 Task: Look for space in Satipo, Peru from 12th August, 2023 to 16th August, 2023 for 8 adults in price range Rs.10000 to Rs.16000. Place can be private room with 8 bedrooms having 8 beds and 8 bathrooms. Property type can be house, flat, guest house, hotel. Amenities needed are: wifi, TV, free parkinig on premises, gym, breakfast. Booking option can be shelf check-in. Required host language is English.
Action: Mouse moved to (578, 117)
Screenshot: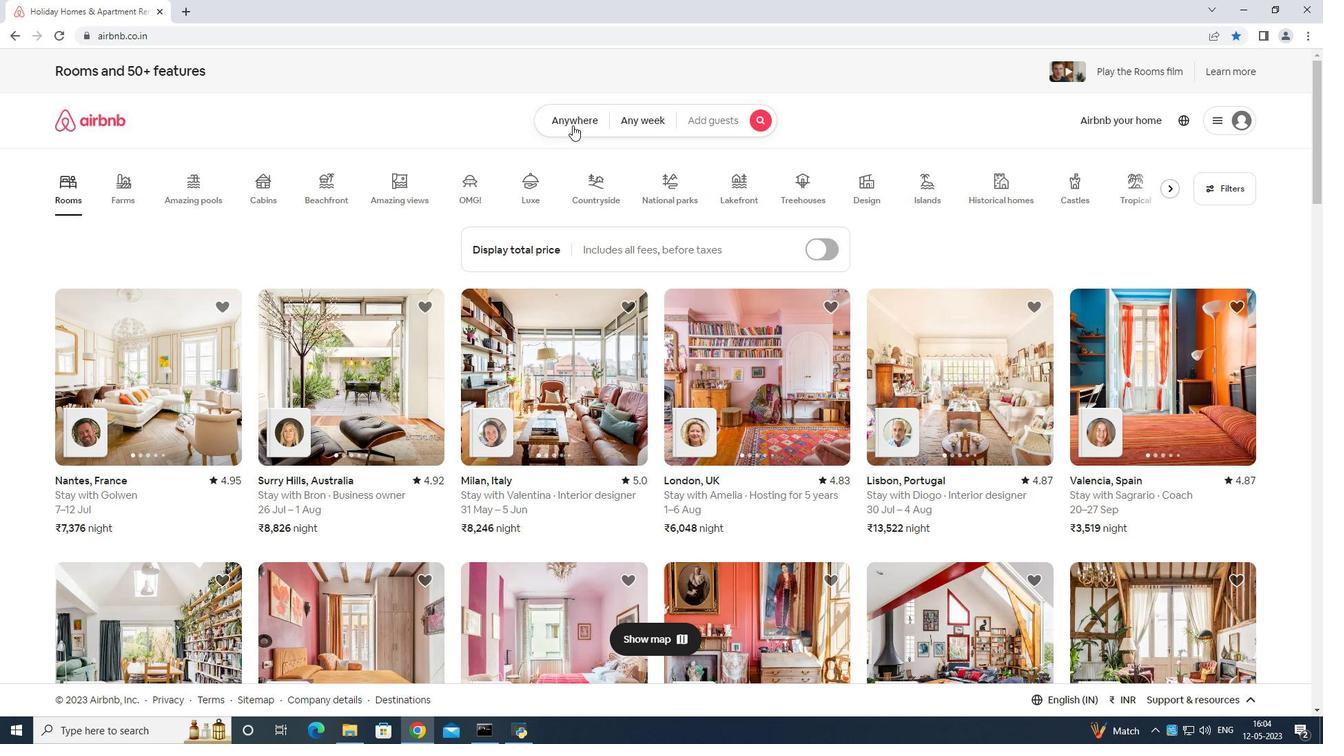 
Action: Mouse pressed left at (578, 117)
Screenshot: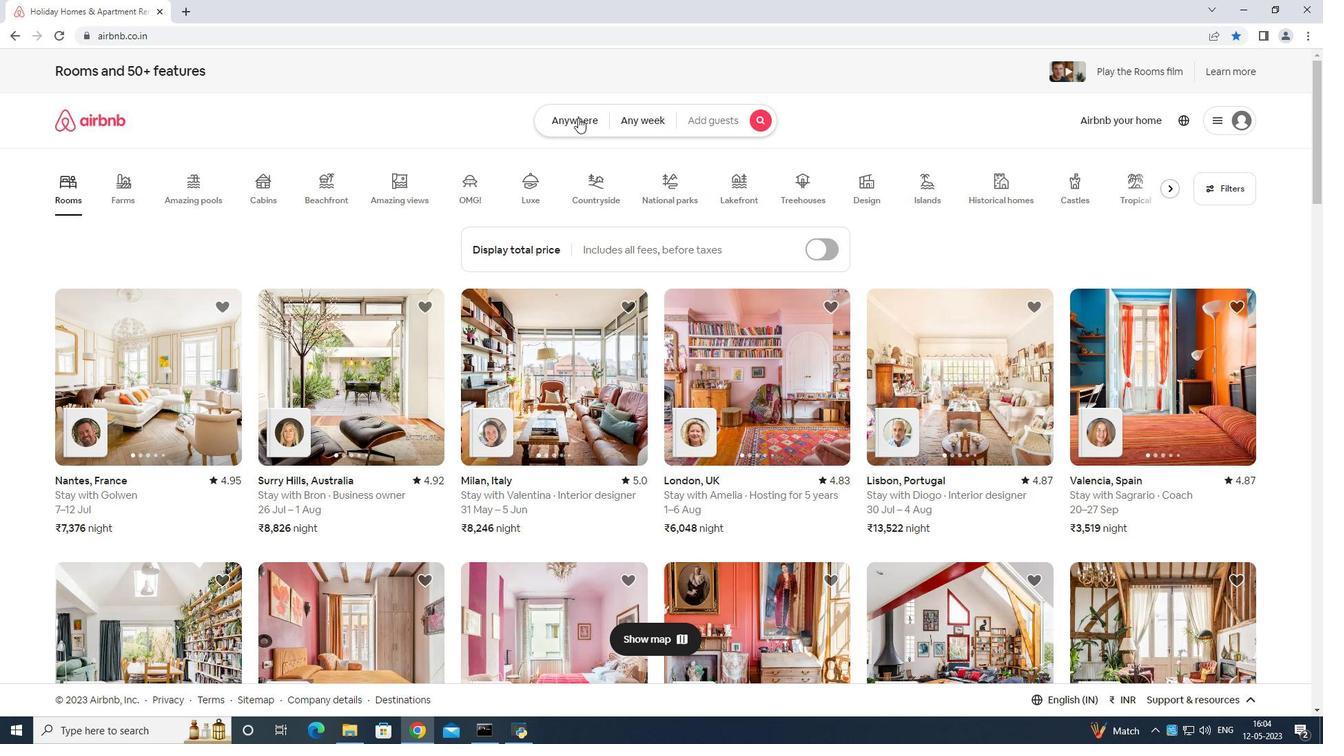 
Action: Mouse moved to (478, 178)
Screenshot: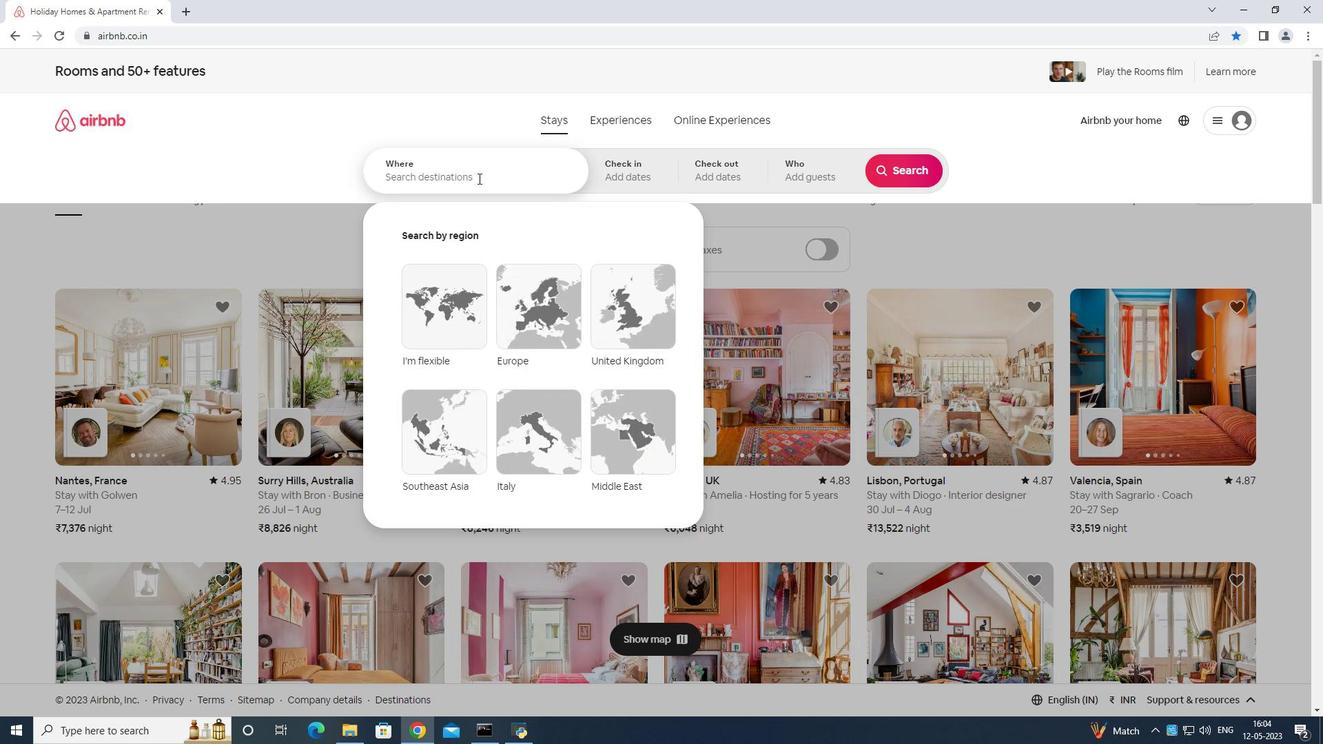 
Action: Mouse pressed left at (478, 178)
Screenshot: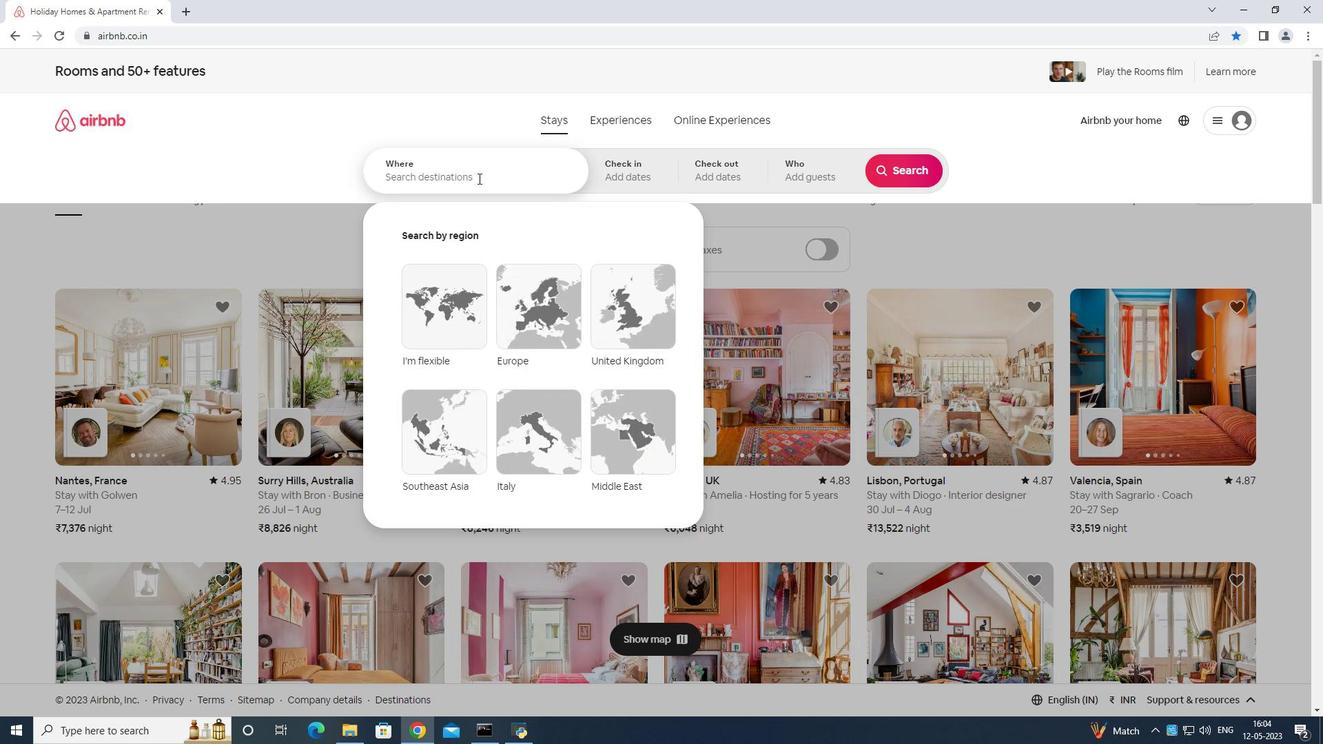 
Action: Mouse moved to (408, 195)
Screenshot: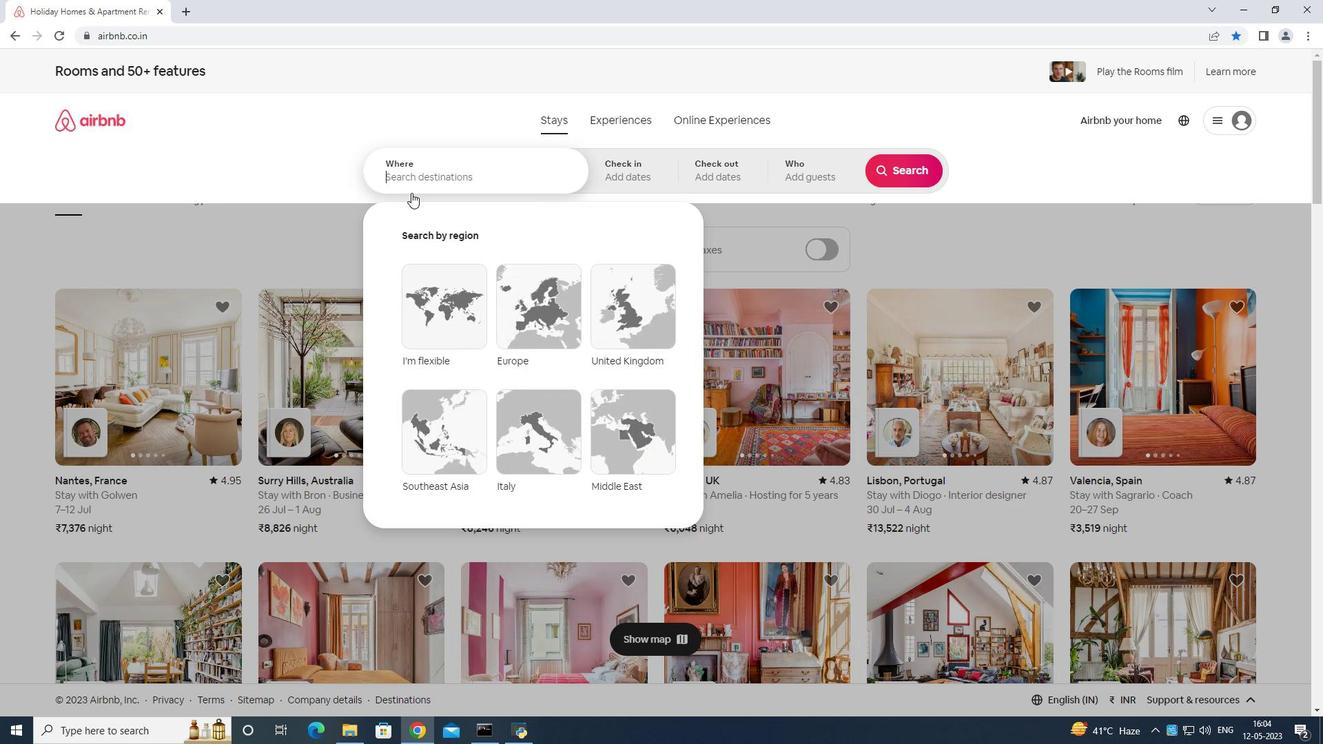 
Action: Key pressed <Key.shift><Key.shift>Satipo<Key.space>o<Key.backspace>peru<Key.enter>
Screenshot: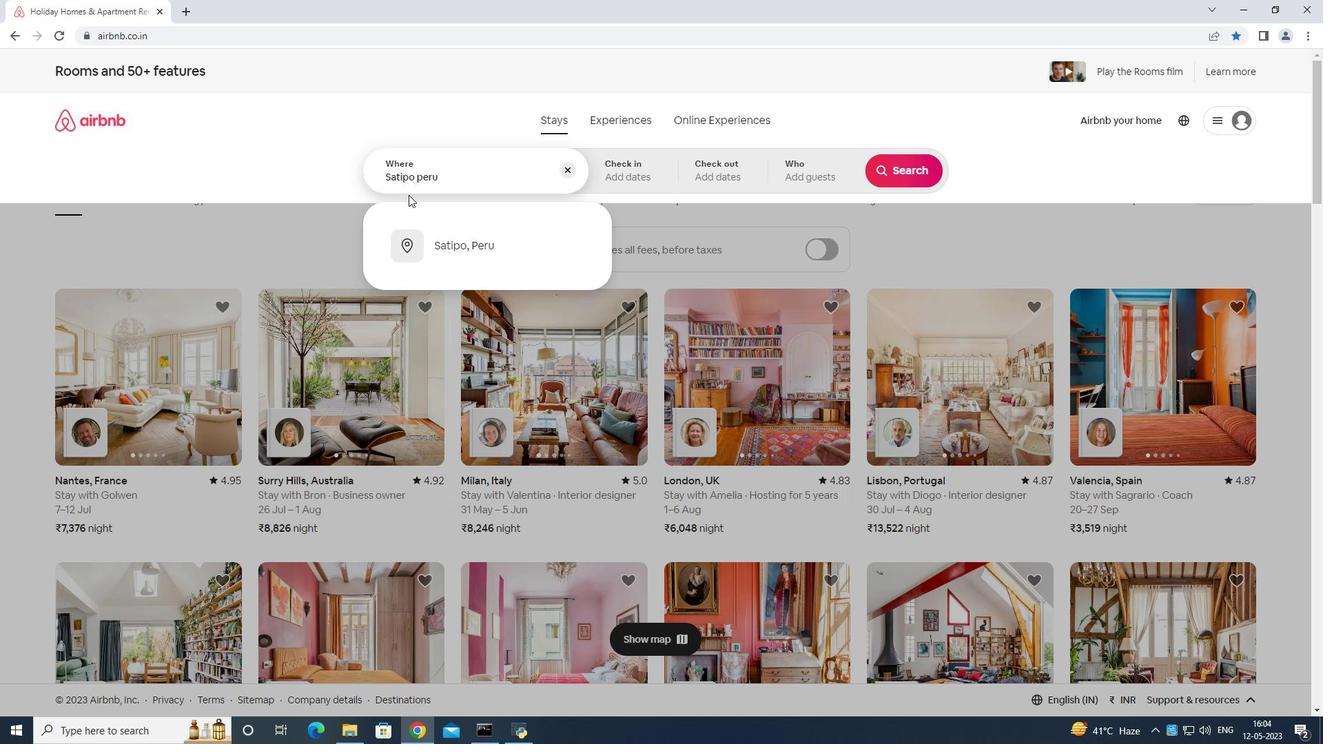 
Action: Mouse moved to (898, 287)
Screenshot: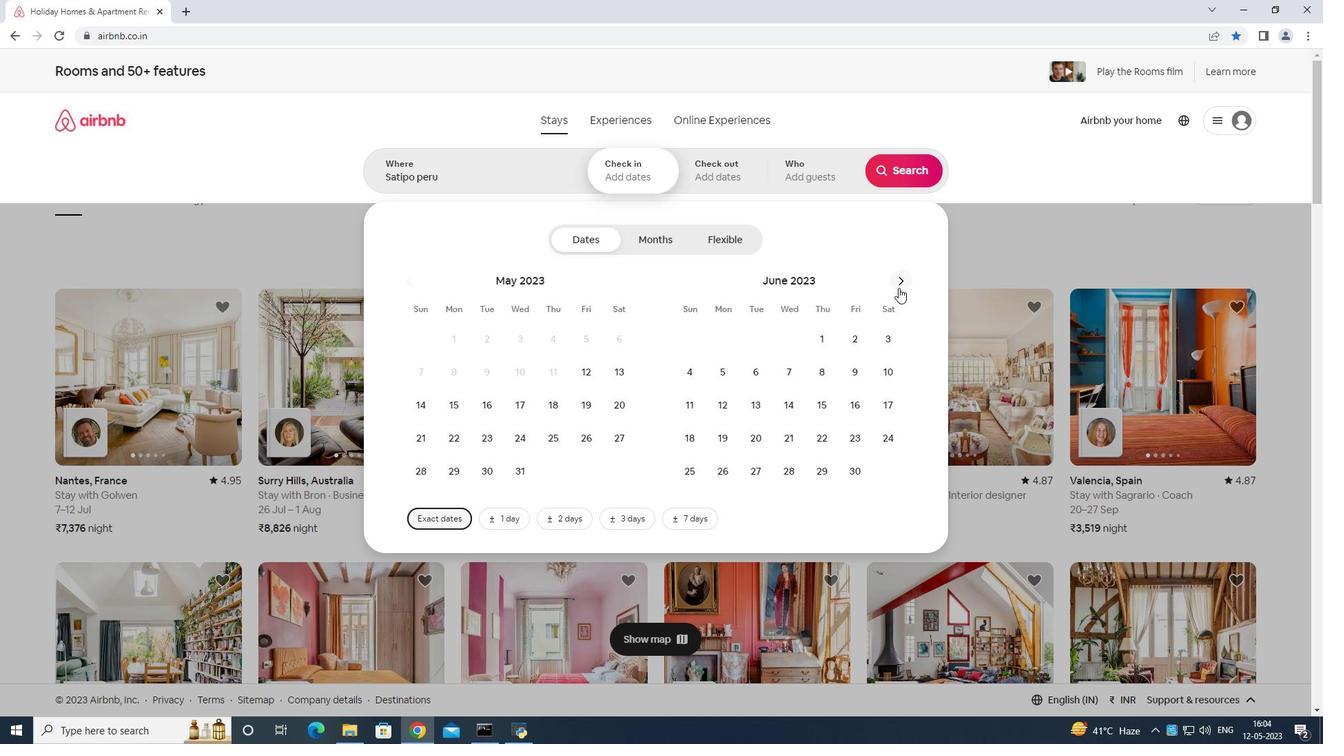 
Action: Mouse pressed left at (898, 287)
Screenshot: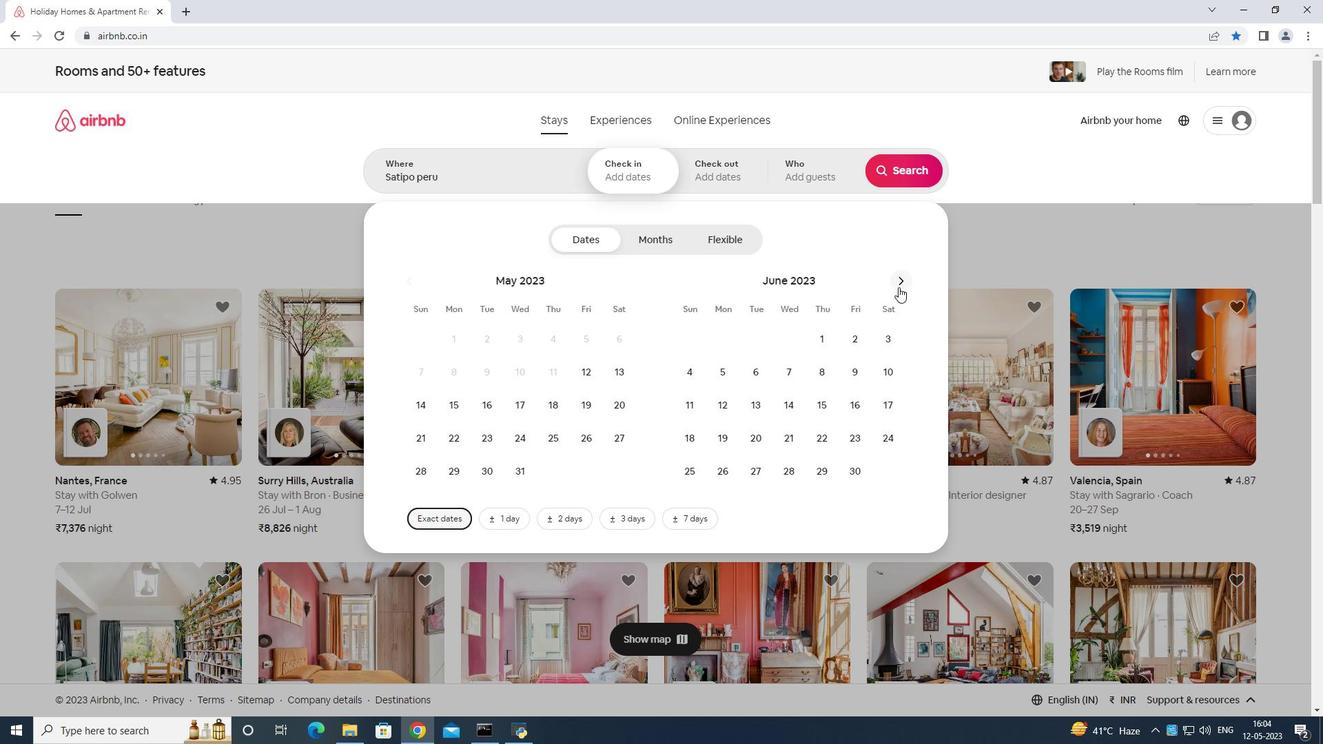 
Action: Mouse moved to (899, 283)
Screenshot: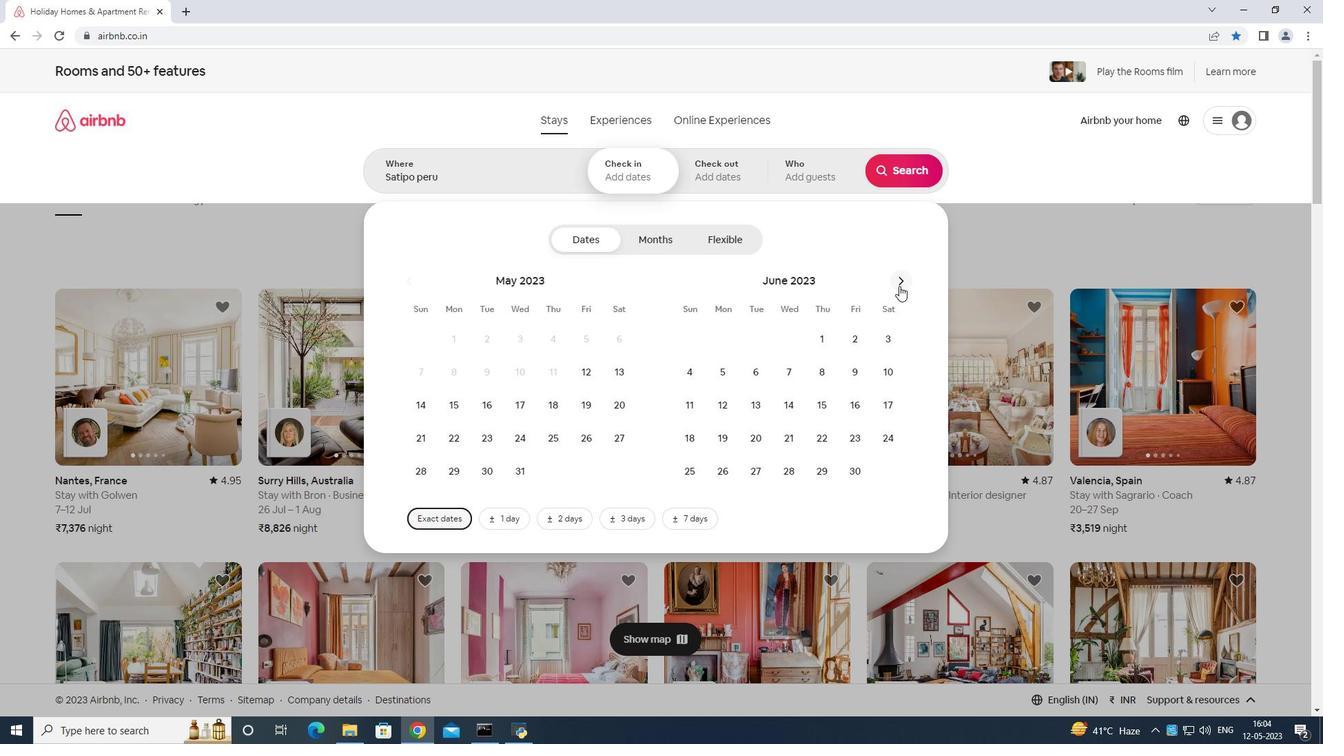 
Action: Mouse pressed left at (899, 283)
Screenshot: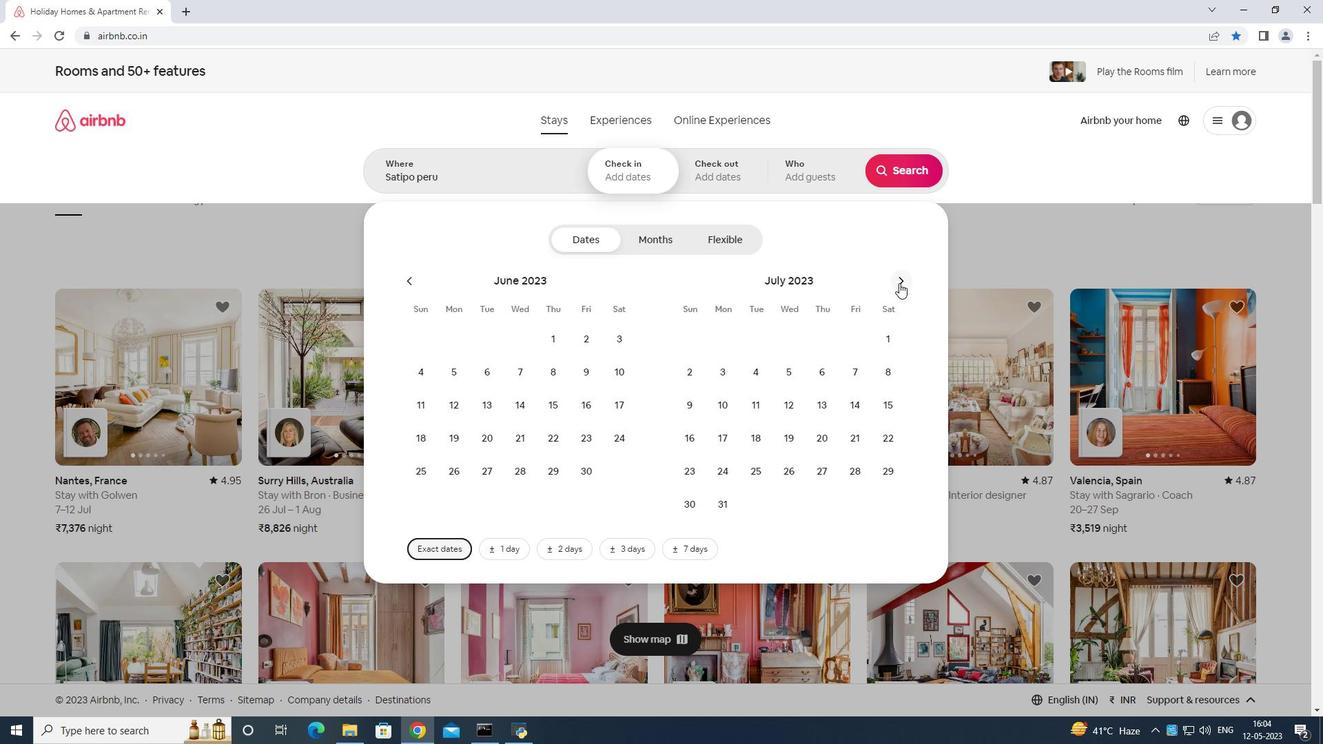 
Action: Mouse moved to (898, 368)
Screenshot: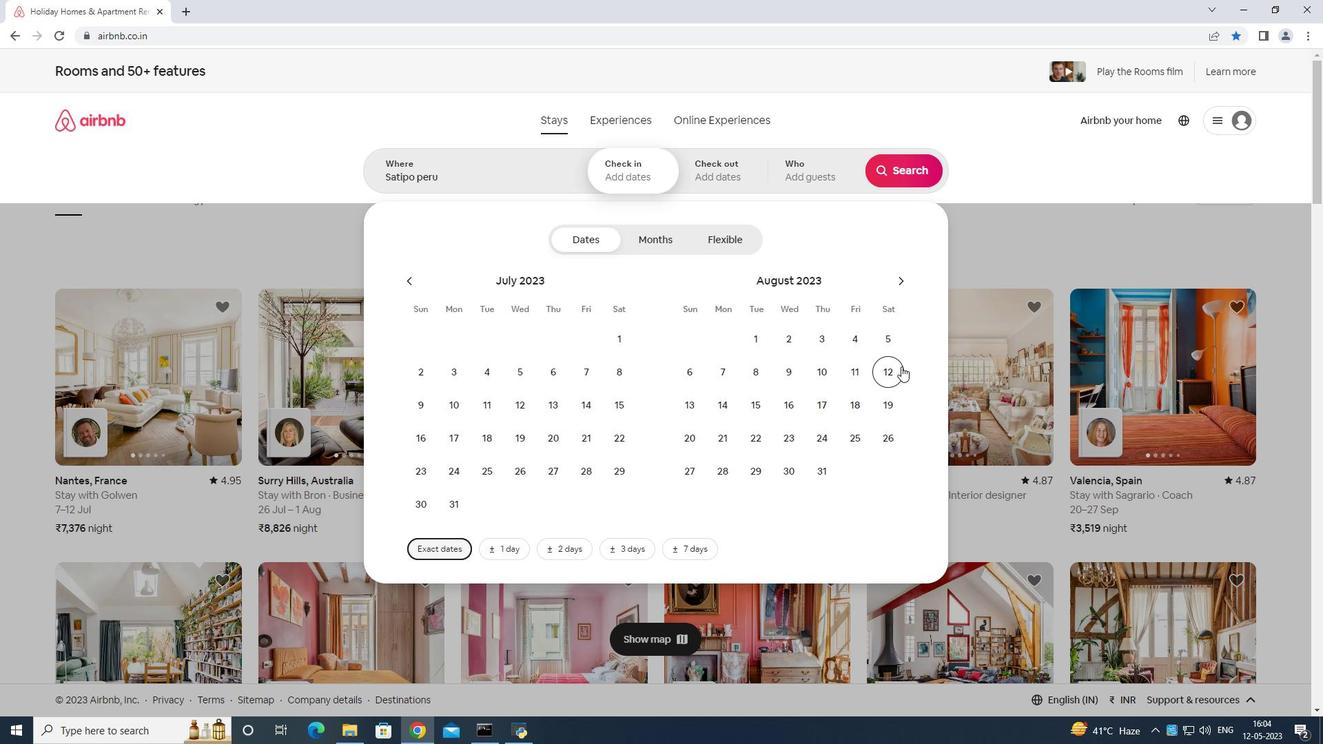 
Action: Mouse pressed left at (898, 368)
Screenshot: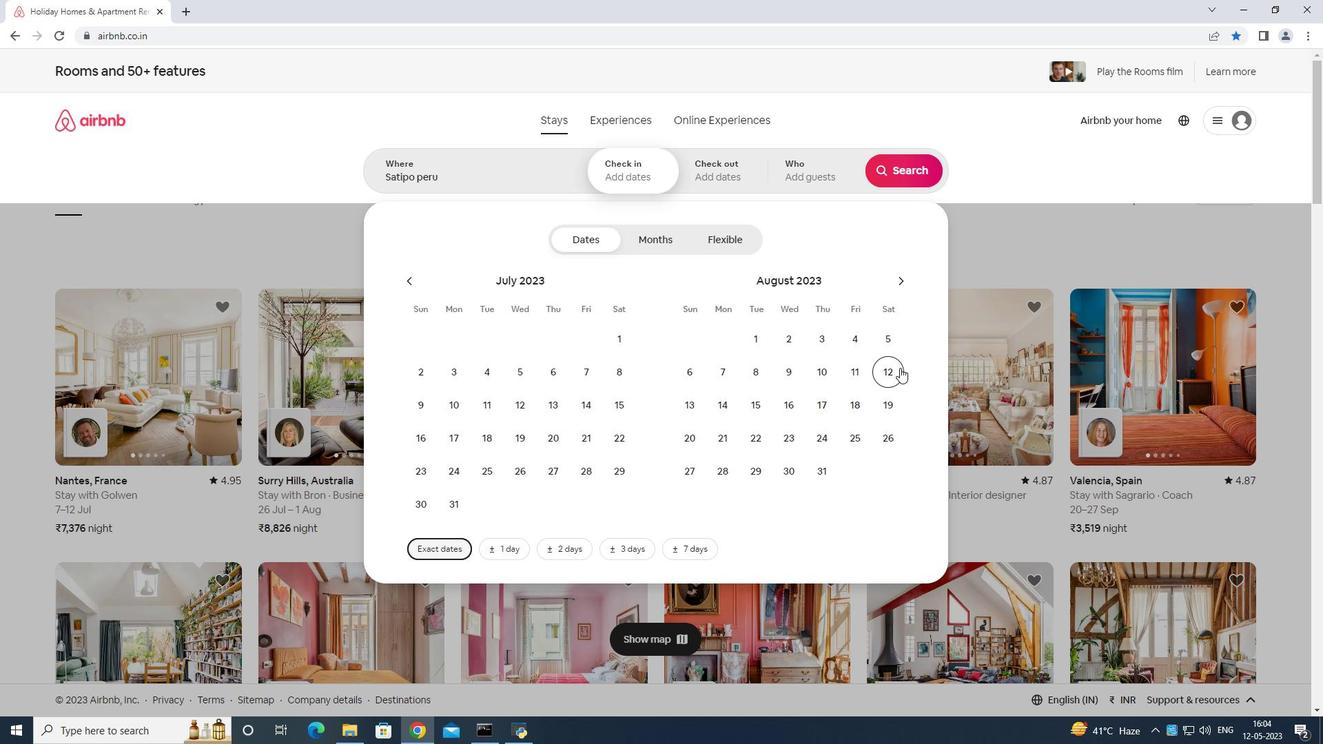 
Action: Mouse moved to (786, 403)
Screenshot: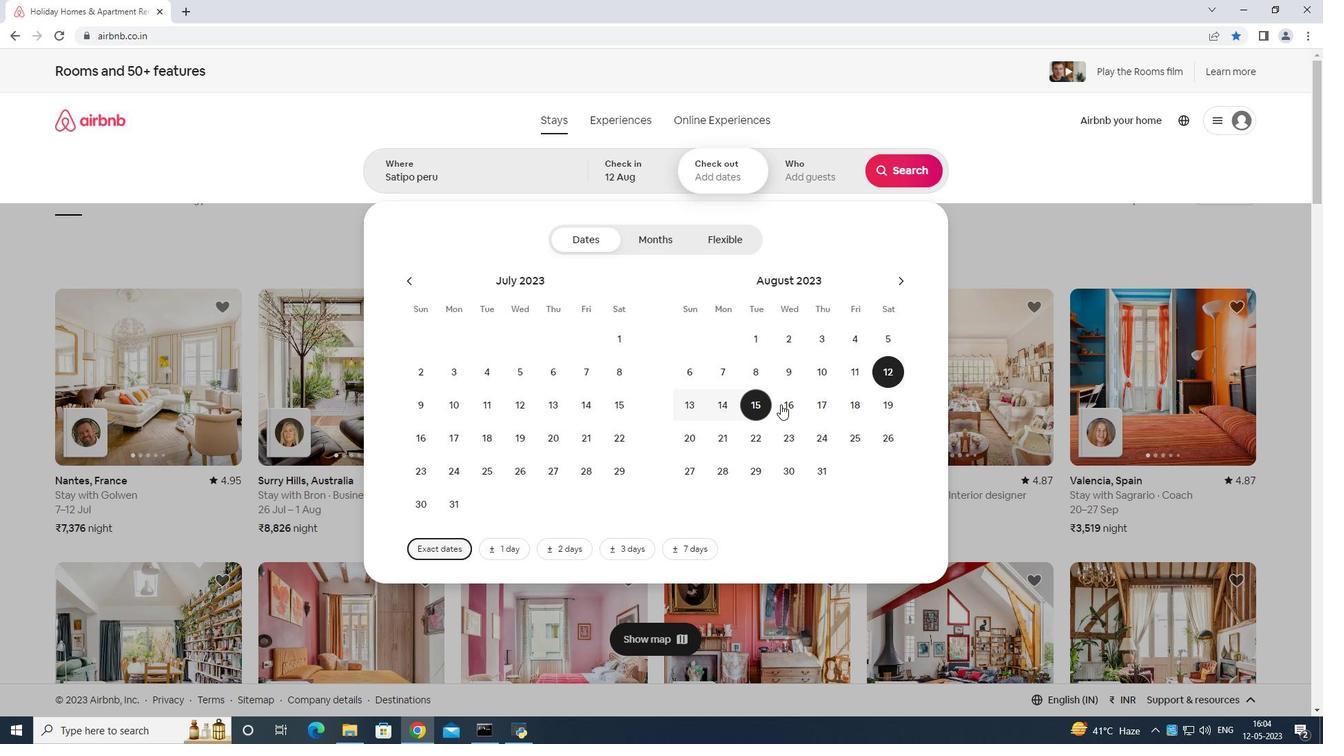 
Action: Mouse pressed left at (786, 403)
Screenshot: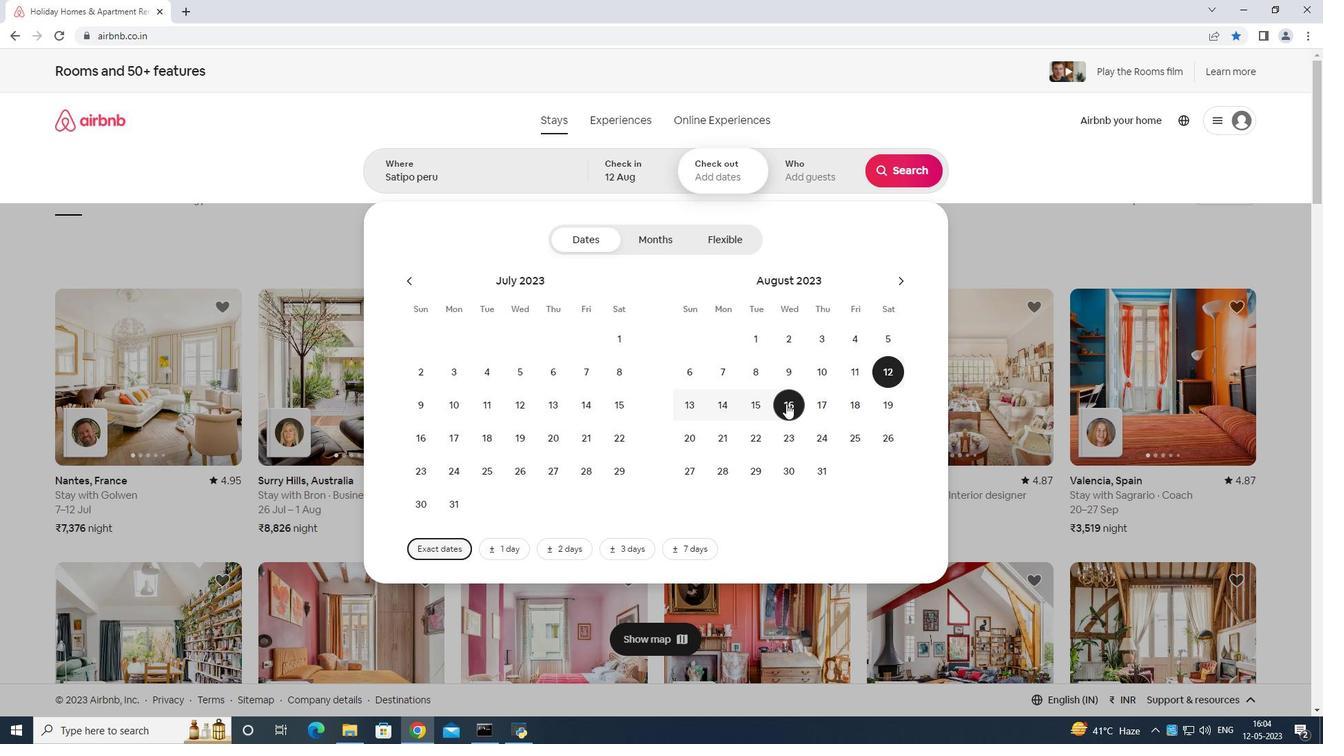 
Action: Mouse moved to (811, 164)
Screenshot: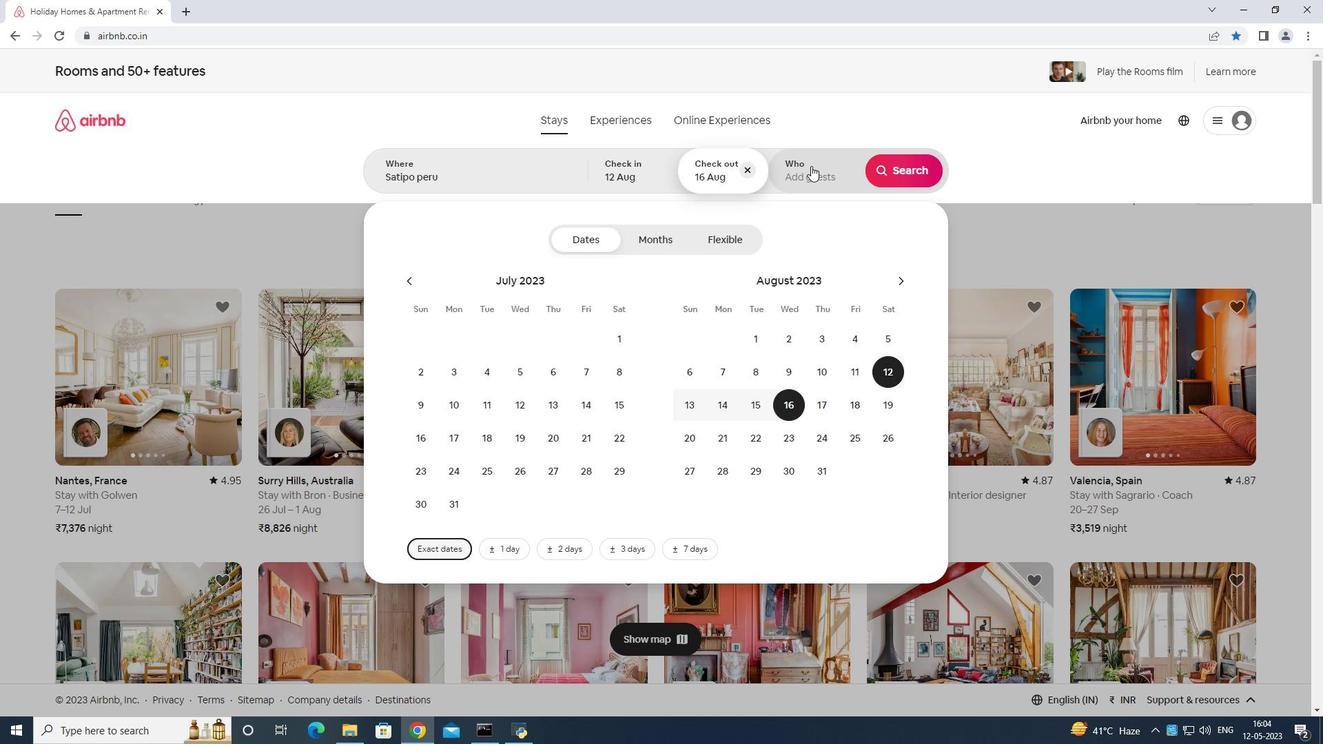 
Action: Mouse pressed left at (811, 164)
Screenshot: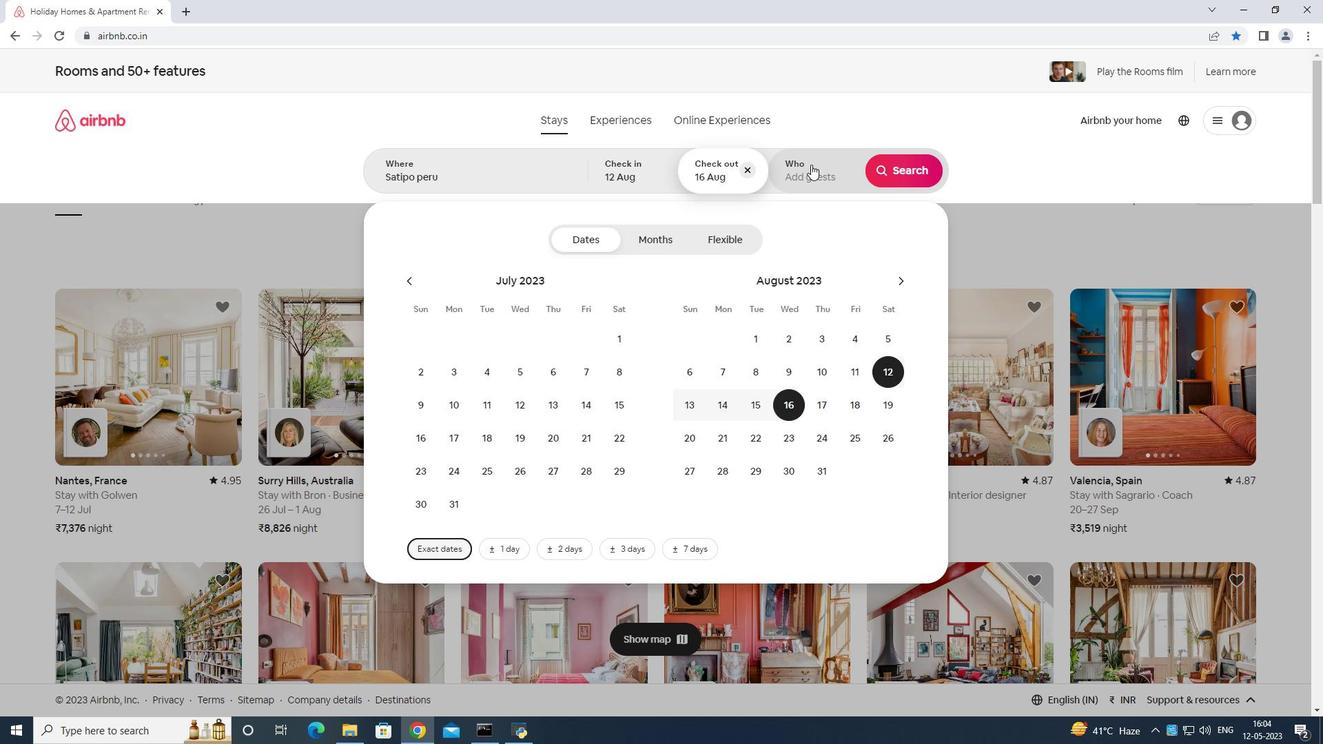
Action: Mouse moved to (902, 244)
Screenshot: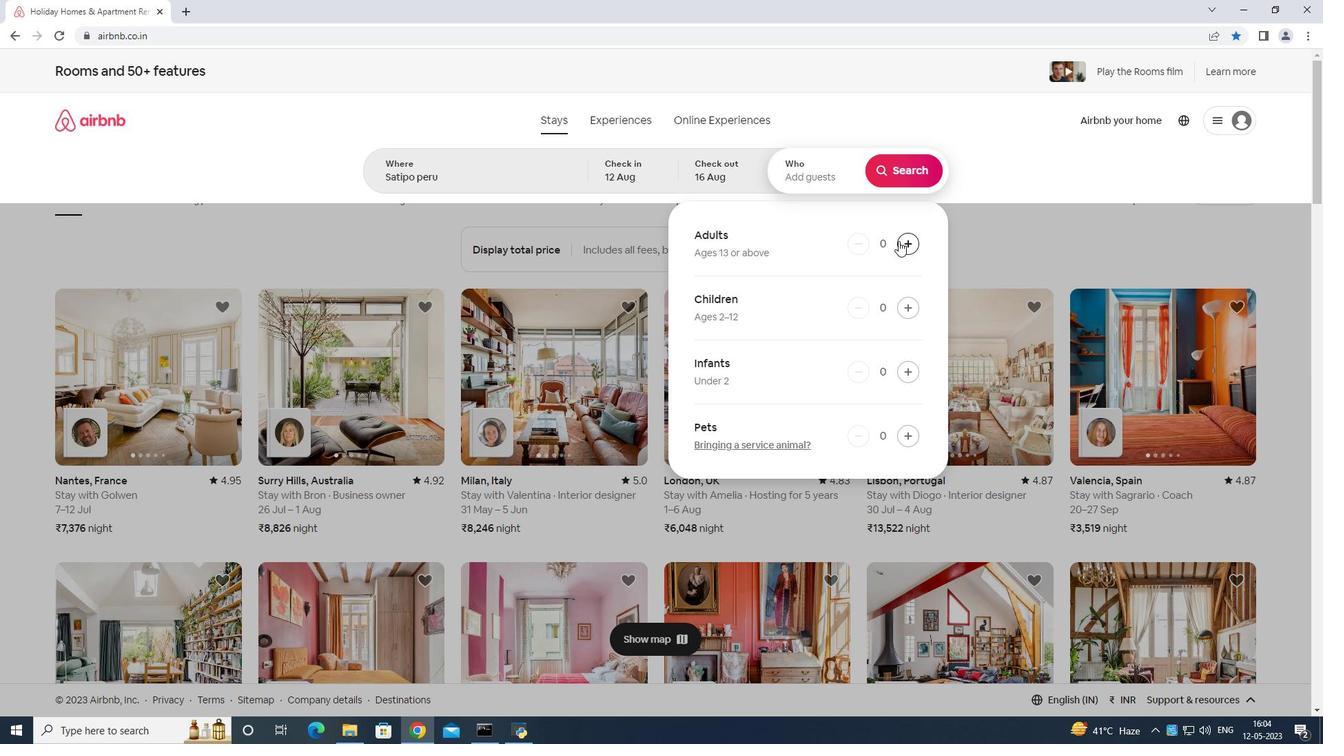 
Action: Mouse pressed left at (902, 244)
Screenshot: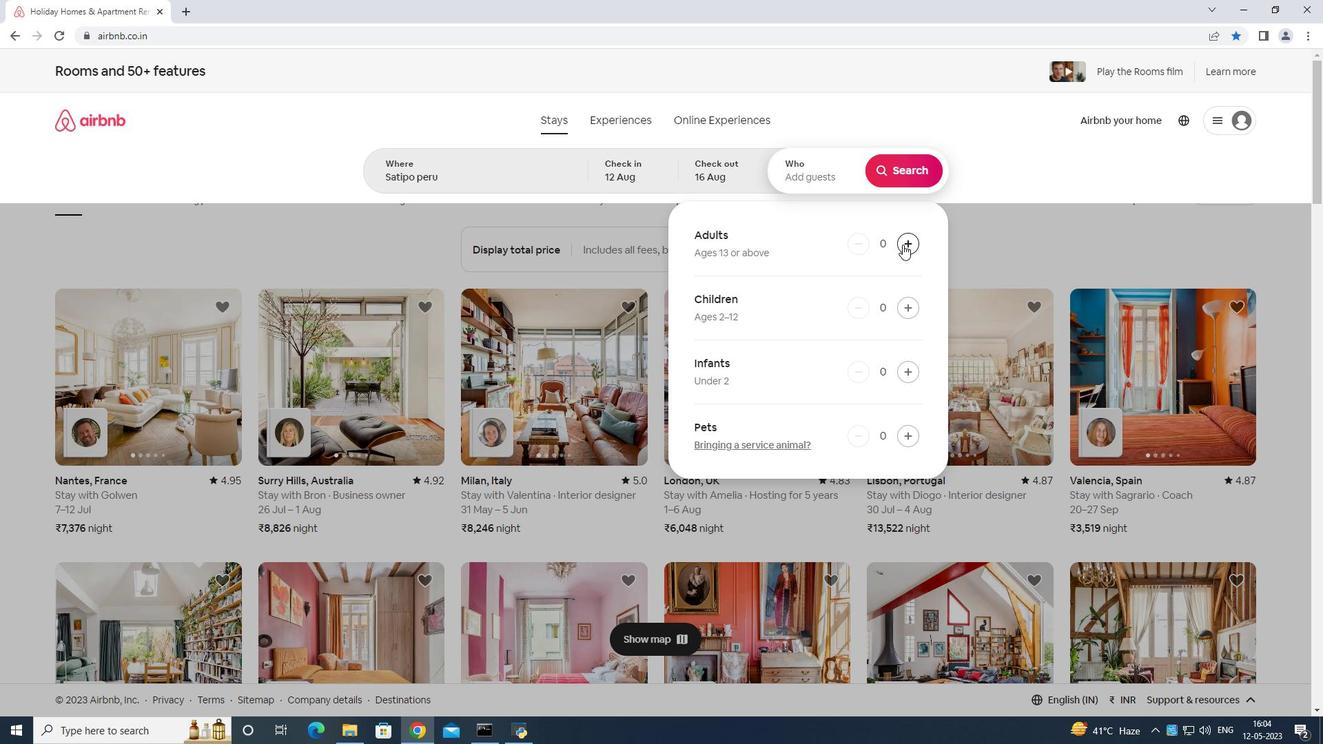 
Action: Mouse moved to (903, 244)
Screenshot: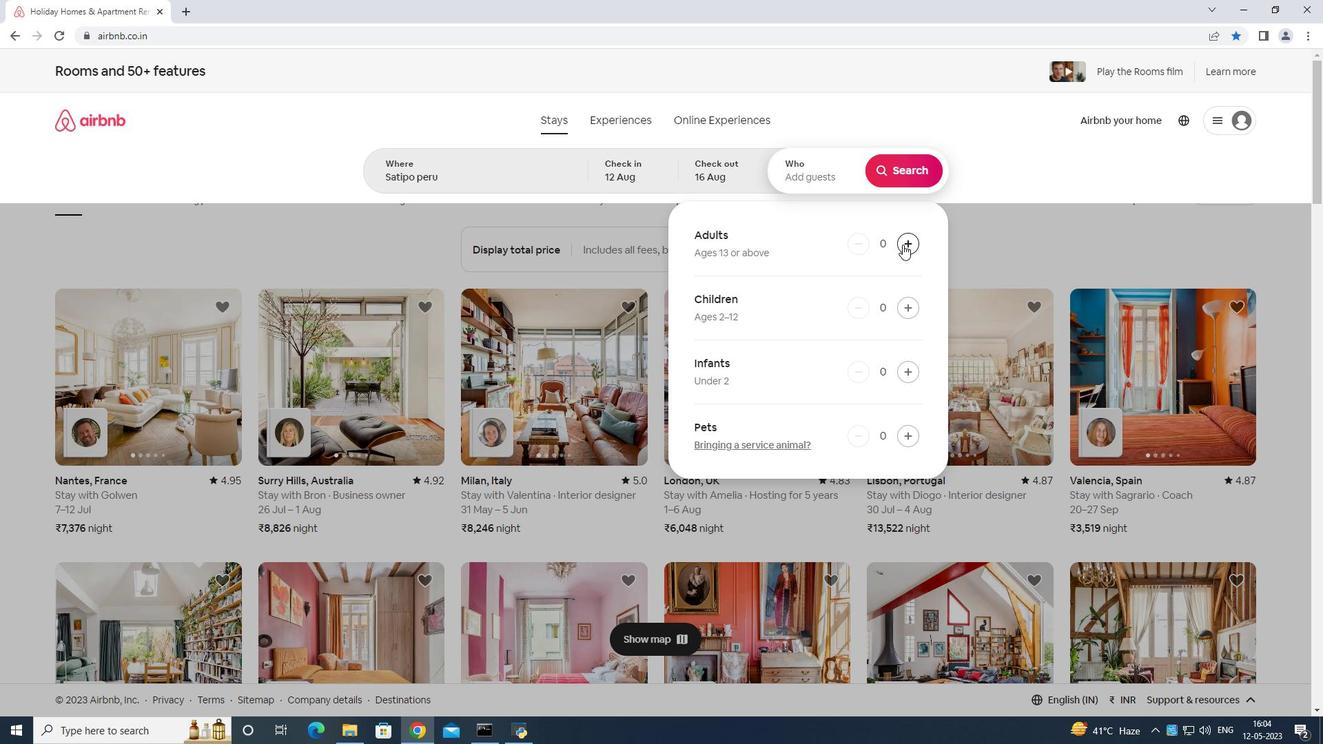 
Action: Mouse pressed left at (903, 244)
Screenshot: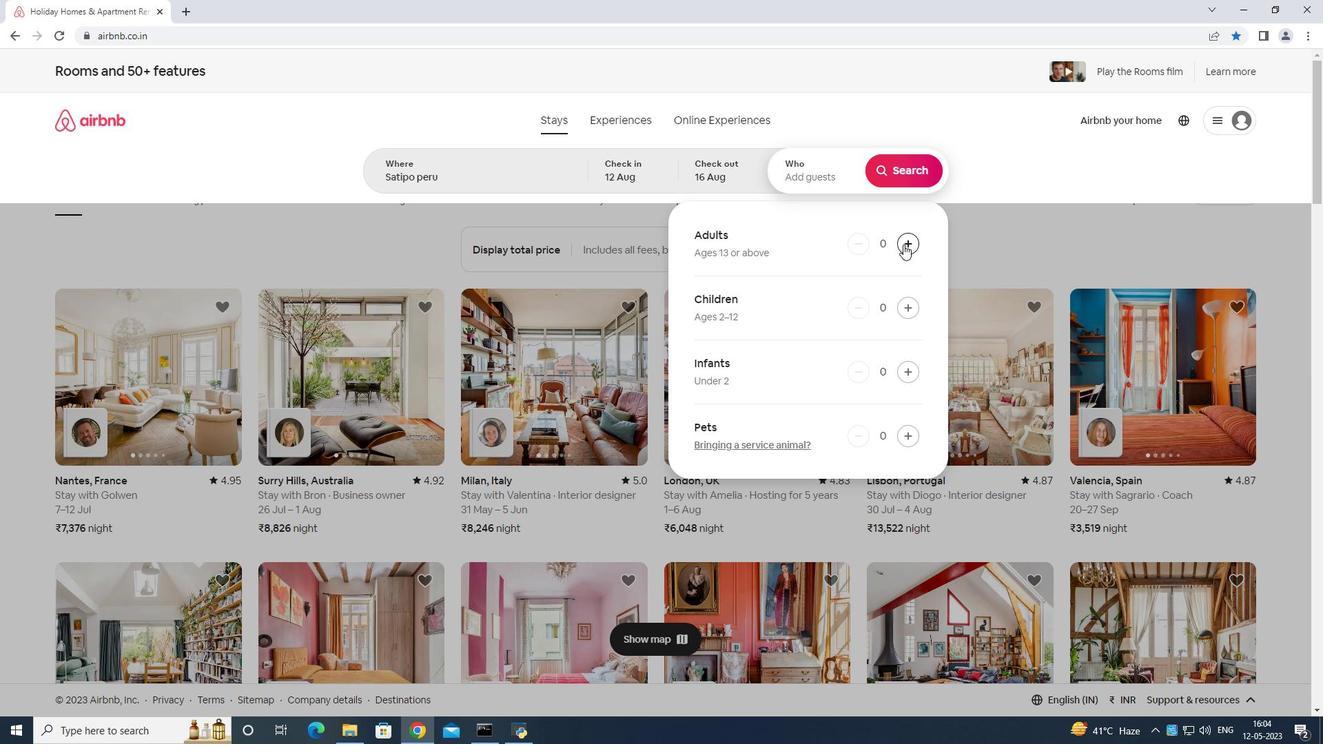 
Action: Mouse pressed left at (903, 244)
Screenshot: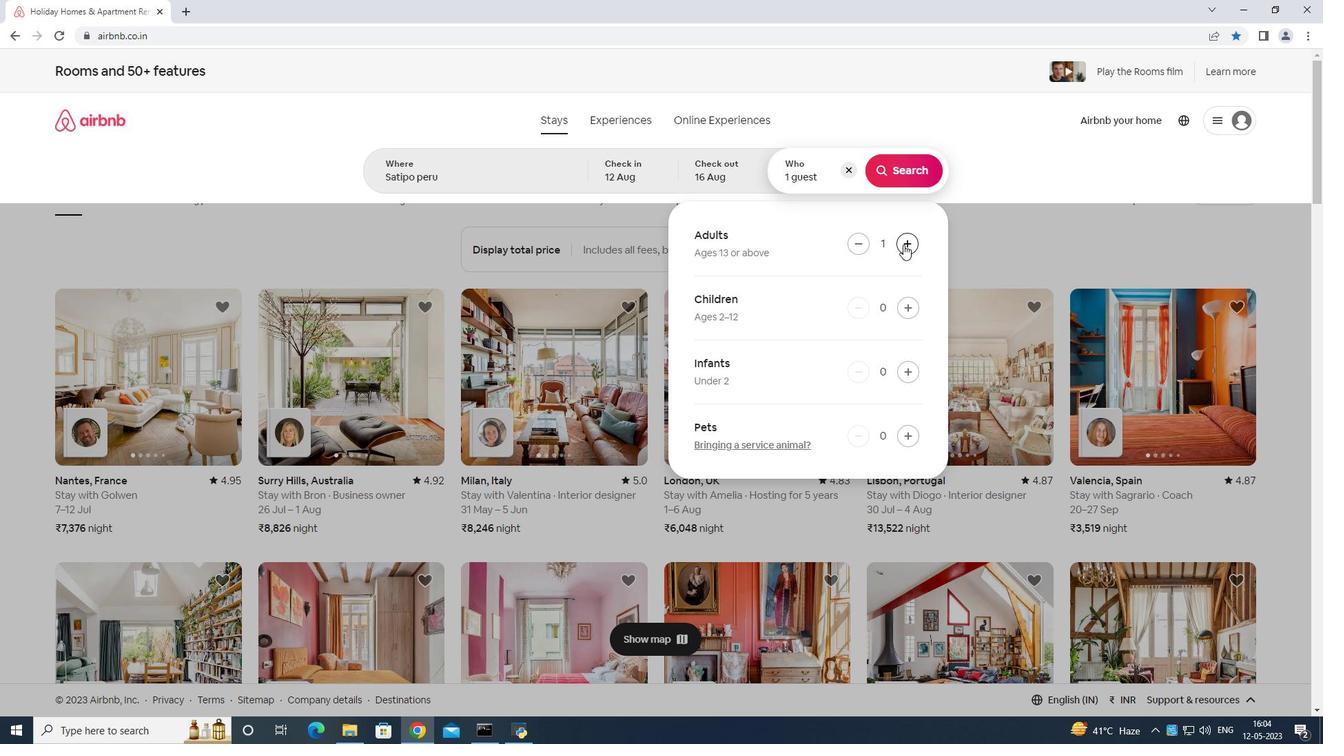 
Action: Mouse pressed left at (903, 244)
Screenshot: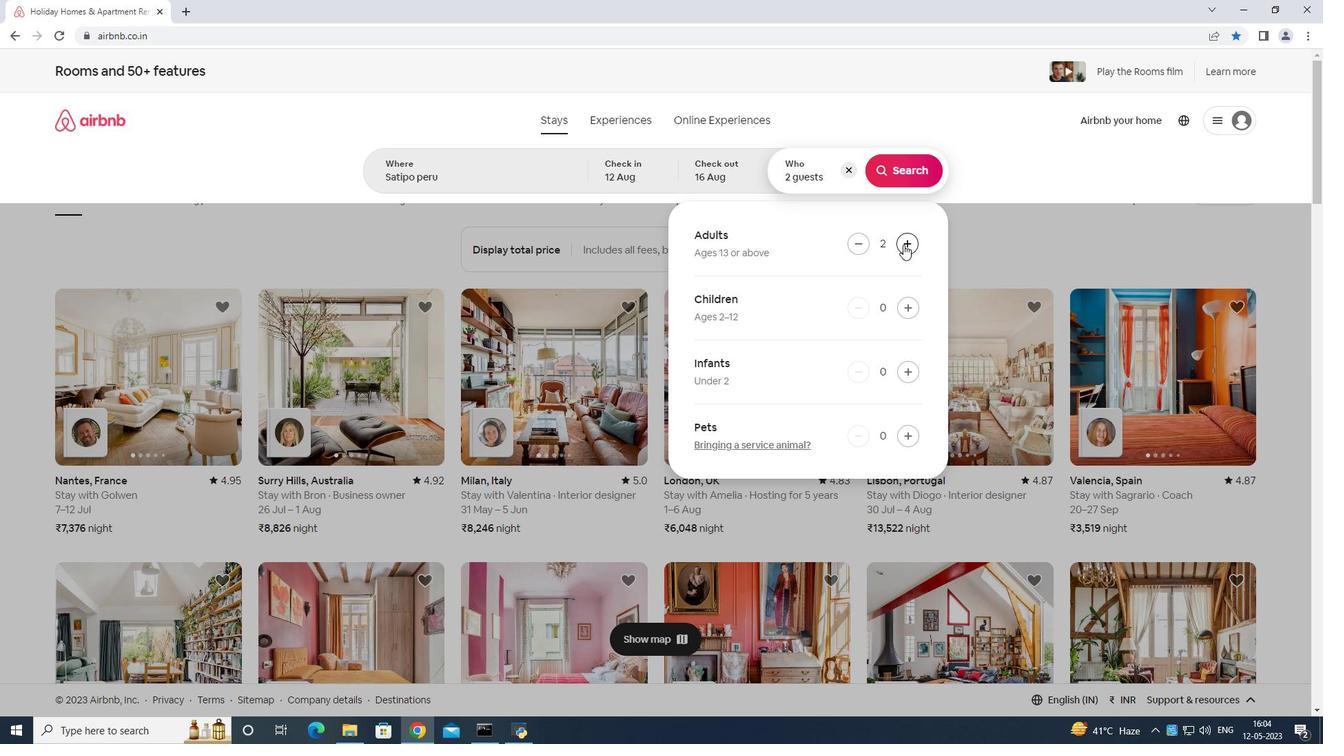 
Action: Mouse pressed left at (903, 244)
Screenshot: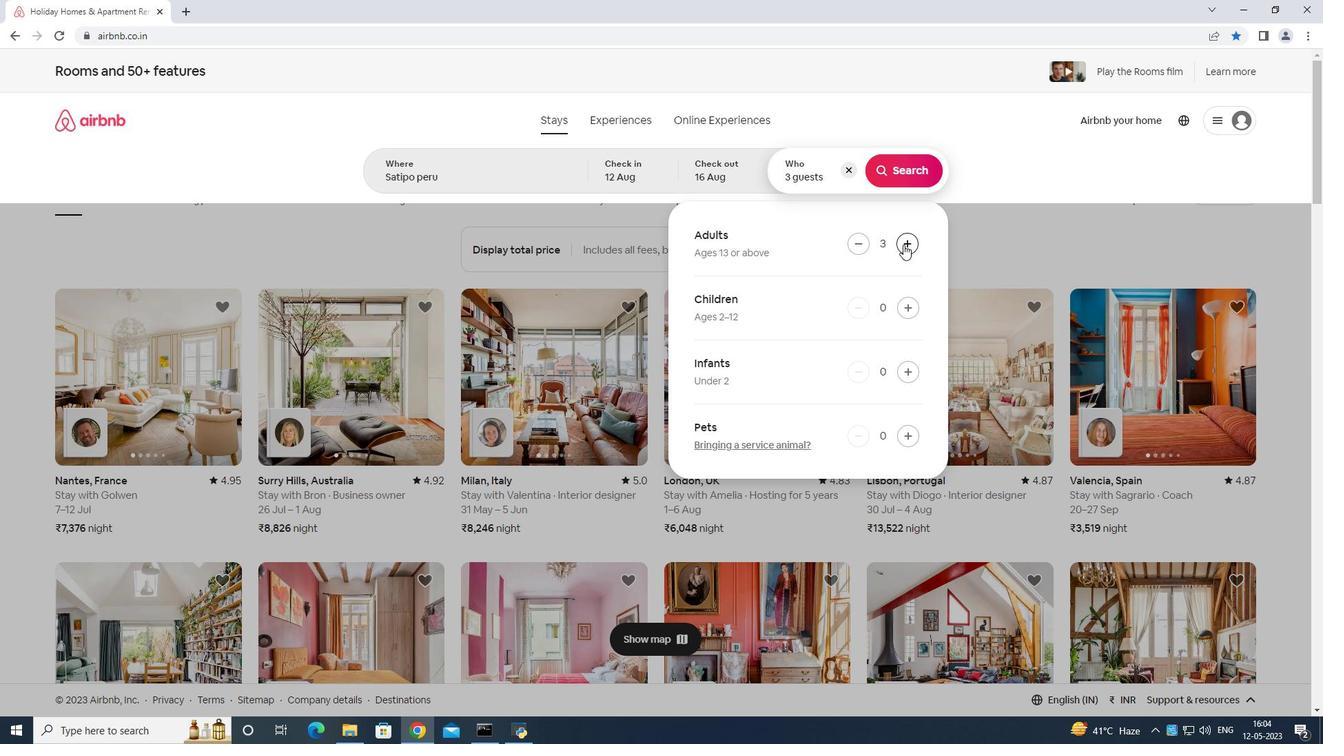 
Action: Mouse moved to (904, 244)
Screenshot: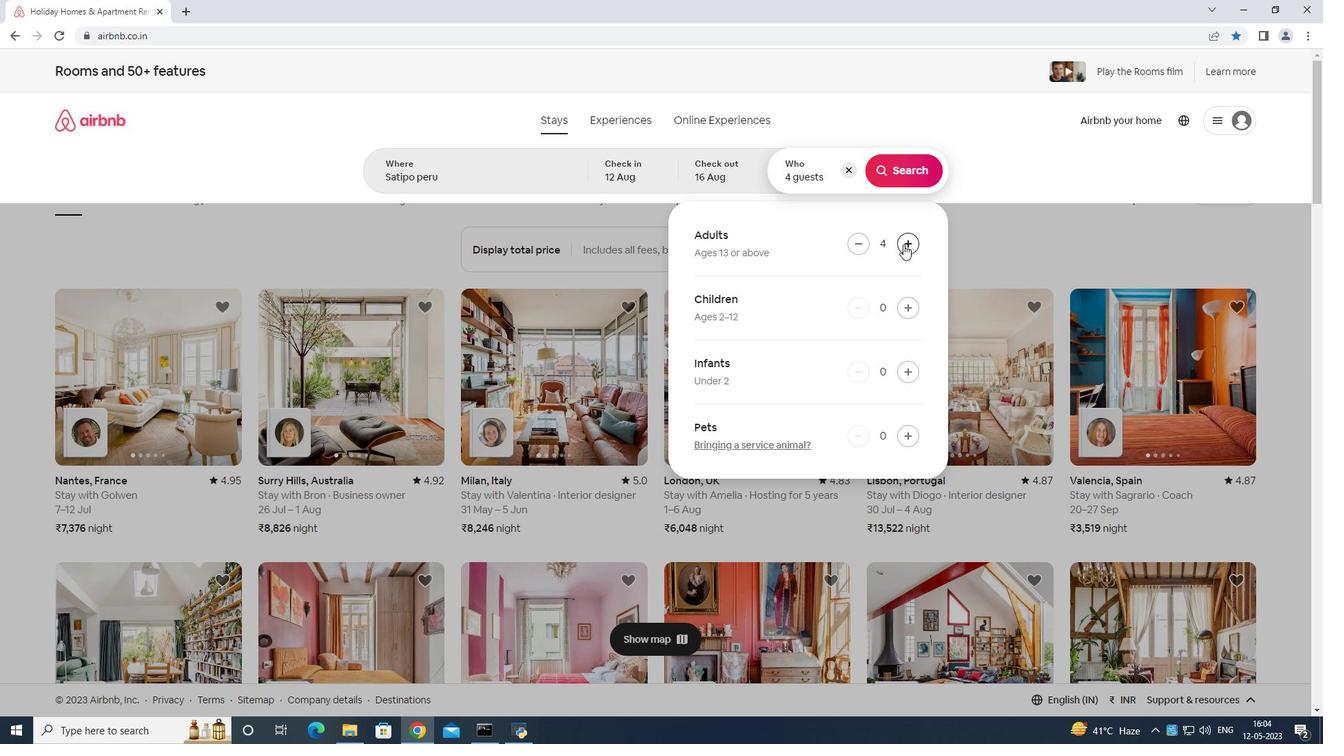 
Action: Mouse pressed left at (904, 244)
Screenshot: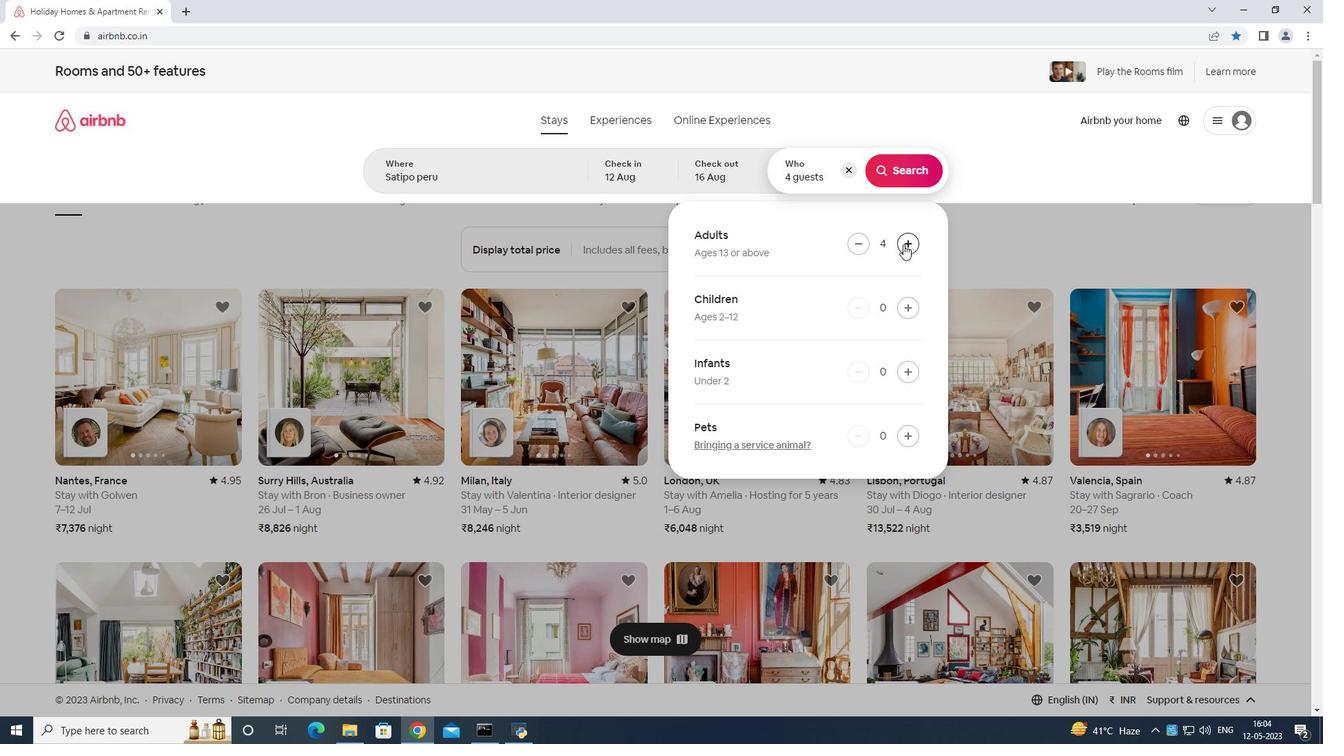 
Action: Mouse pressed left at (904, 244)
Screenshot: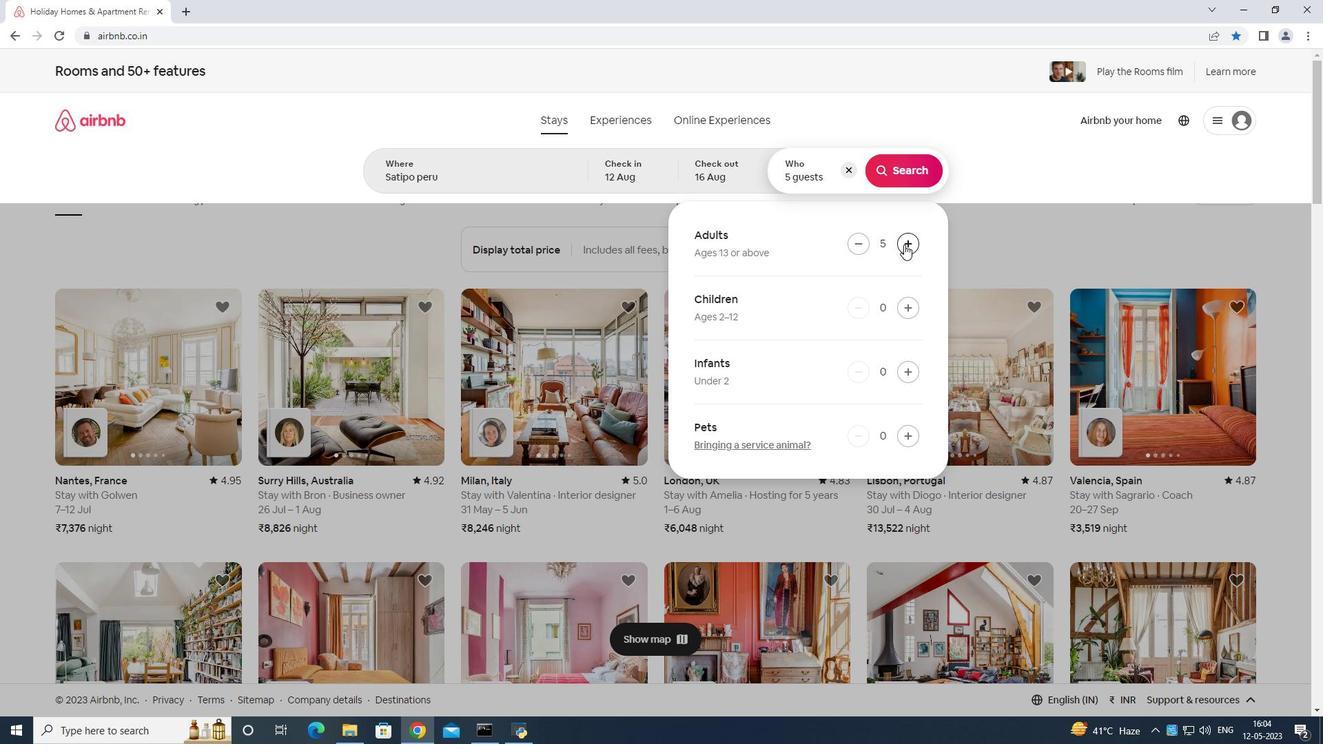 
Action: Mouse pressed left at (904, 244)
Screenshot: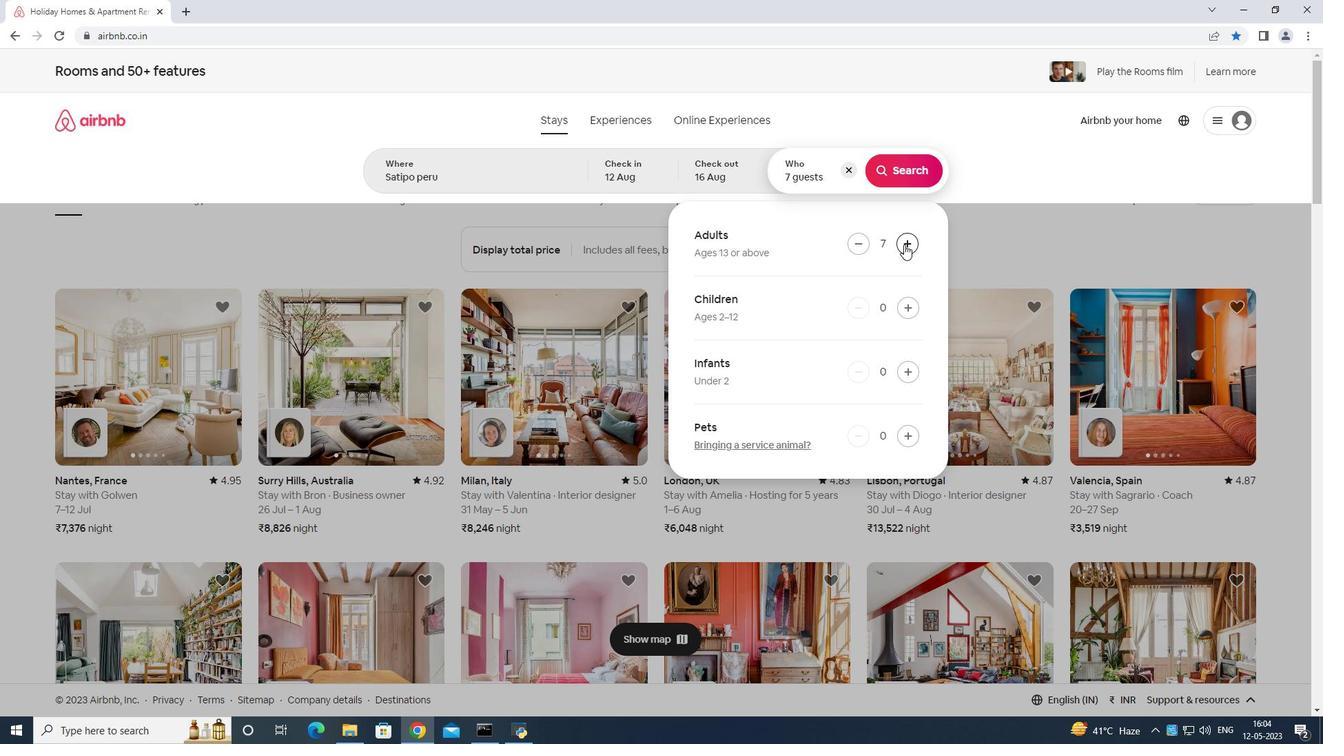 
Action: Mouse moved to (911, 177)
Screenshot: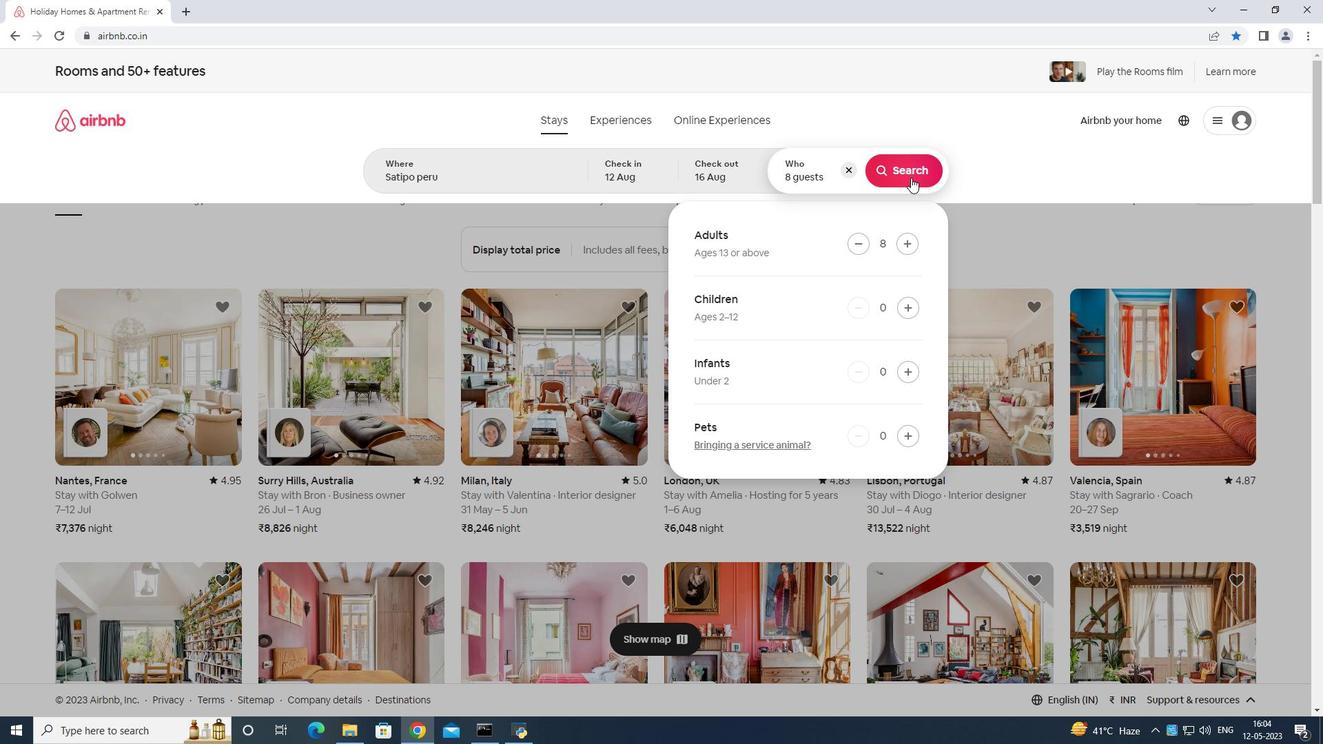 
Action: Mouse pressed left at (911, 177)
Screenshot: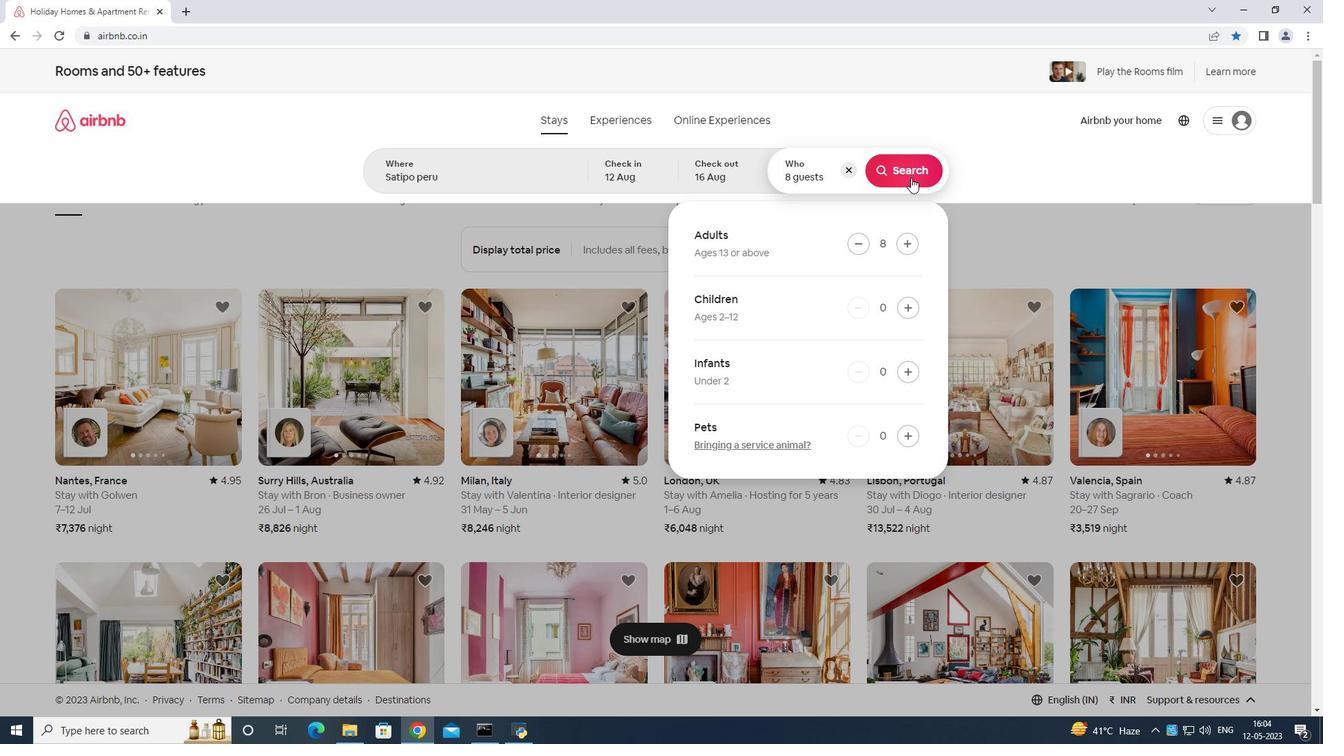 
Action: Mouse moved to (1254, 126)
Screenshot: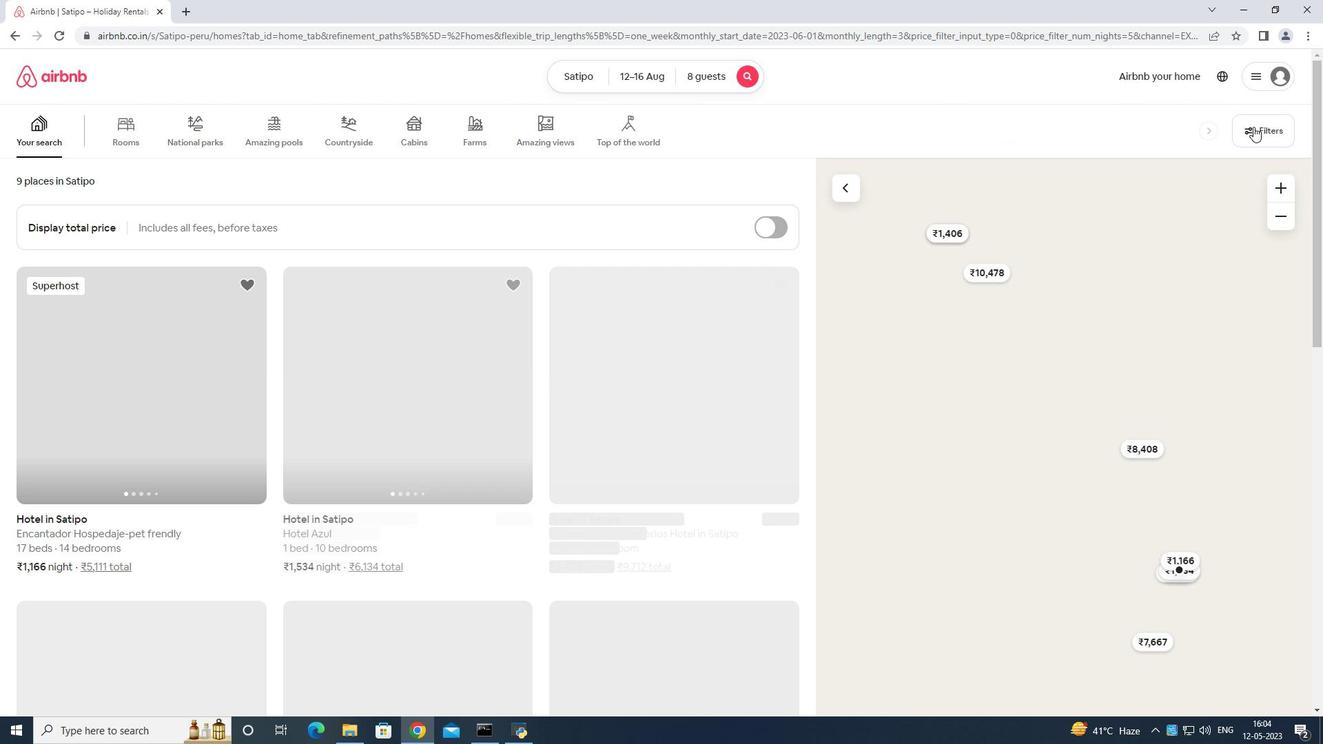
Action: Mouse pressed left at (1254, 126)
Screenshot: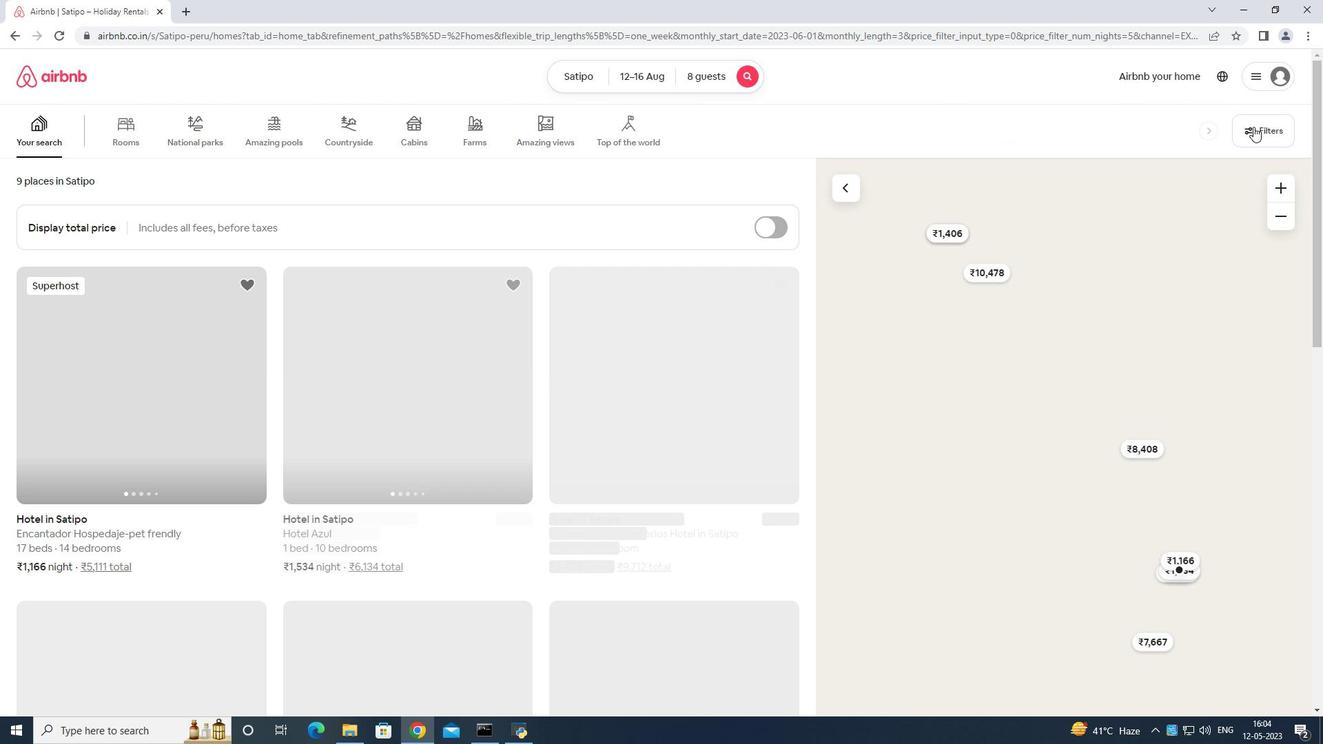 
Action: Mouse moved to (574, 445)
Screenshot: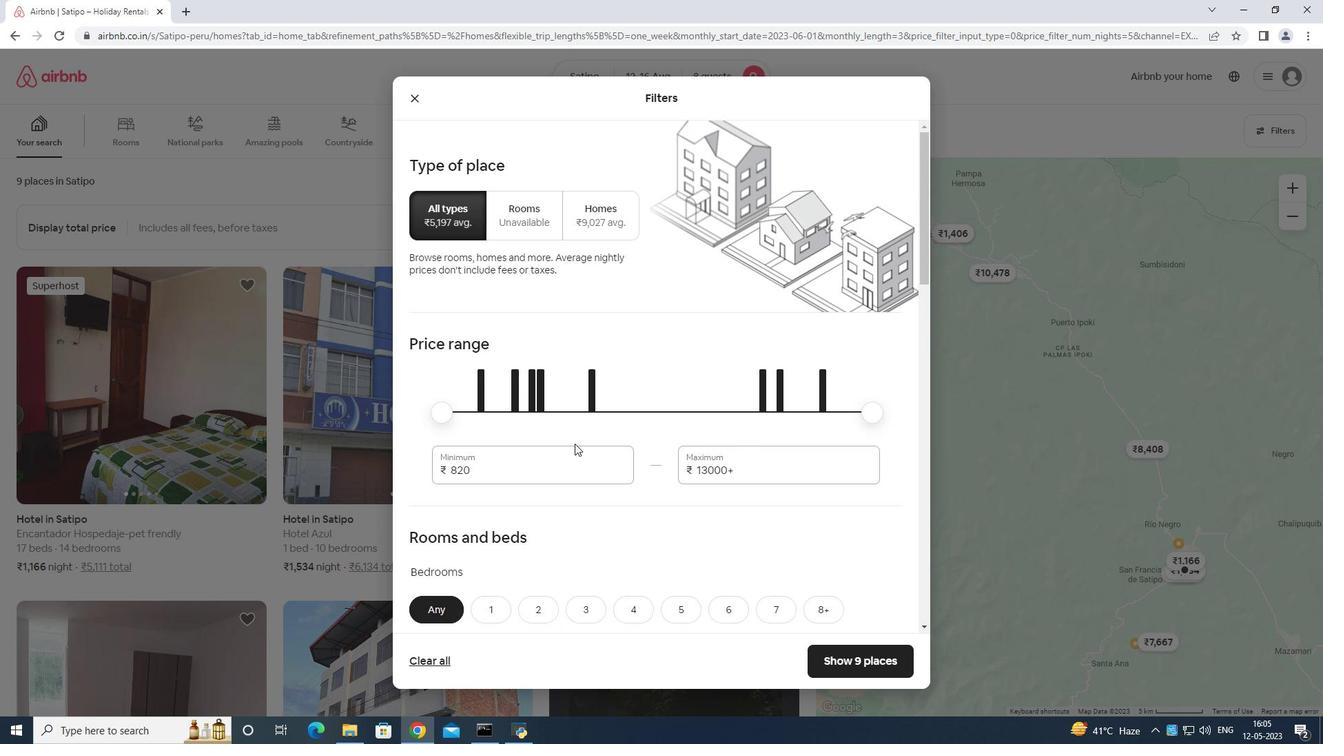 
Action: Mouse pressed left at (574, 445)
Screenshot: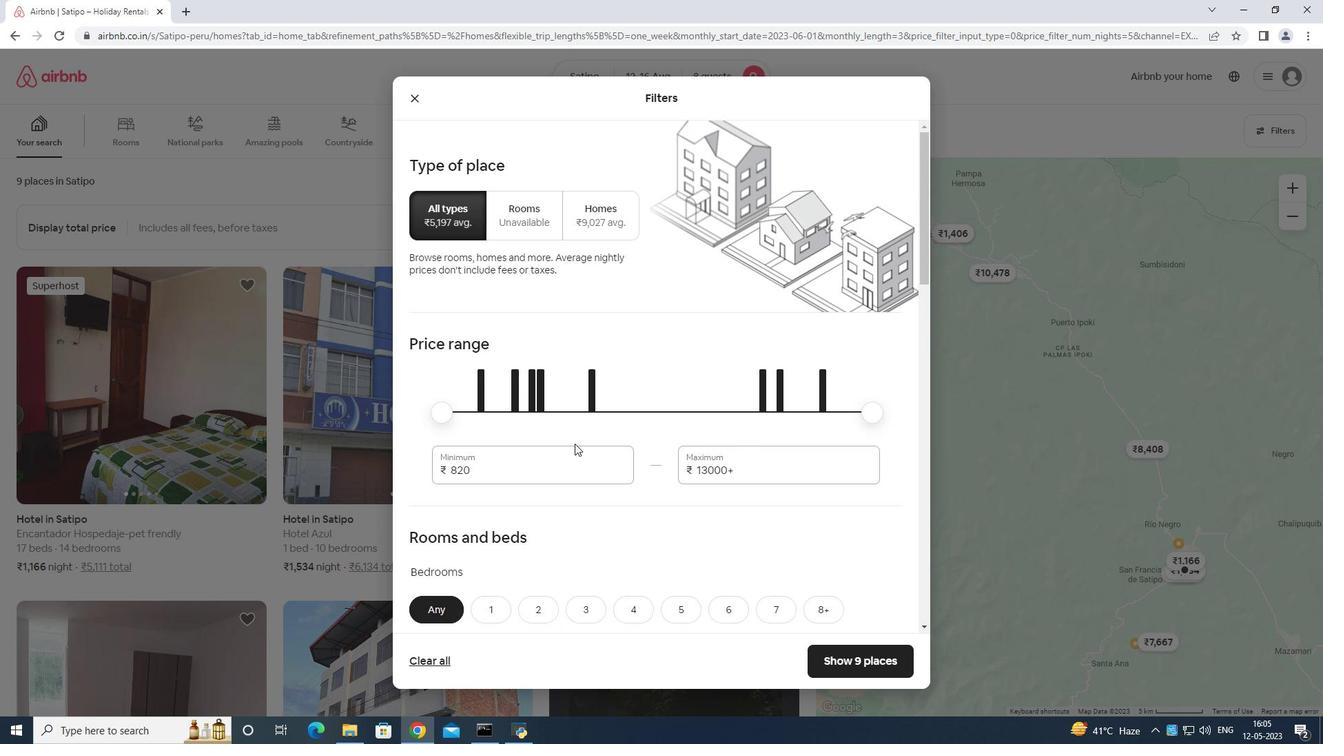 
Action: Mouse moved to (580, 447)
Screenshot: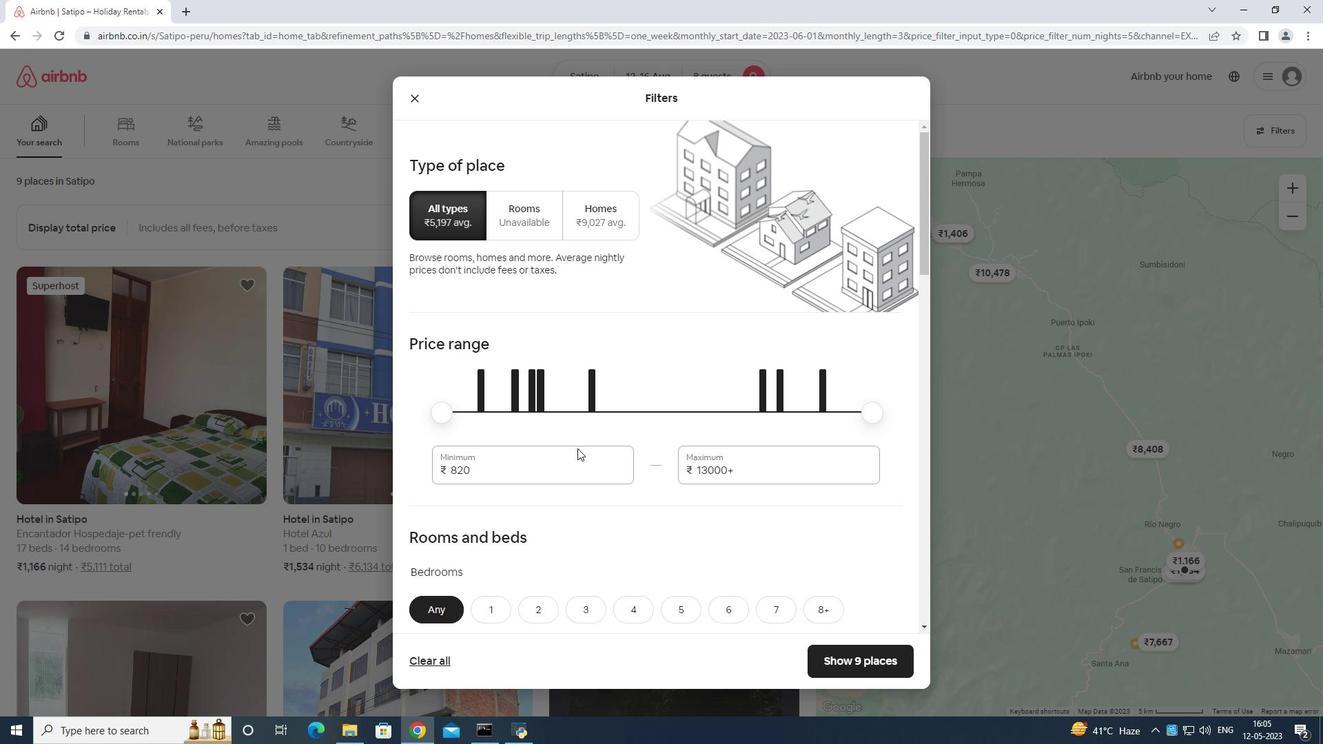 
Action: Key pressed <Key.backspace><Key.backspace><Key.backspace><Key.backspace><Key.backspace><Key.backspace><Key.backspace><Key.backspace><Key.backspace><Key.backspace><Key.backspace><Key.backspace><Key.backspace>
Screenshot: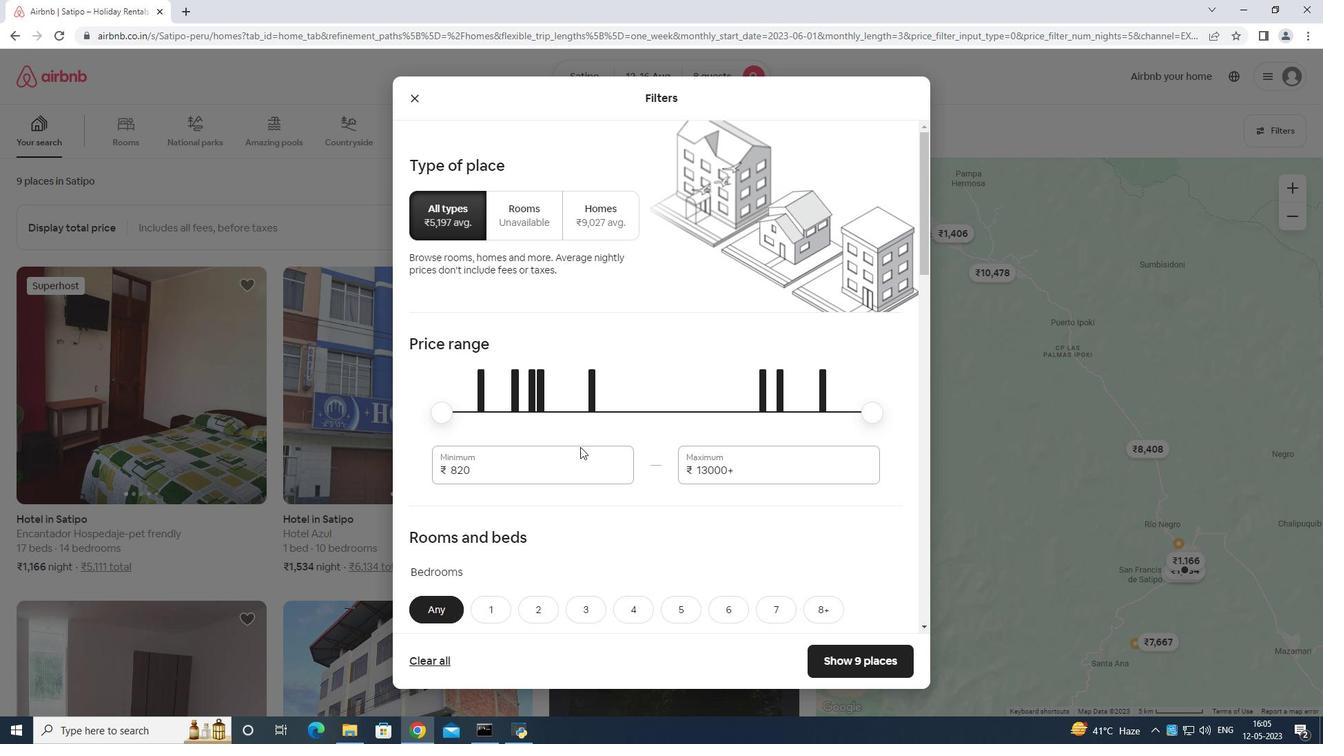 
Action: Mouse moved to (580, 447)
Screenshot: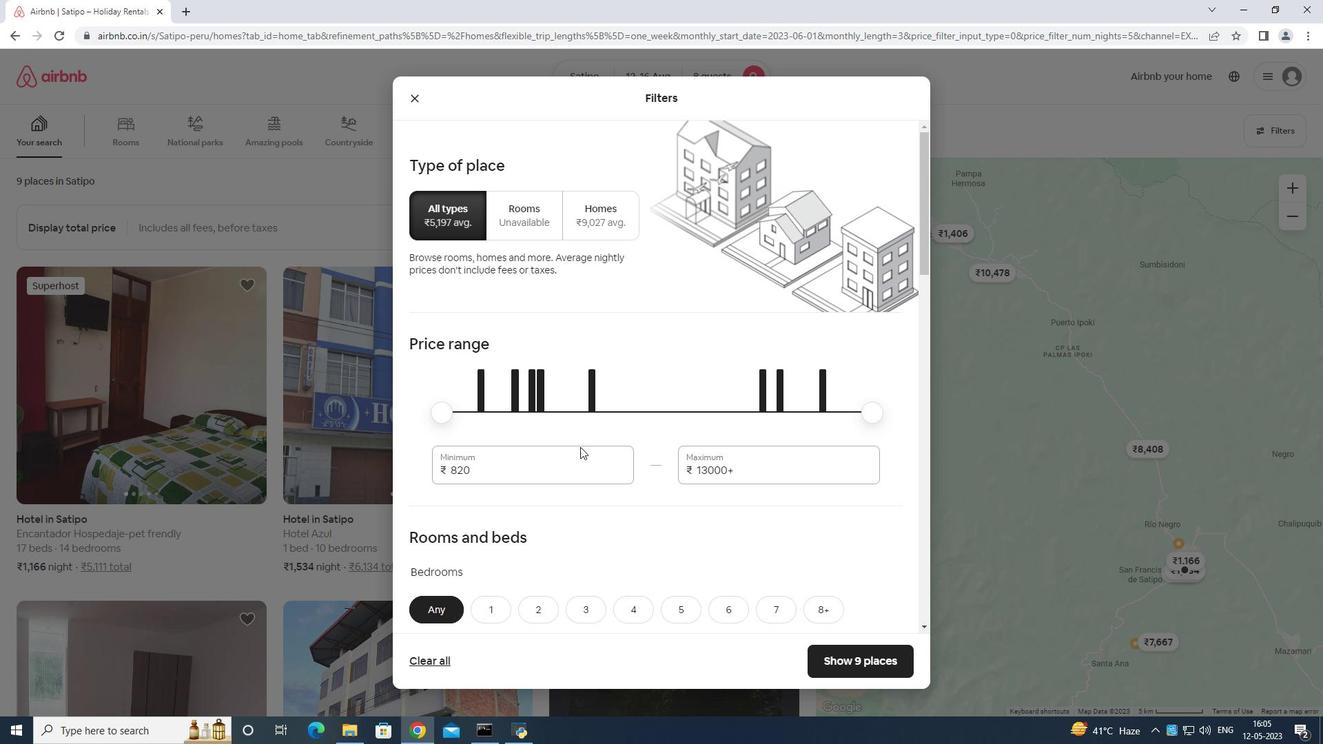 
Action: Key pressed <Key.backspace>
Screenshot: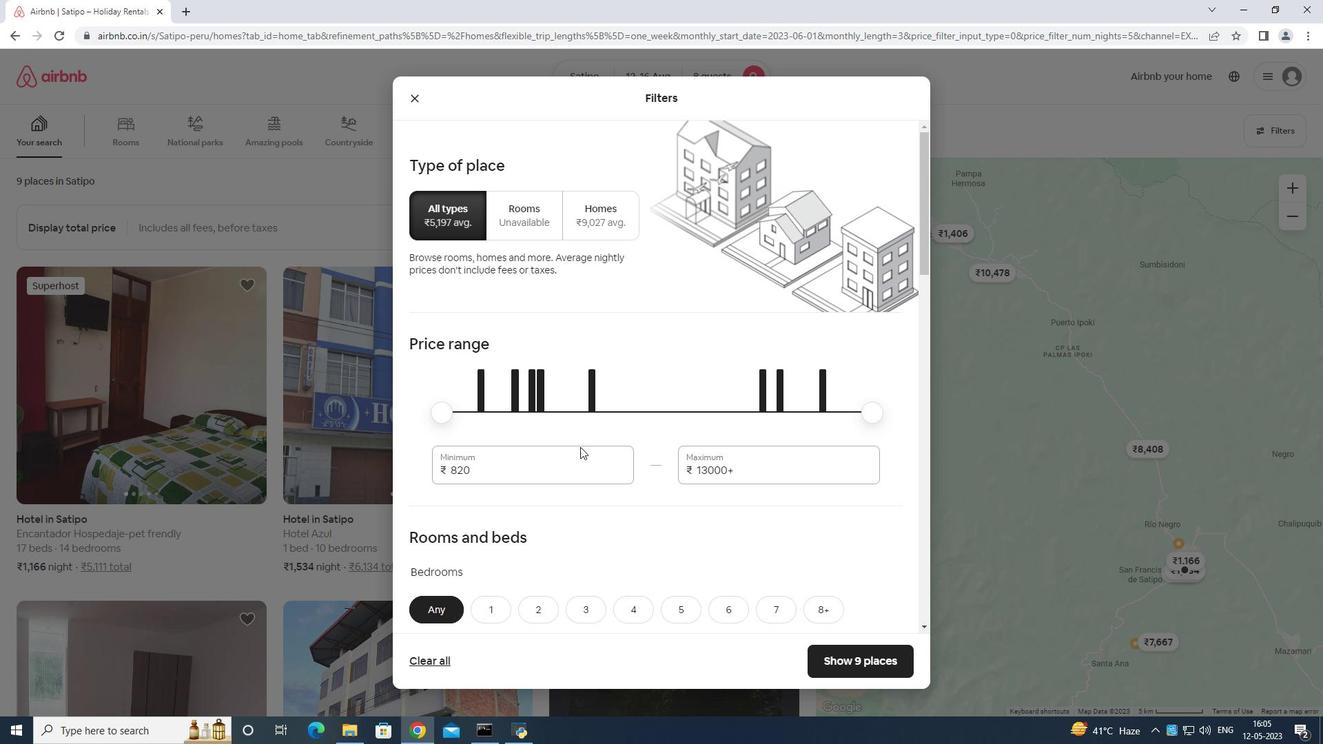 
Action: Mouse moved to (574, 449)
Screenshot: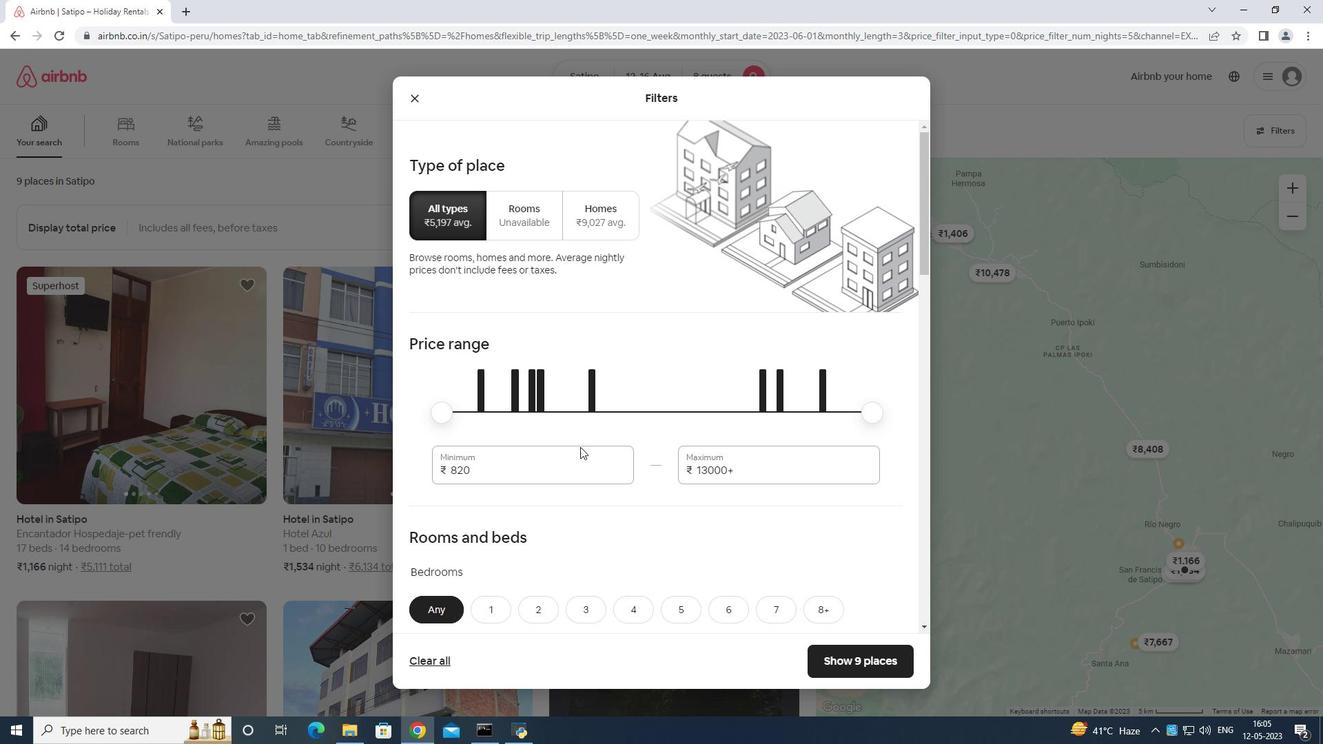 
Action: Key pressed <Key.backspace>
Screenshot: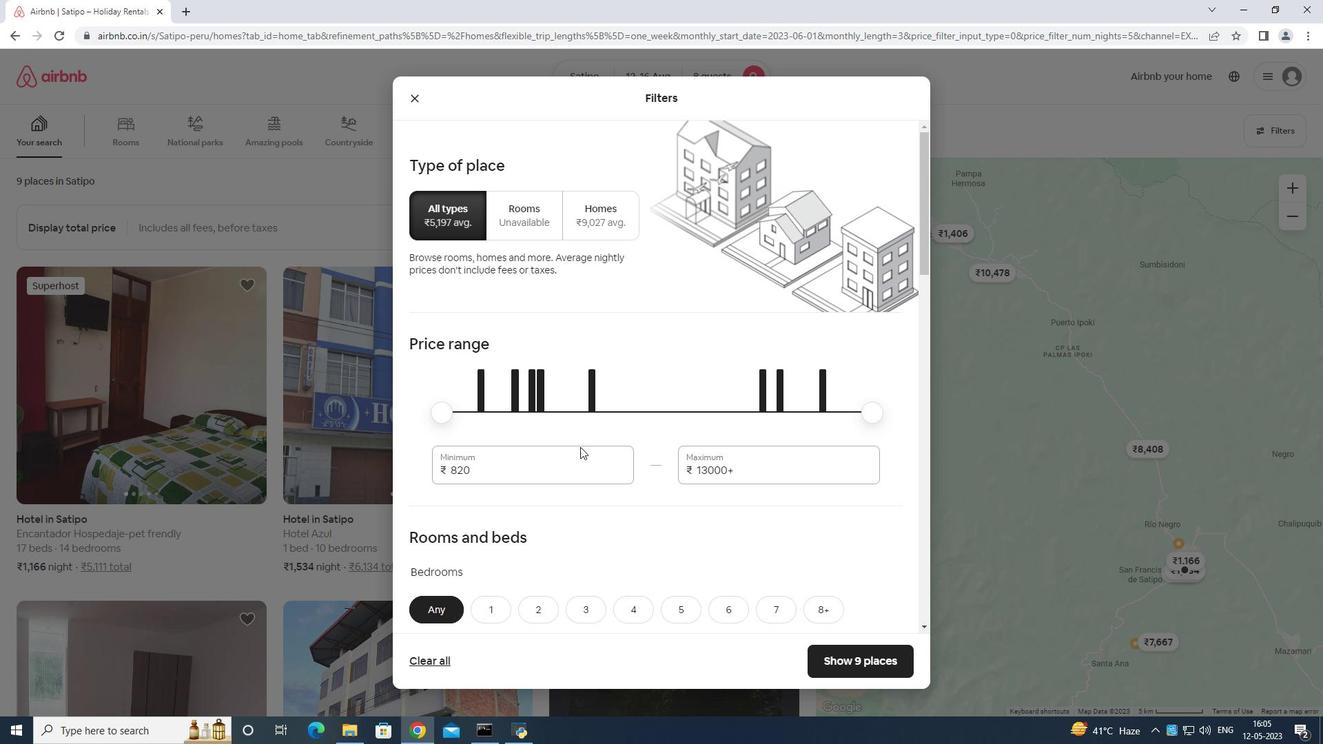 
Action: Mouse moved to (570, 454)
Screenshot: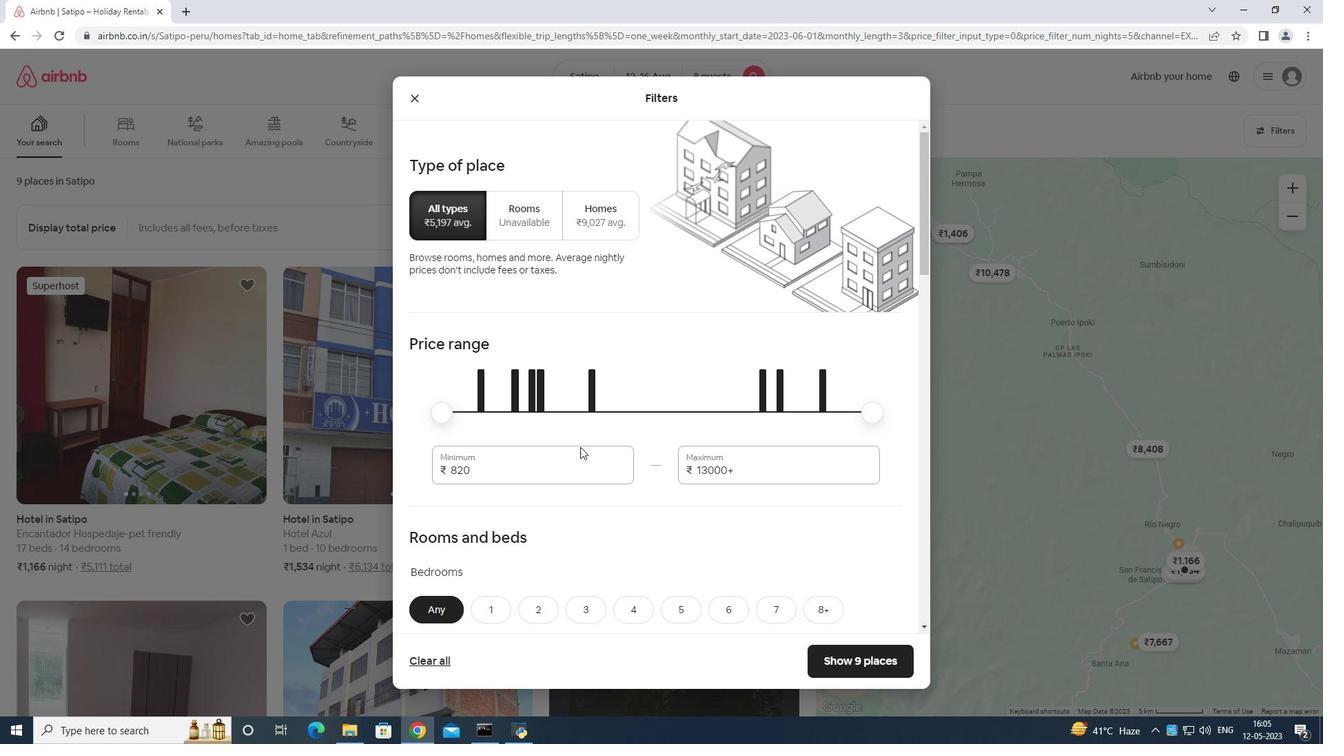 
Action: Key pressed <Key.backspace>
Screenshot: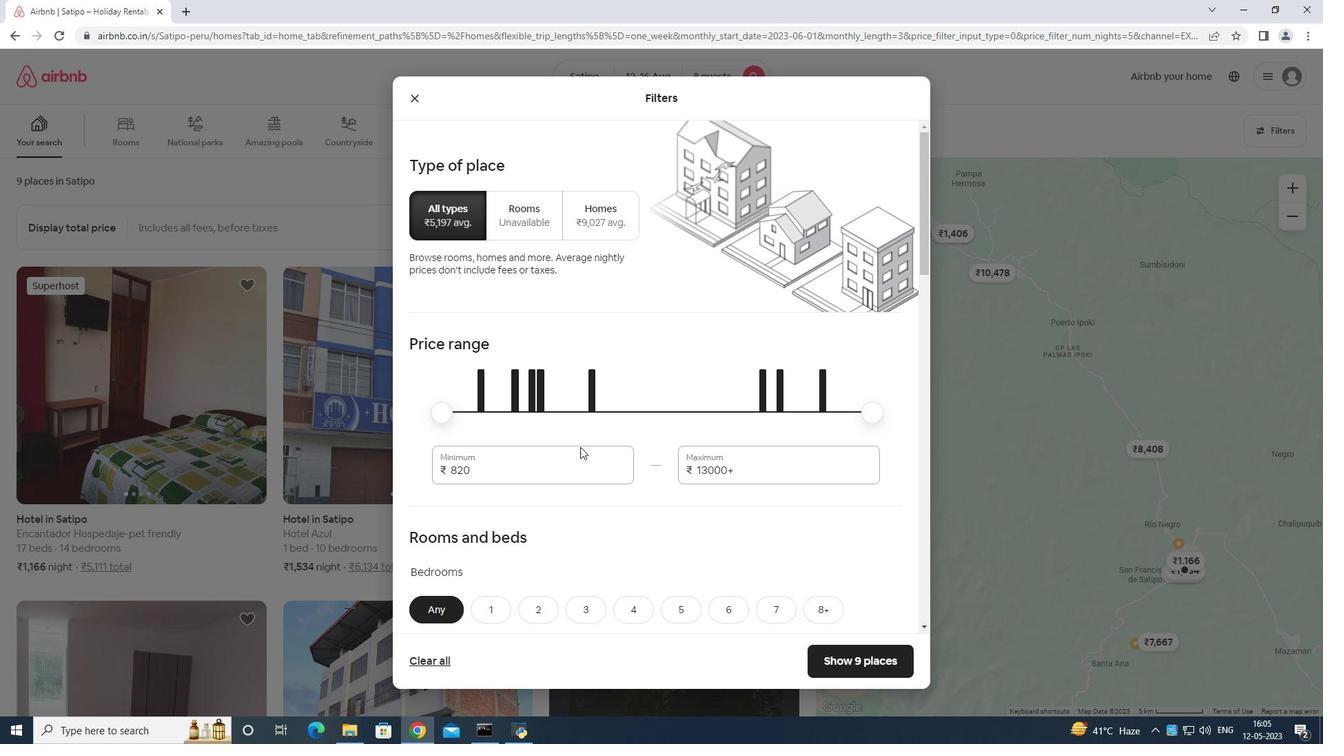 
Action: Mouse moved to (569, 457)
Screenshot: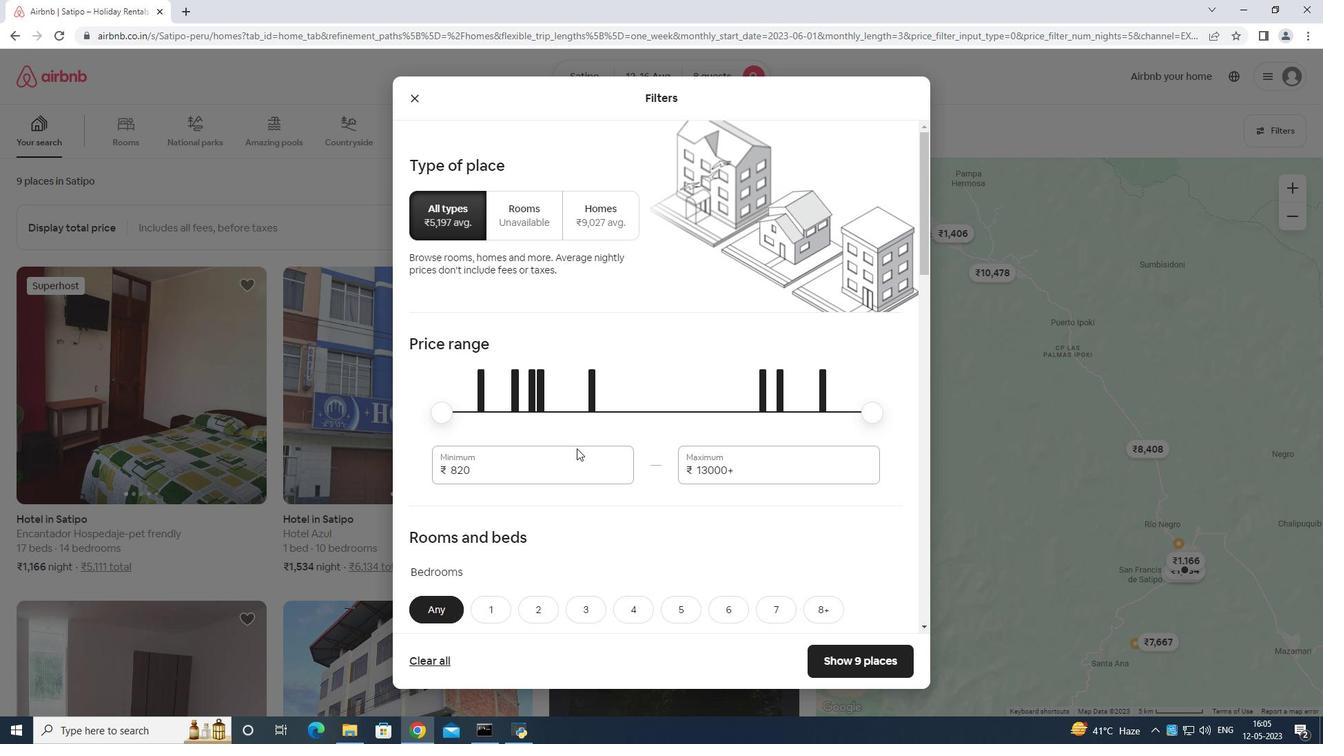 
Action: Key pressed <Key.backspace>
Screenshot: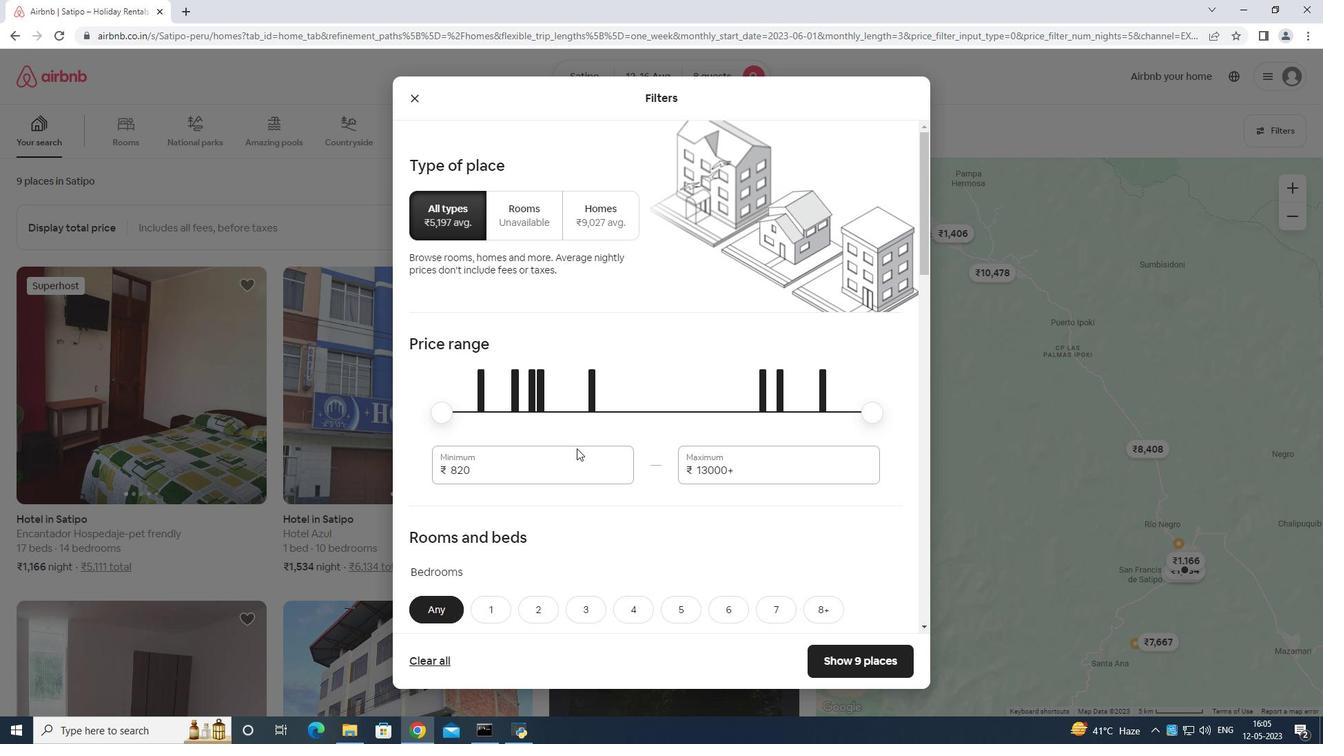 
Action: Mouse moved to (569, 461)
Screenshot: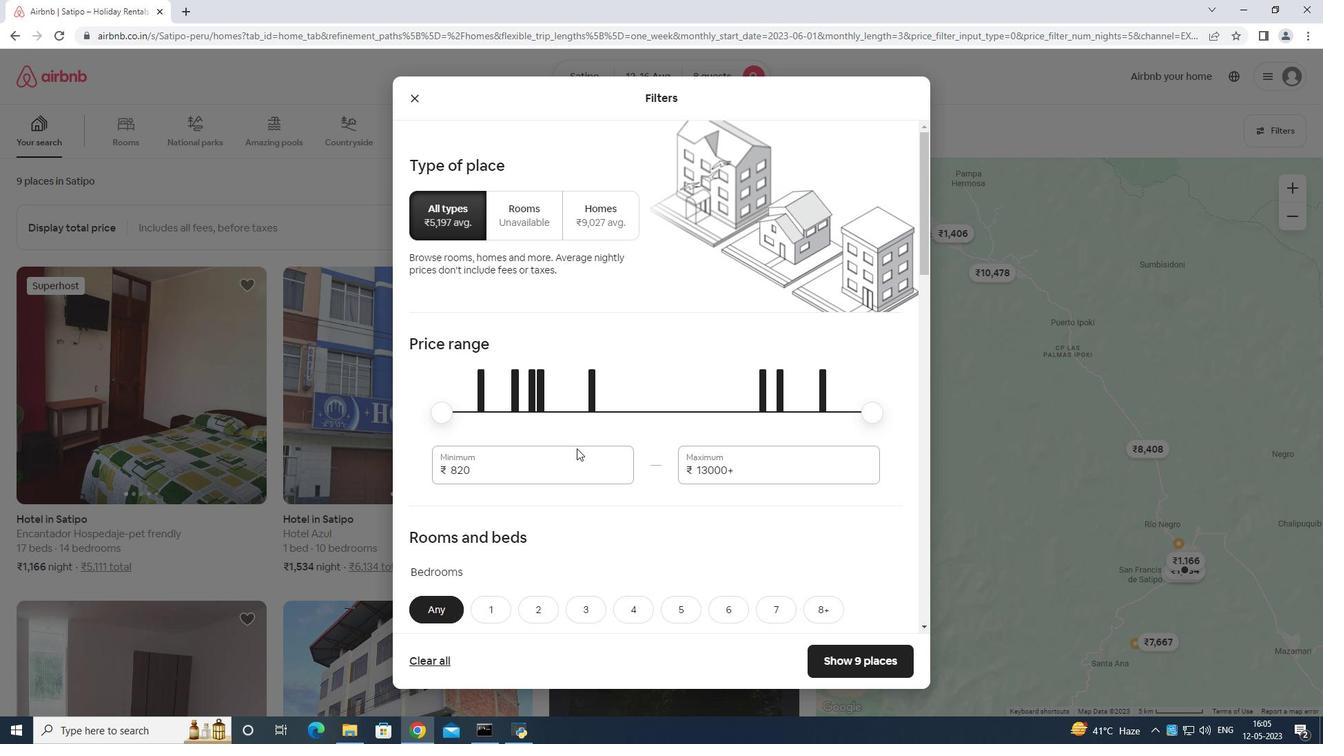 
Action: Key pressed <Key.backspace>
Screenshot: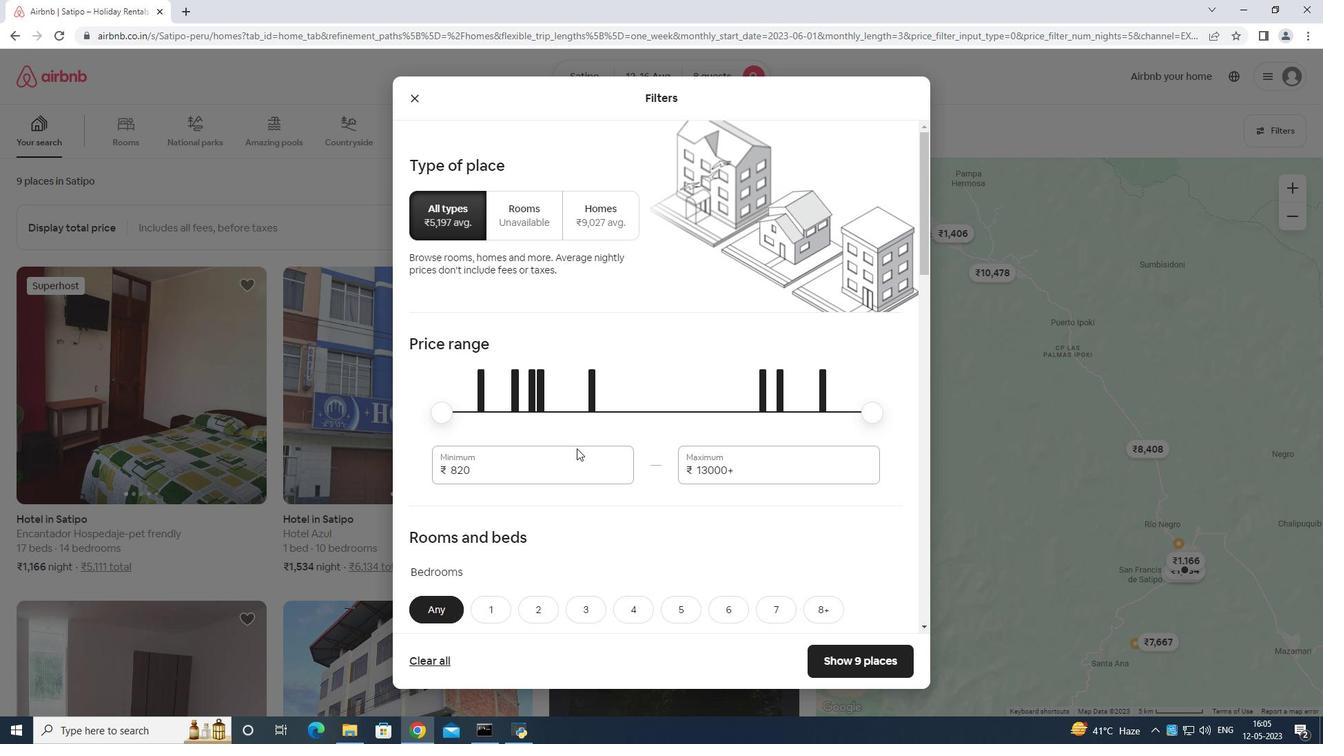 
Action: Mouse moved to (567, 463)
Screenshot: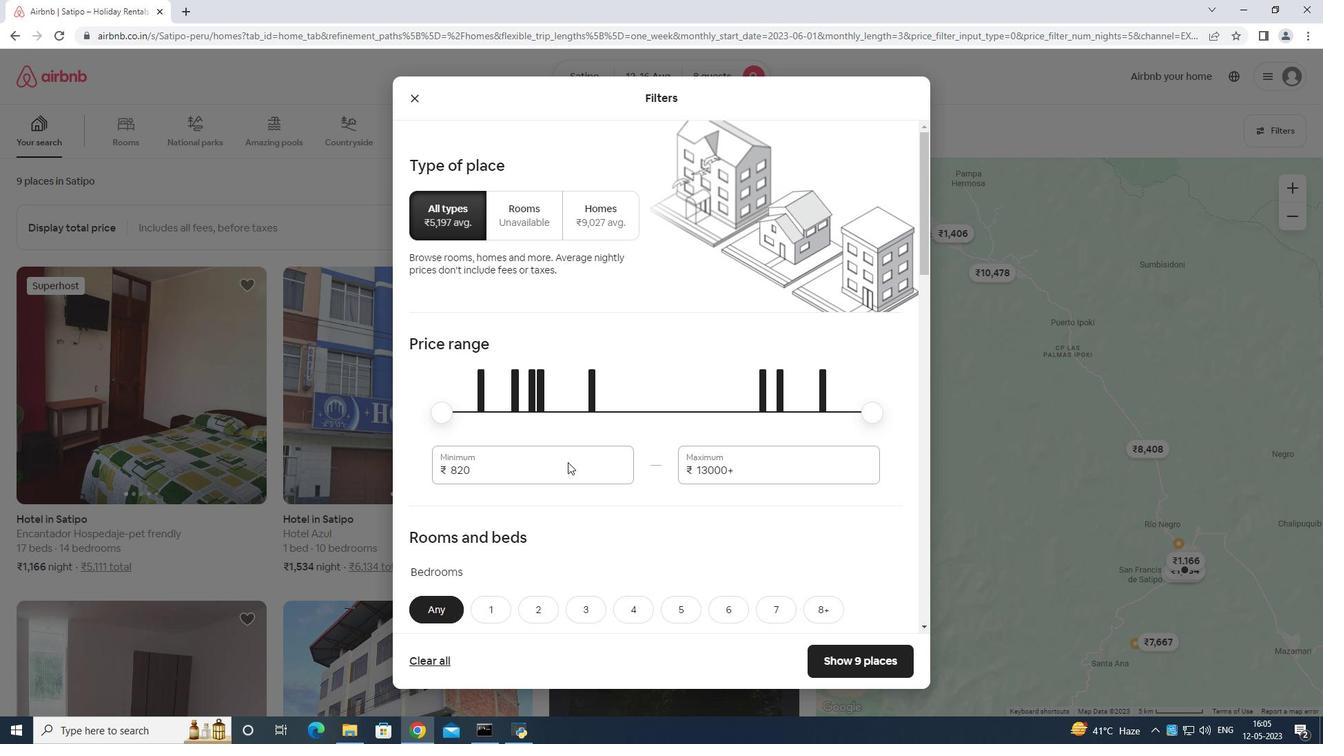 
Action: Mouse pressed left at (567, 463)
Screenshot: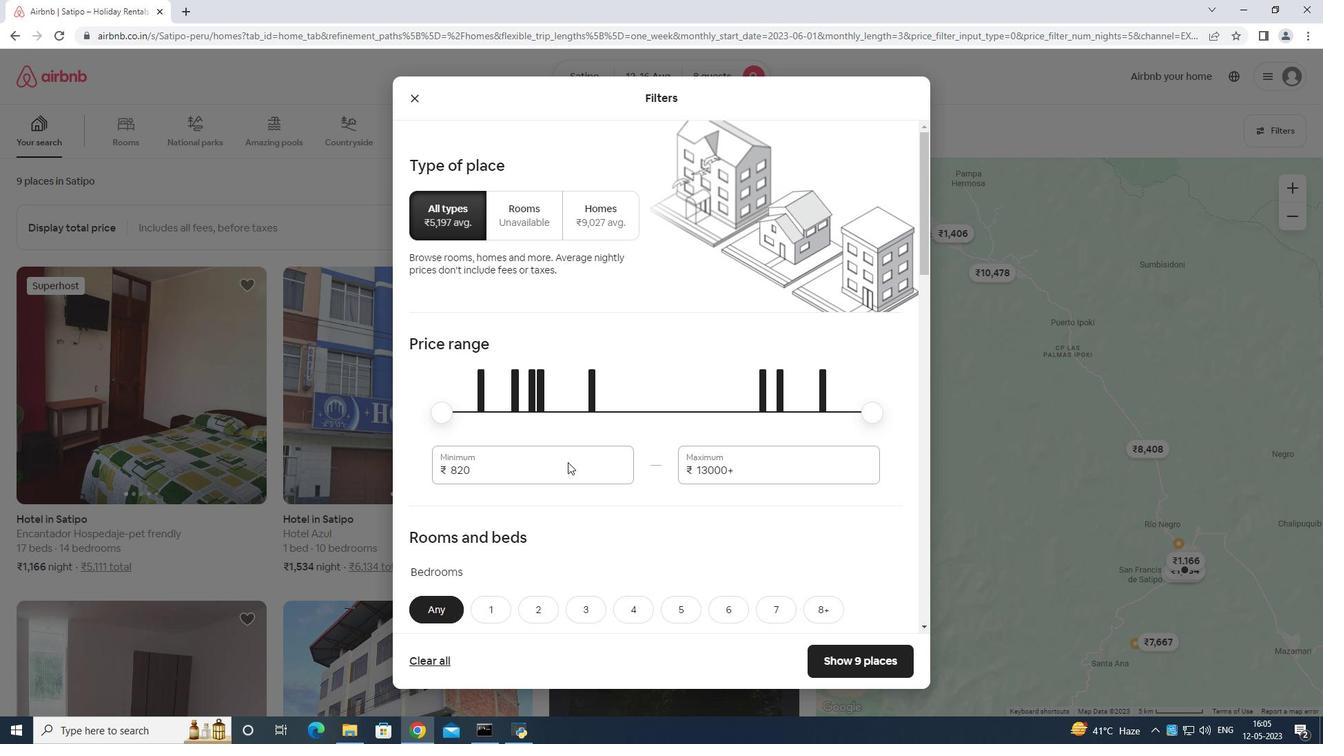 
Action: Mouse moved to (573, 460)
Screenshot: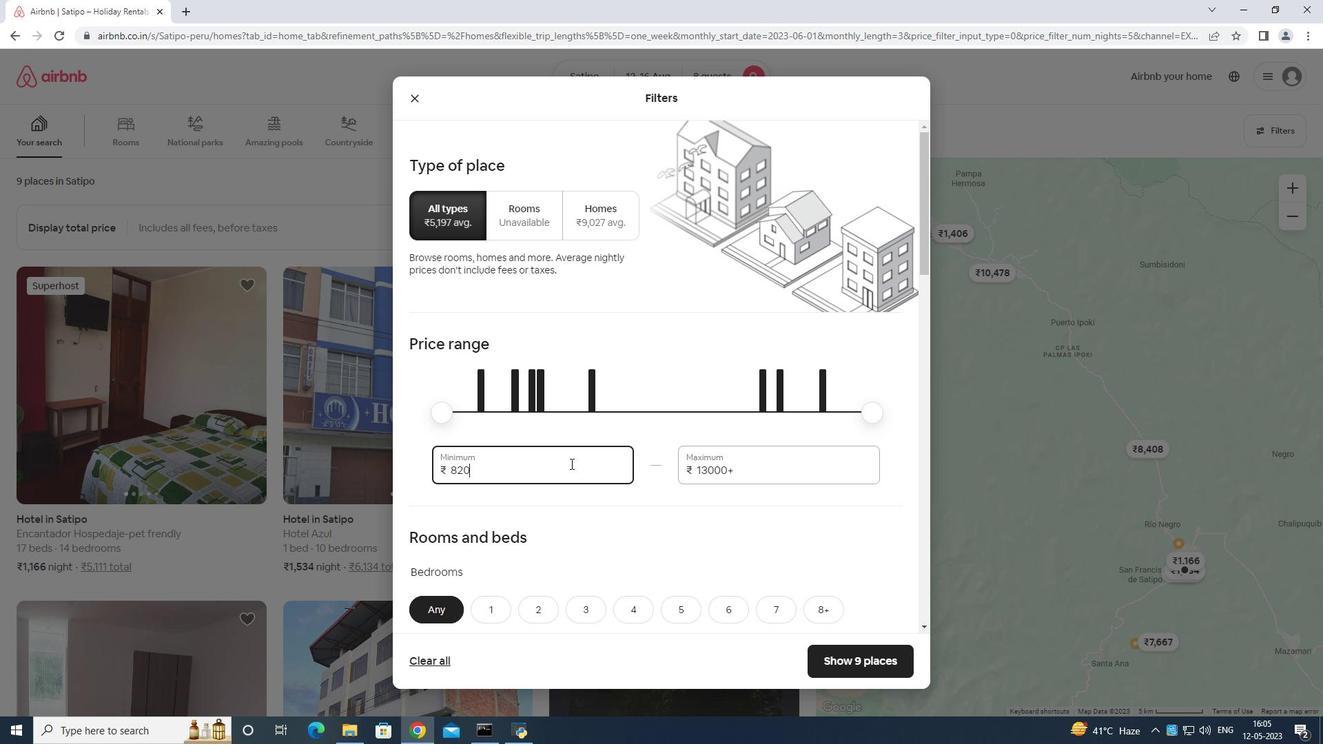 
Action: Key pressed <Key.backspace>
Screenshot: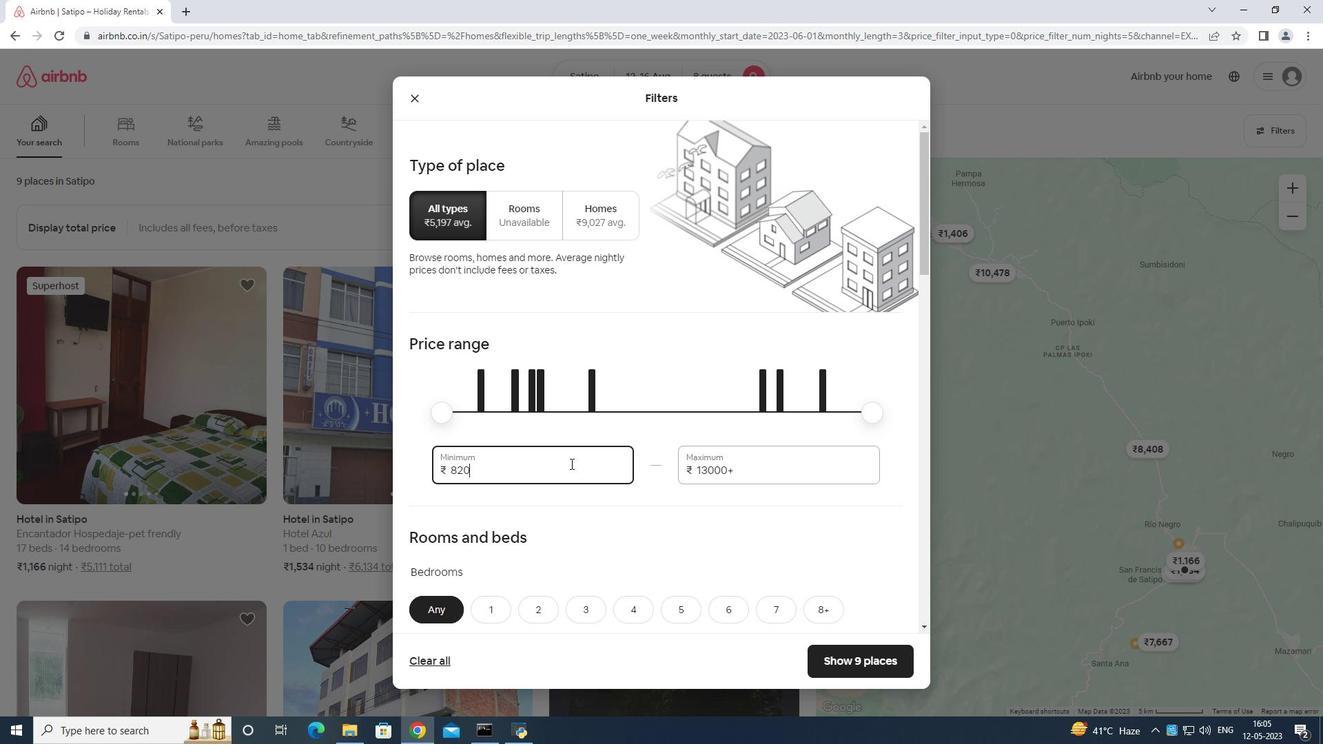 
Action: Mouse moved to (580, 451)
Screenshot: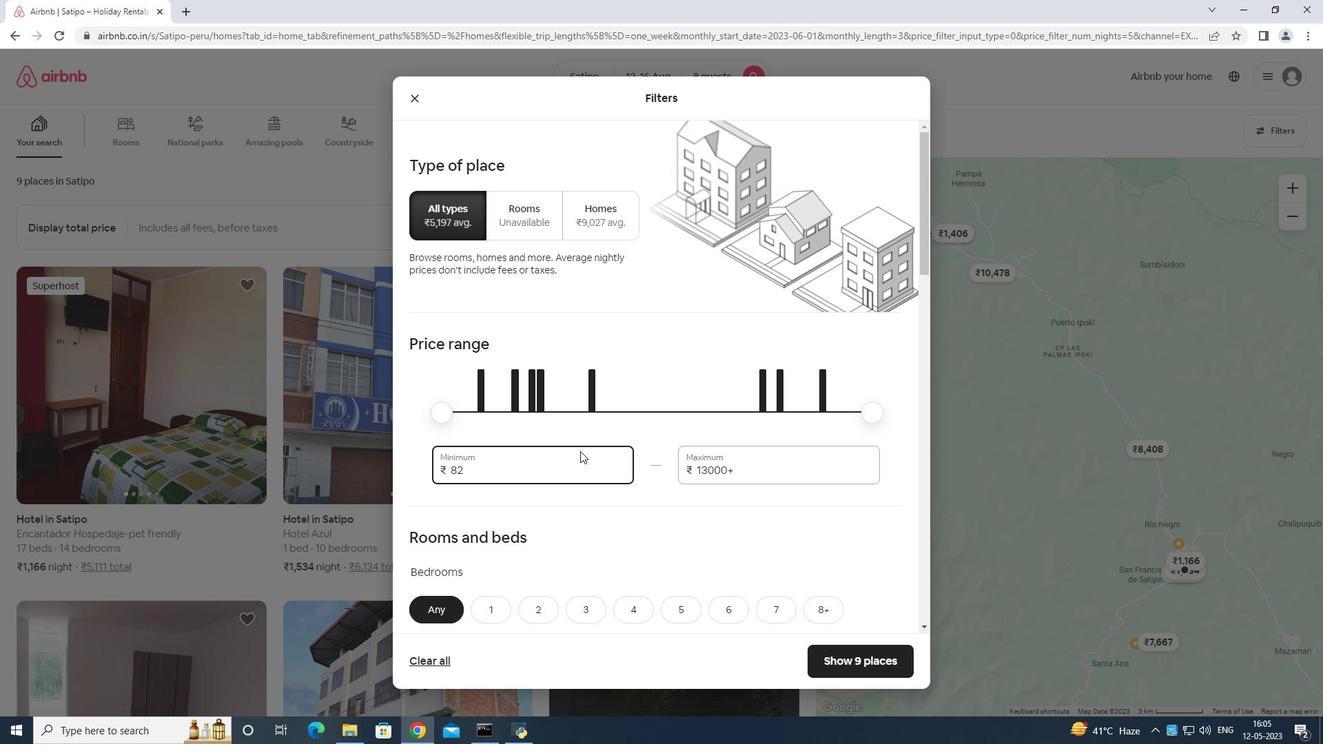 
Action: Key pressed <Key.backspace><Key.backspace><Key.backspace>1
Screenshot: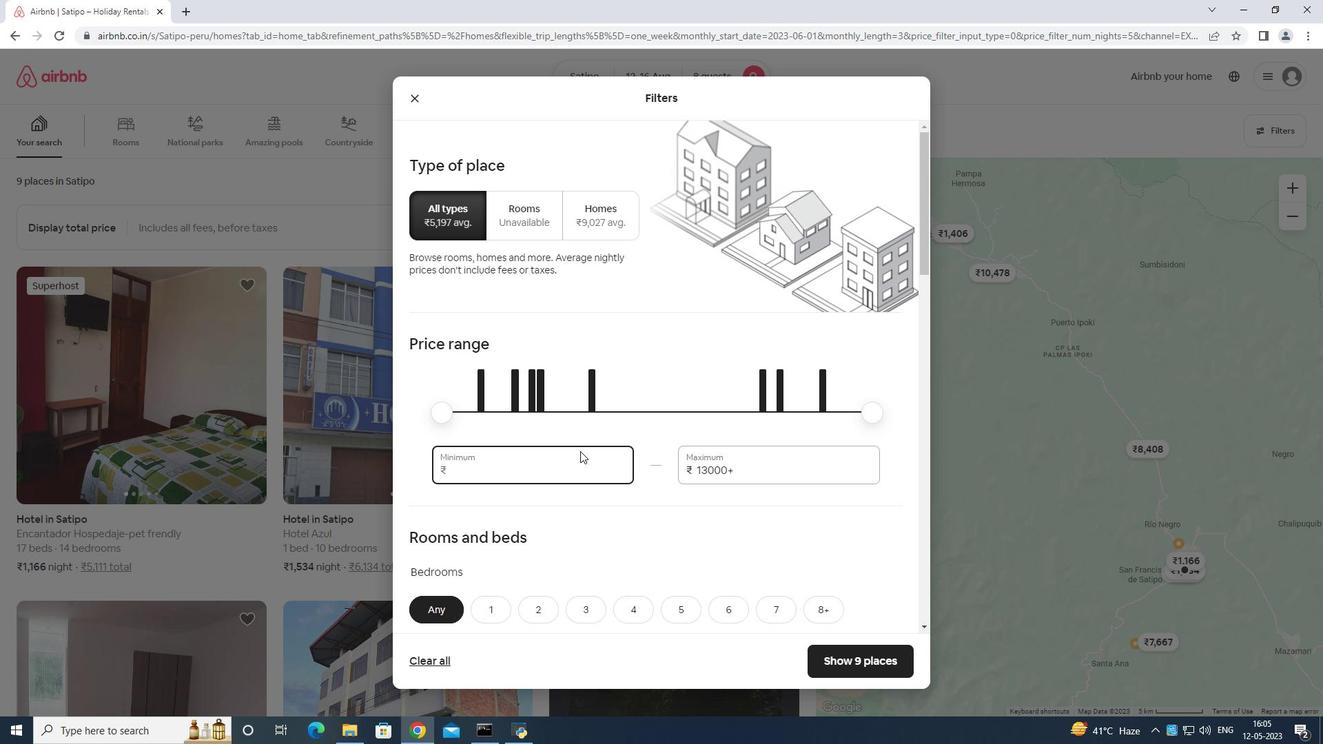 
Action: Mouse moved to (583, 449)
Screenshot: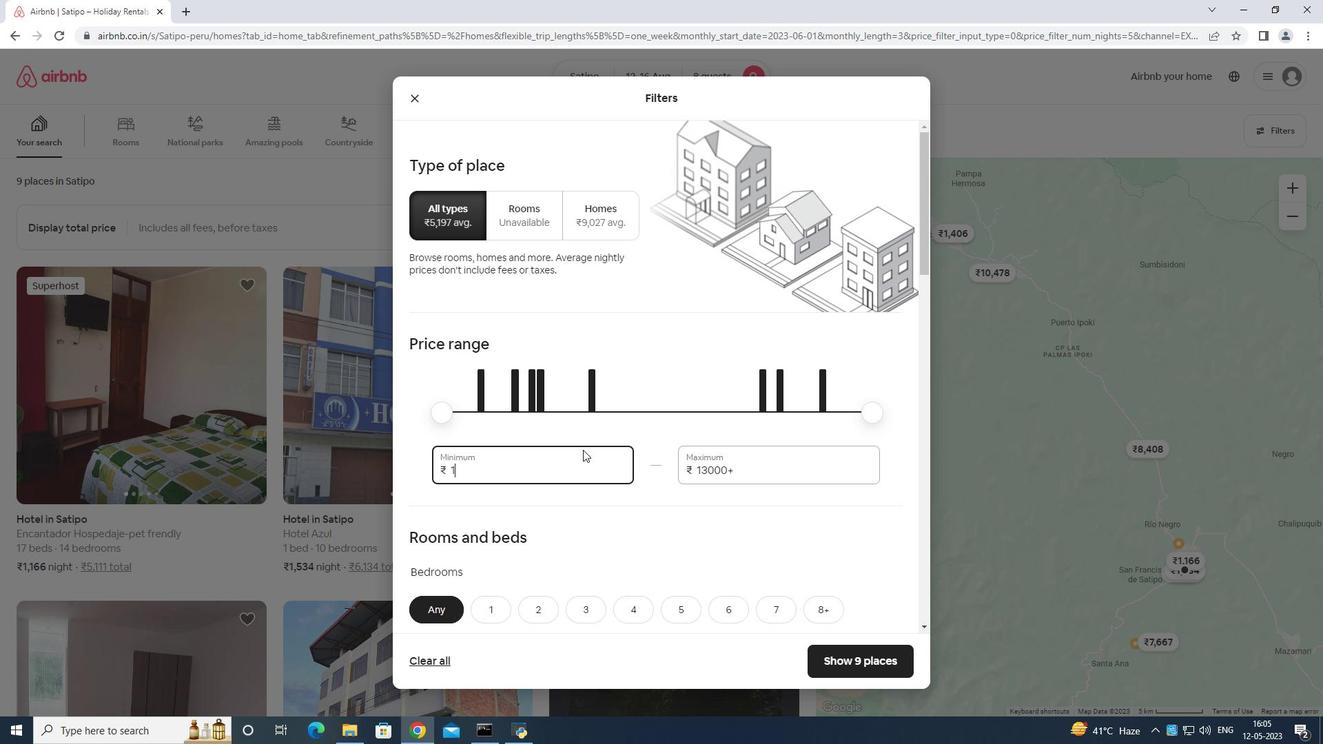 
Action: Key pressed 0
Screenshot: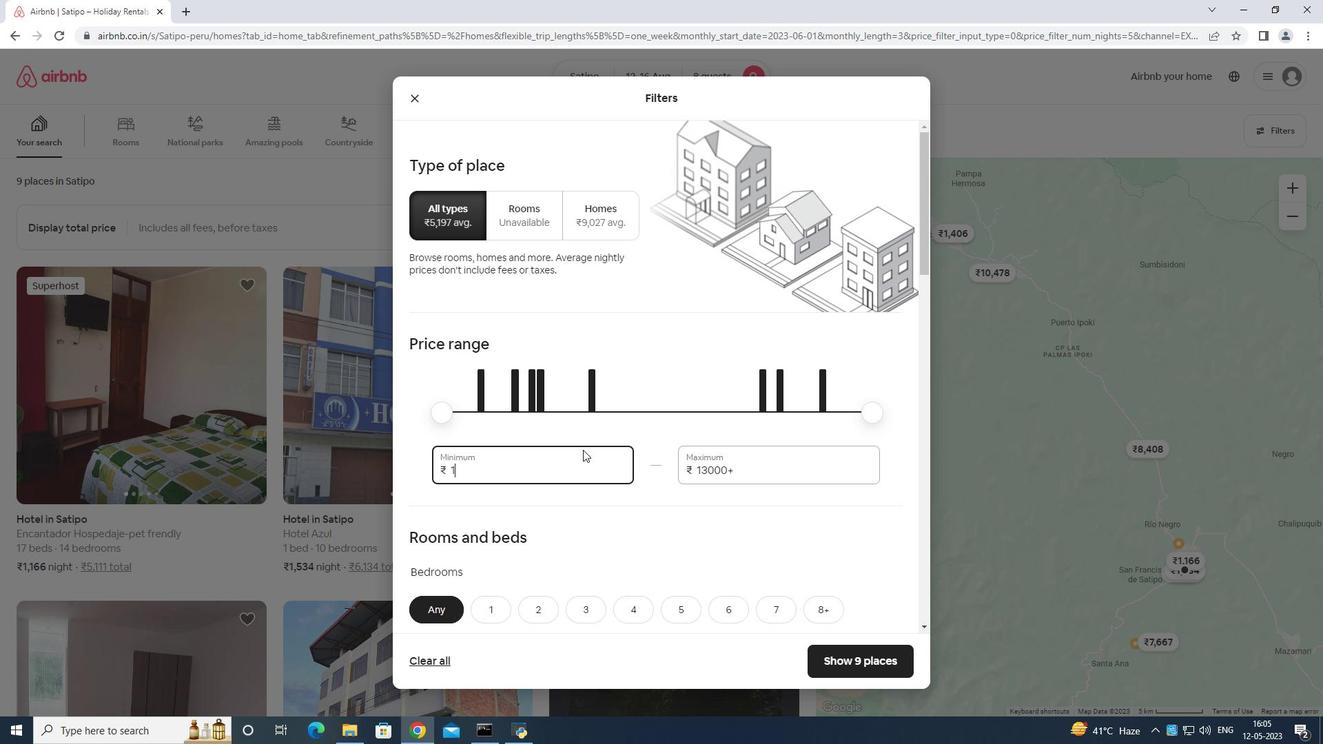 
Action: Mouse moved to (583, 449)
Screenshot: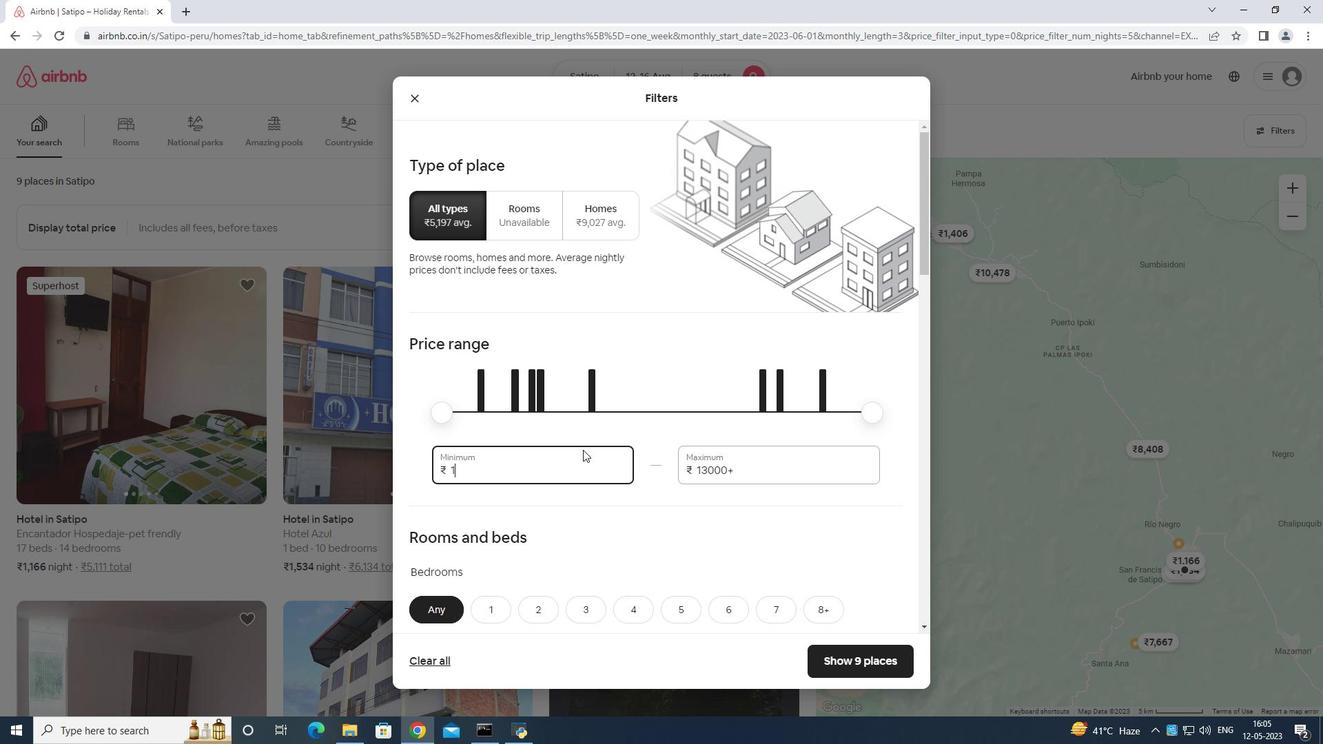 
Action: Key pressed 000
Screenshot: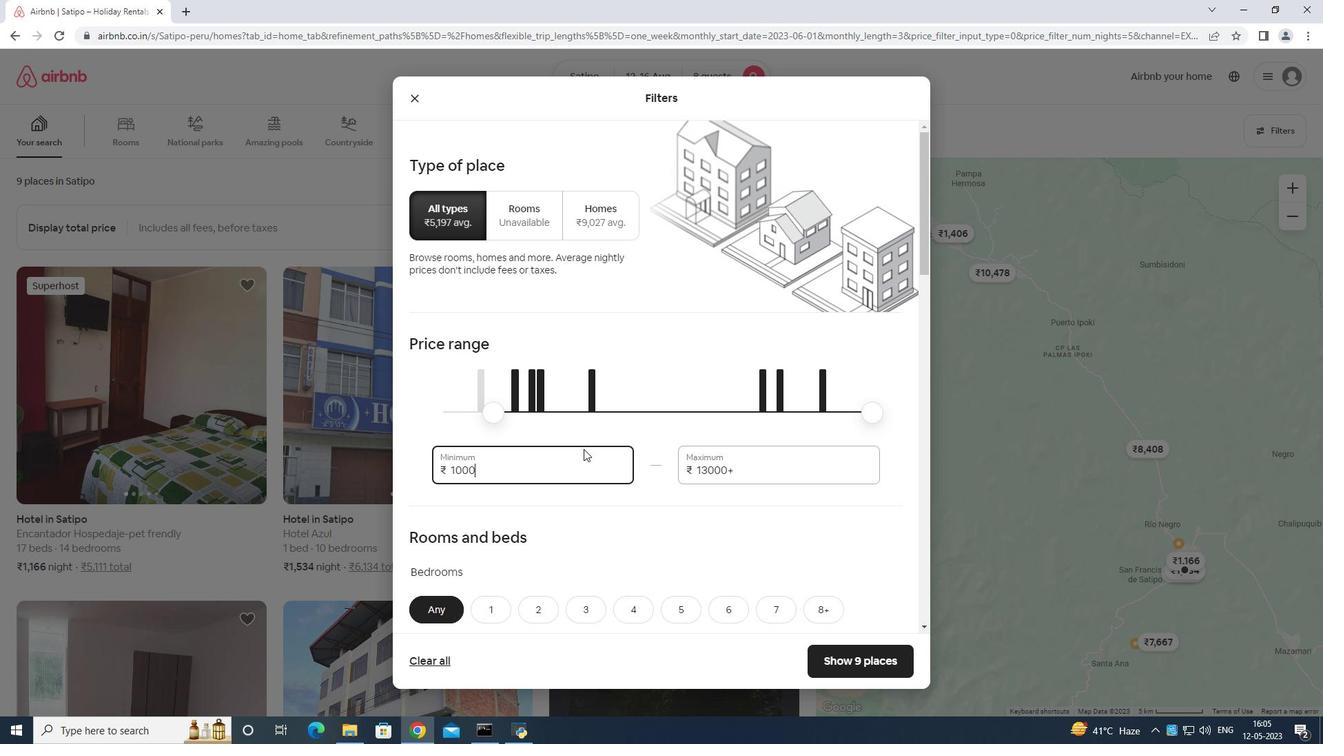 
Action: Mouse moved to (733, 461)
Screenshot: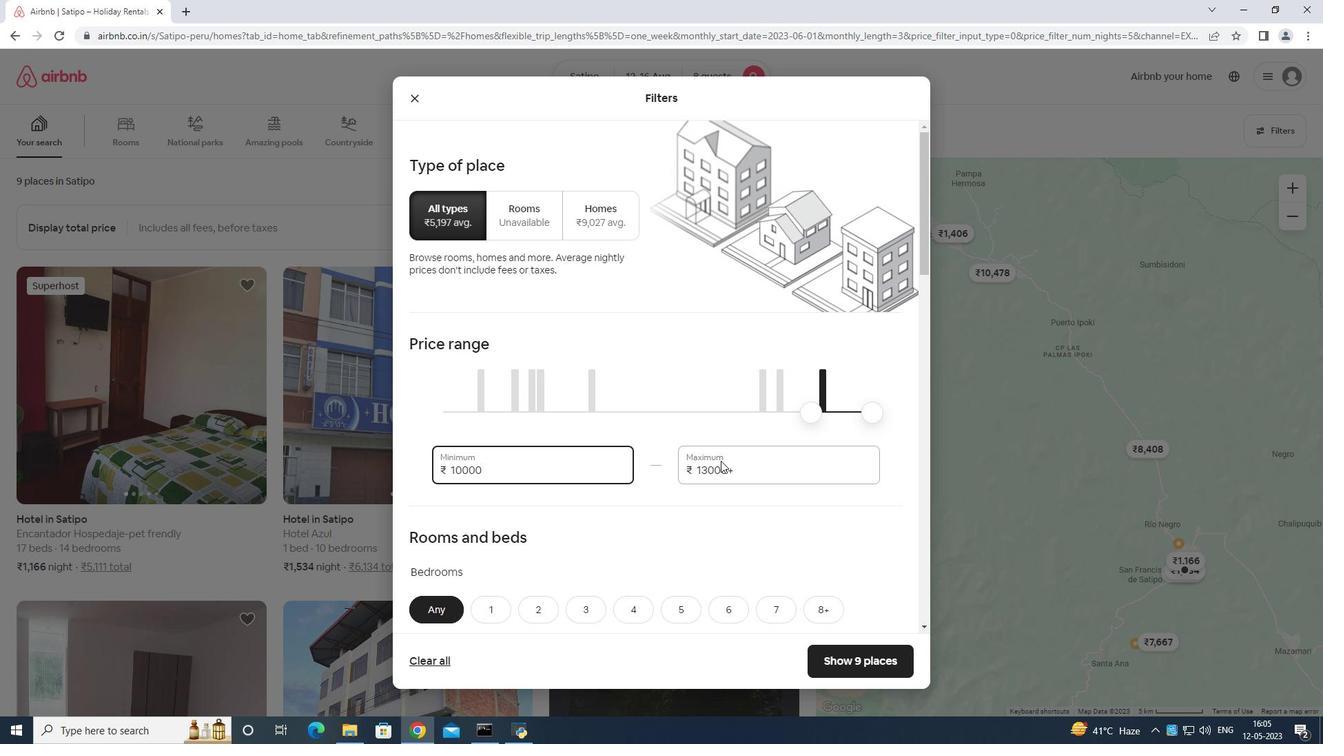 
Action: Mouse pressed left at (733, 461)
Screenshot: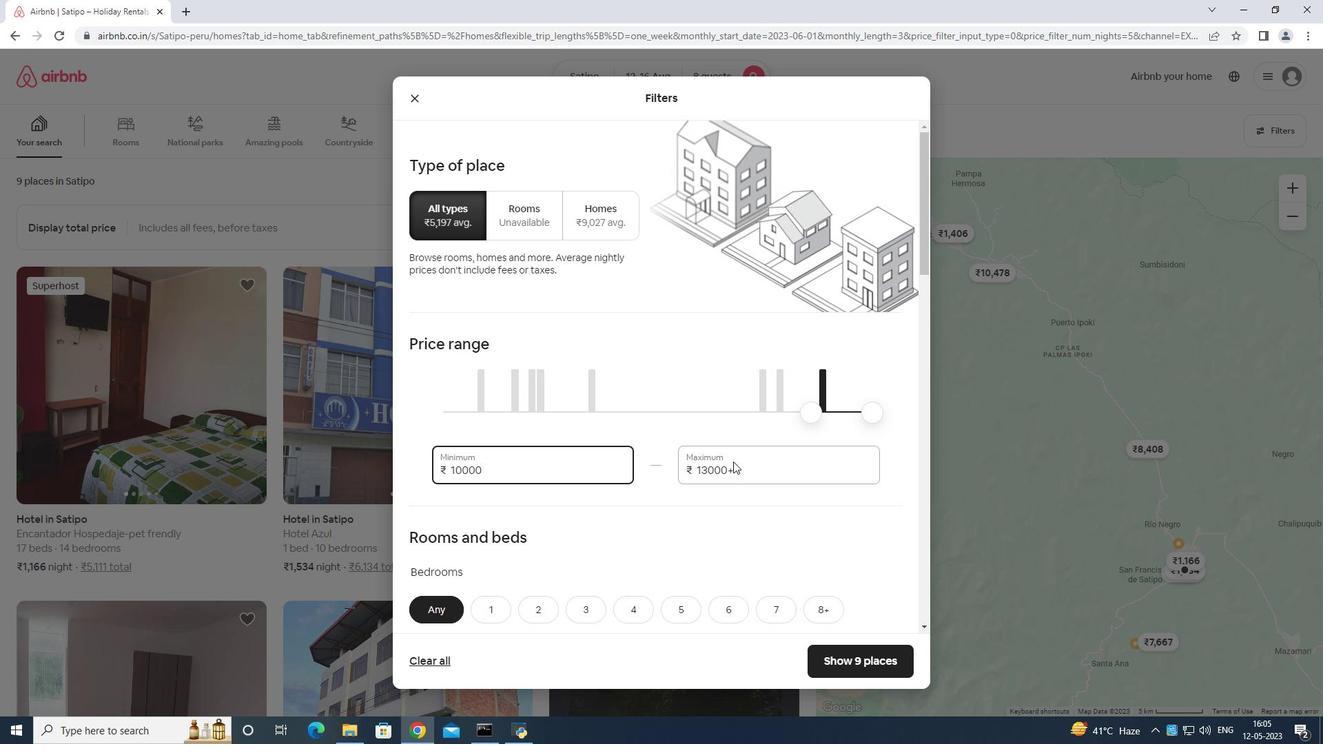 
Action: Mouse moved to (744, 460)
Screenshot: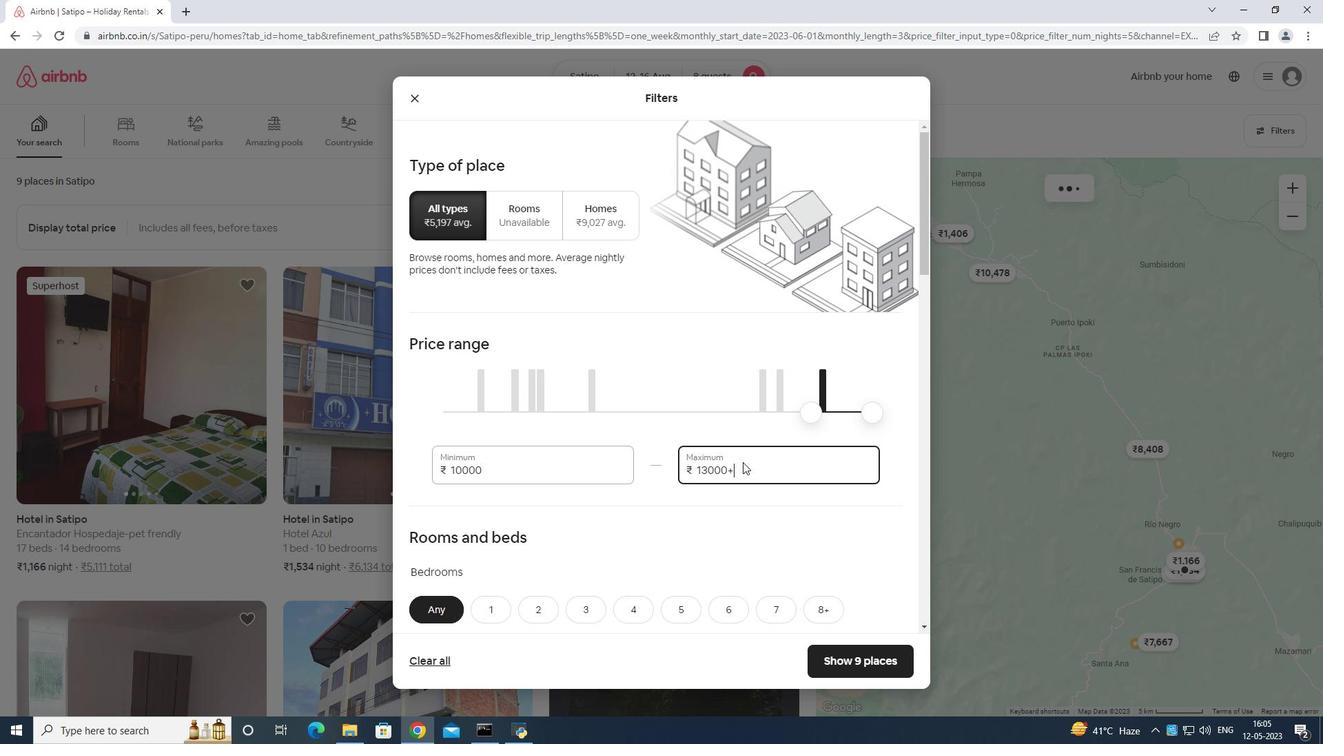 
Action: Key pressed <Key.backspace><Key.backspace><Key.backspace><Key.backspace><Key.backspace><Key.backspace><Key.backspace><Key.backspace><Key.backspace><Key.backspace><Key.backspace><Key.backspace><Key.backspace><Key.backspace><Key.backspace><Key.backspace><Key.backspace><Key.backspace>1
Screenshot: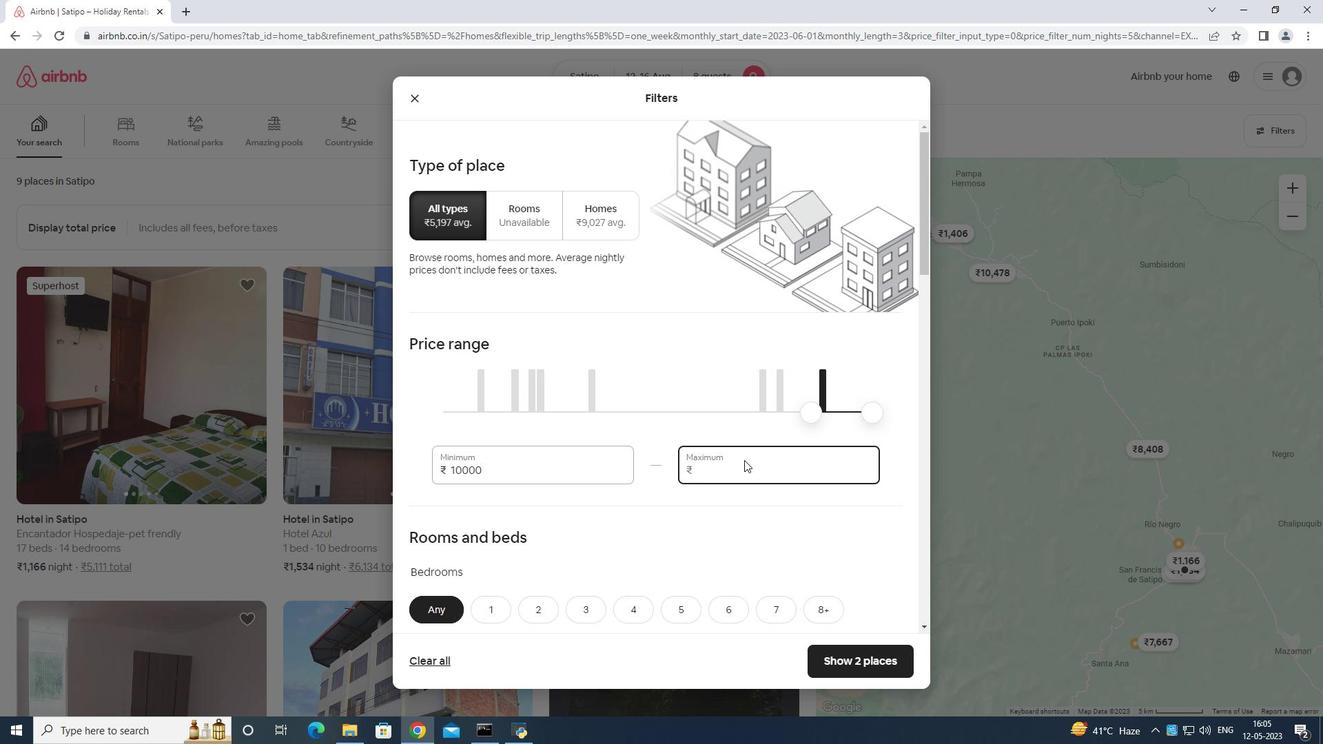 
Action: Mouse moved to (746, 450)
Screenshot: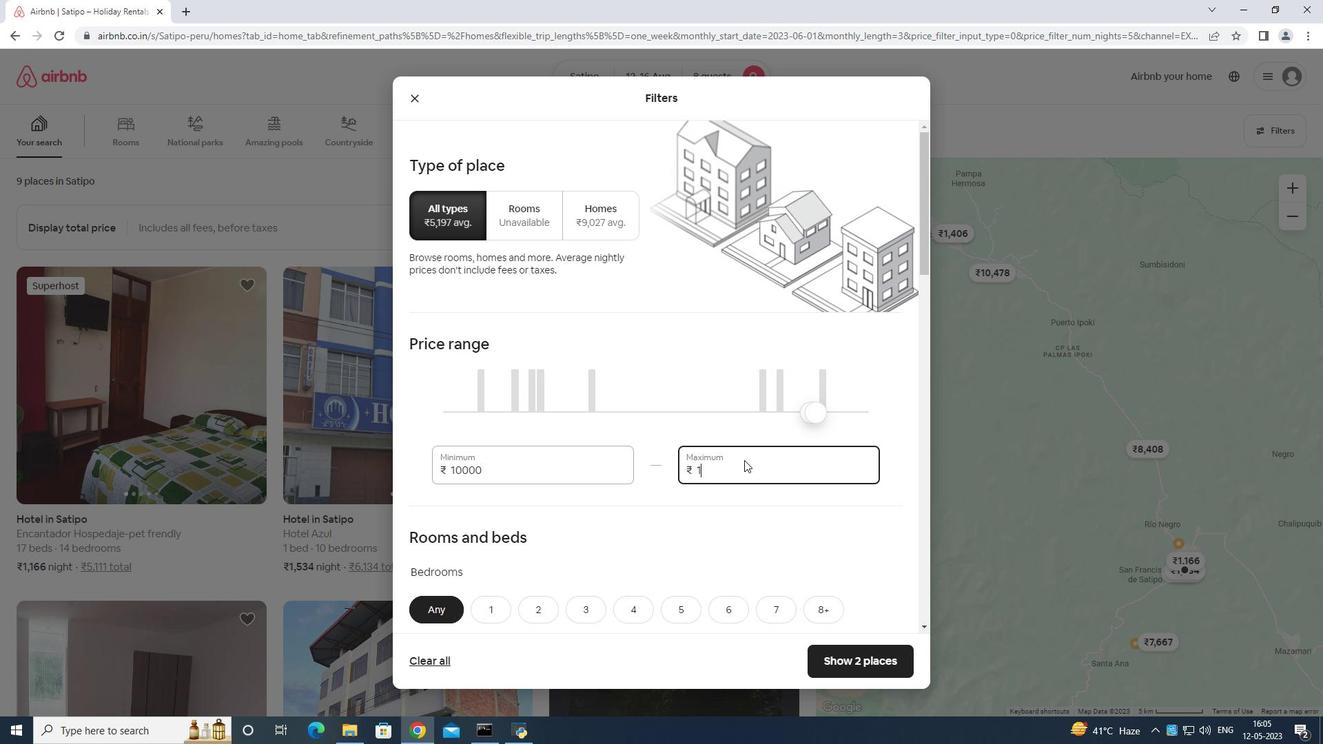 
Action: Key pressed 6
Screenshot: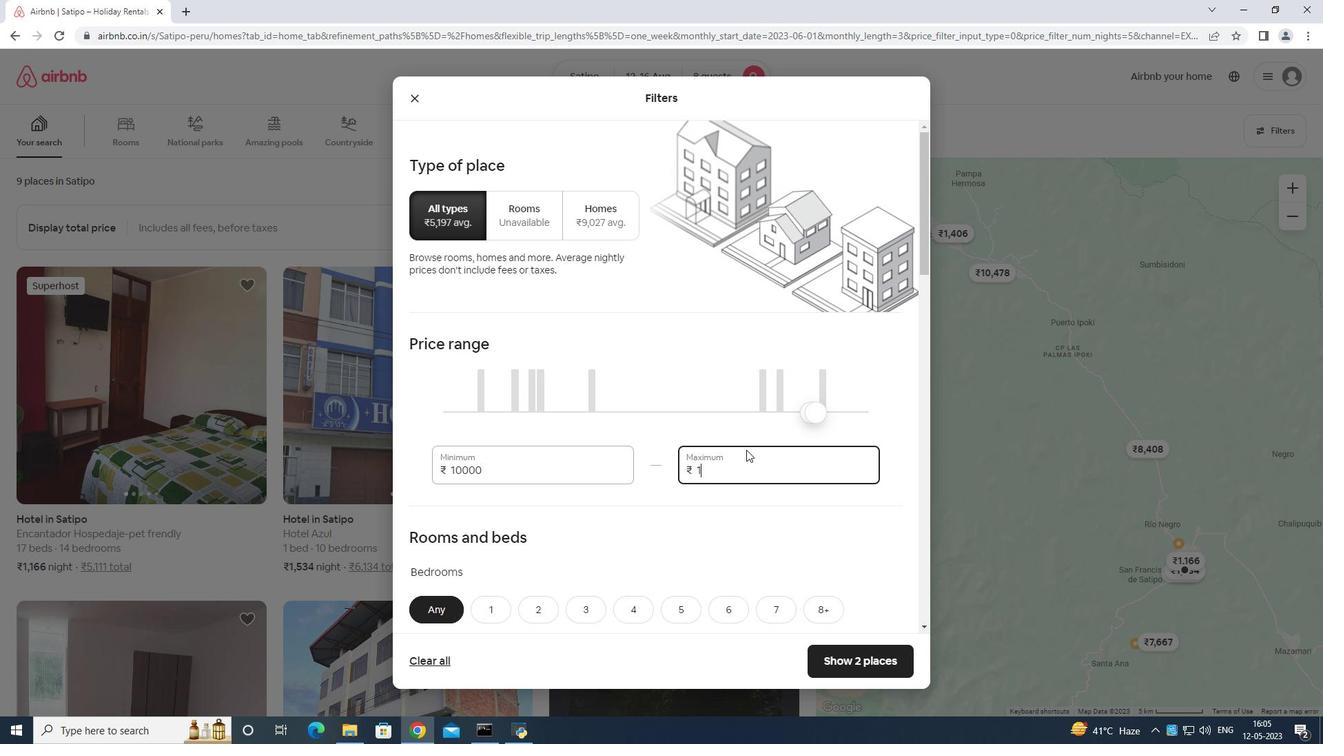 
Action: Mouse moved to (747, 448)
Screenshot: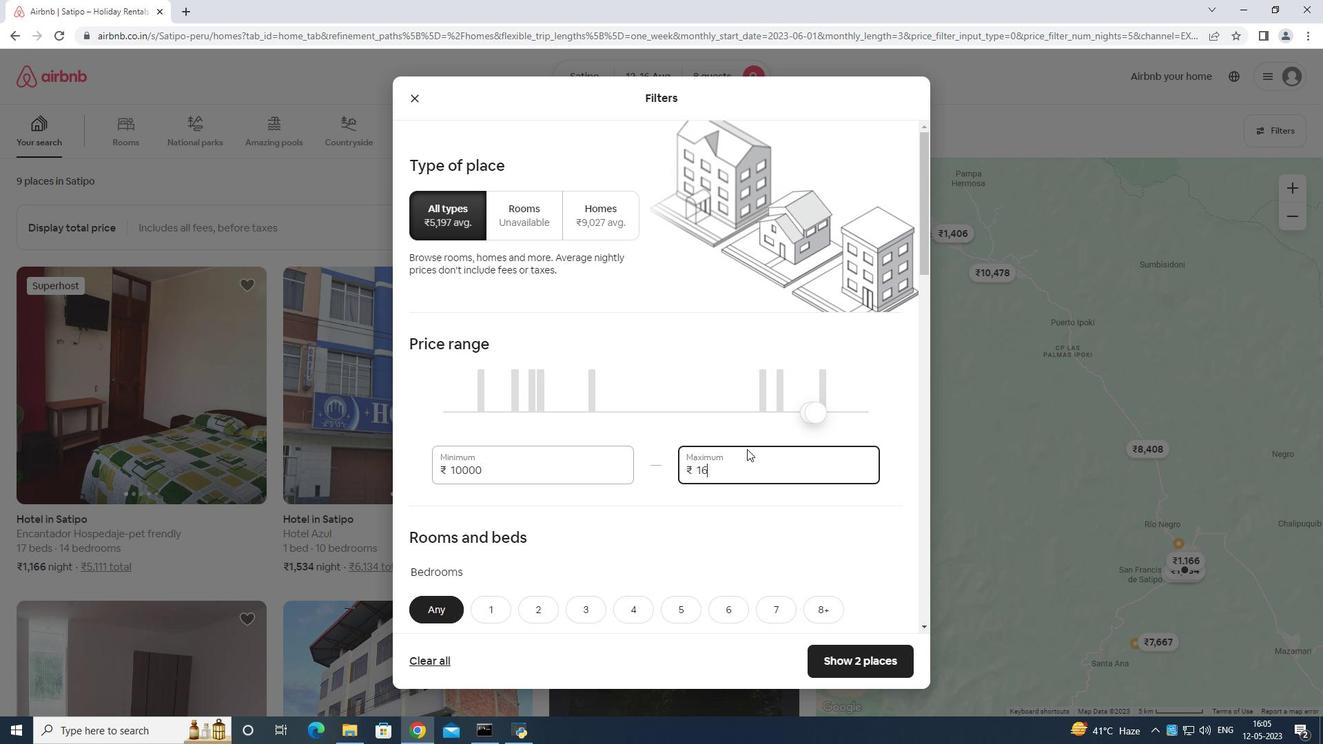 
Action: Key pressed 000
Screenshot: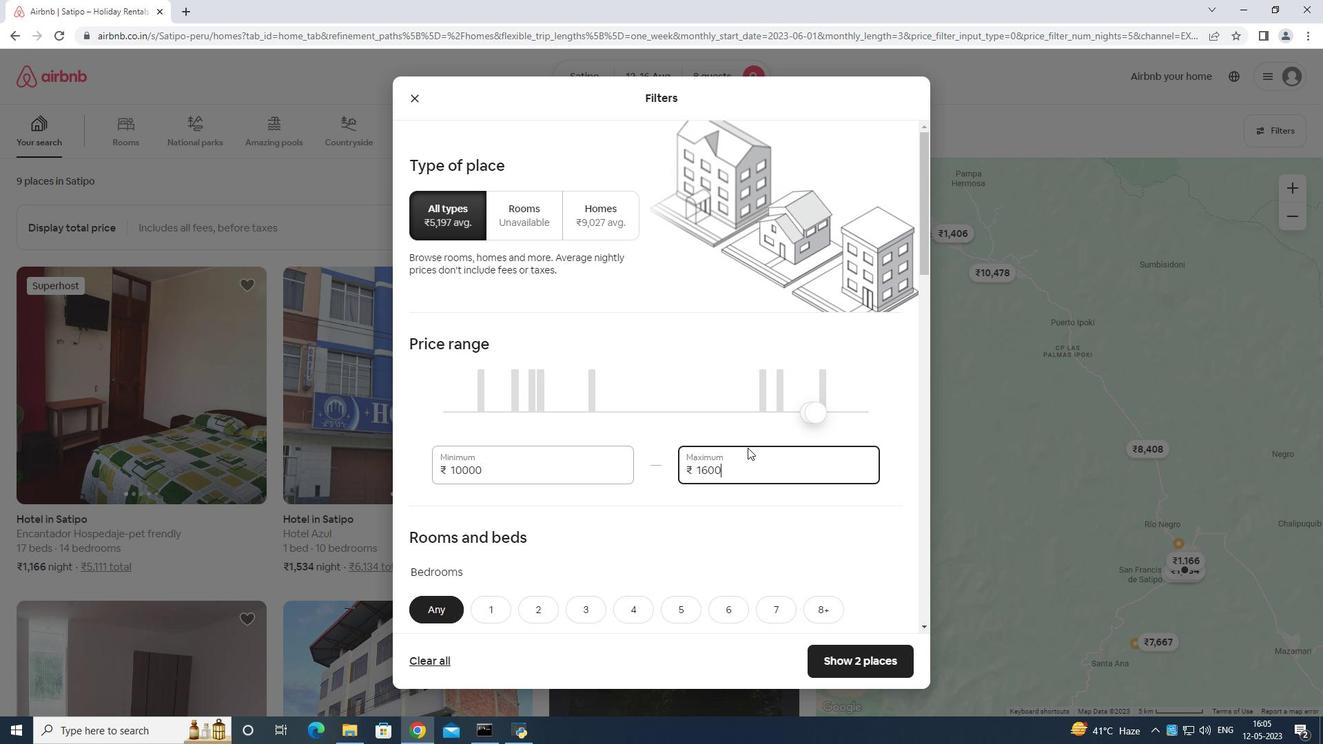 
Action: Mouse moved to (749, 447)
Screenshot: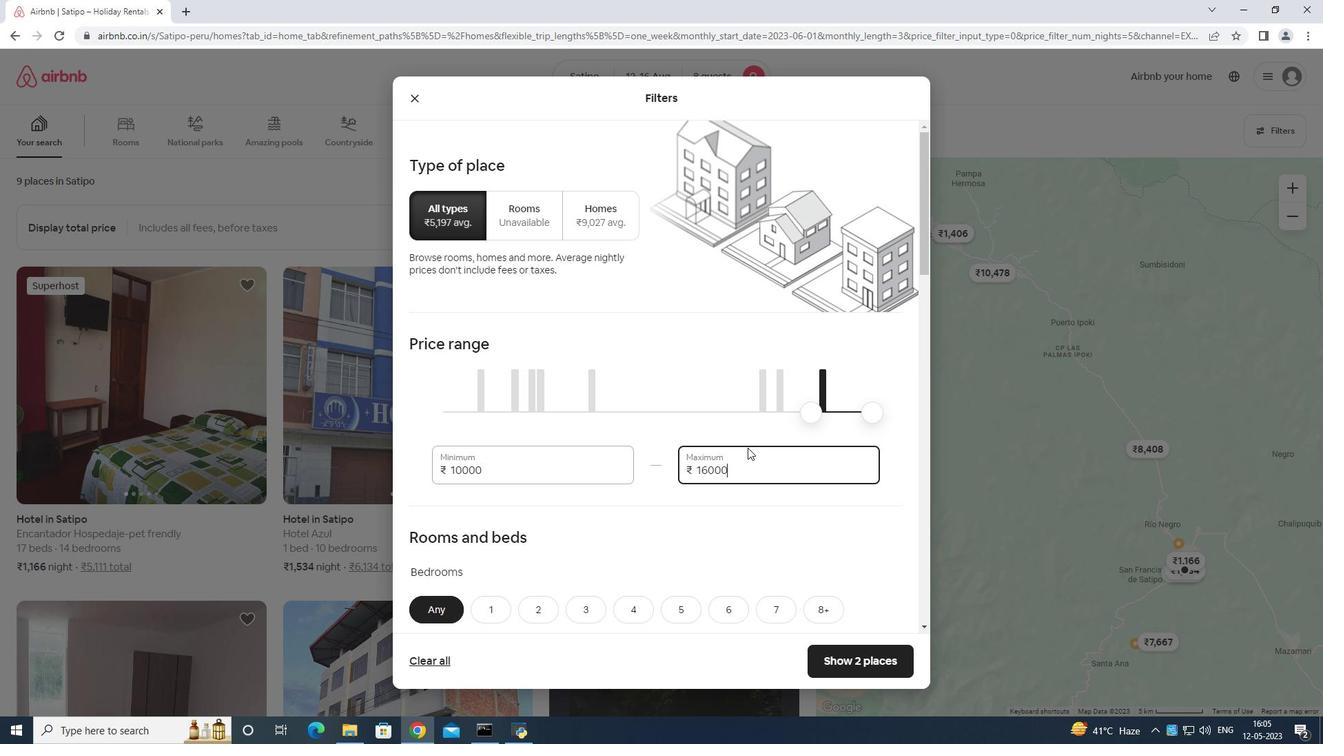
Action: Mouse scrolled (749, 446) with delta (0, 0)
Screenshot: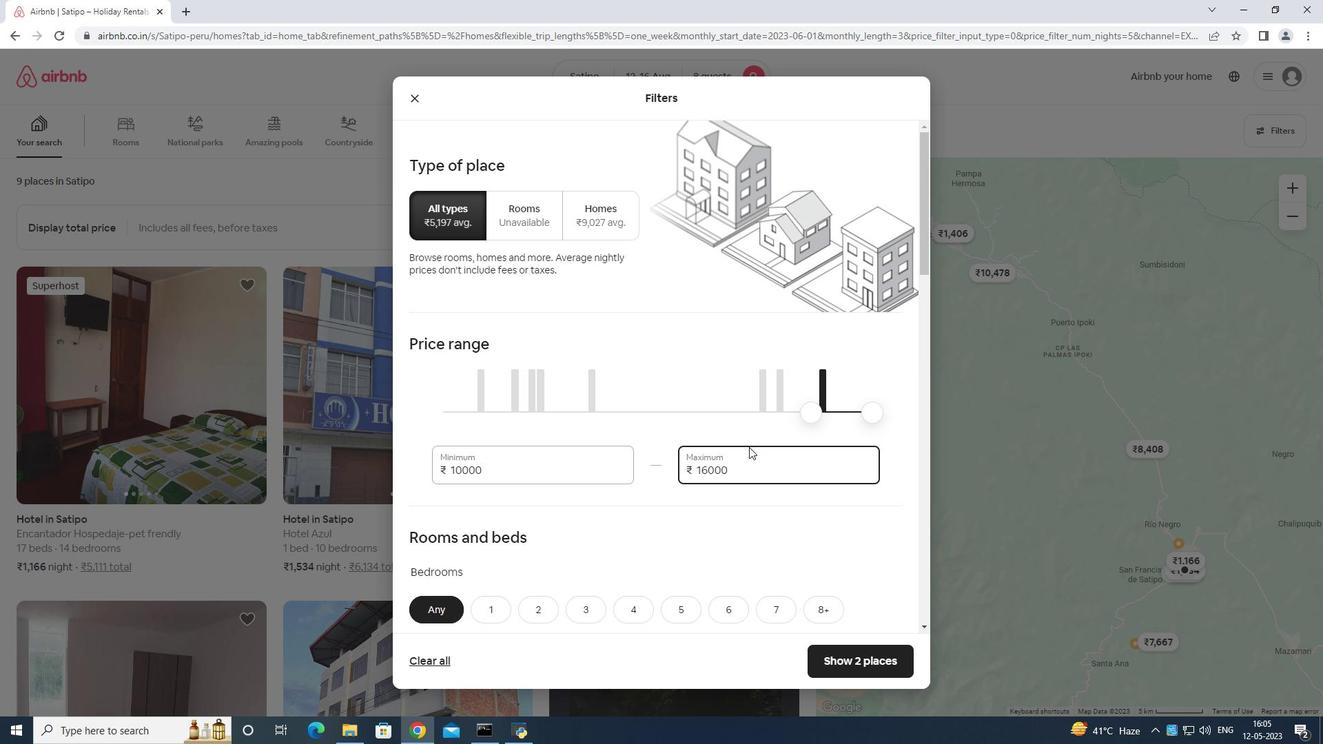 
Action: Mouse moved to (749, 448)
Screenshot: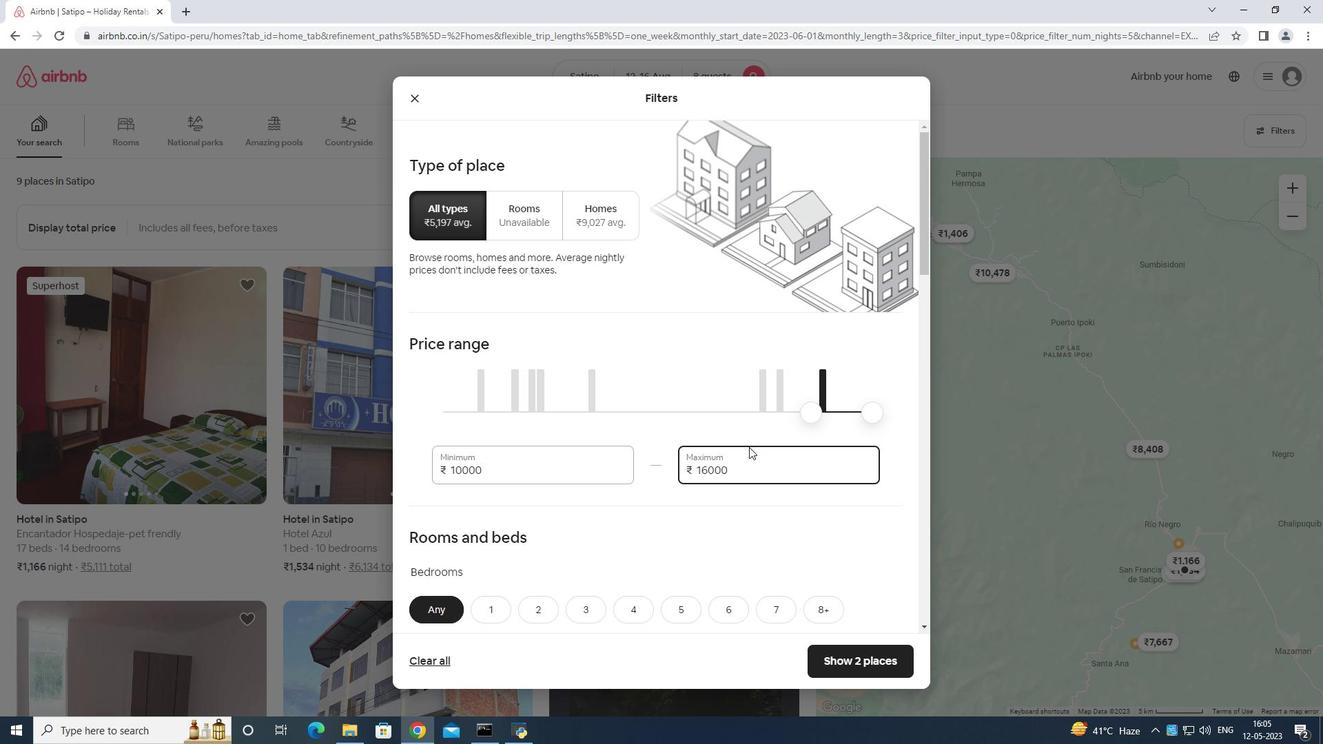 
Action: Mouse scrolled (749, 448) with delta (0, 0)
Screenshot: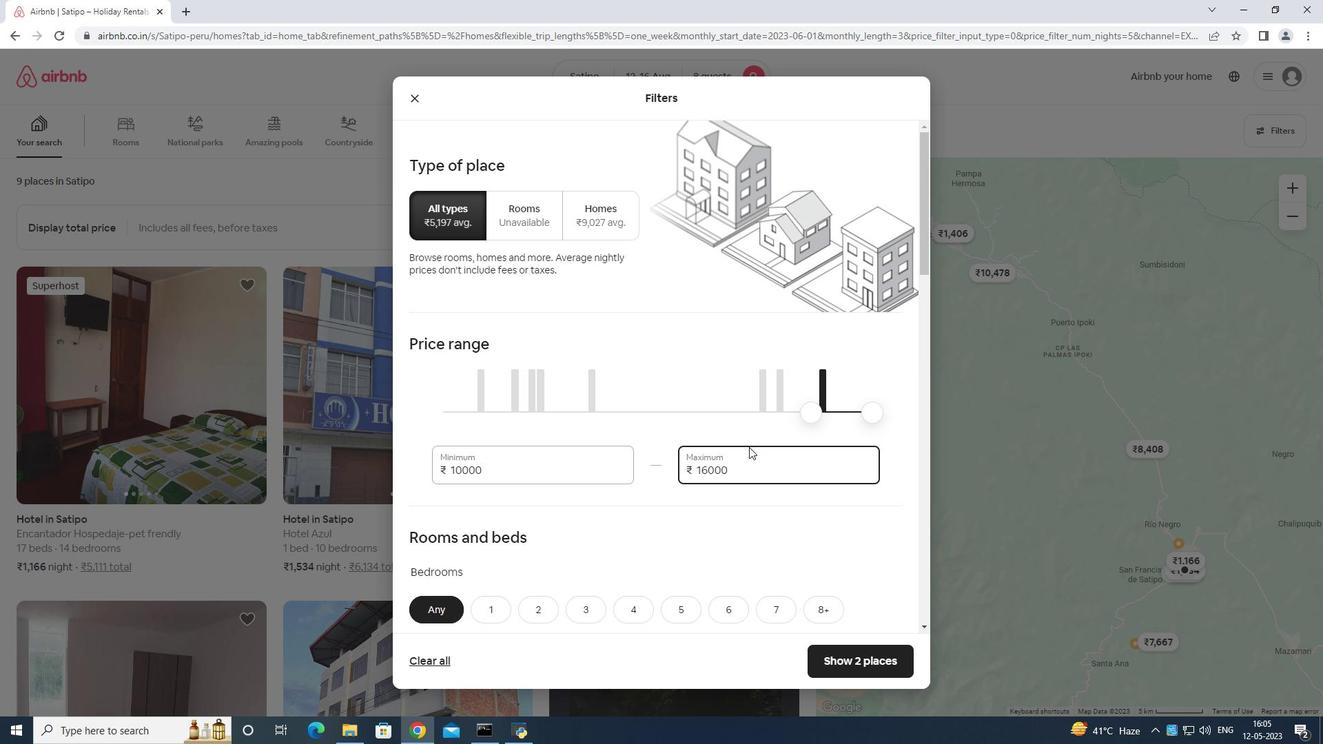 
Action: Mouse moved to (749, 448)
Screenshot: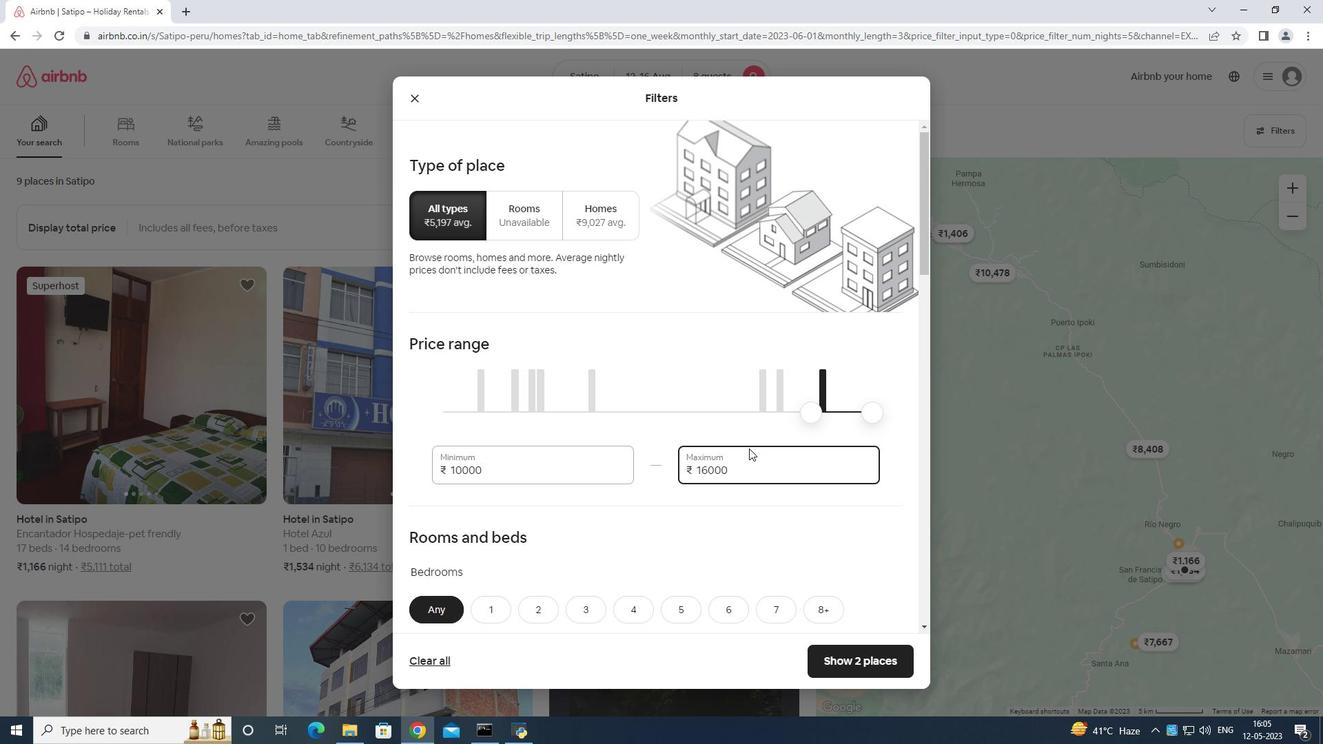 
Action: Mouse scrolled (749, 448) with delta (0, 0)
Screenshot: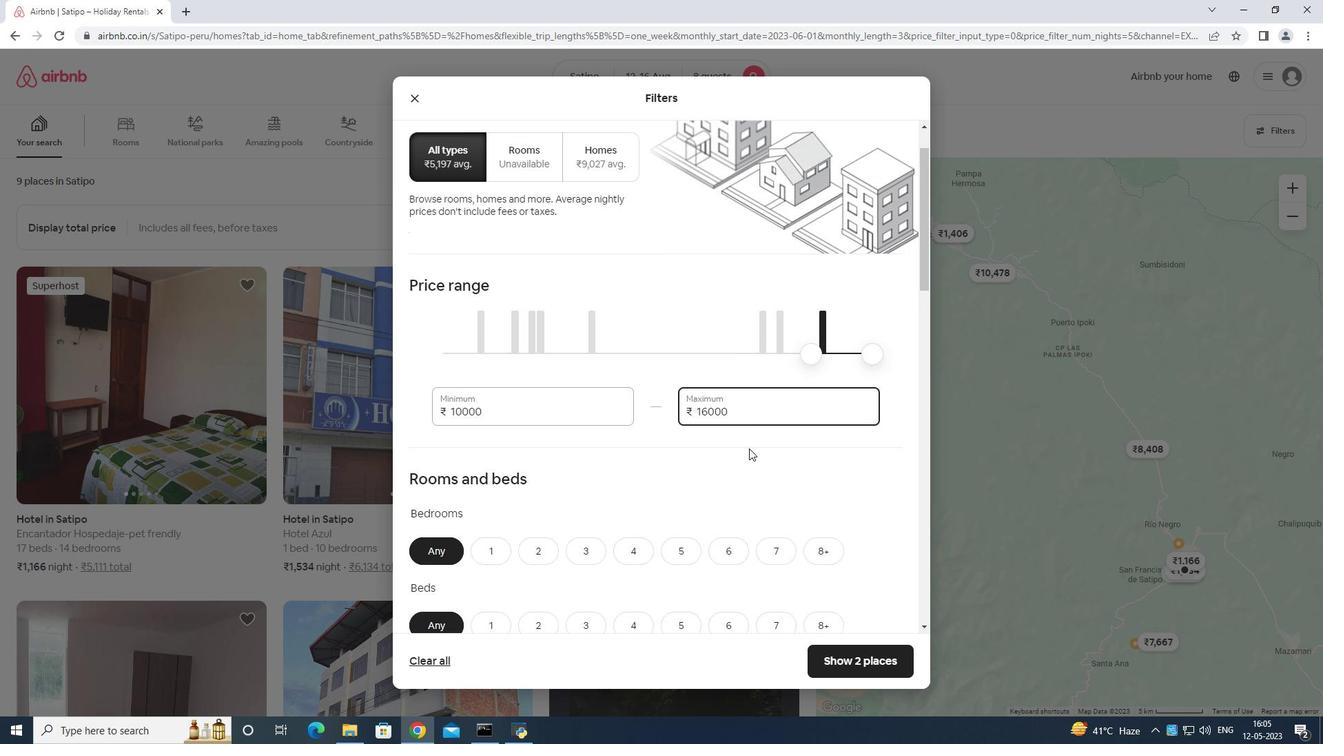 
Action: Mouse moved to (803, 395)
Screenshot: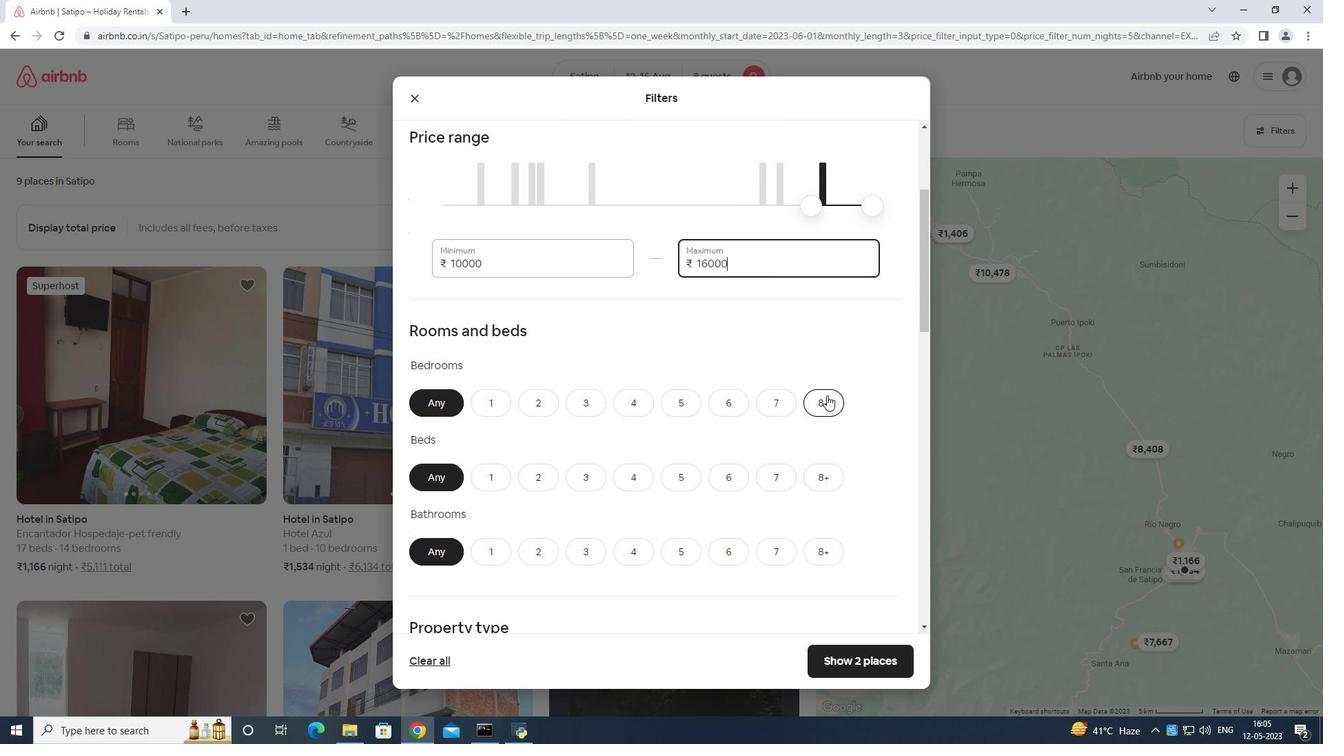
Action: Mouse pressed left at (803, 395)
Screenshot: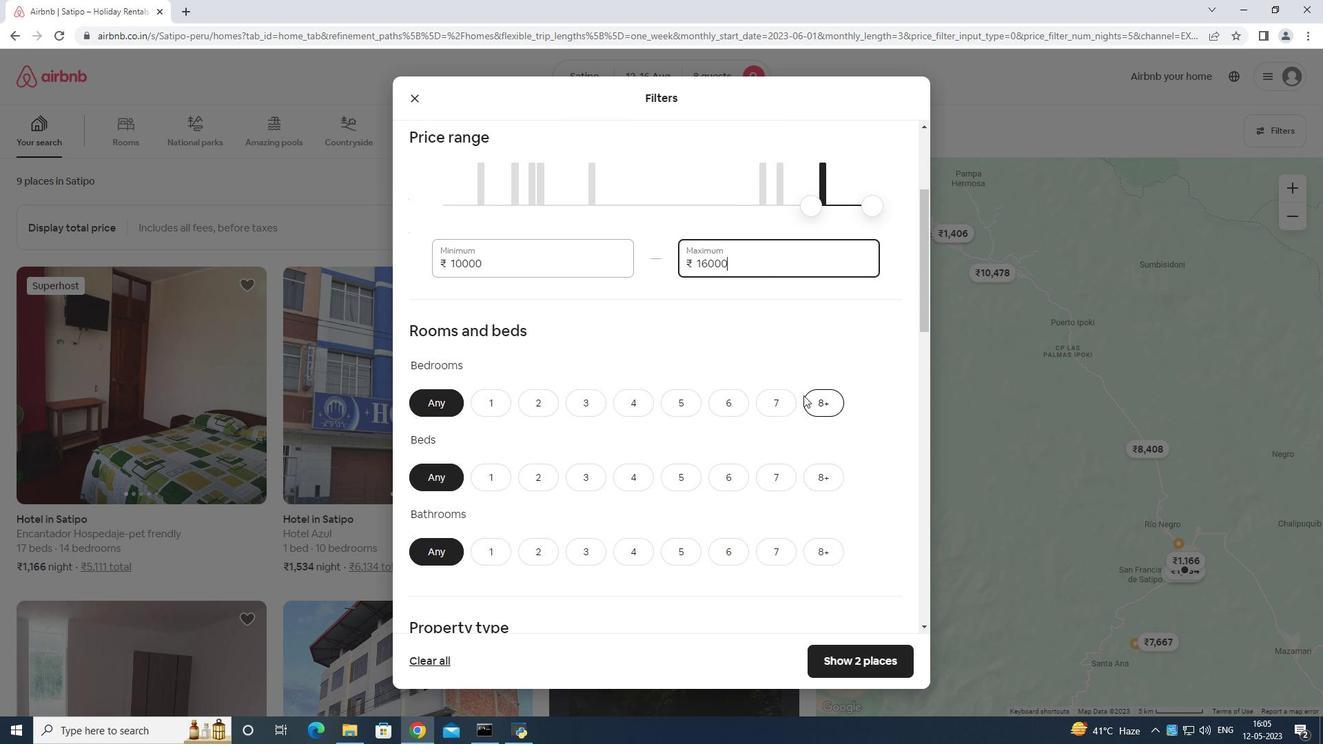 
Action: Mouse moved to (816, 394)
Screenshot: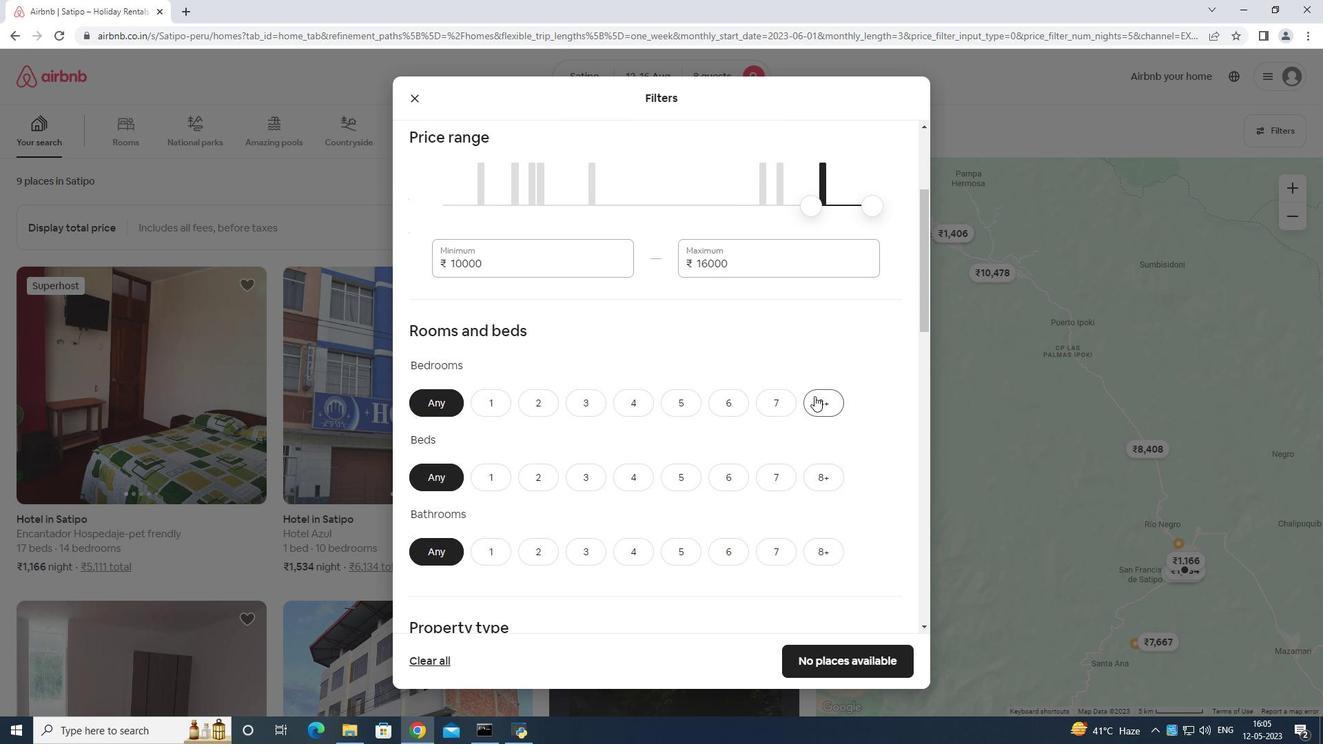 
Action: Mouse pressed left at (816, 394)
Screenshot: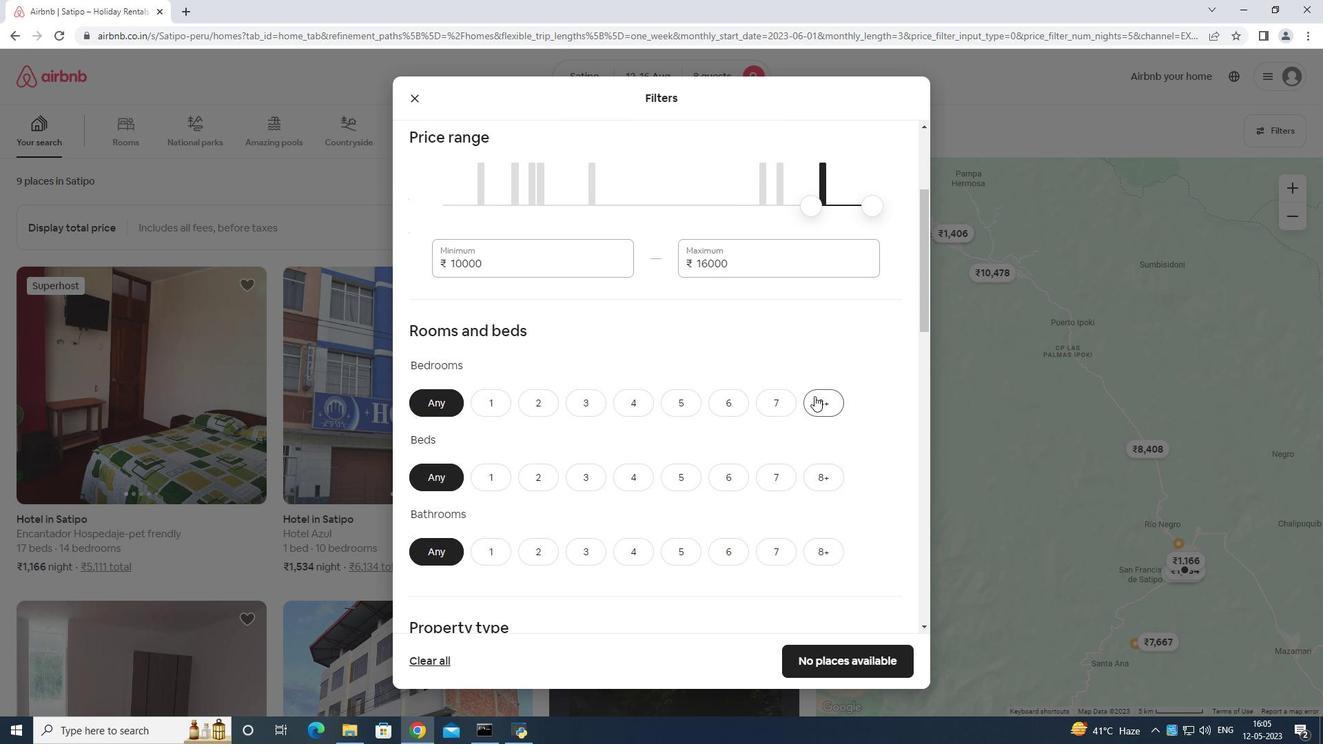 
Action: Mouse moved to (826, 468)
Screenshot: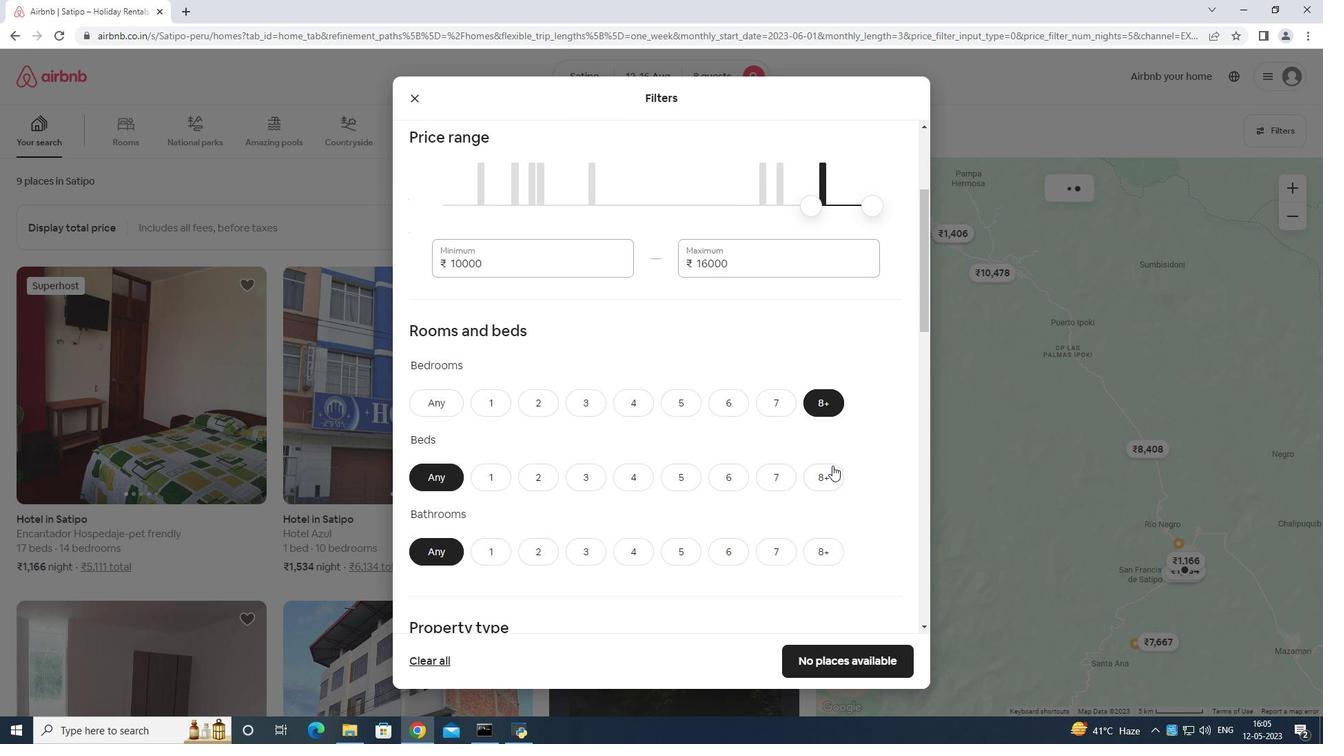 
Action: Mouse pressed left at (826, 468)
Screenshot: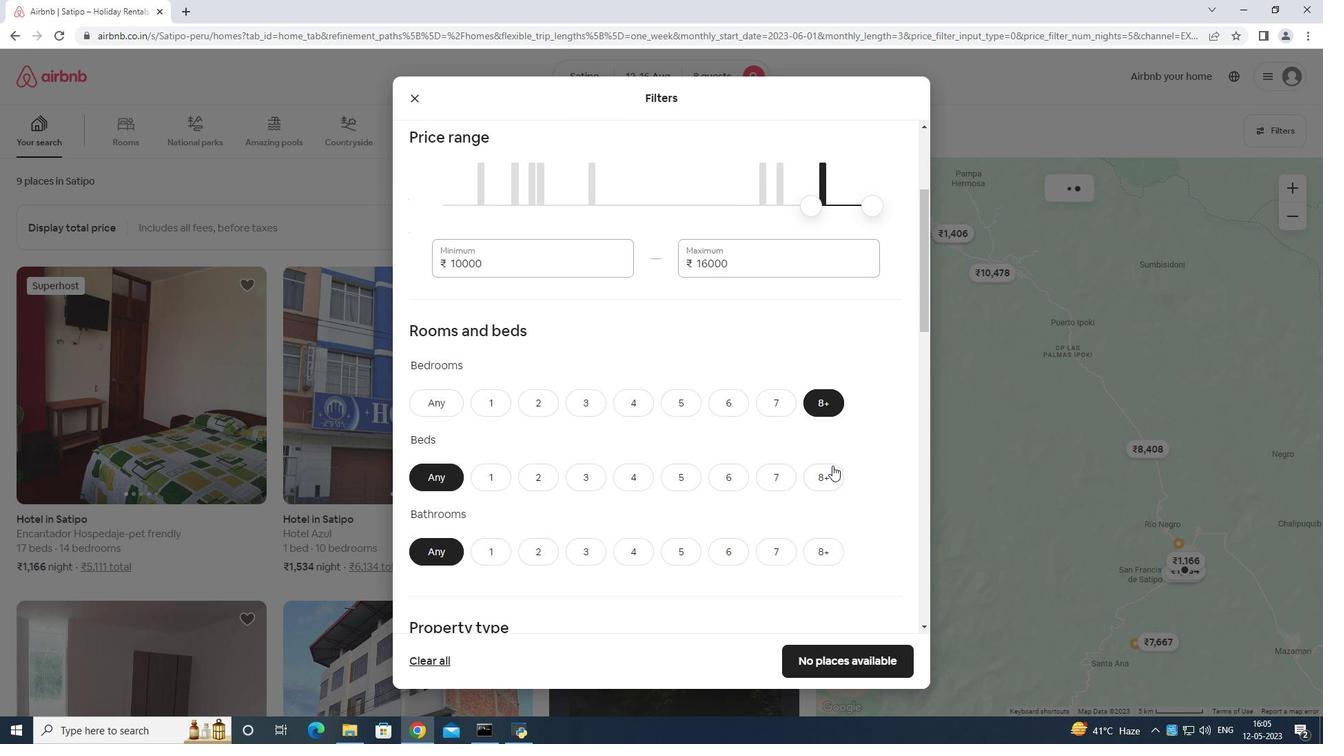 
Action: Mouse moved to (818, 548)
Screenshot: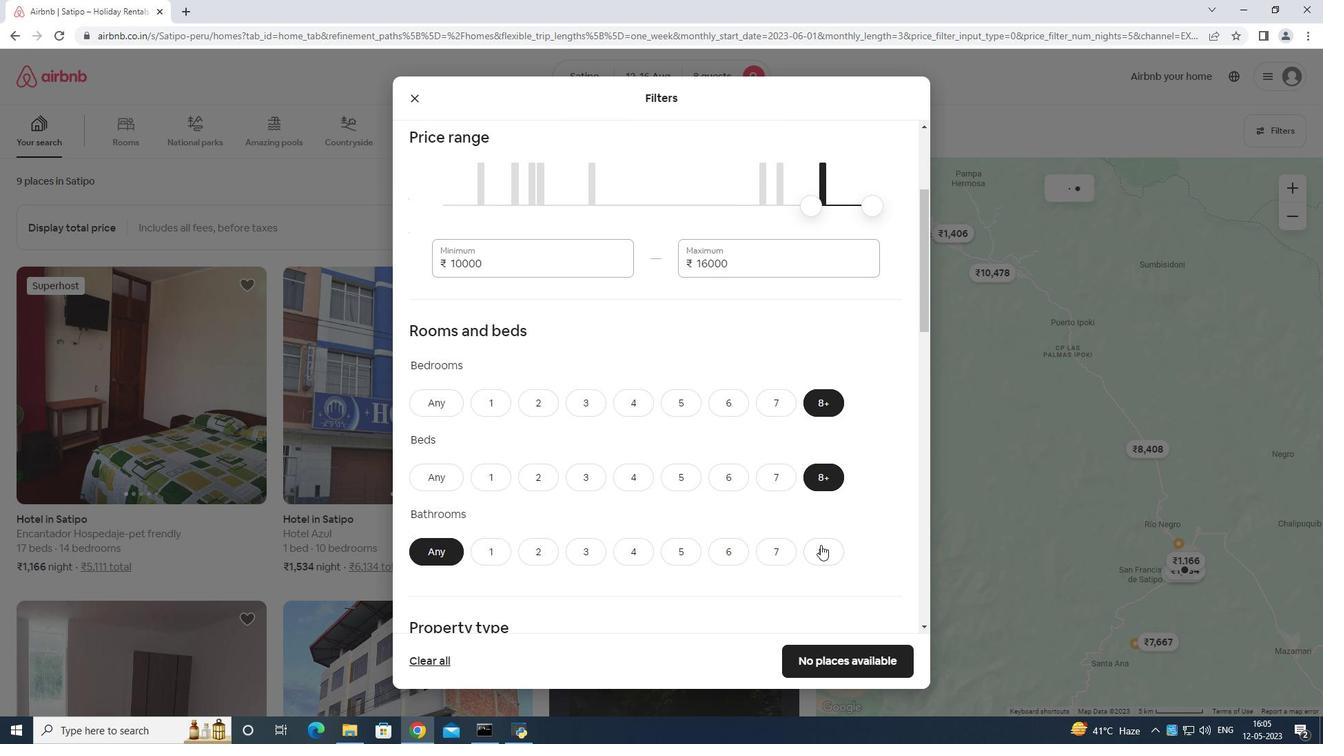 
Action: Mouse pressed left at (818, 548)
Screenshot: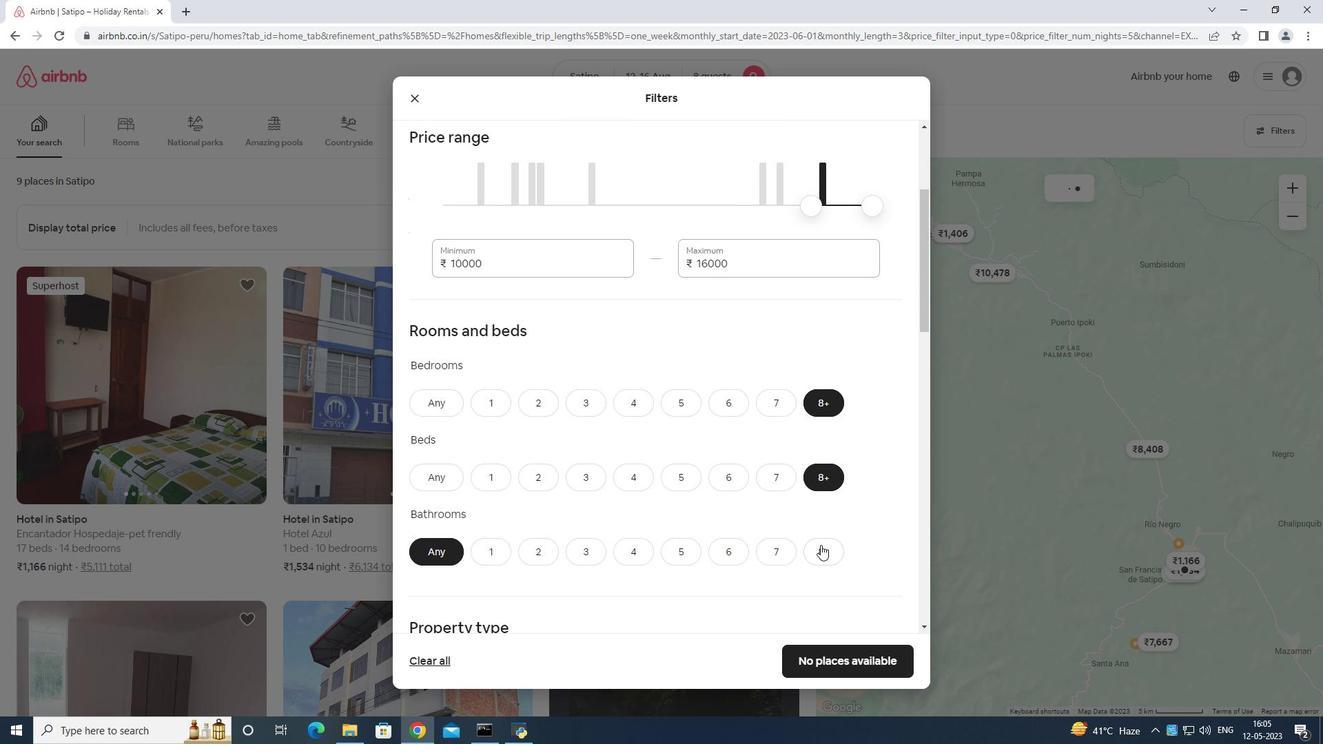 
Action: Mouse moved to (854, 501)
Screenshot: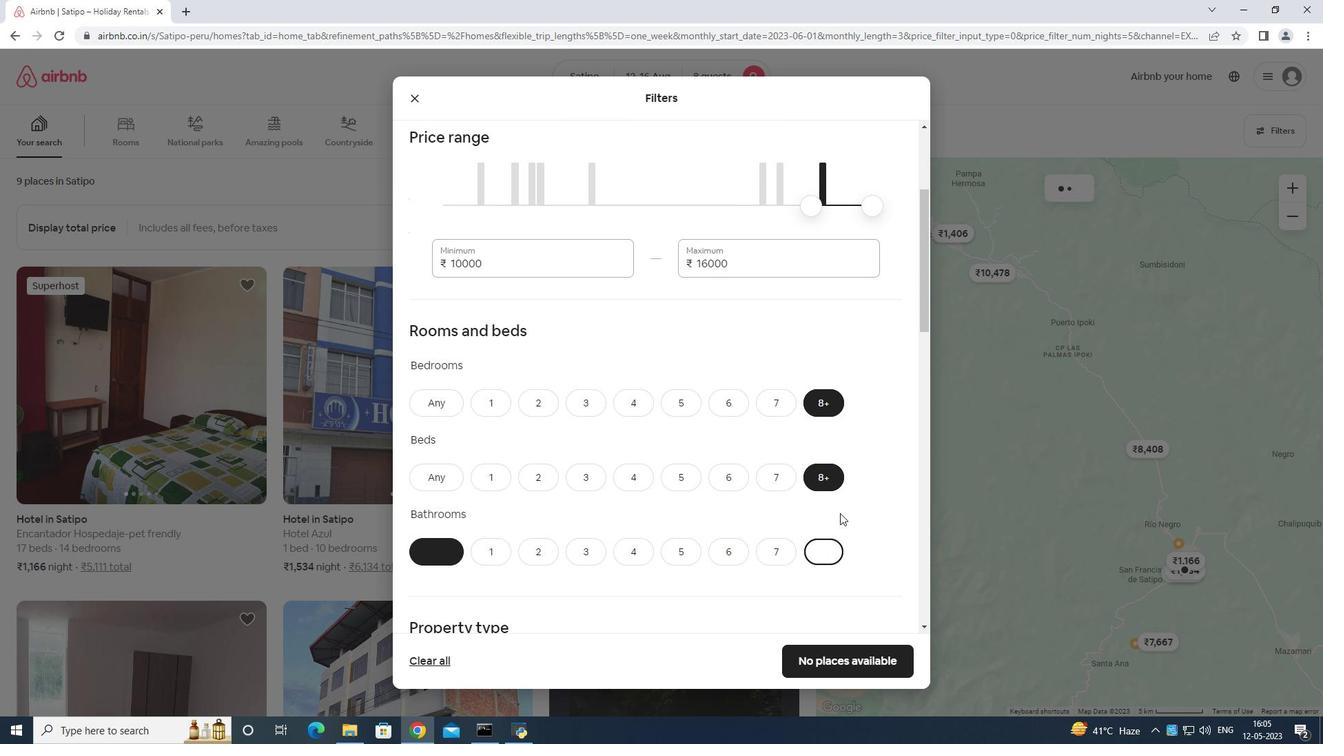 
Action: Mouse scrolled (854, 500) with delta (0, 0)
Screenshot: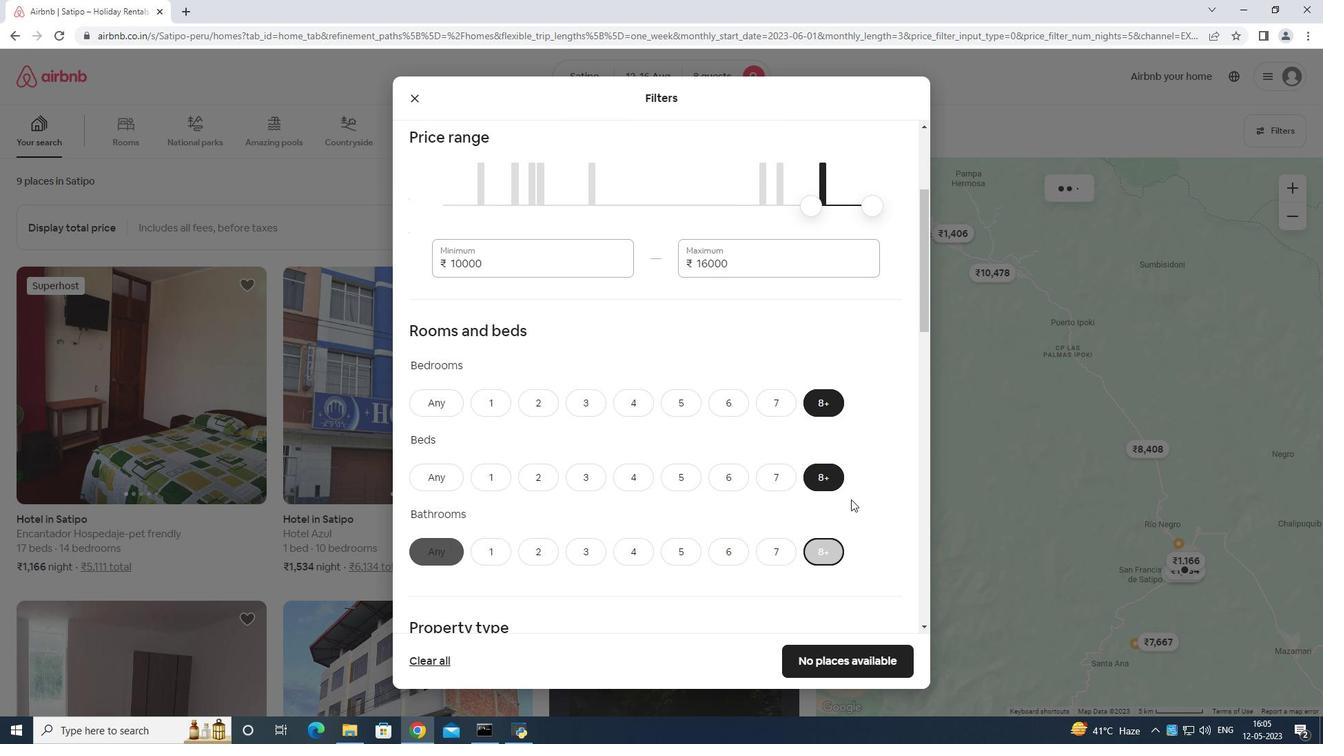 
Action: Mouse moved to (856, 504)
Screenshot: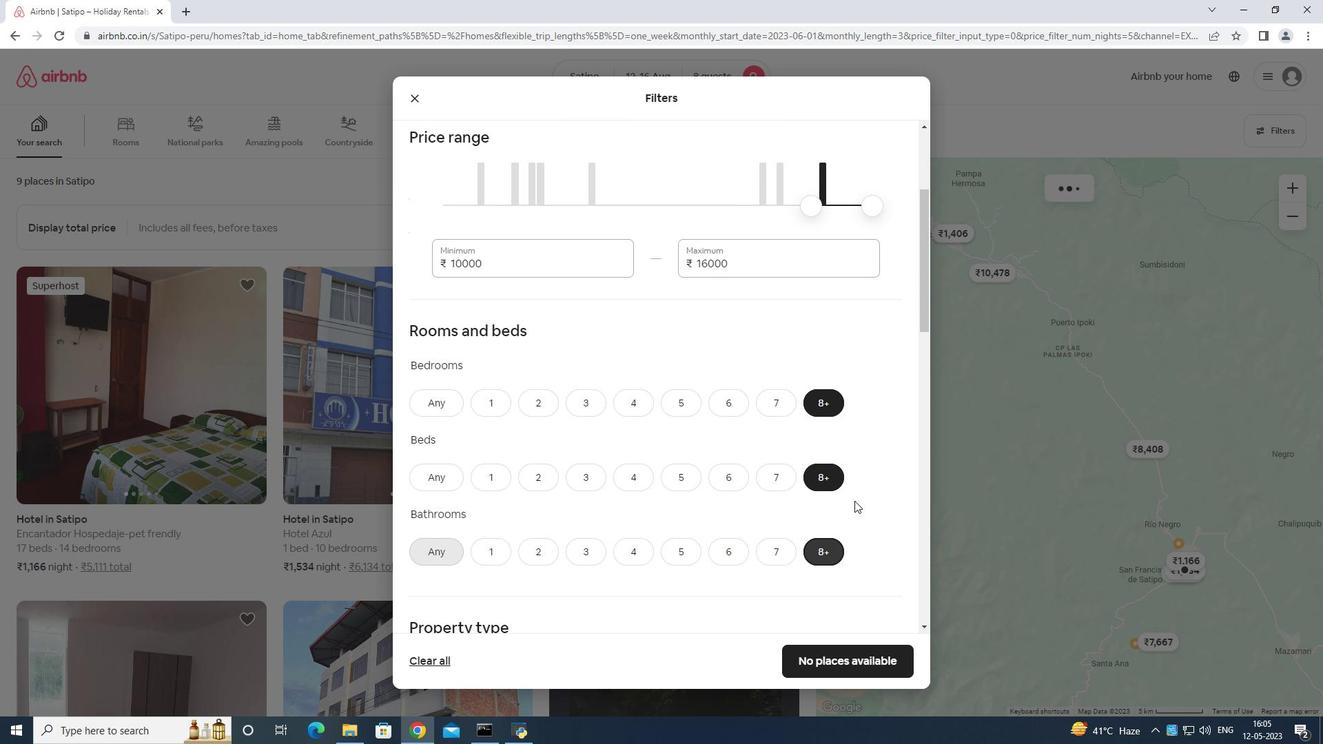 
Action: Mouse scrolled (856, 503) with delta (0, 0)
Screenshot: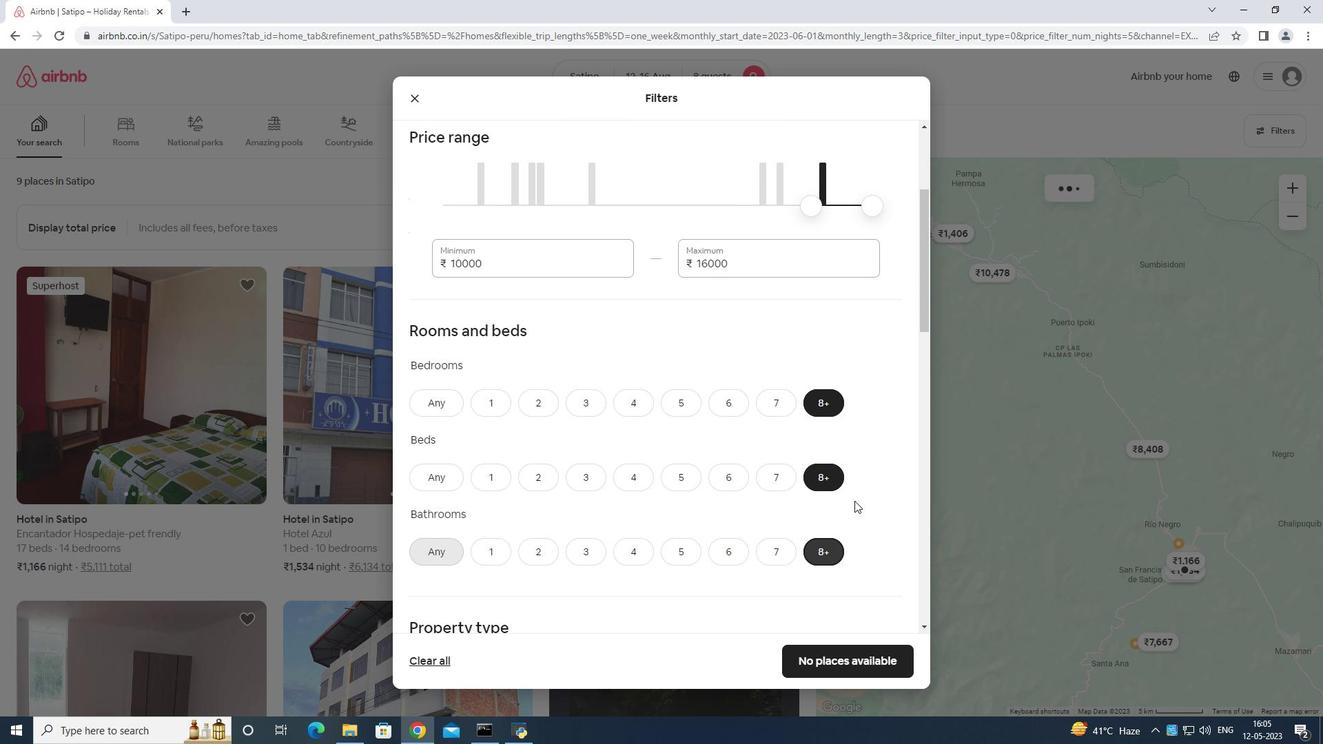 
Action: Mouse scrolled (856, 503) with delta (0, 0)
Screenshot: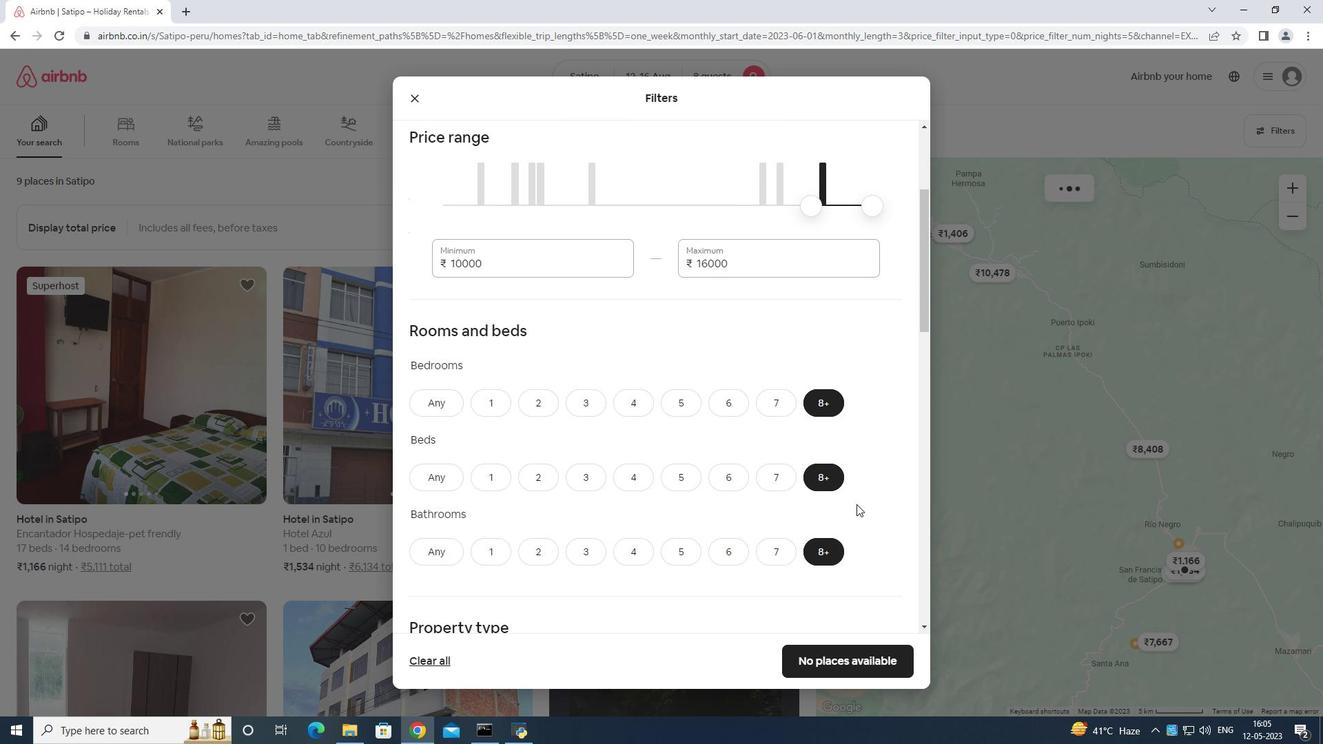 
Action: Mouse moved to (851, 490)
Screenshot: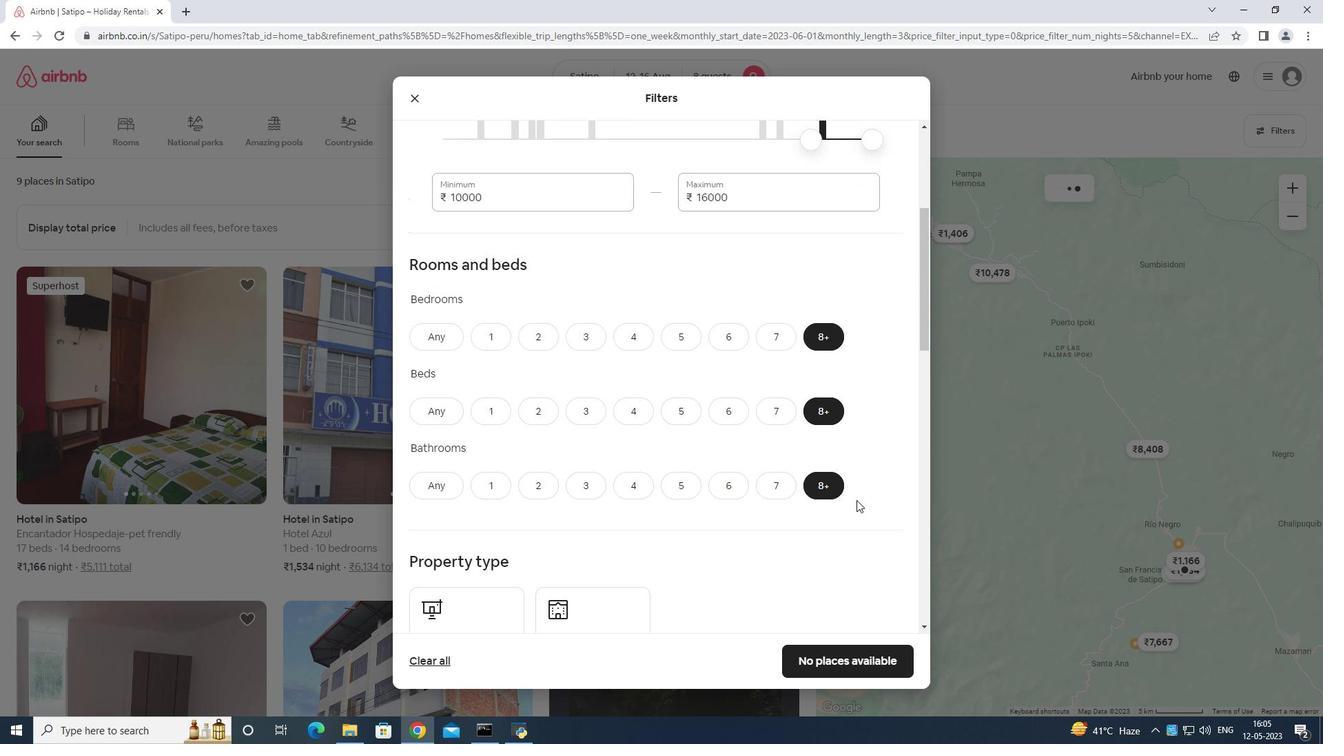 
Action: Mouse scrolled (851, 490) with delta (0, 0)
Screenshot: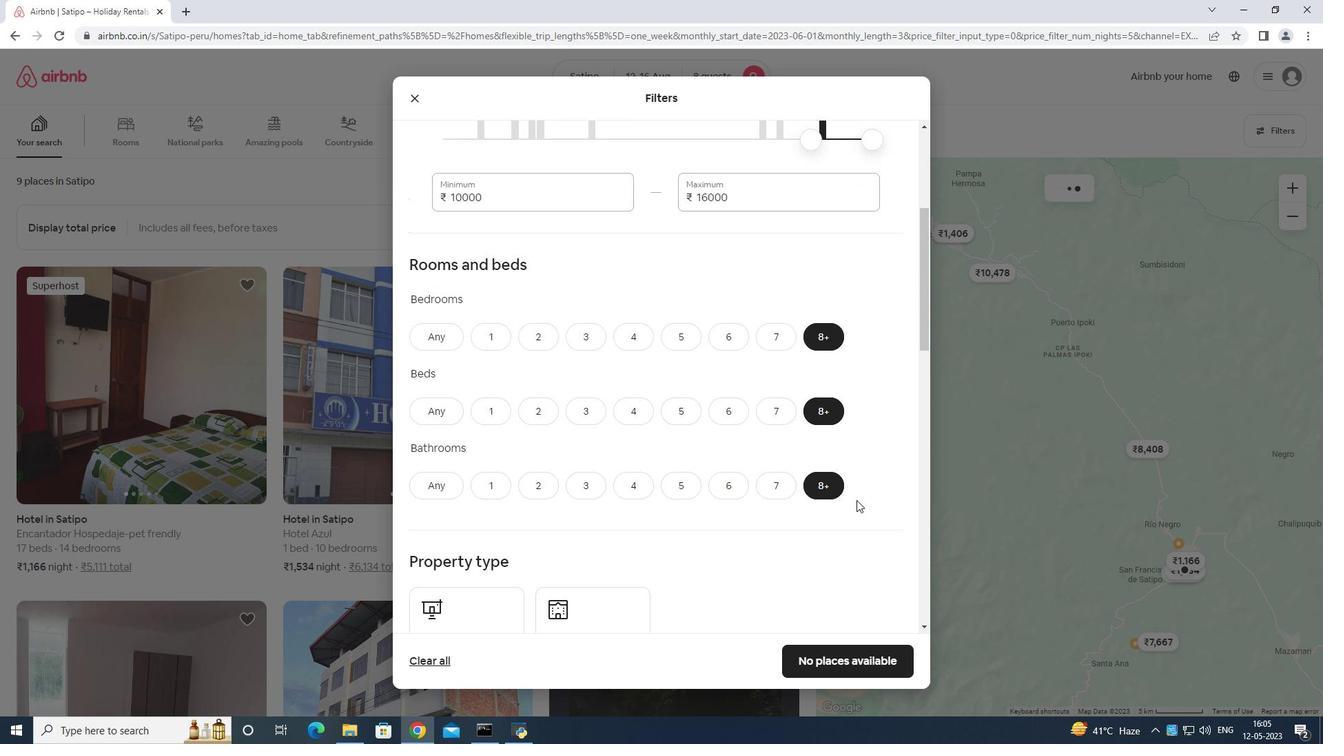 
Action: Mouse moved to (823, 469)
Screenshot: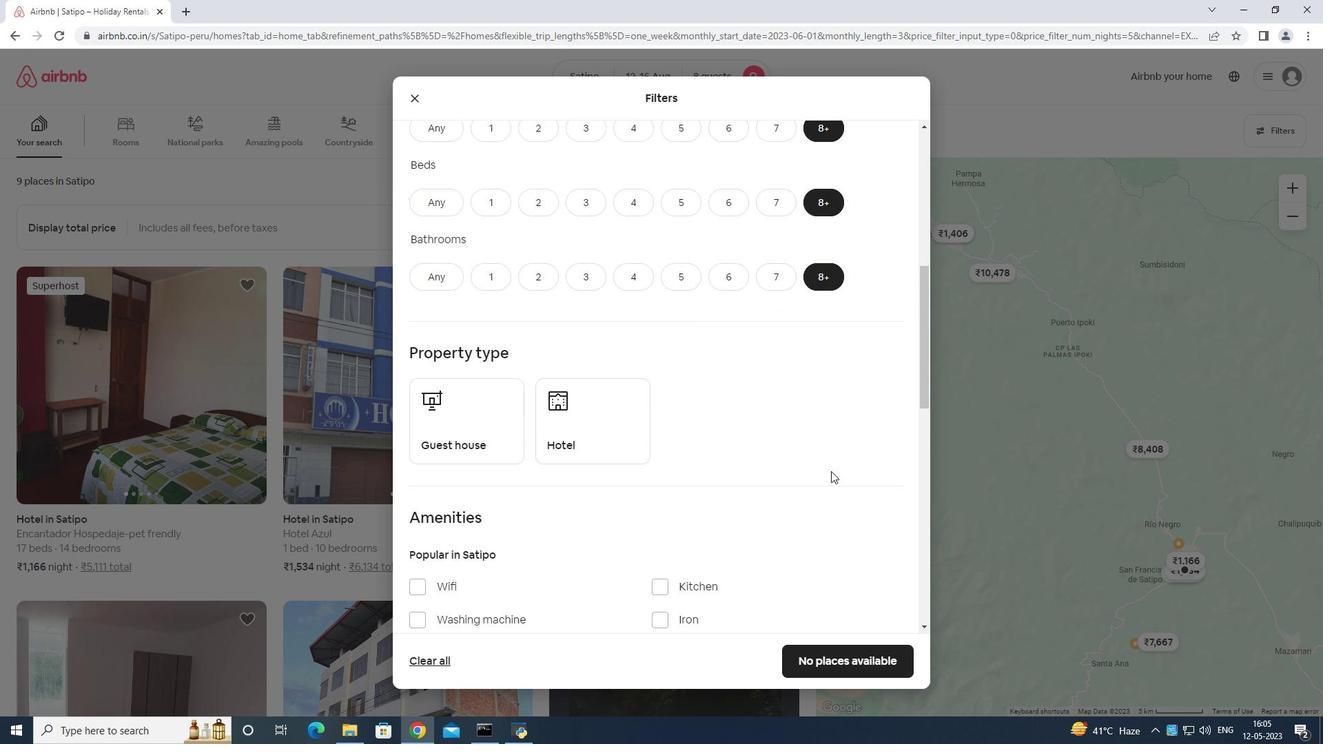 
Action: Mouse scrolled (823, 468) with delta (0, 0)
Screenshot: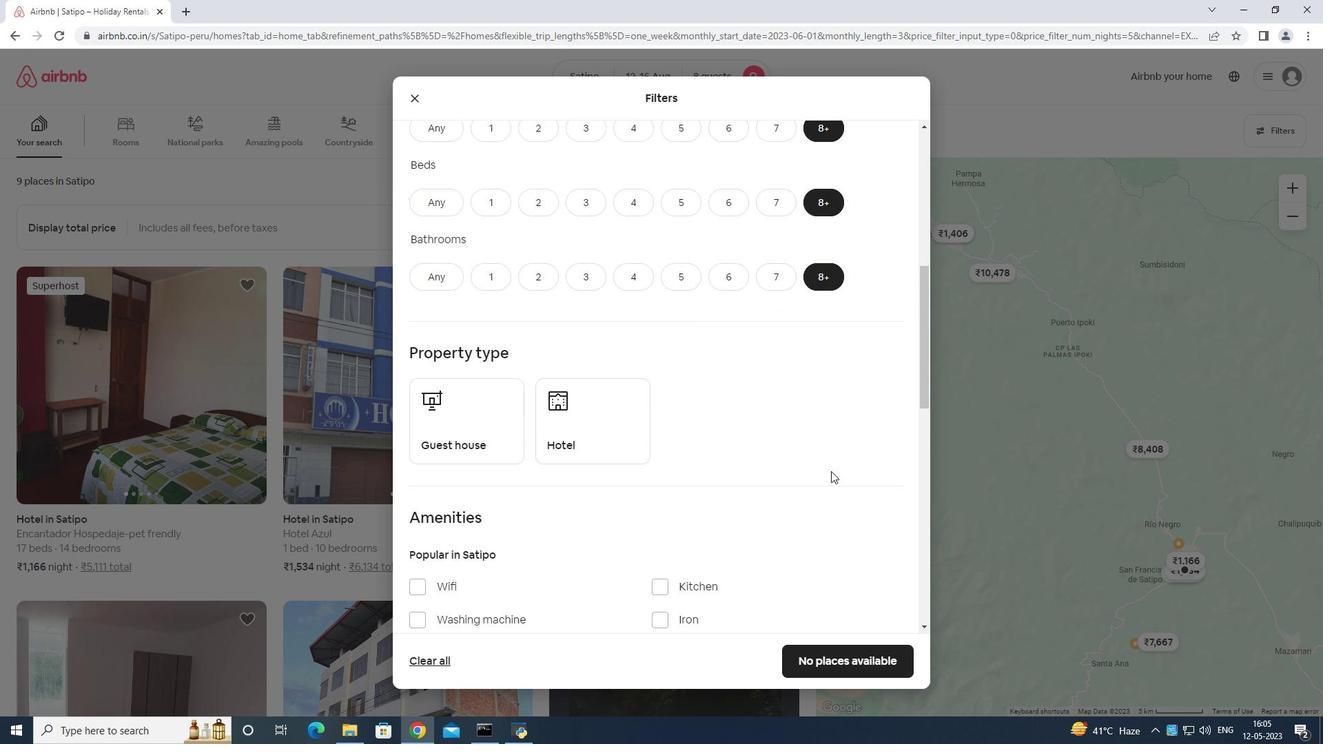 
Action: Mouse moved to (464, 370)
Screenshot: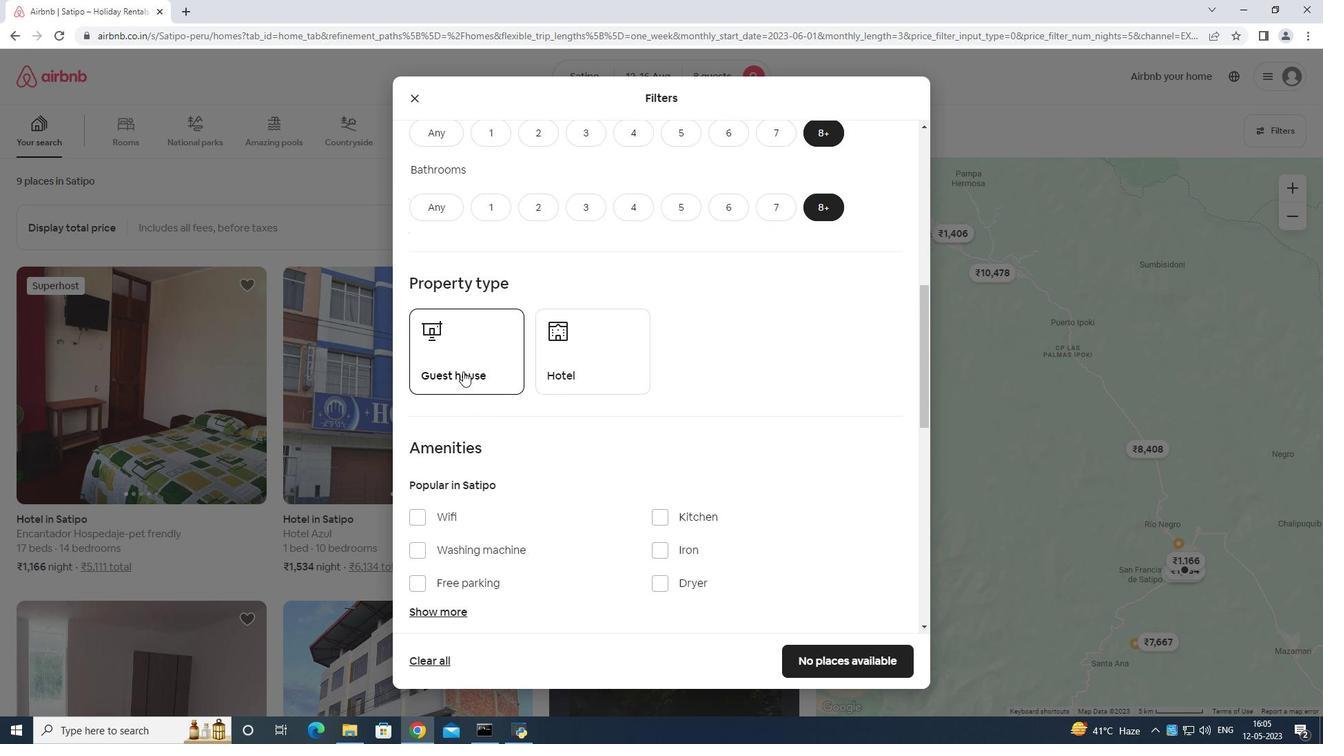 
Action: Mouse pressed left at (464, 370)
Screenshot: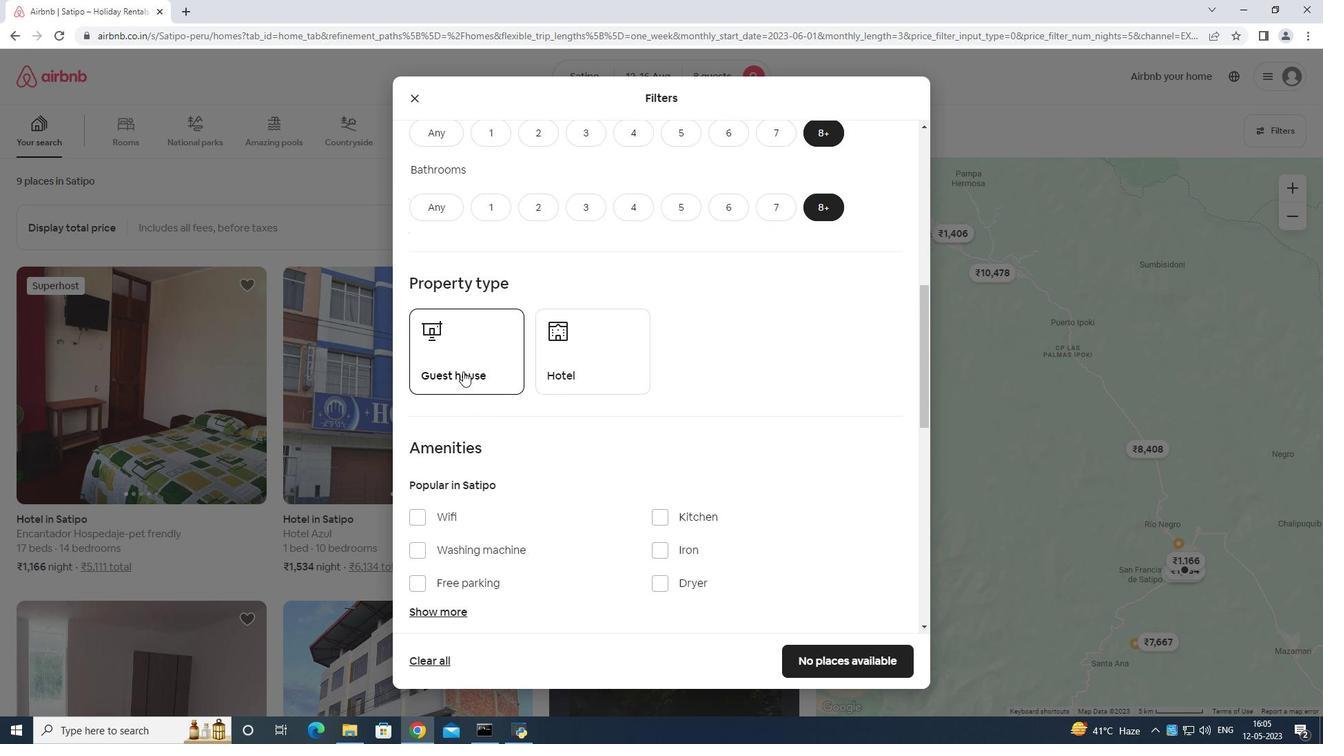
Action: Mouse moved to (548, 363)
Screenshot: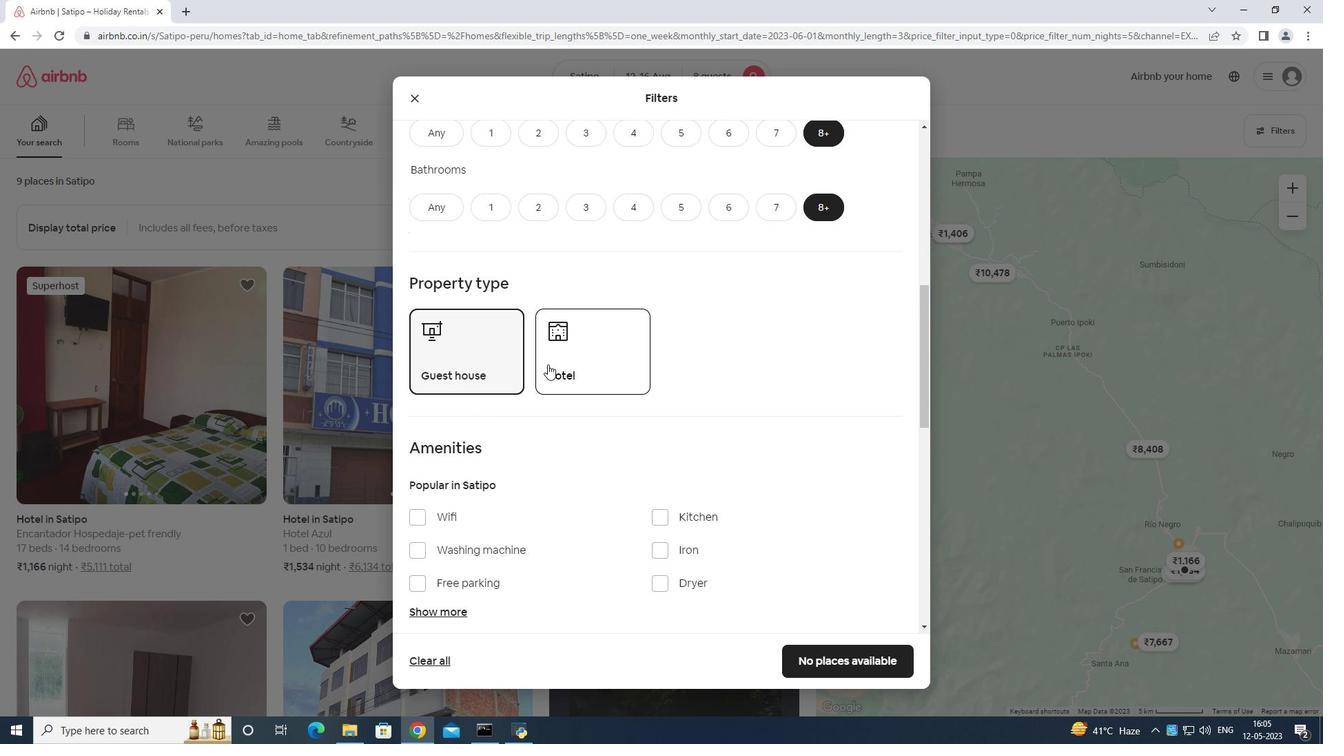 
Action: Mouse pressed left at (548, 363)
Screenshot: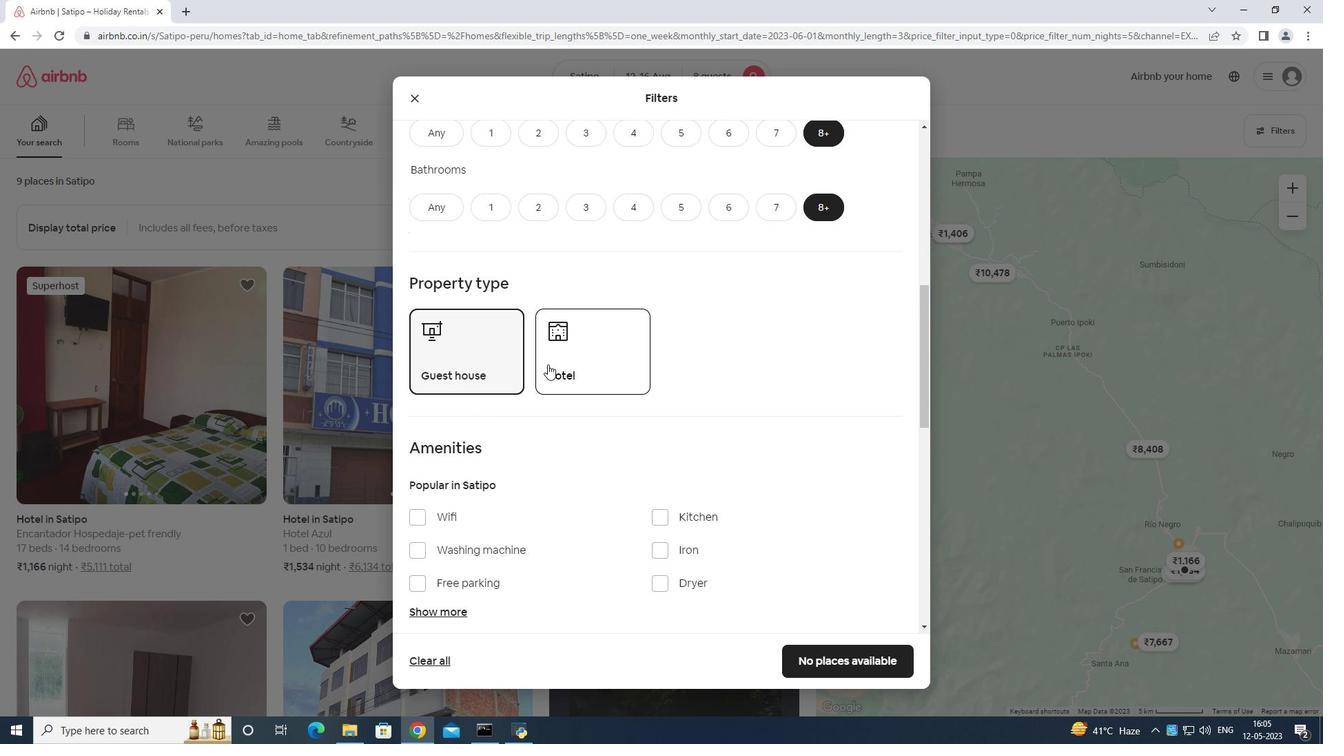 
Action: Mouse moved to (545, 366)
Screenshot: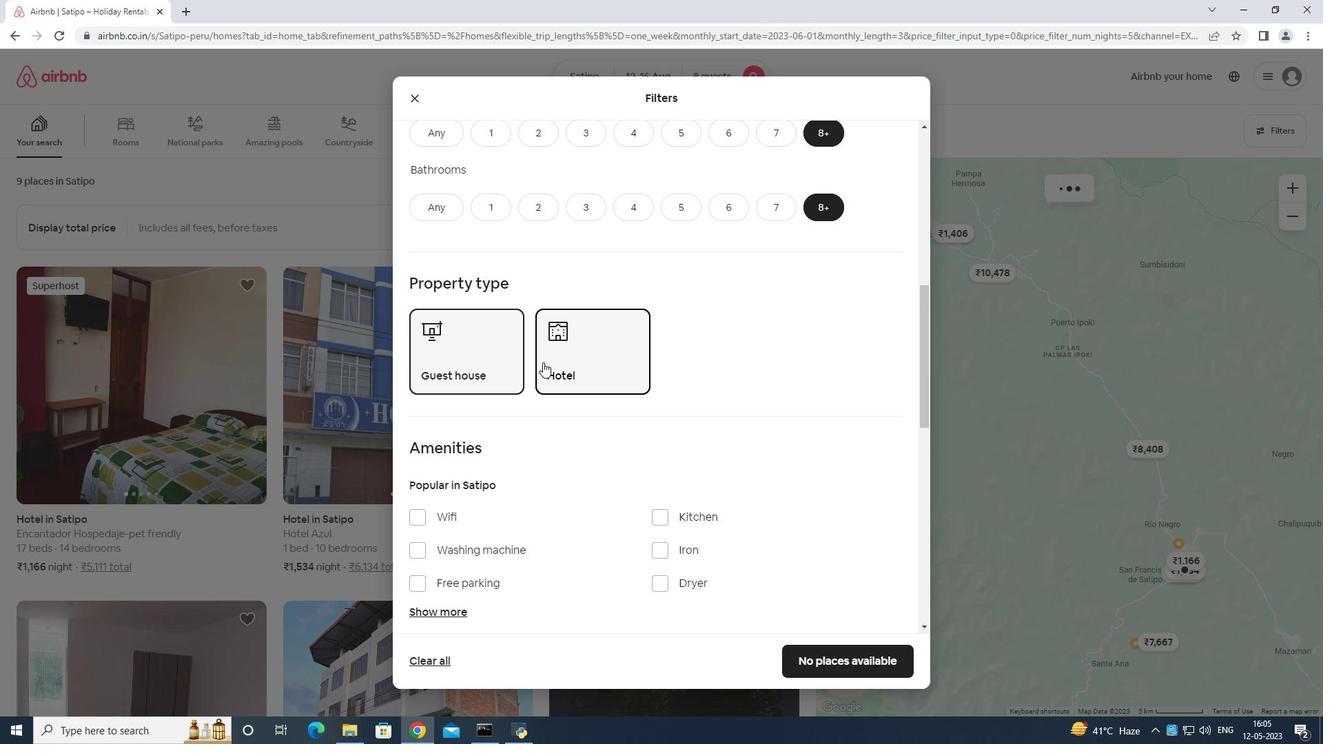 
Action: Mouse scrolled (545, 366) with delta (0, 0)
Screenshot: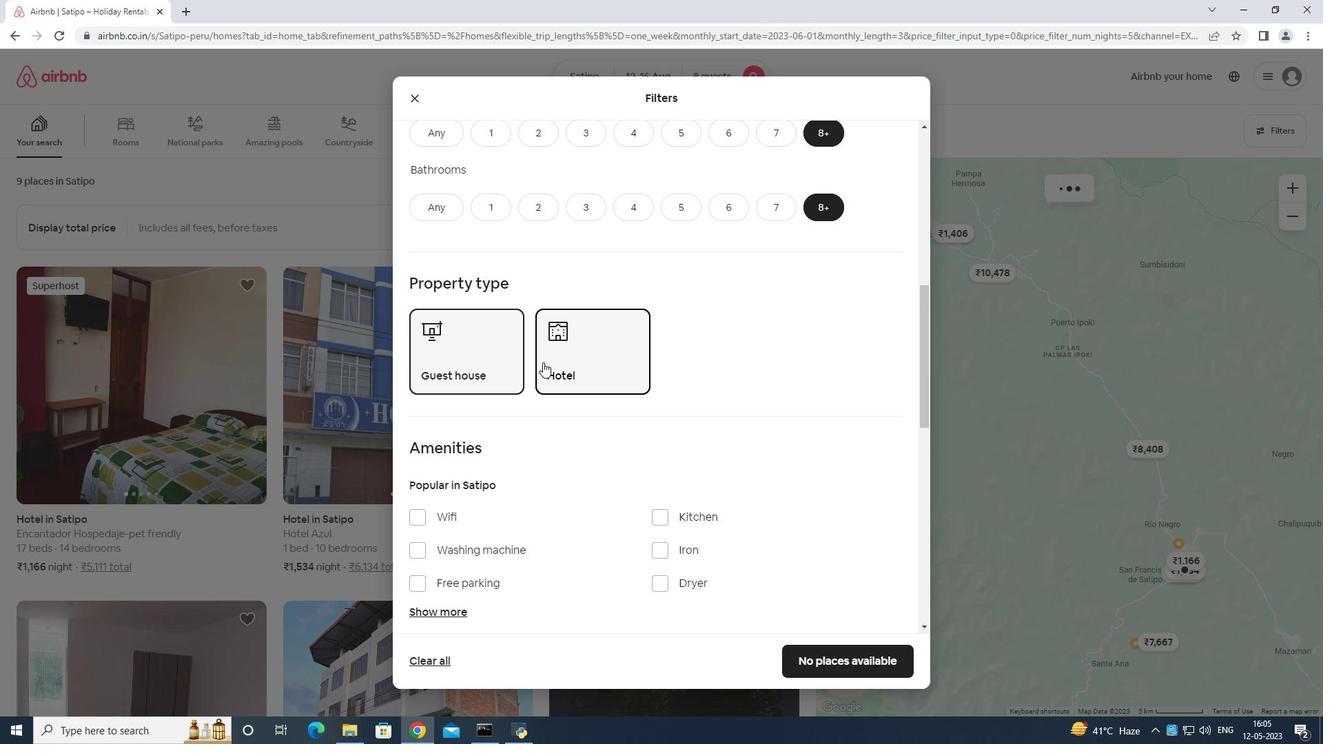 
Action: Mouse moved to (545, 367)
Screenshot: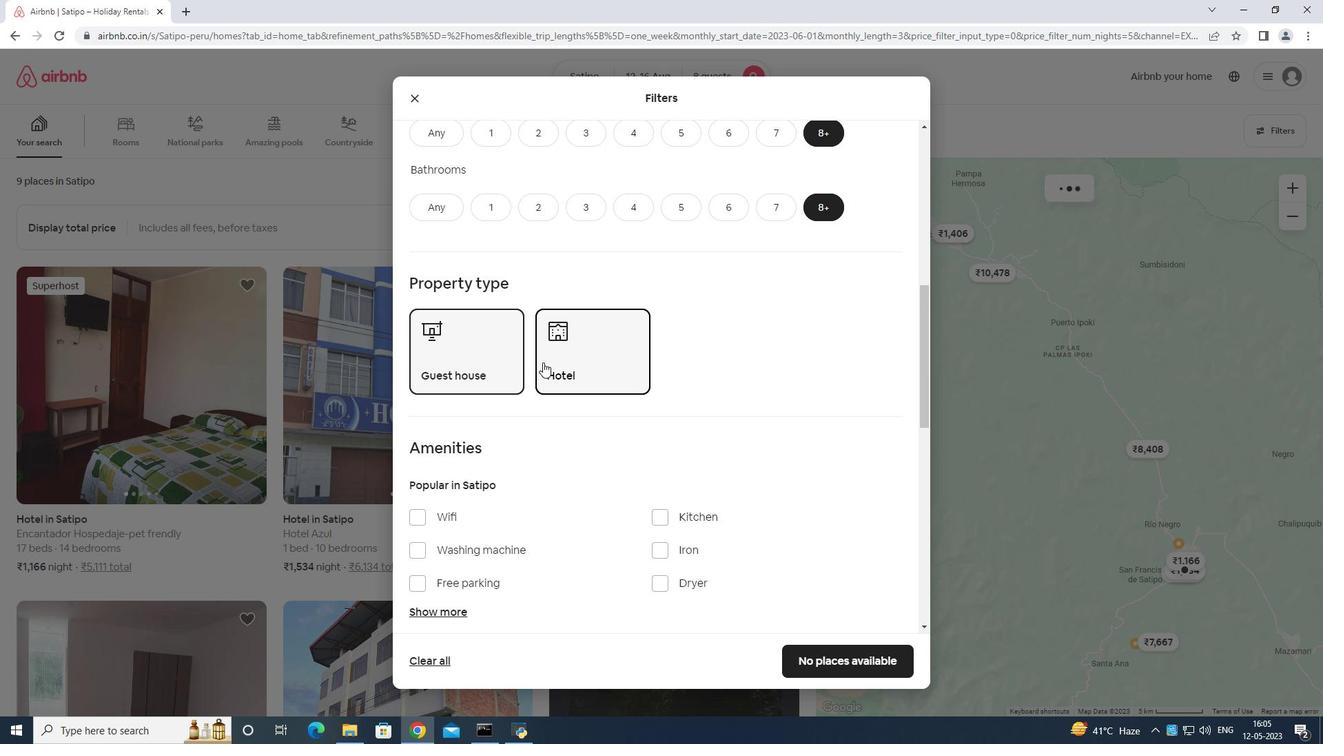 
Action: Mouse scrolled (545, 366) with delta (0, 0)
Screenshot: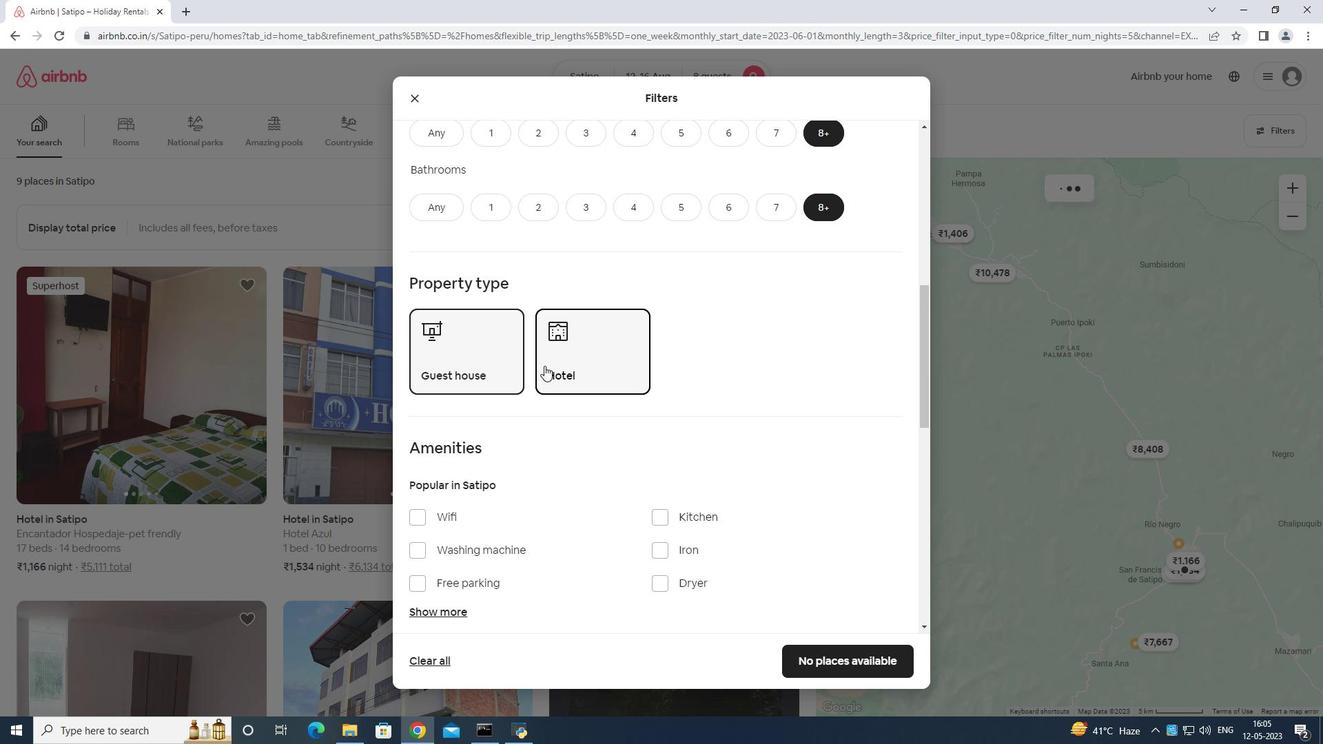 
Action: Mouse moved to (421, 374)
Screenshot: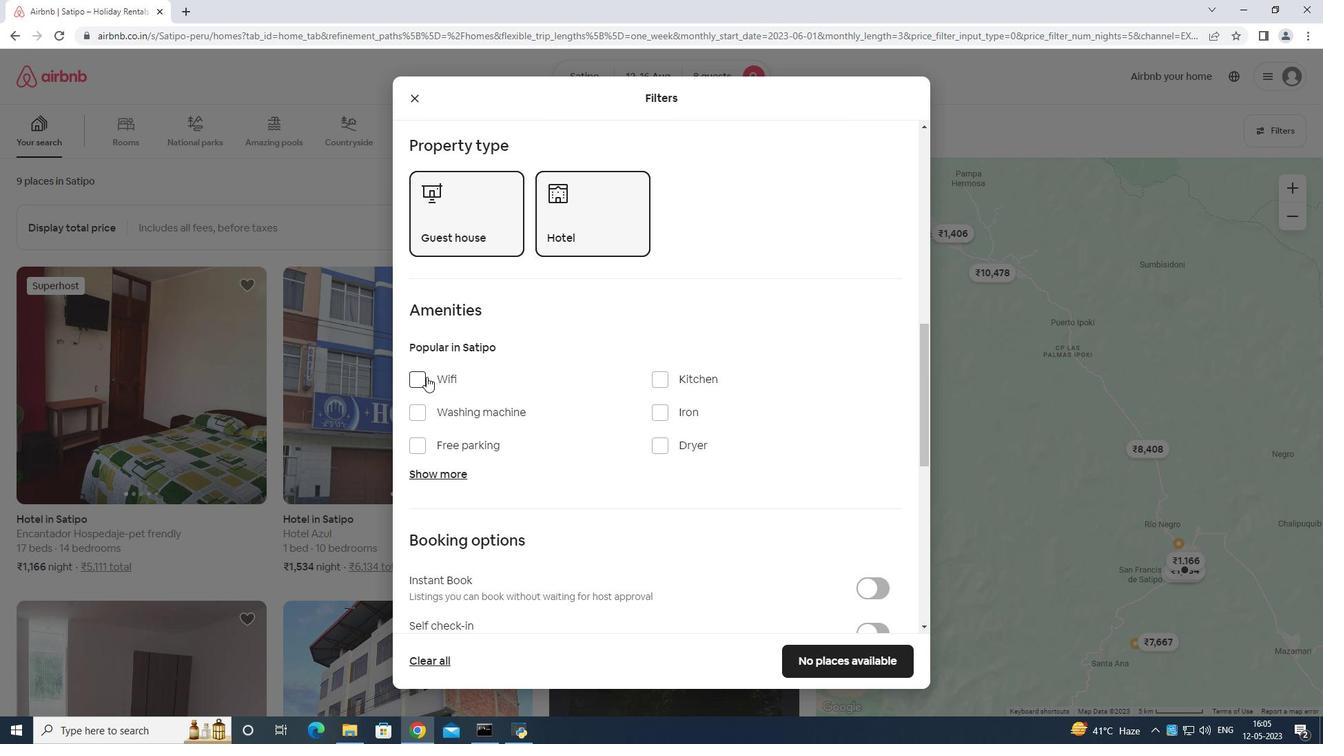 
Action: Mouse pressed left at (421, 374)
Screenshot: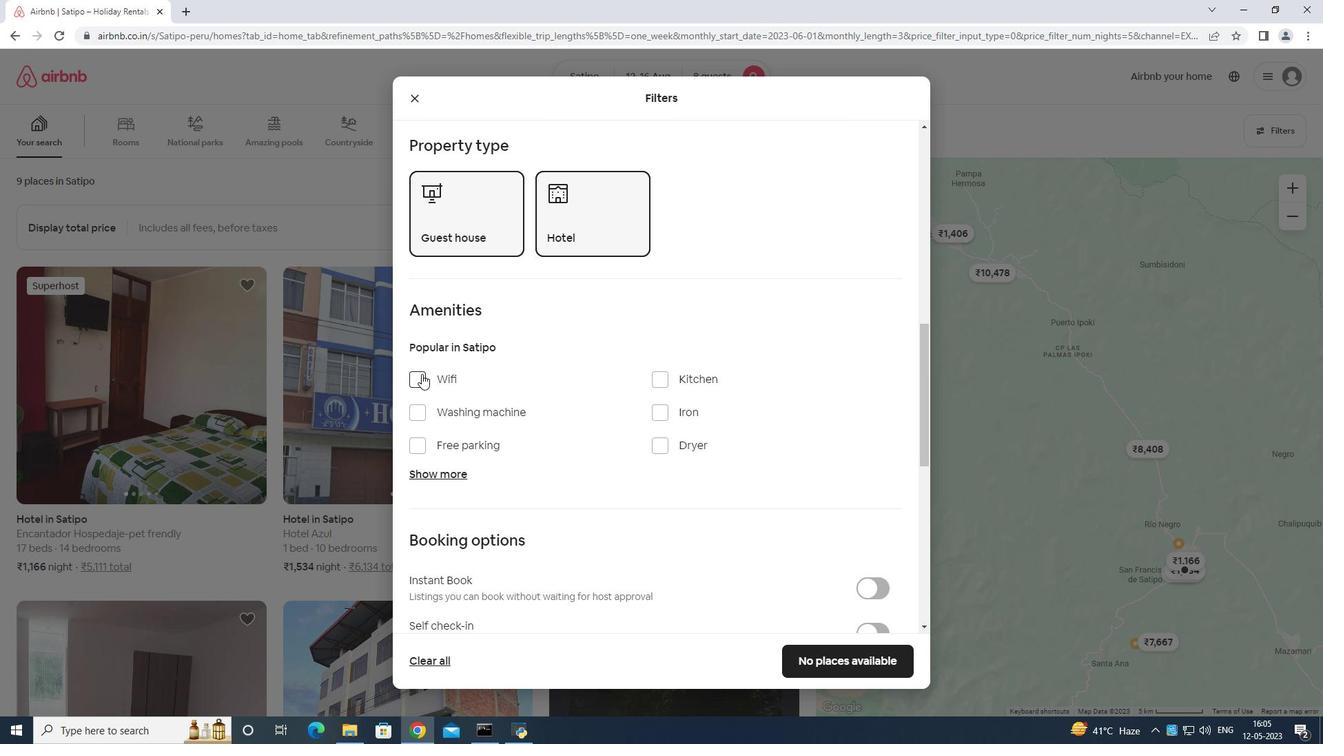 
Action: Mouse moved to (418, 443)
Screenshot: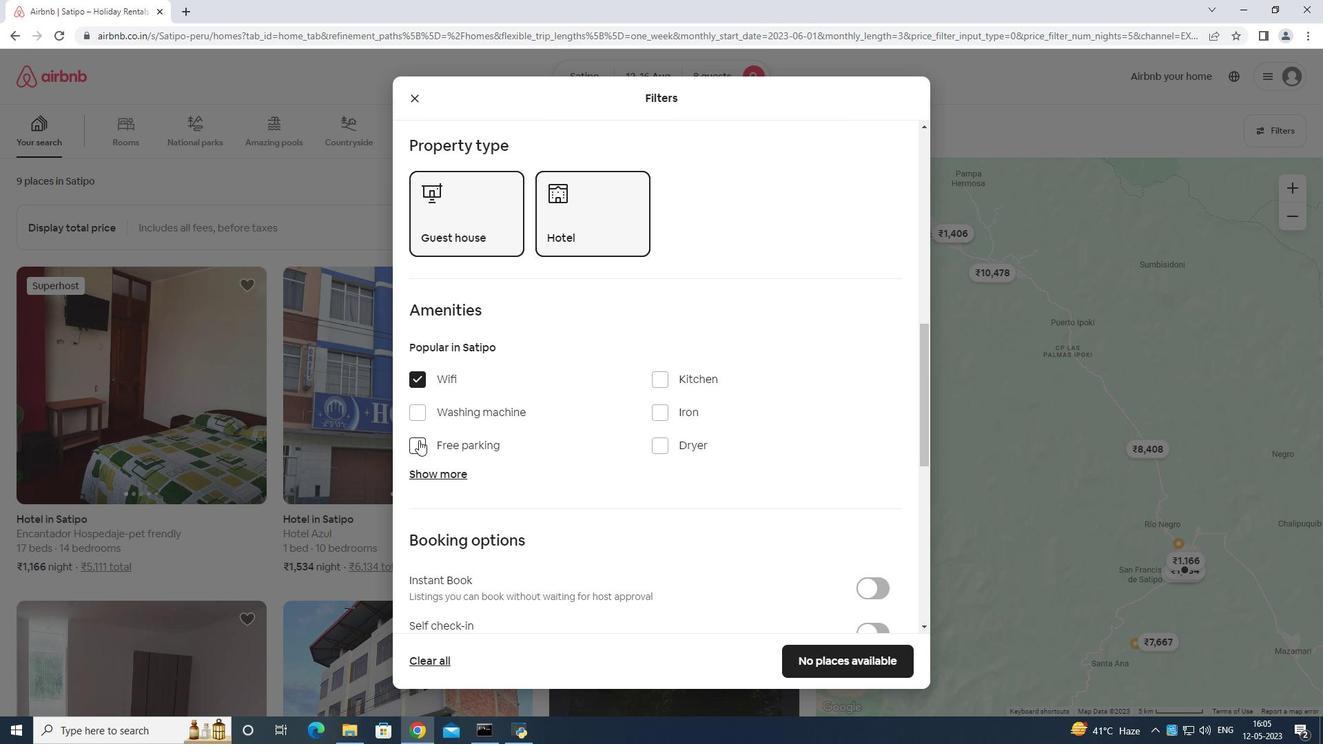 
Action: Mouse pressed left at (418, 443)
Screenshot: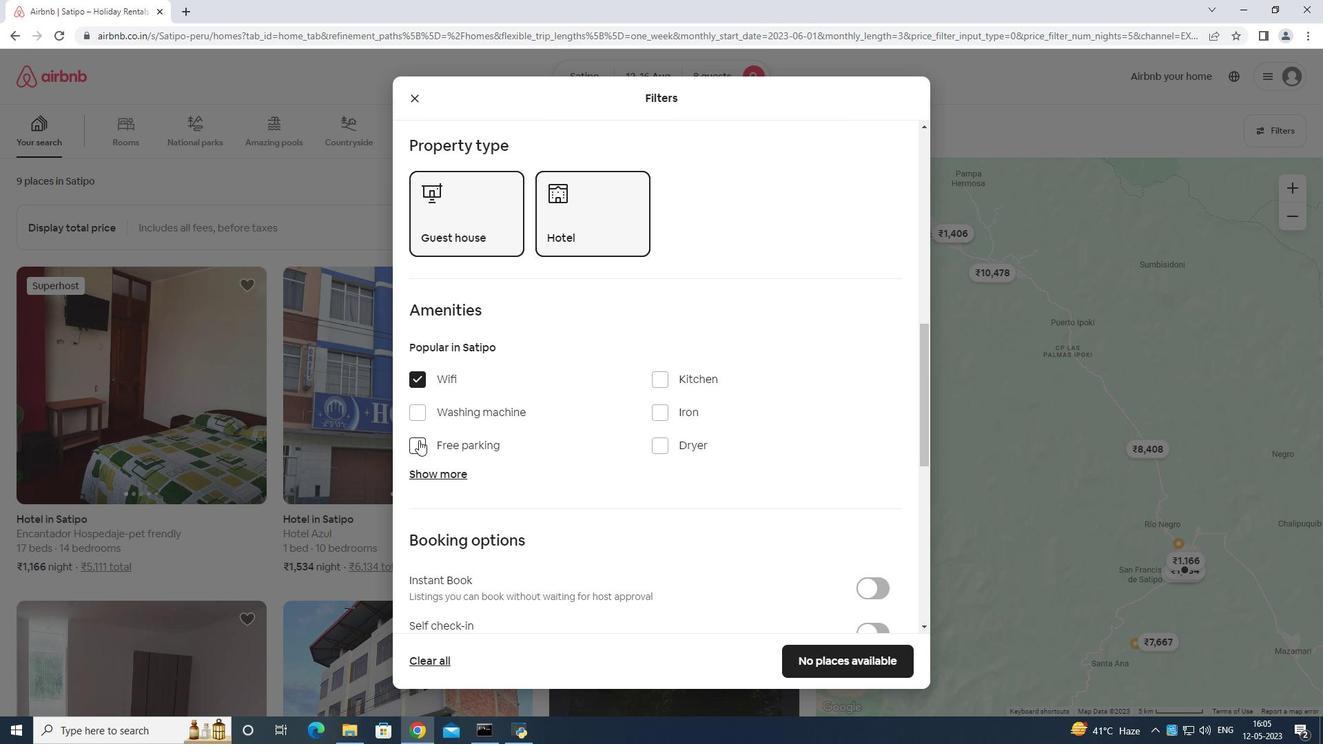 
Action: Mouse moved to (419, 473)
Screenshot: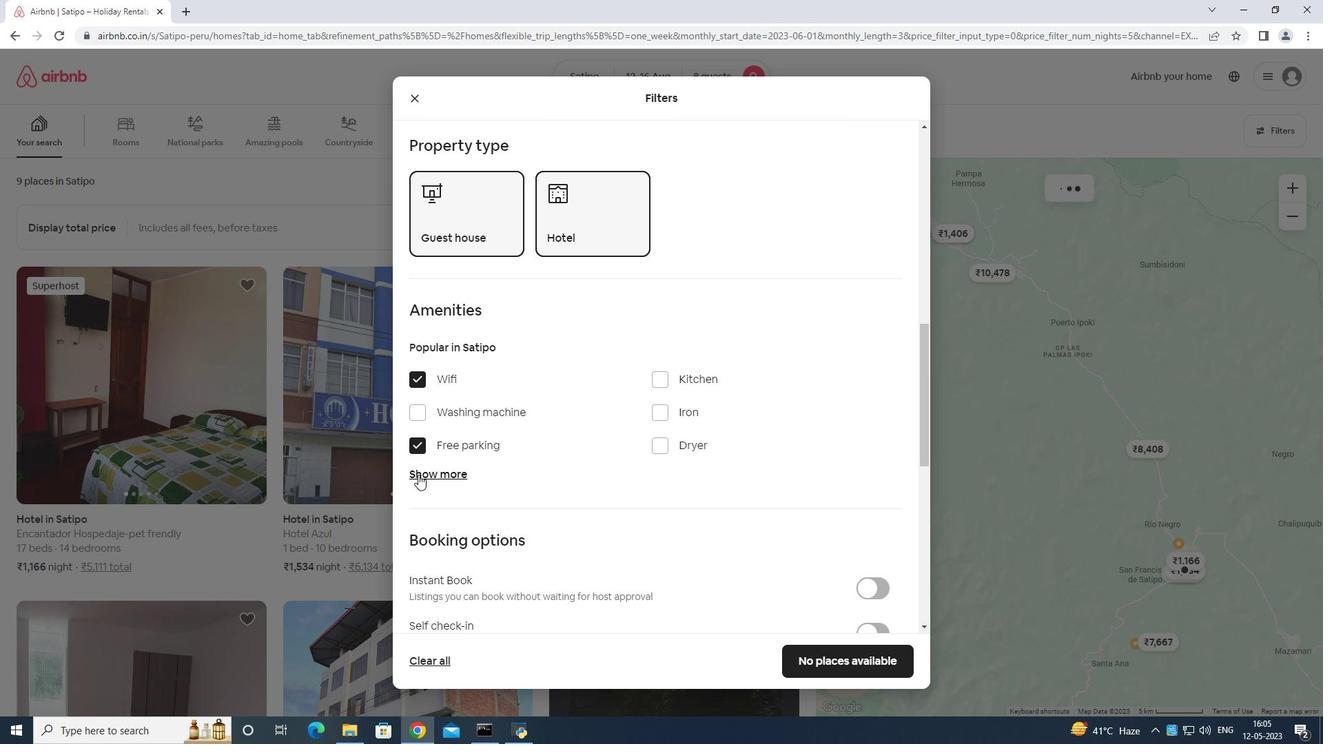 
Action: Mouse pressed left at (419, 473)
Screenshot: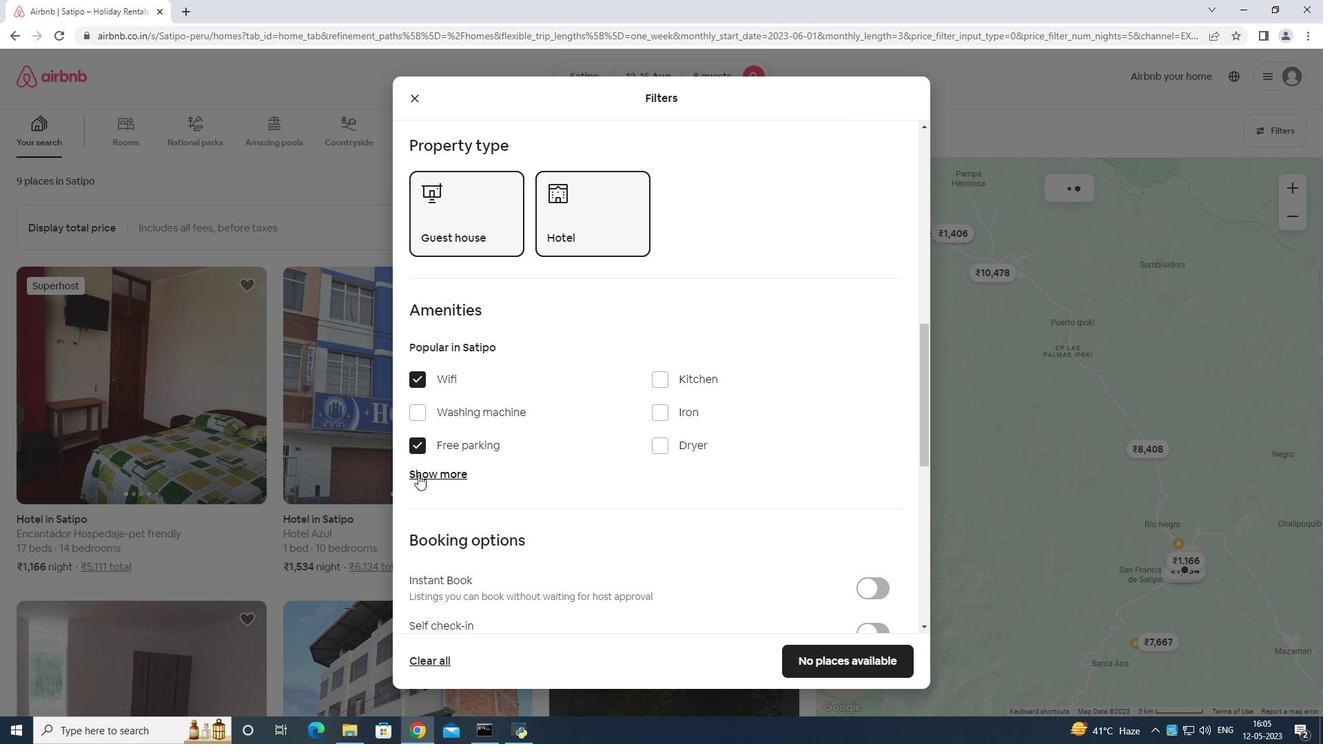 
Action: Mouse moved to (465, 473)
Screenshot: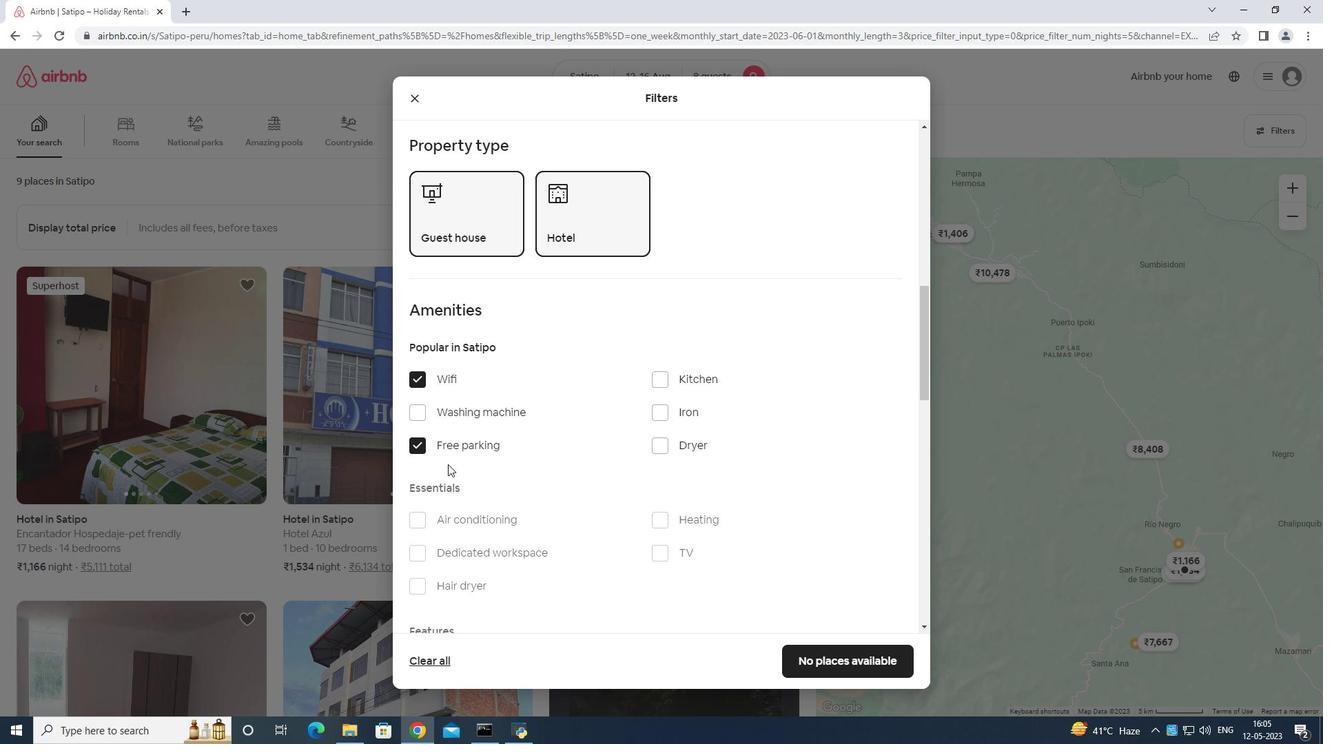 
Action: Mouse scrolled (465, 472) with delta (0, 0)
Screenshot: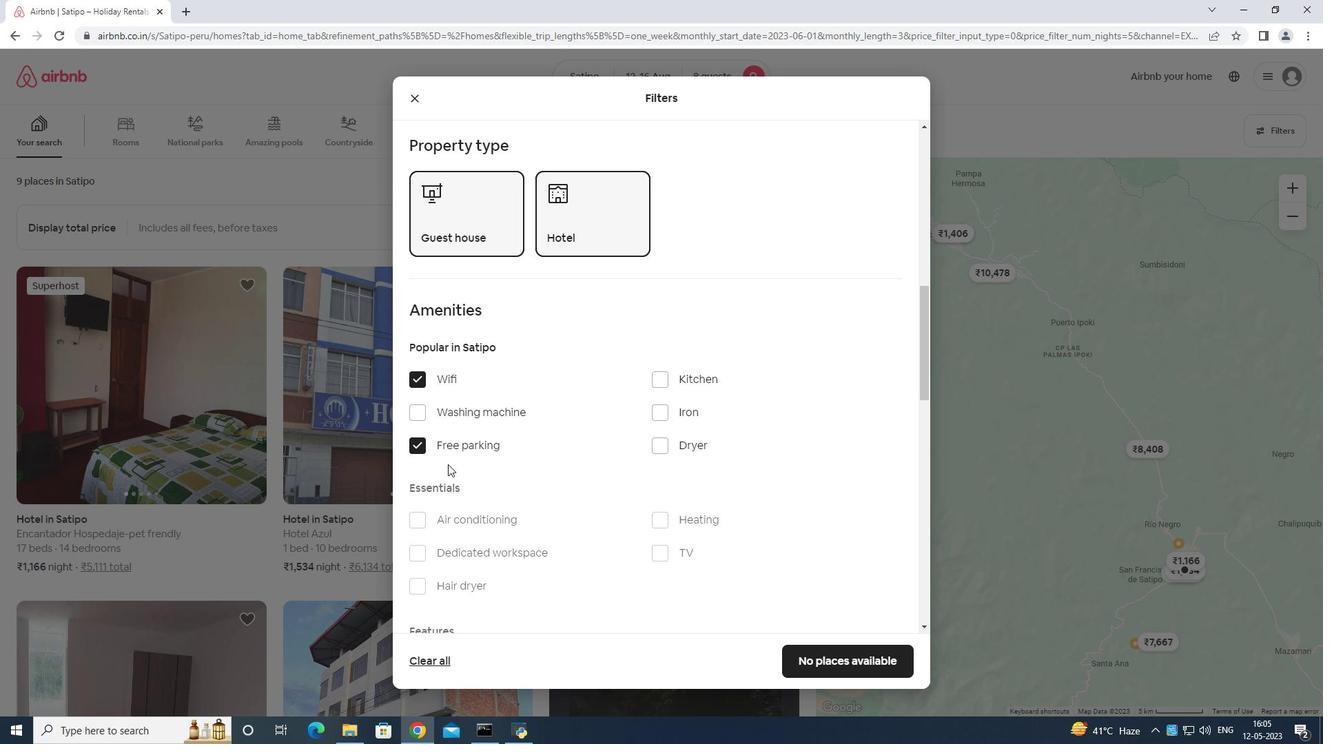
Action: Mouse moved to (481, 477)
Screenshot: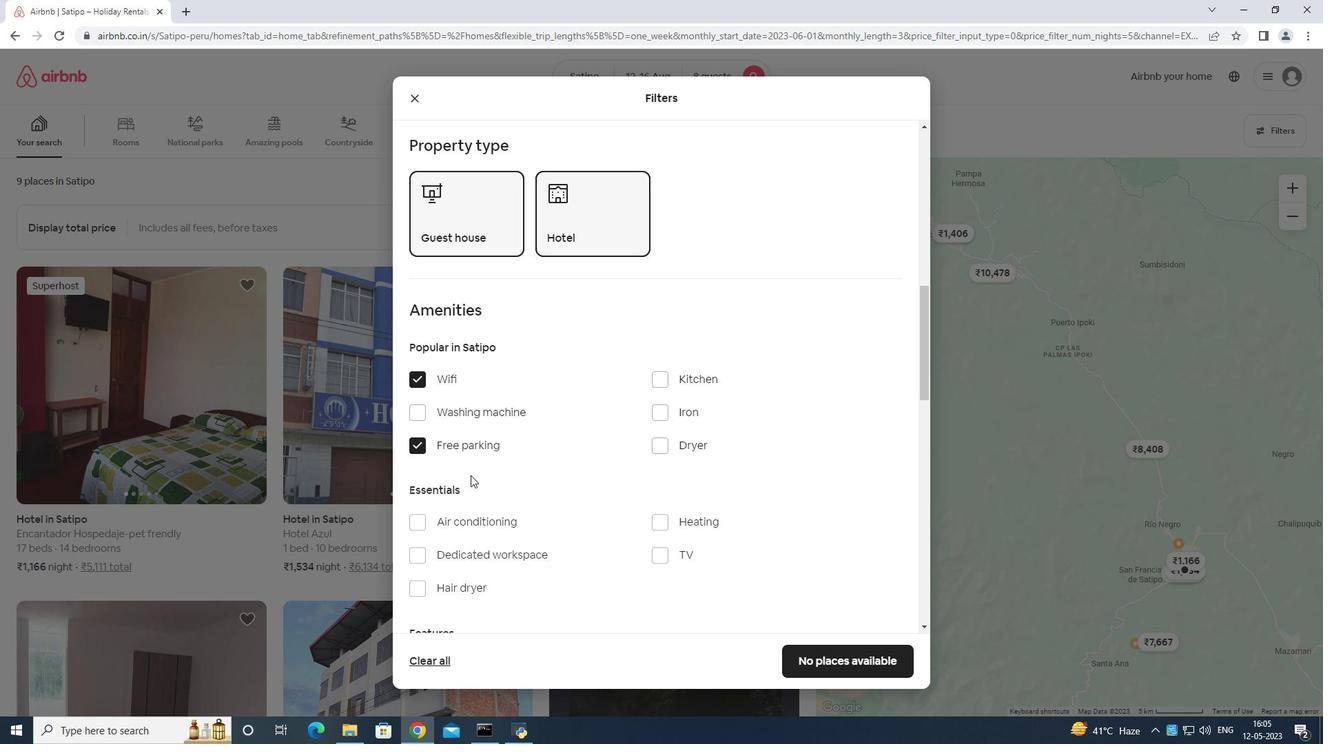 
Action: Mouse scrolled (481, 476) with delta (0, 0)
Screenshot: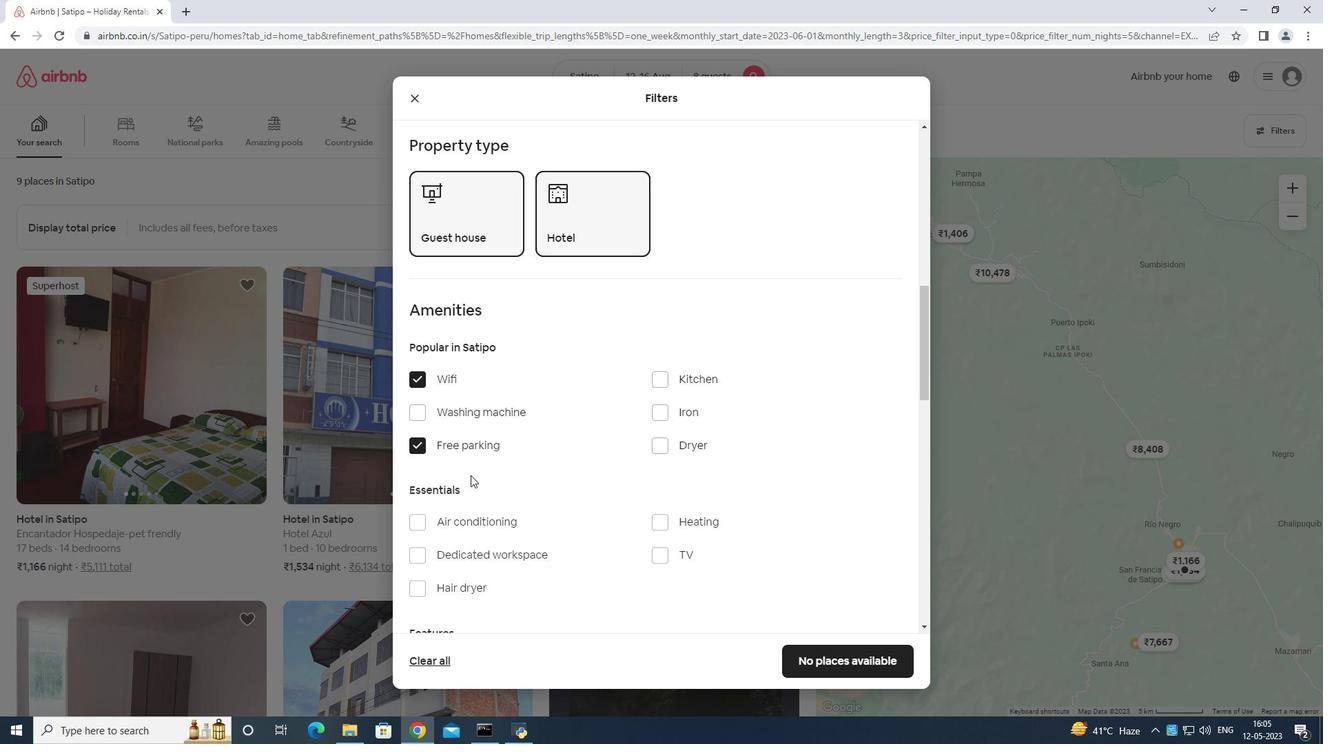 
Action: Mouse moved to (656, 419)
Screenshot: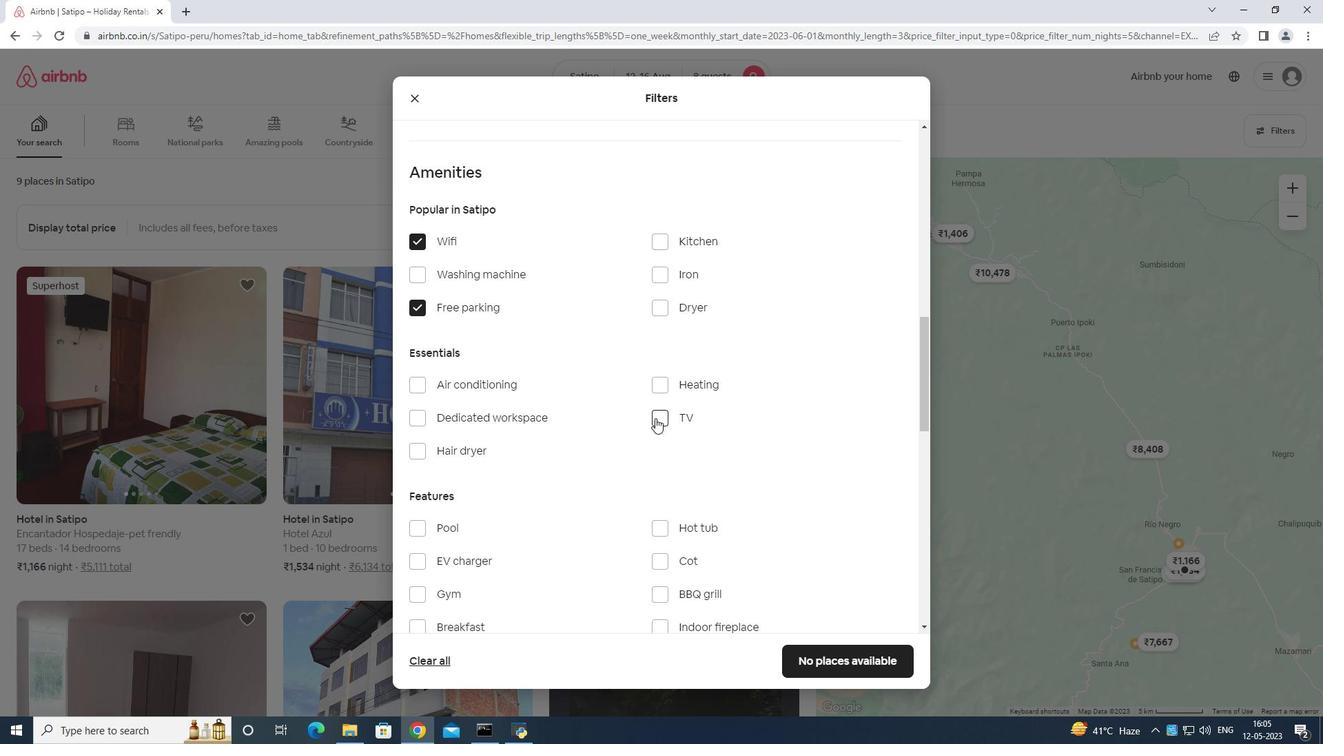 
Action: Mouse pressed left at (656, 419)
Screenshot: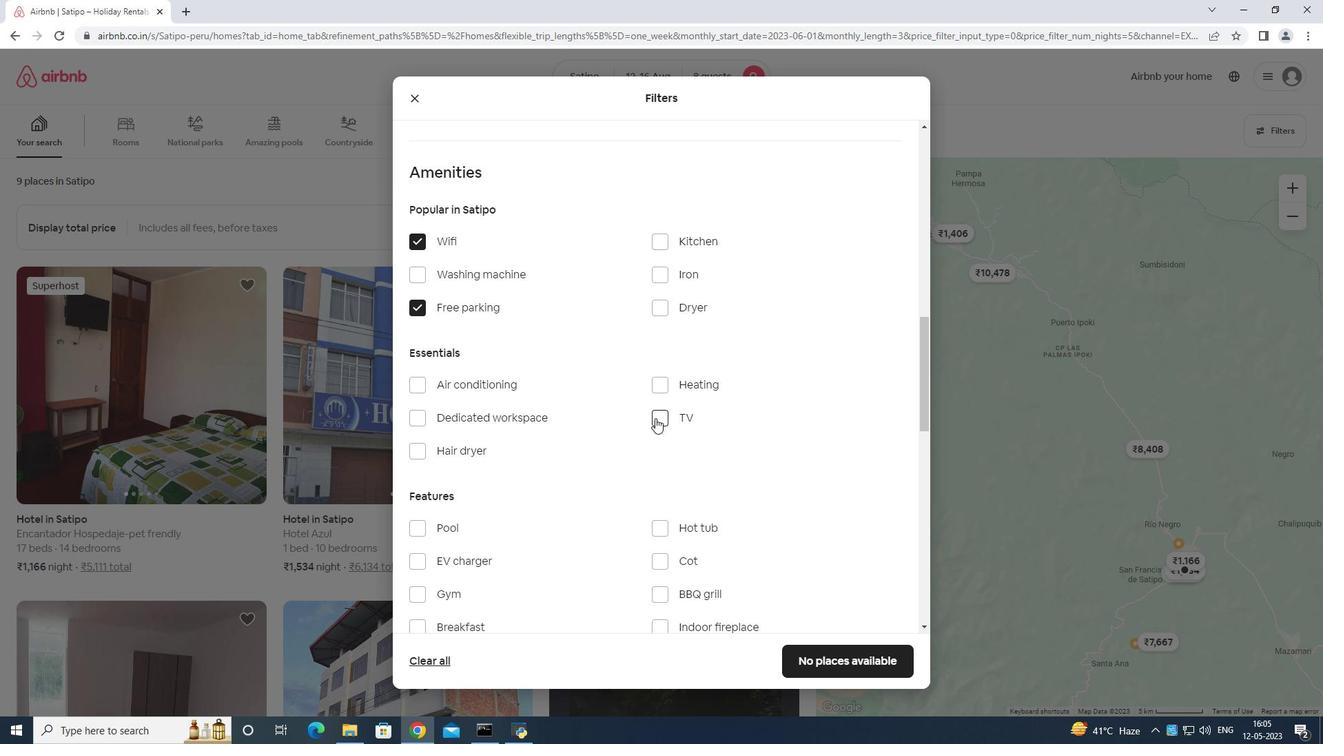 
Action: Mouse moved to (652, 422)
Screenshot: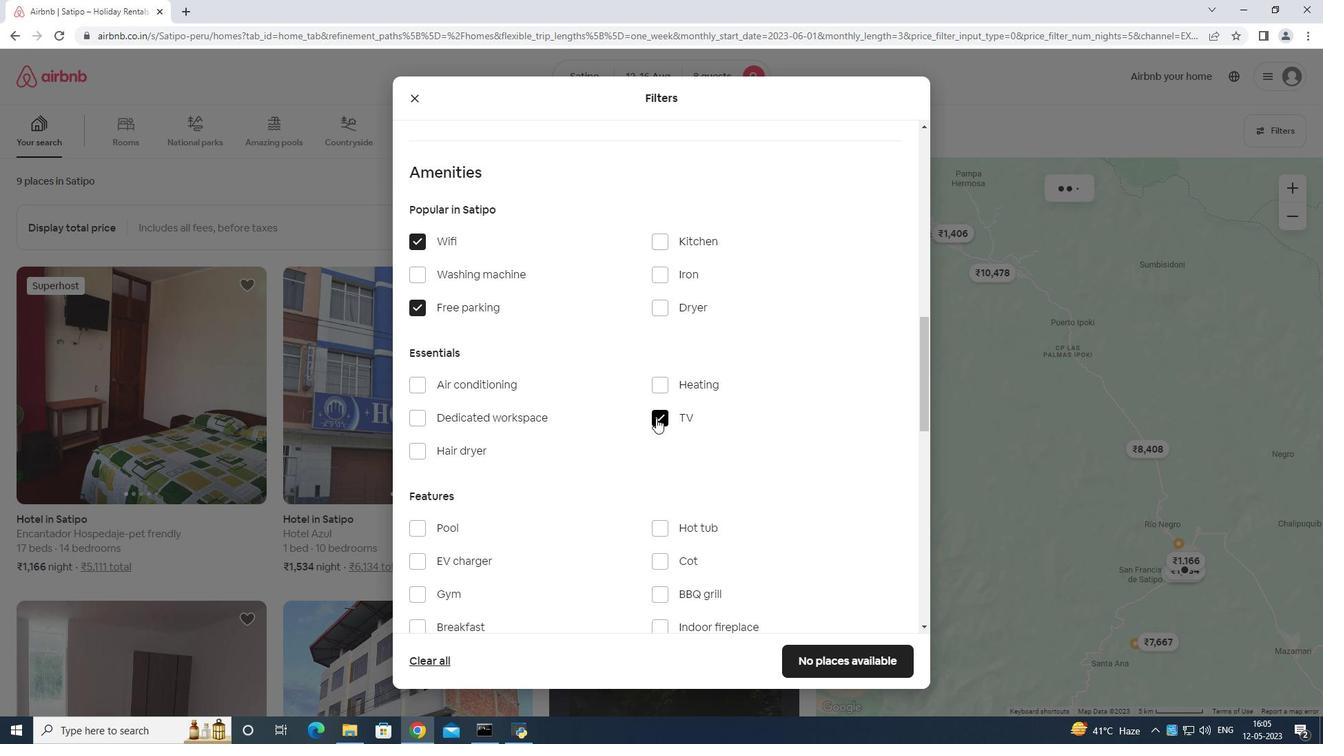 
Action: Mouse scrolled (652, 421) with delta (0, 0)
Screenshot: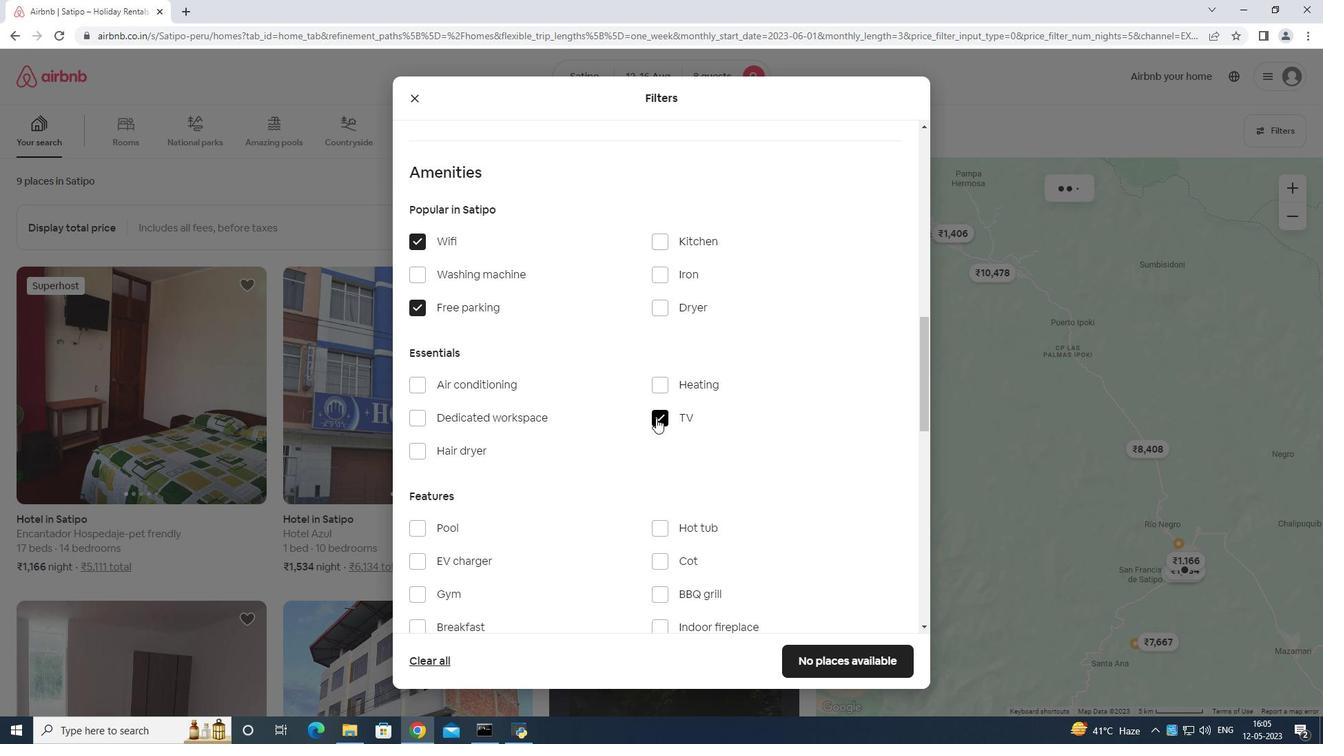 
Action: Mouse moved to (651, 423)
Screenshot: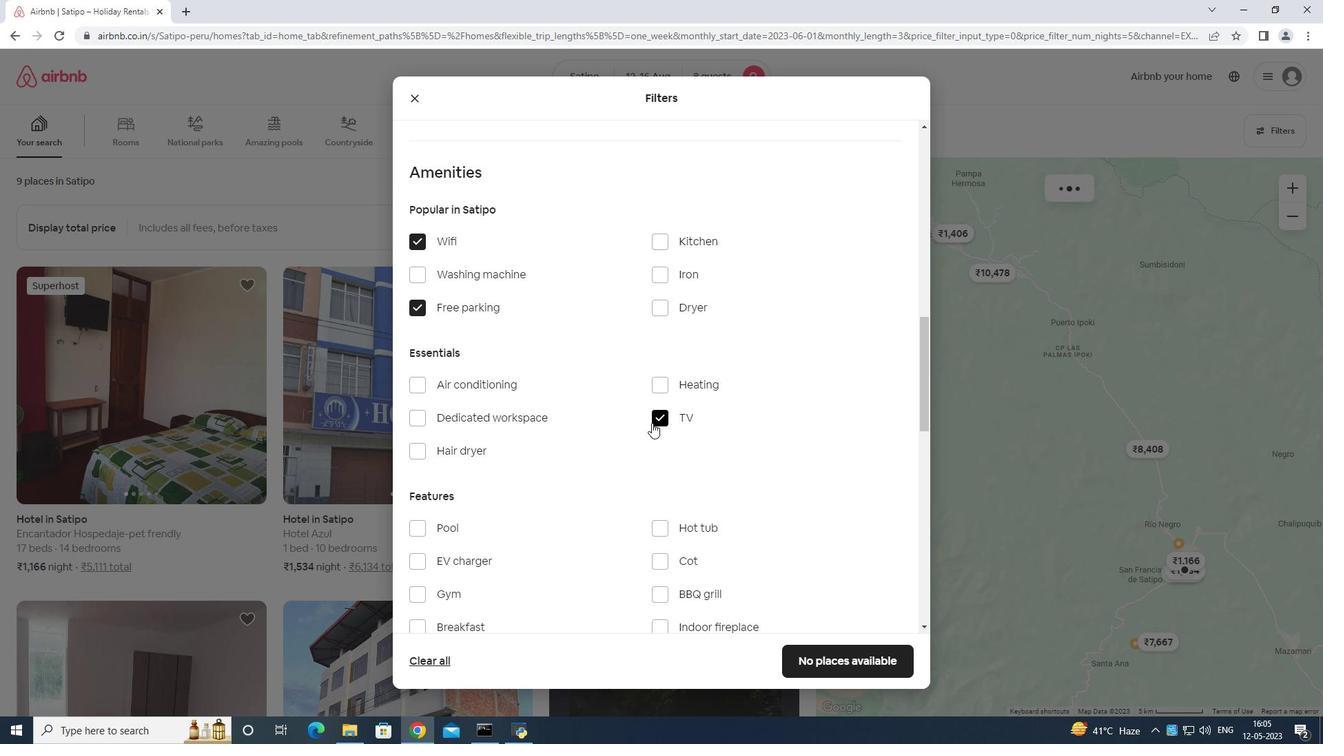 
Action: Mouse scrolled (651, 423) with delta (0, 0)
Screenshot: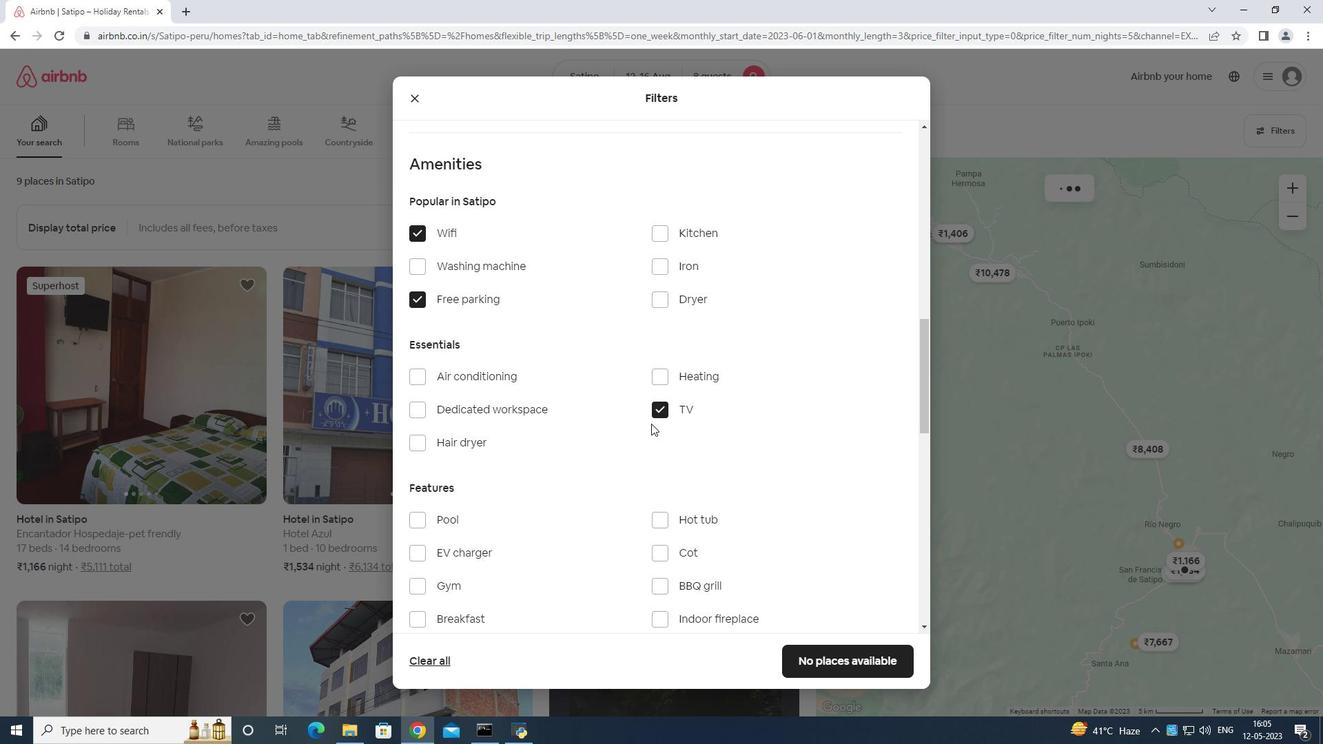 
Action: Mouse moved to (423, 456)
Screenshot: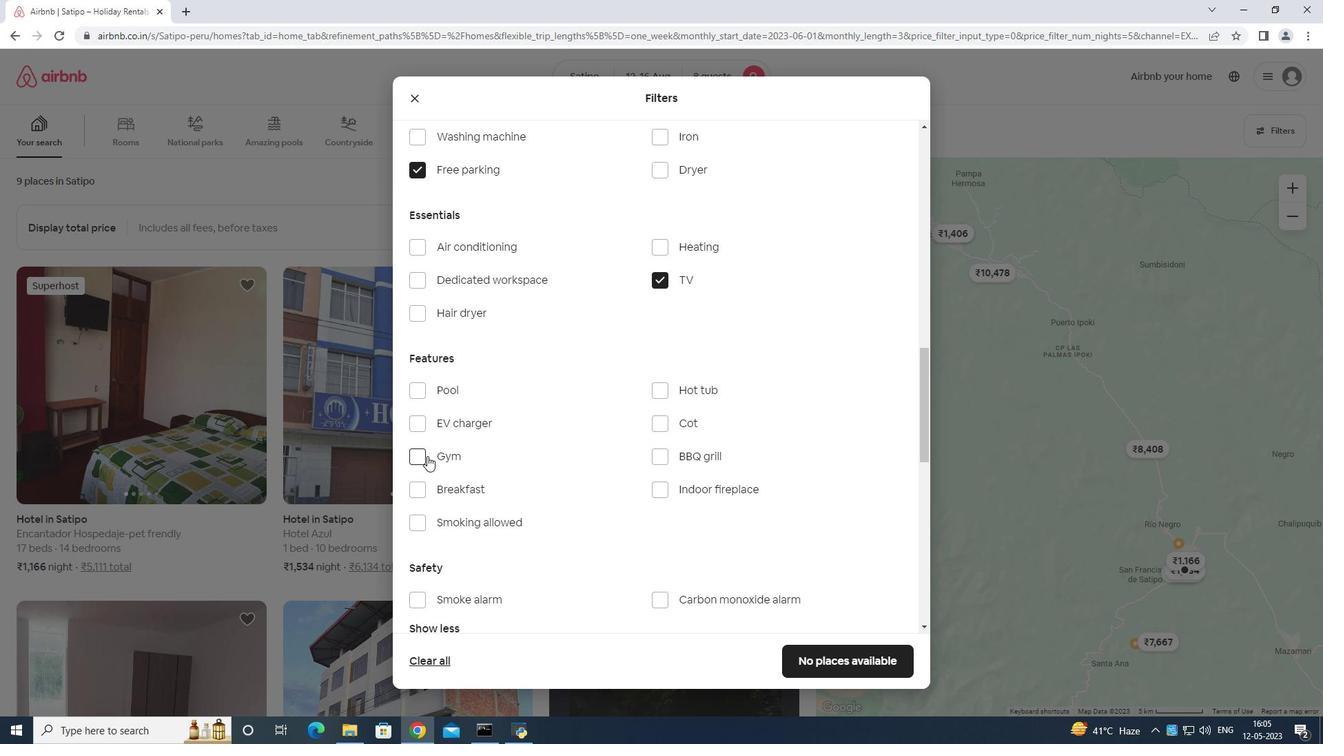 
Action: Mouse pressed left at (423, 456)
Screenshot: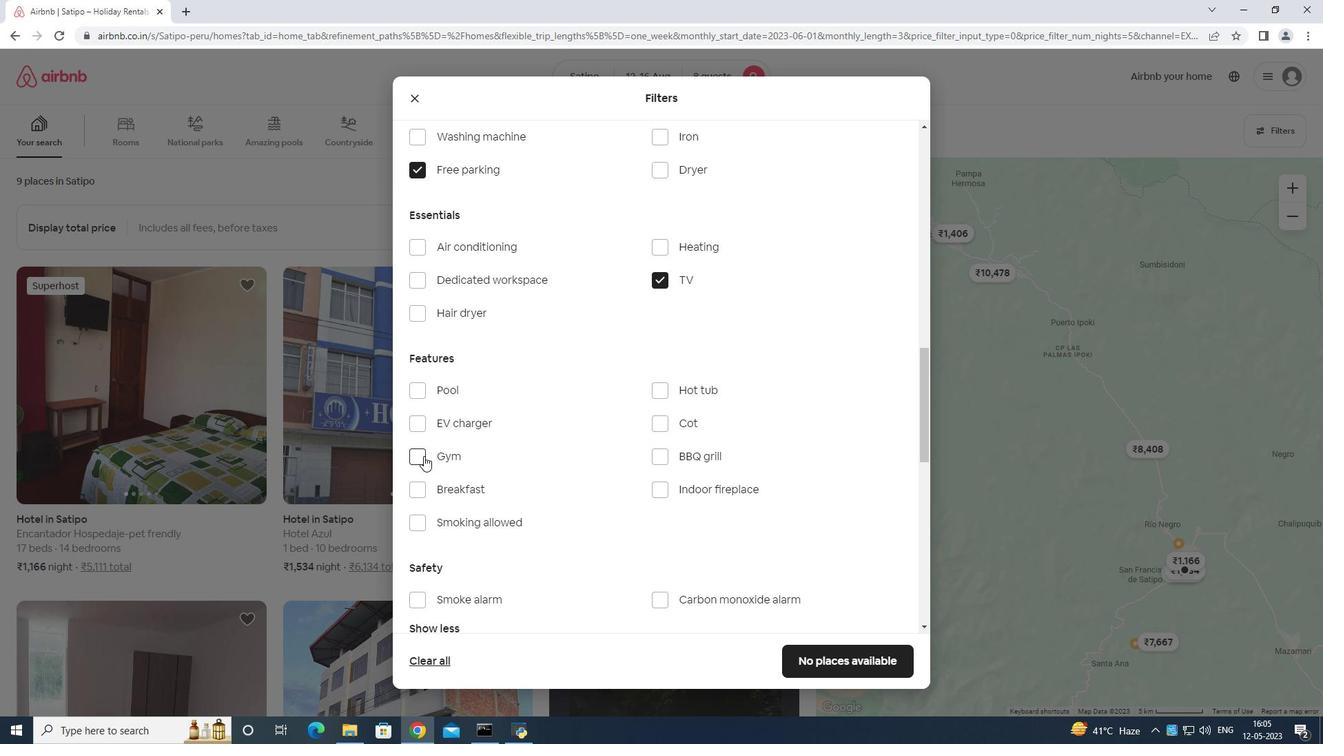 
Action: Mouse moved to (418, 487)
Screenshot: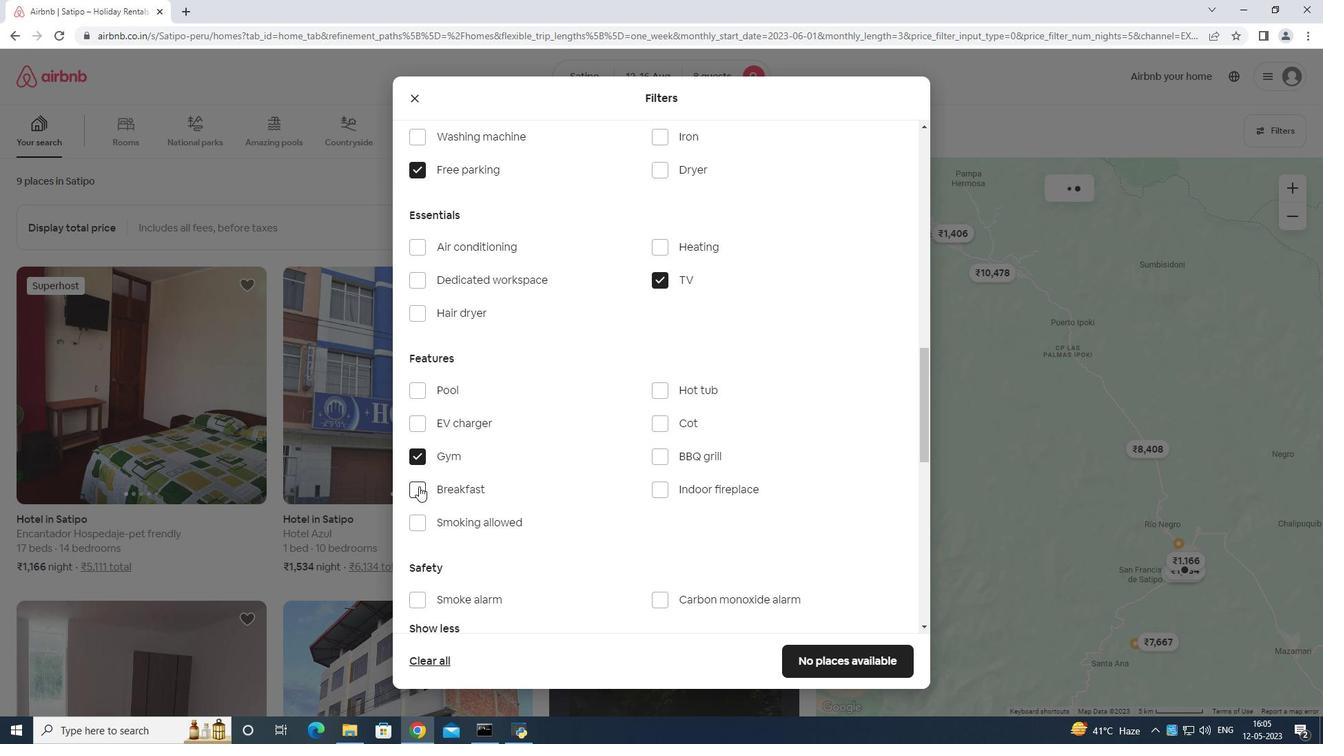 
Action: Mouse pressed left at (418, 487)
Screenshot: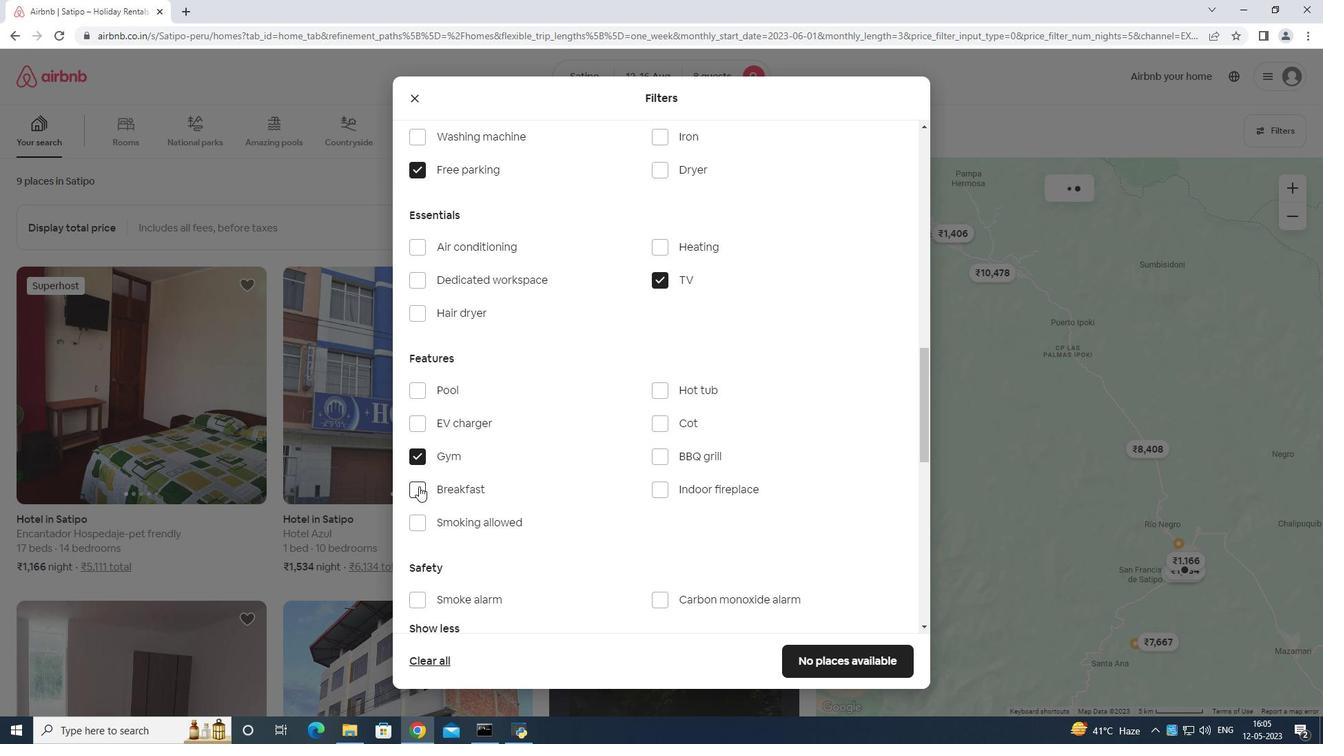 
Action: Mouse moved to (615, 433)
Screenshot: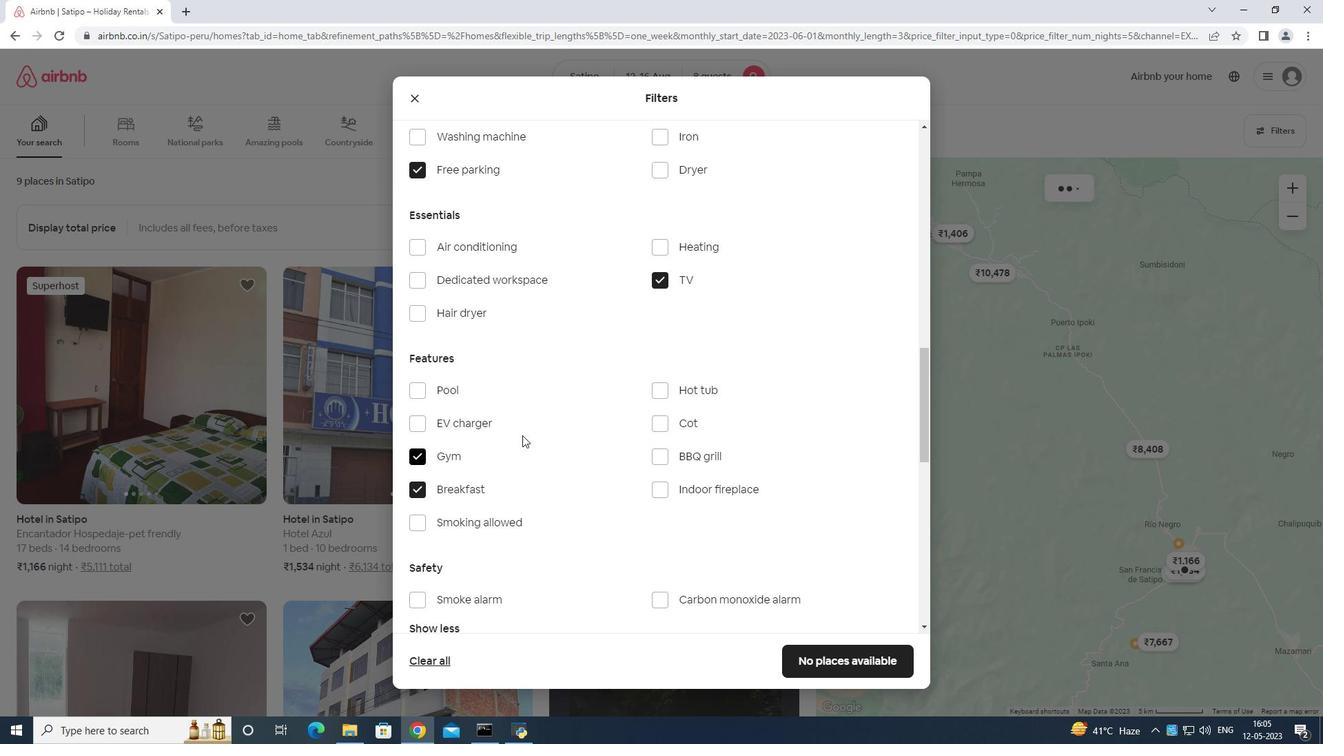 
Action: Mouse scrolled (615, 432) with delta (0, 0)
Screenshot: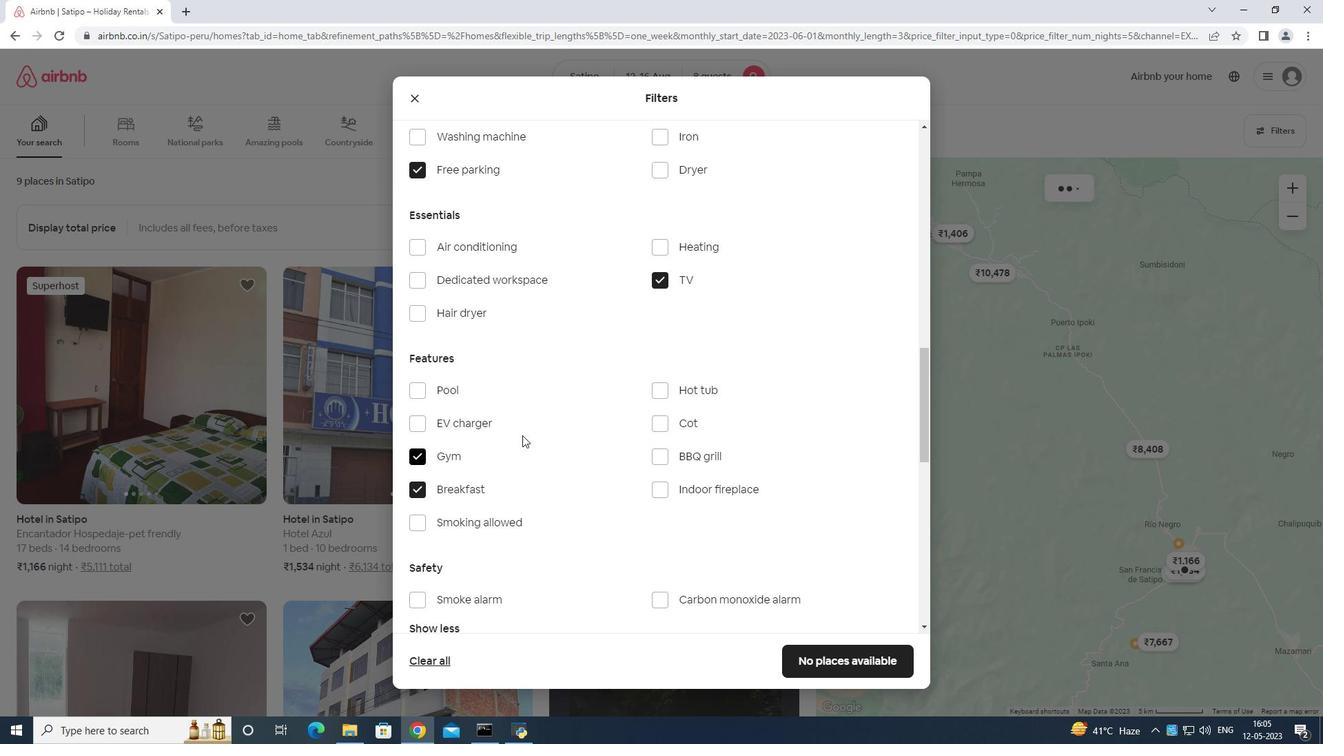 
Action: Mouse moved to (667, 432)
Screenshot: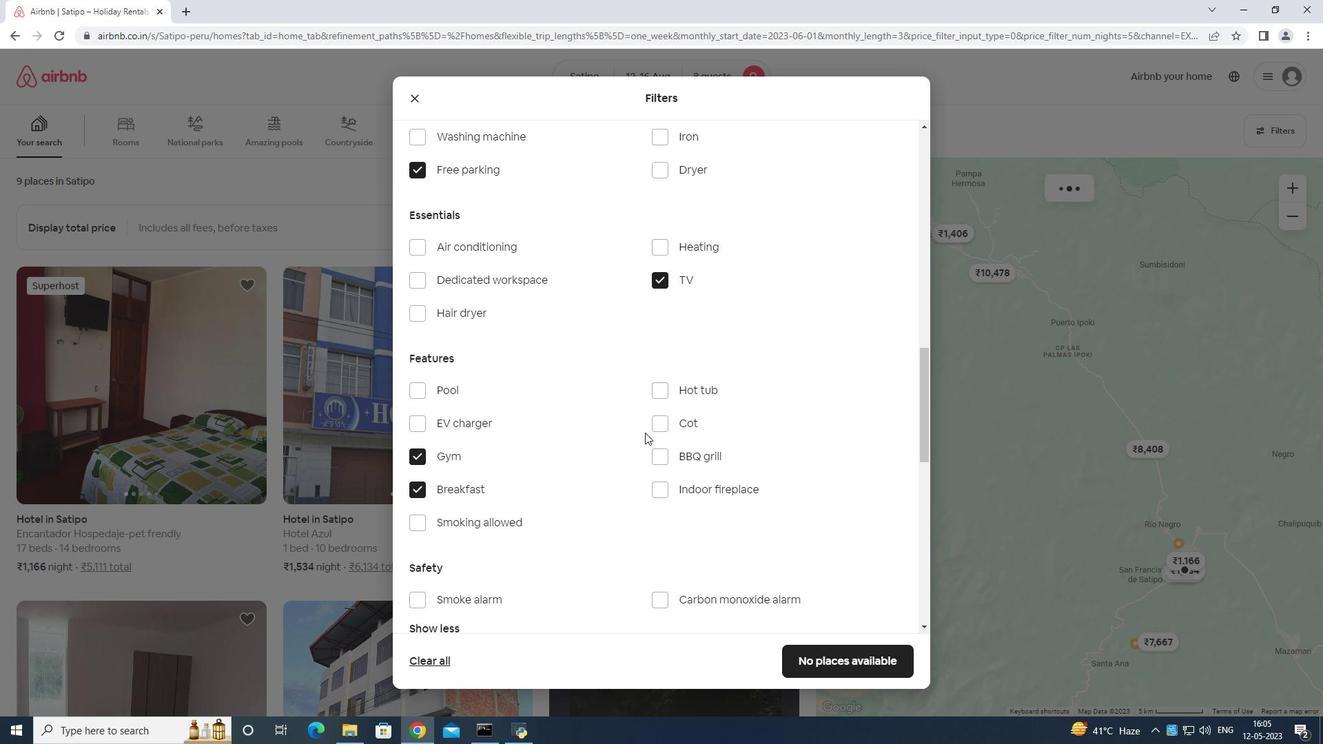 
Action: Mouse scrolled (667, 432) with delta (0, 0)
Screenshot: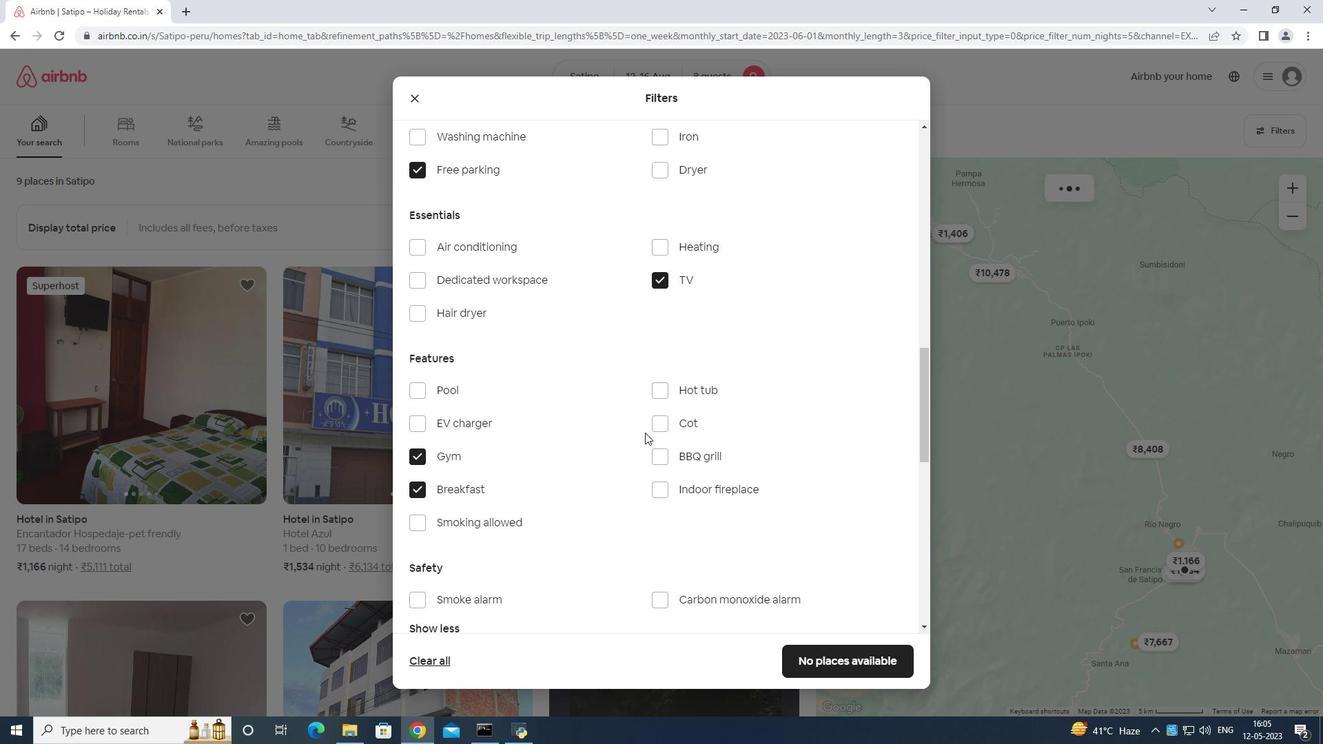 
Action: Mouse moved to (695, 437)
Screenshot: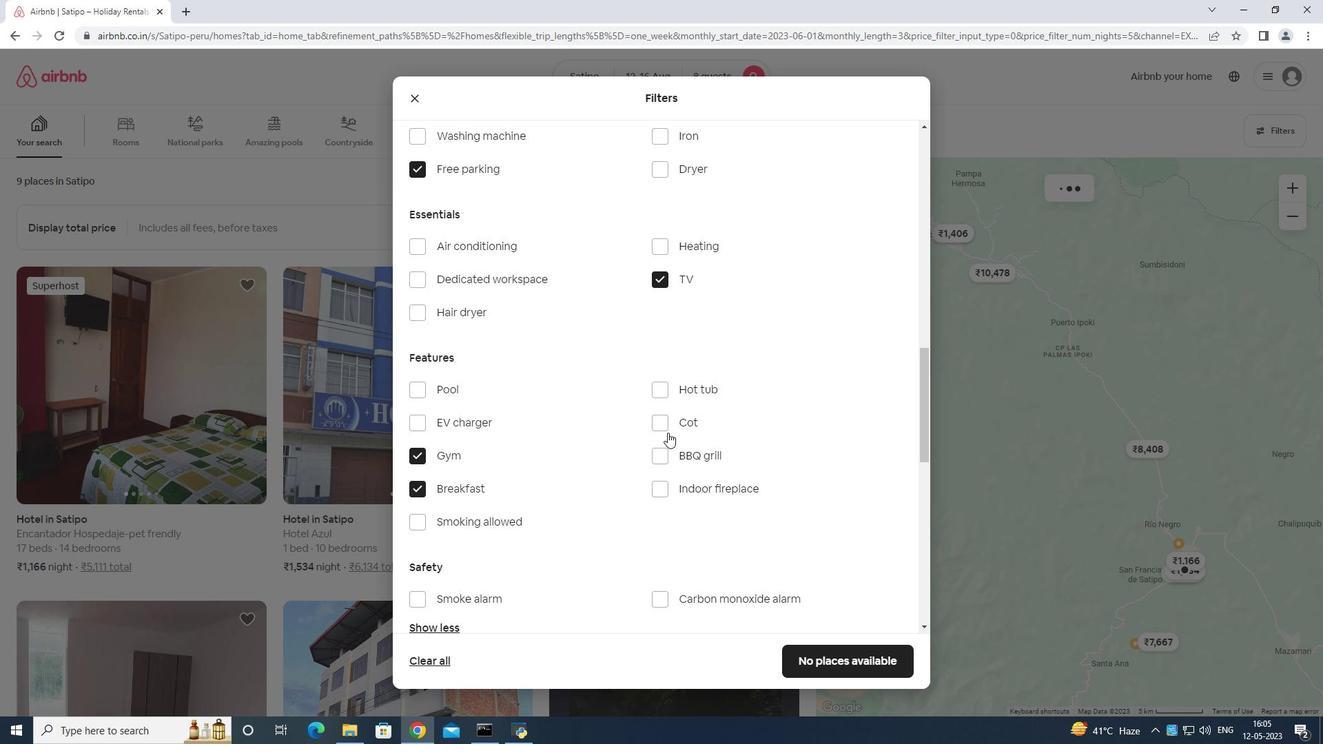
Action: Mouse scrolled (695, 437) with delta (0, 0)
Screenshot: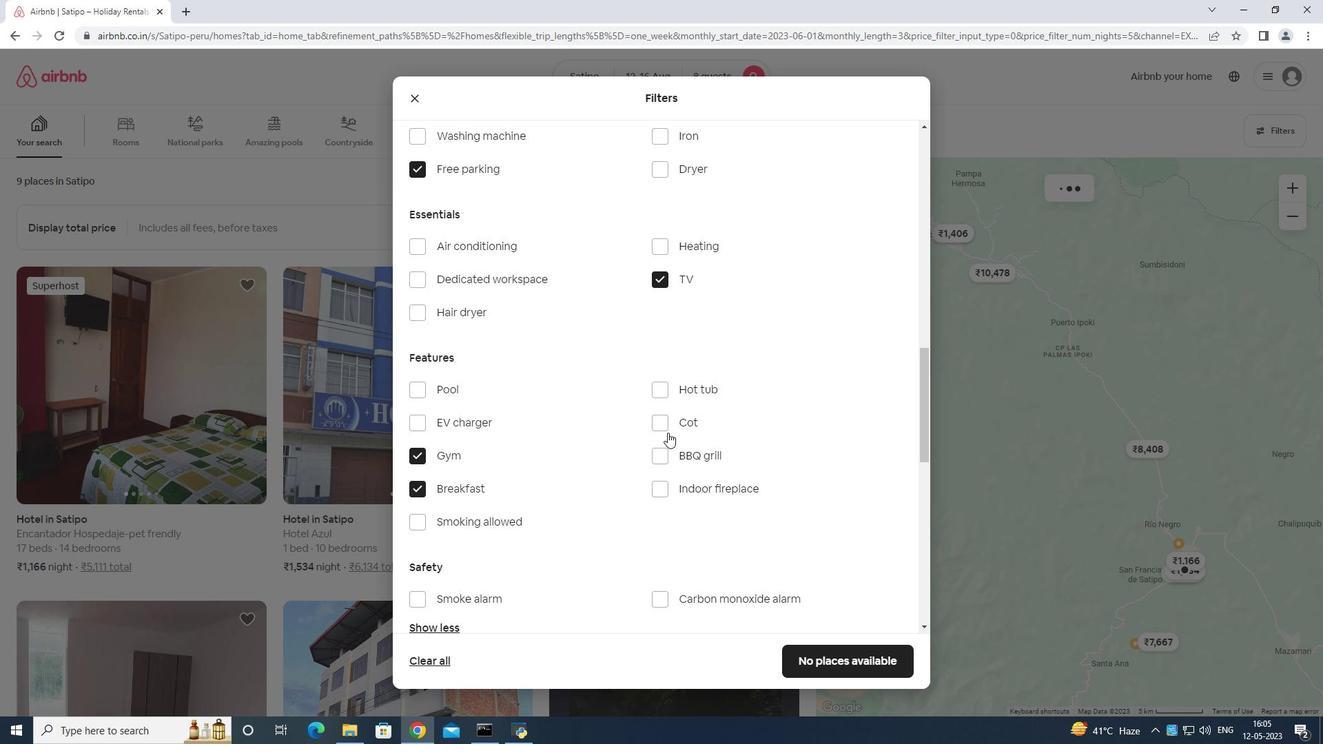 
Action: Mouse moved to (698, 439)
Screenshot: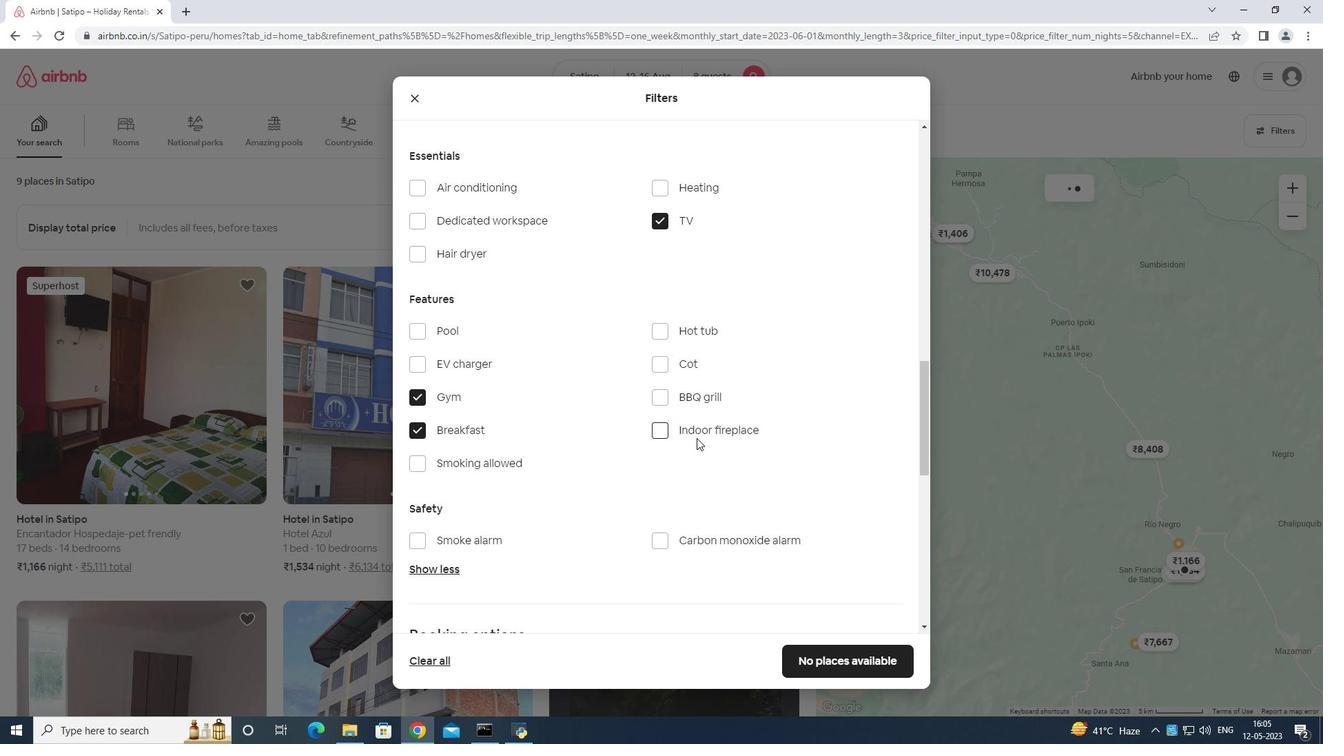 
Action: Mouse scrolled (698, 439) with delta (0, 0)
Screenshot: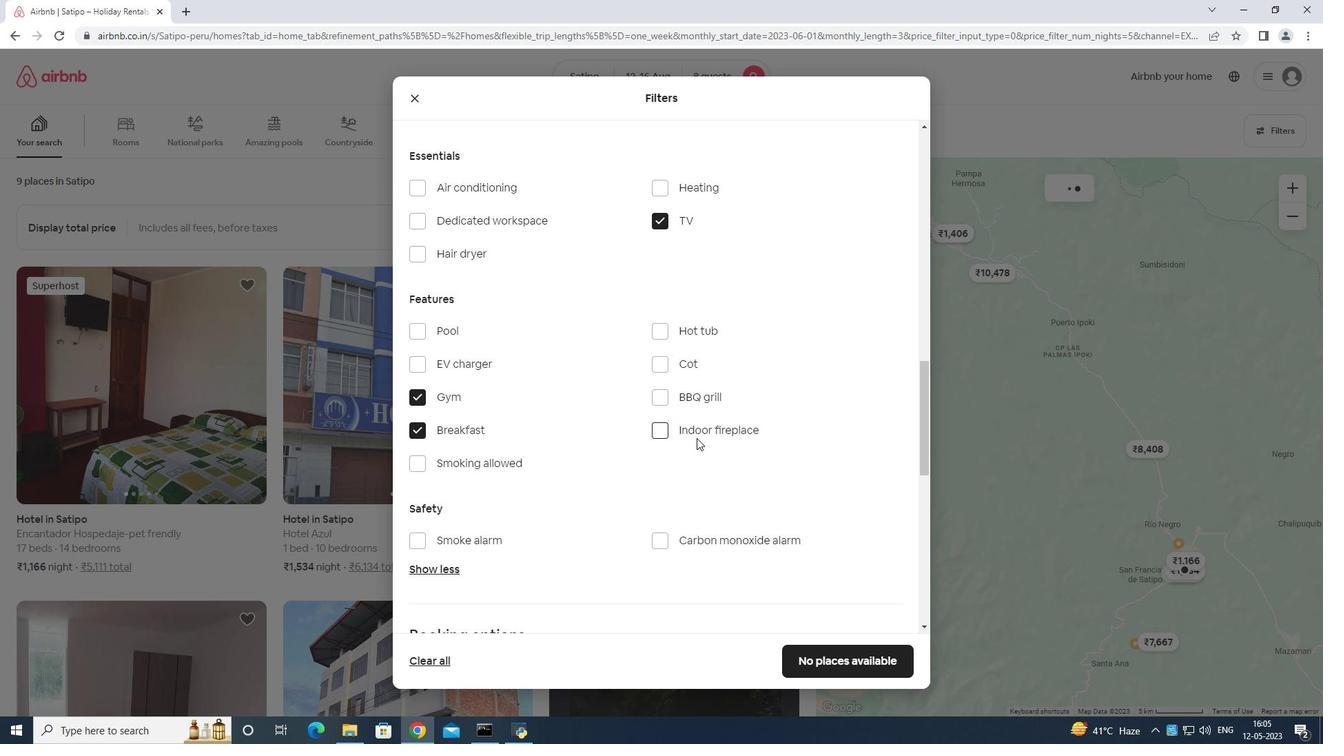 
Action: Mouse moved to (719, 449)
Screenshot: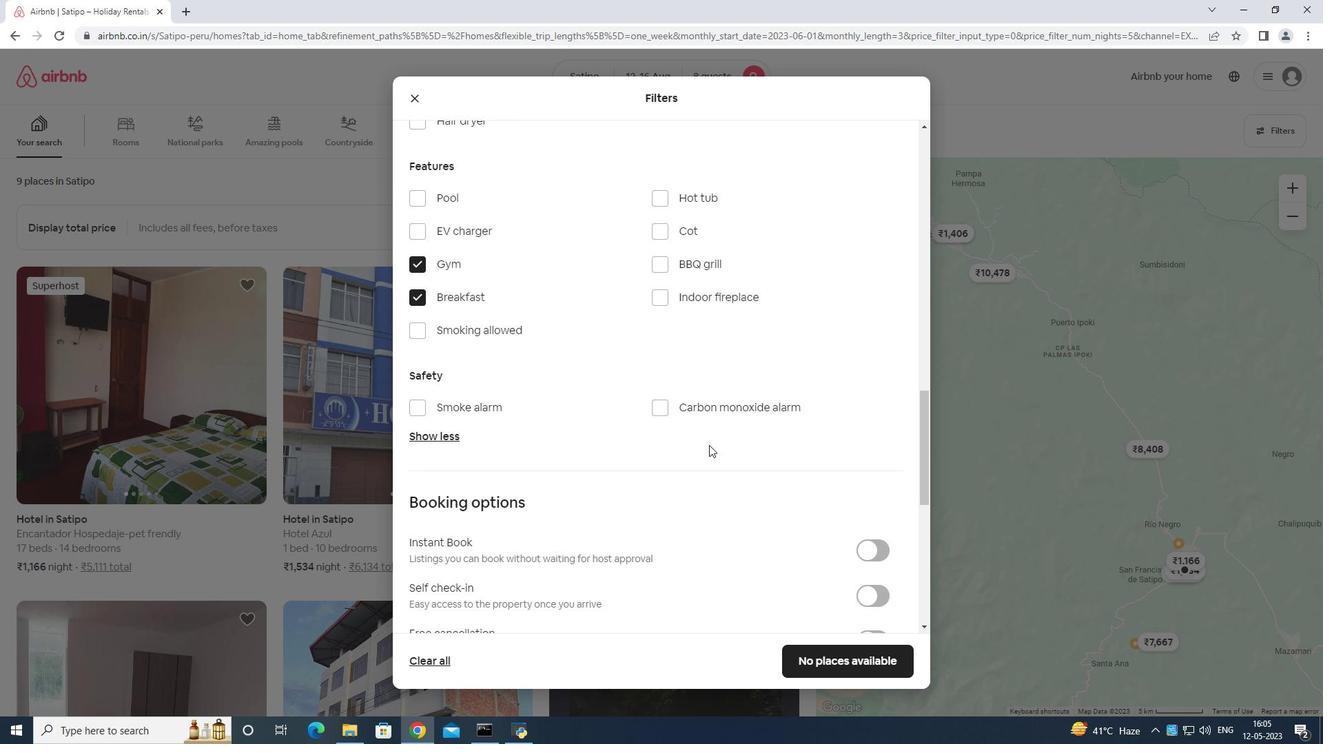 
Action: Mouse scrolled (719, 448) with delta (0, 0)
Screenshot: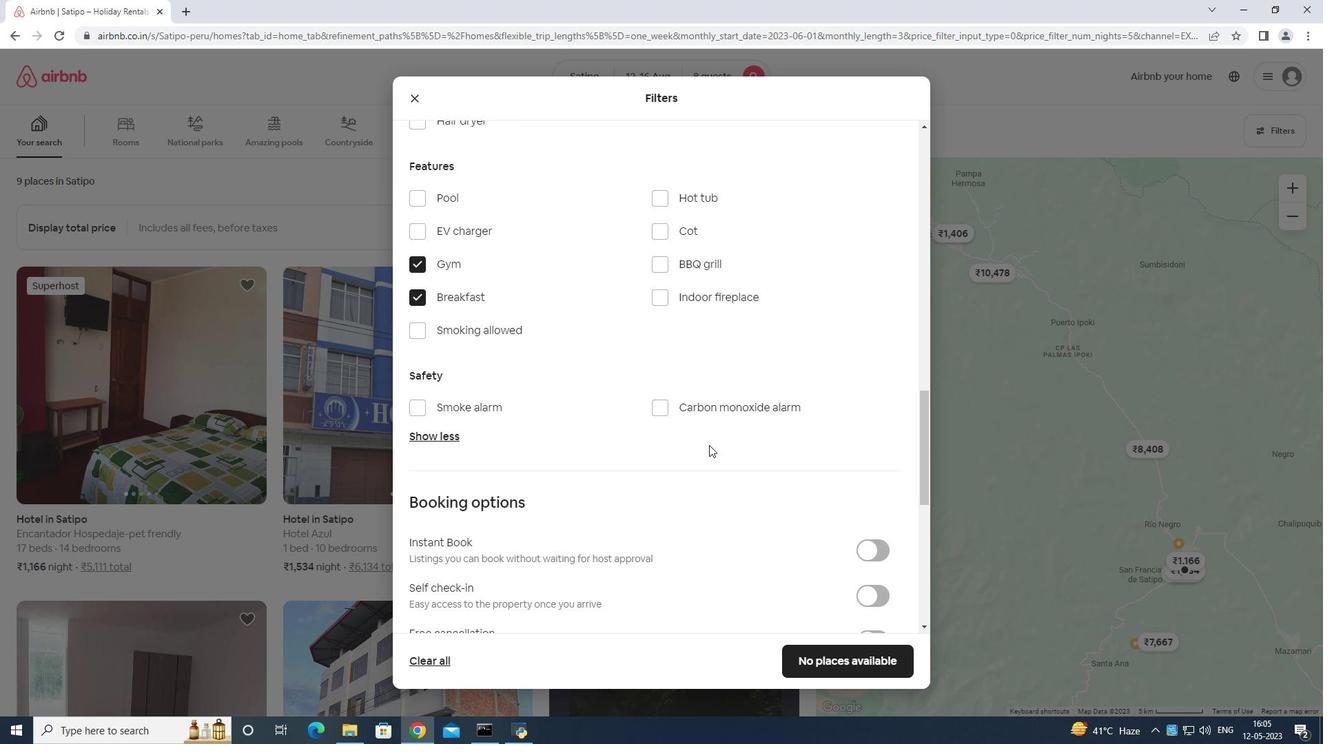 
Action: Mouse moved to (869, 434)
Screenshot: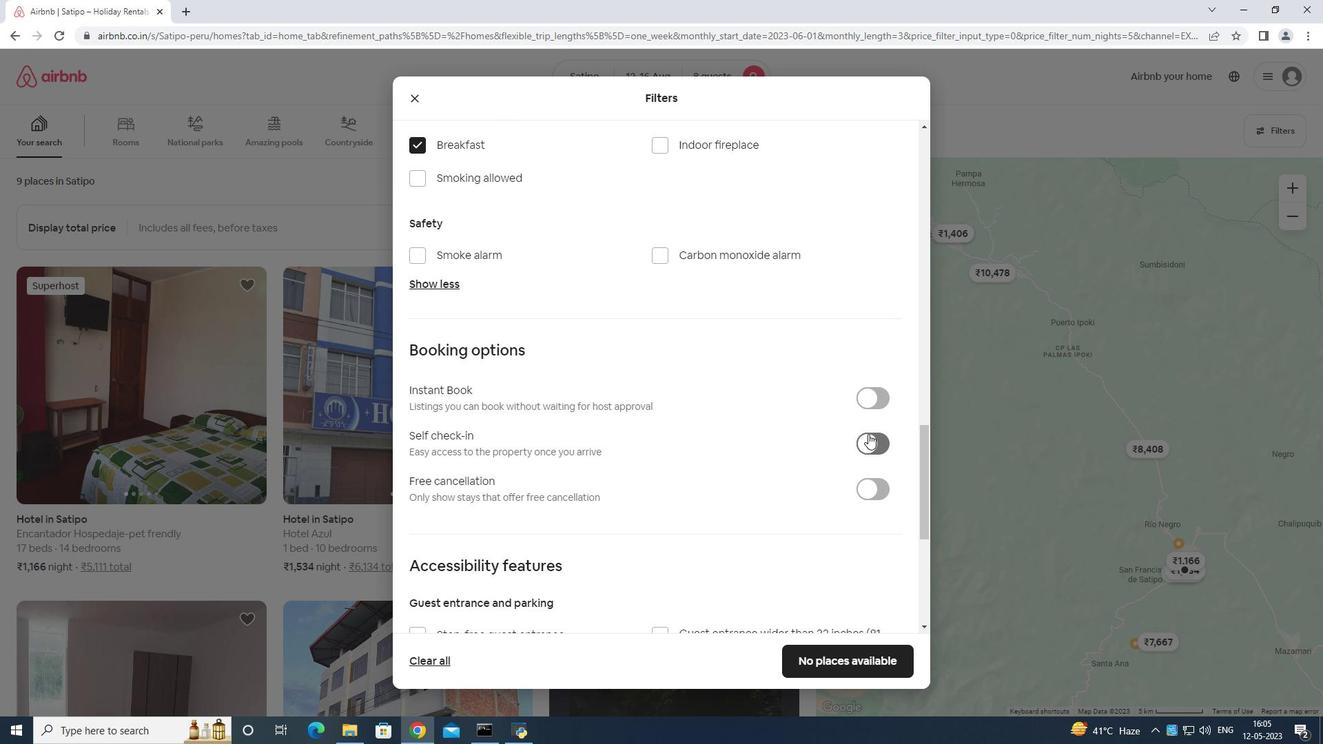 
Action: Mouse pressed left at (869, 434)
Screenshot: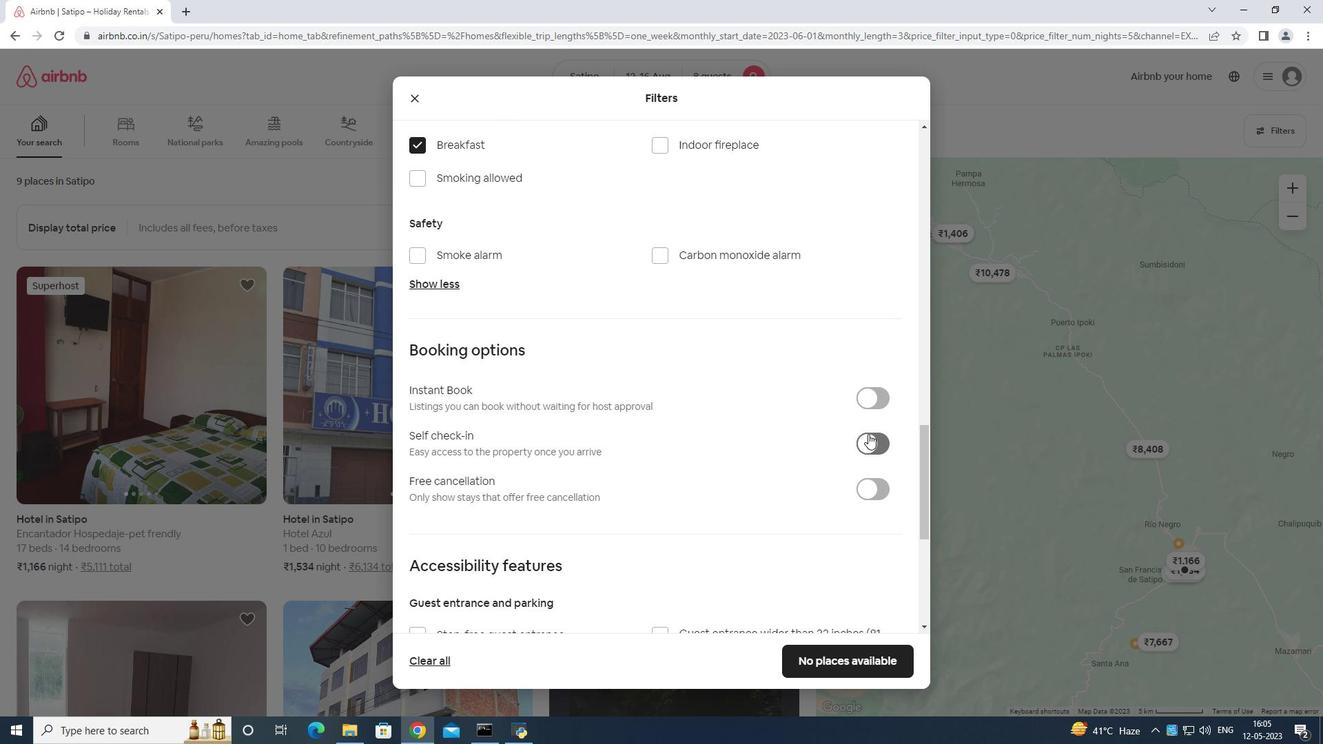 
Action: Mouse moved to (880, 450)
Screenshot: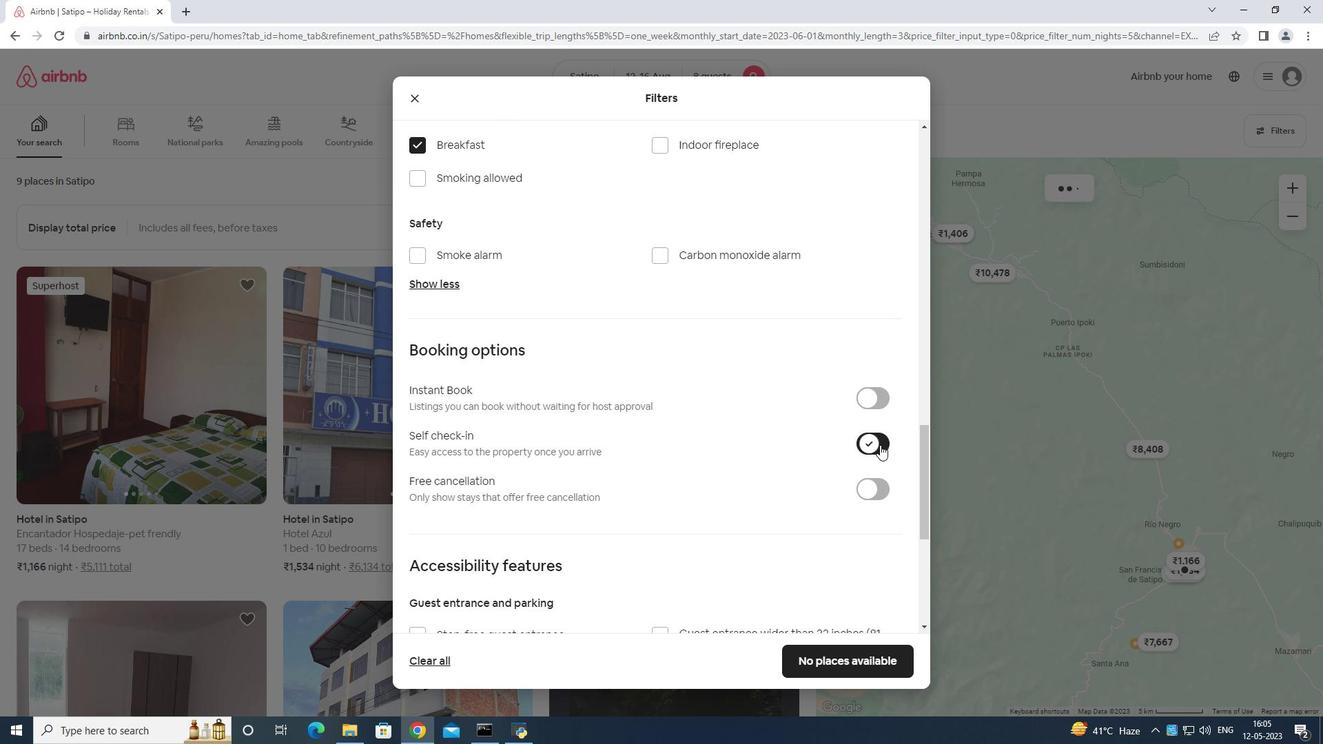 
Action: Mouse scrolled (880, 450) with delta (0, 0)
Screenshot: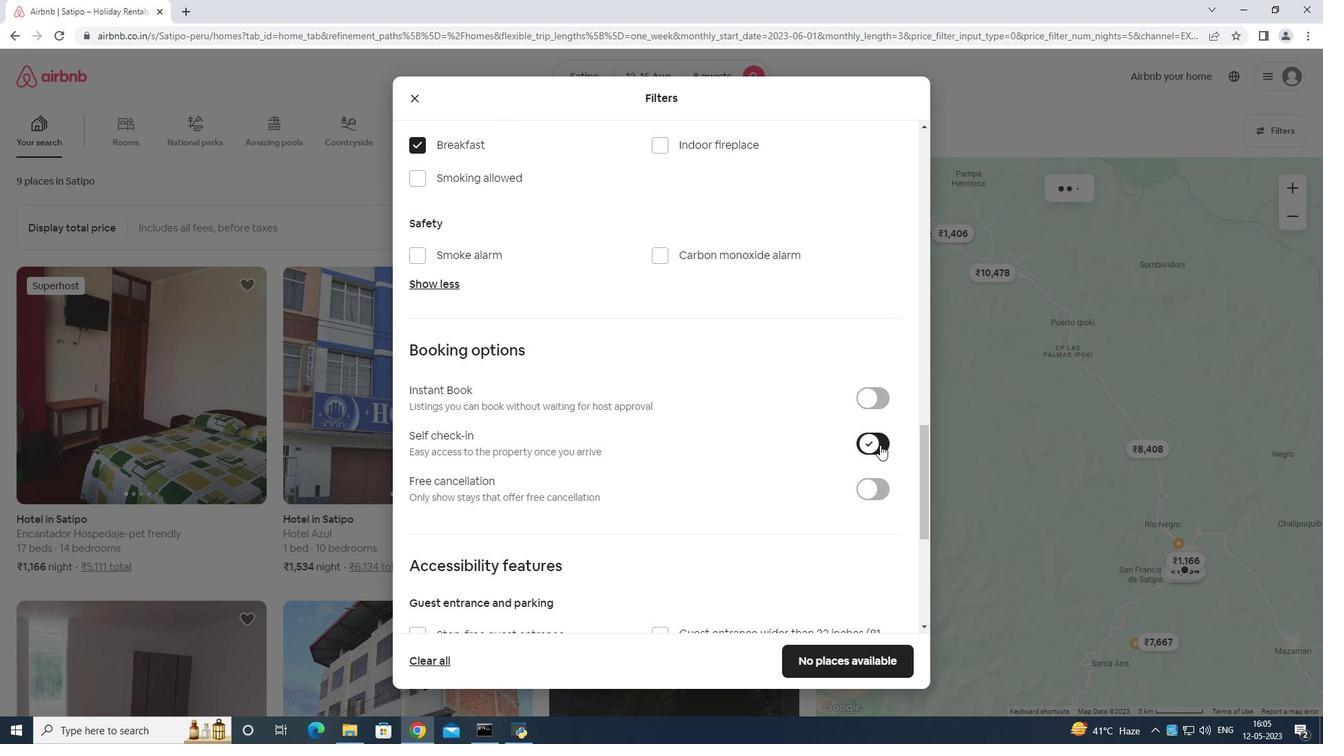 
Action: Mouse moved to (880, 452)
Screenshot: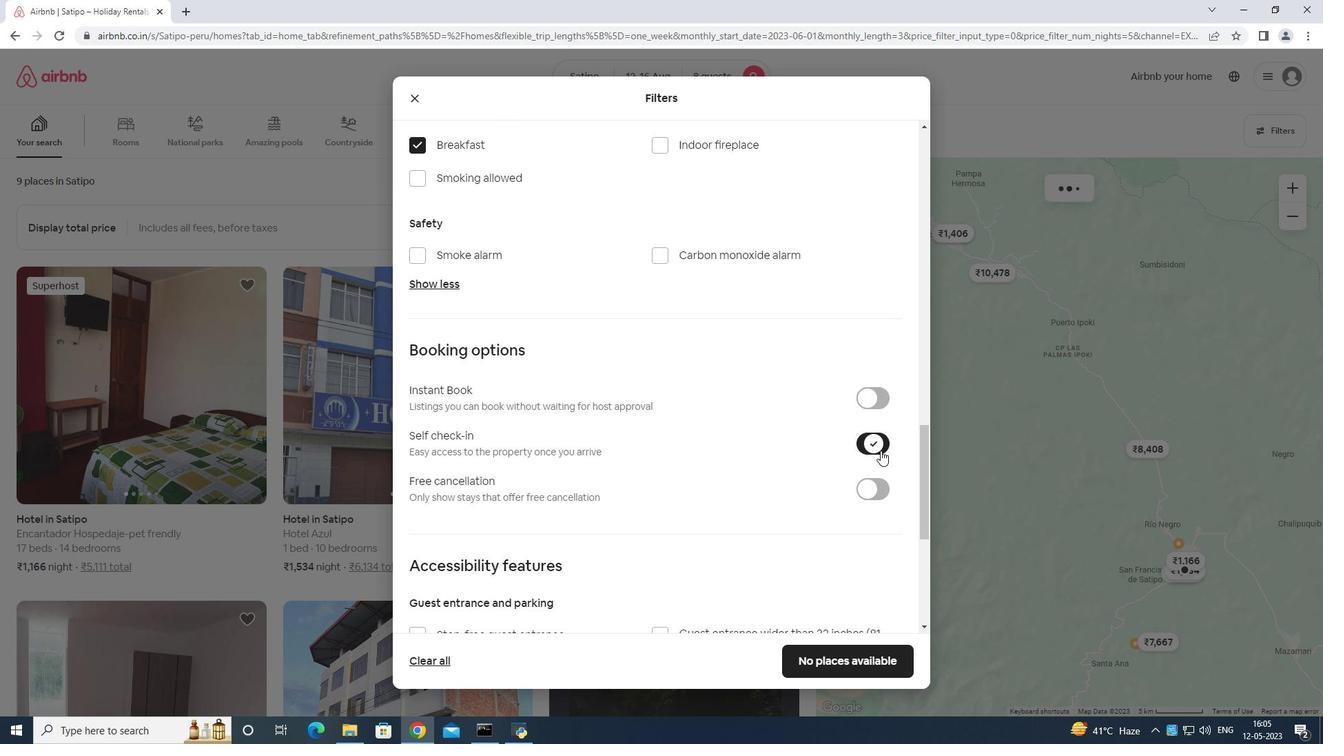 
Action: Mouse scrolled (880, 451) with delta (0, 0)
Screenshot: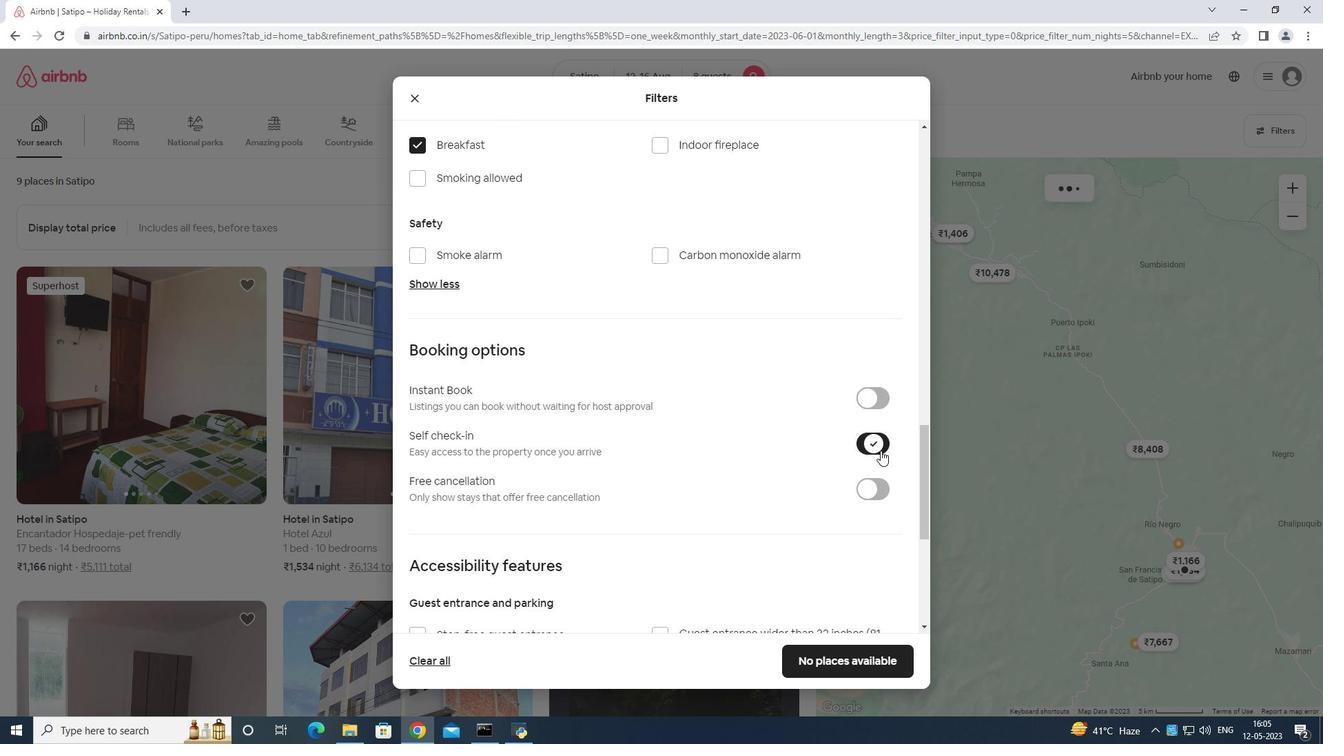 
Action: Mouse moved to (880, 452)
Screenshot: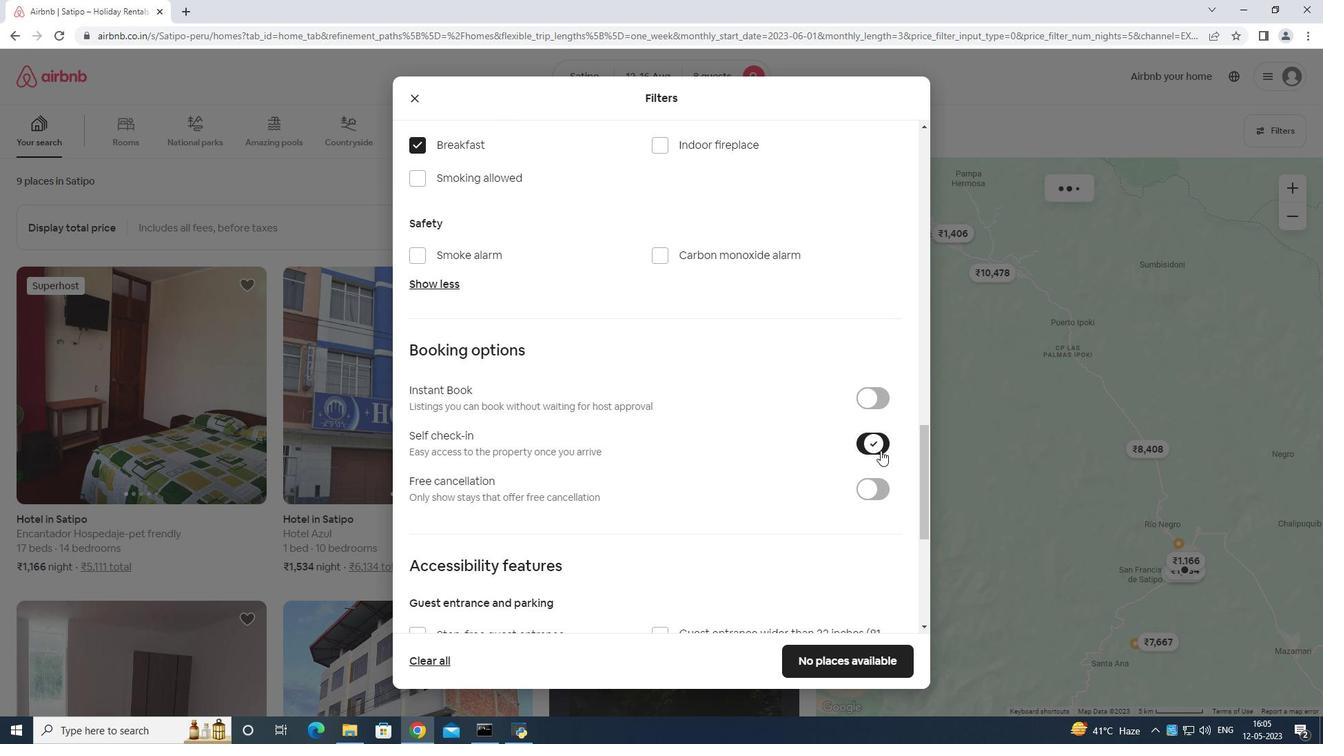 
Action: Mouse scrolled (880, 452) with delta (0, 0)
Screenshot: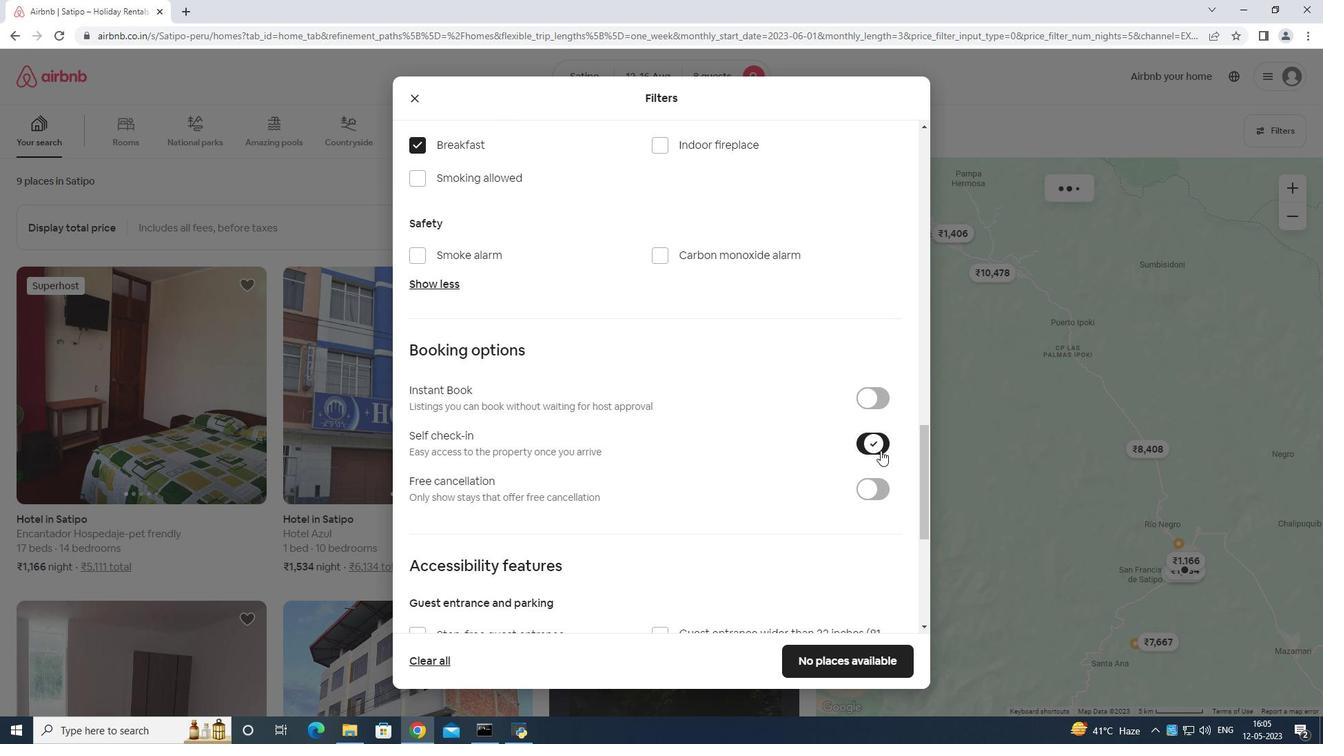 
Action: Mouse moved to (878, 452)
Screenshot: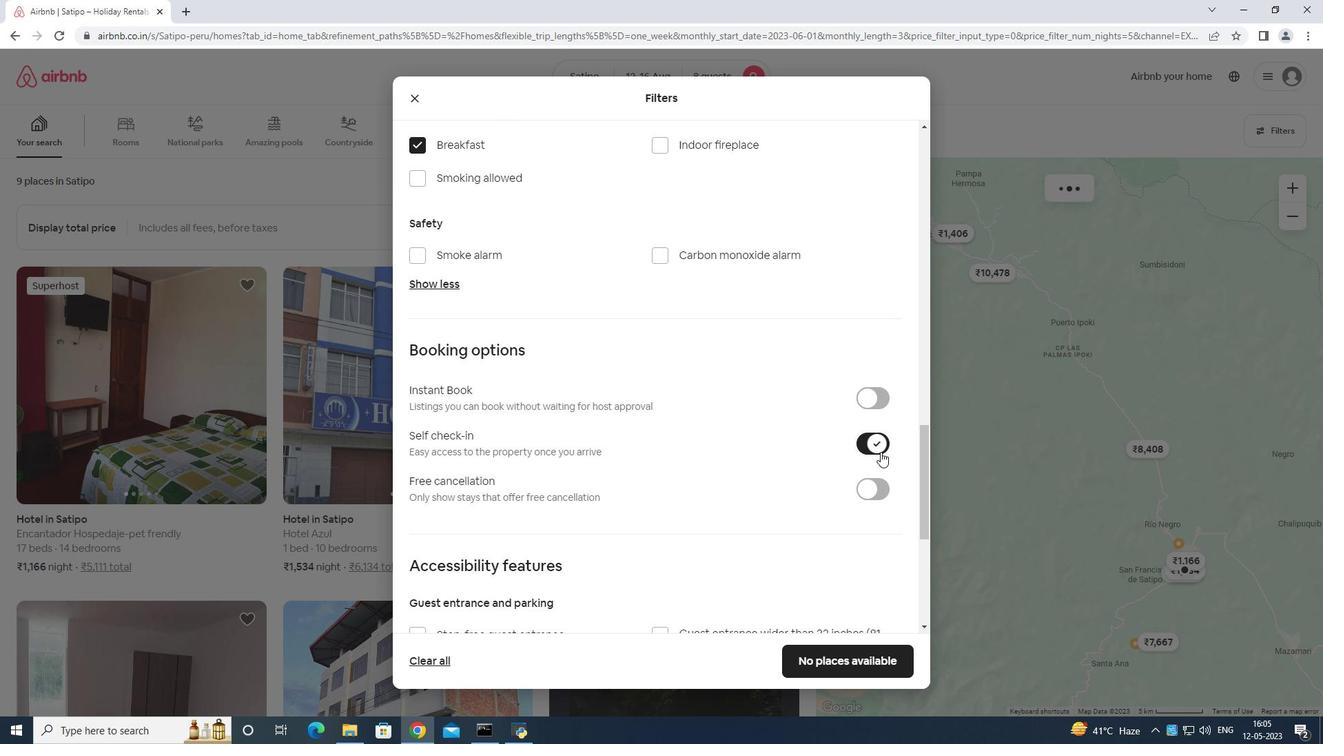 
Action: Mouse scrolled (878, 452) with delta (0, 0)
Screenshot: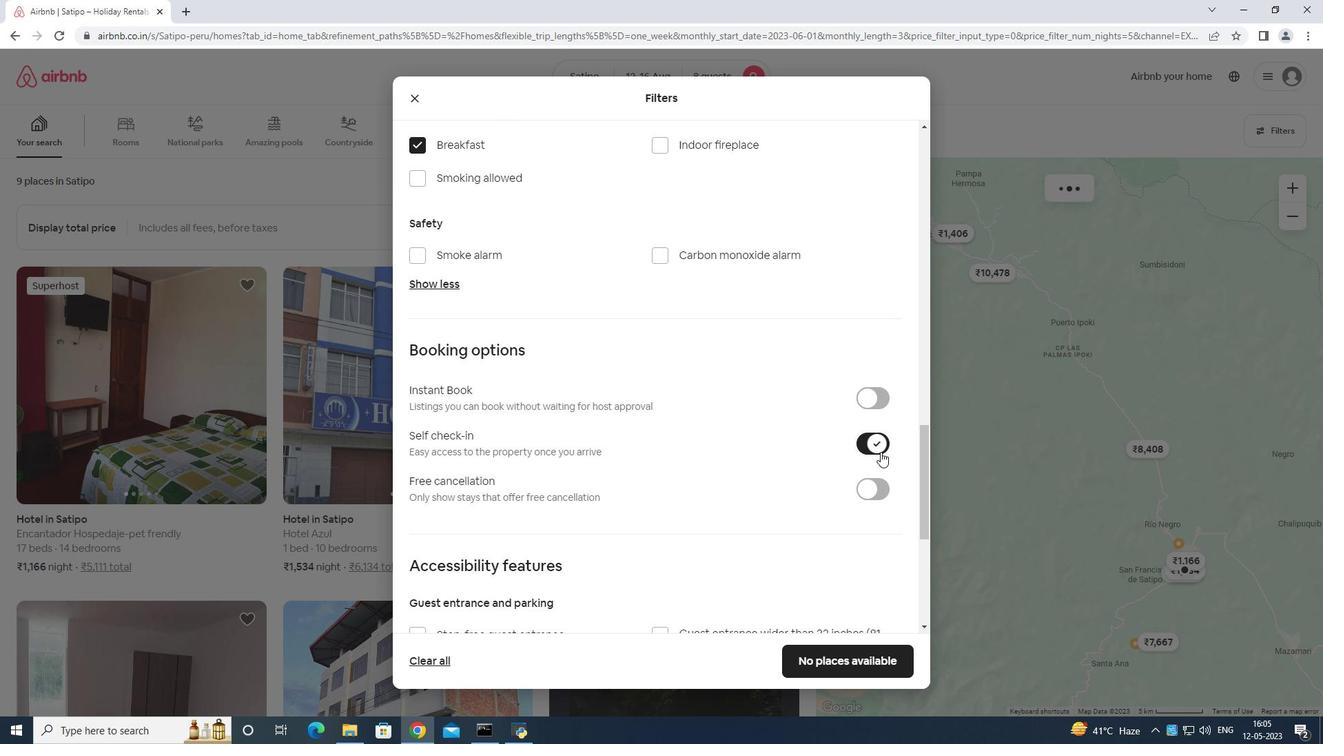 
Action: Mouse moved to (860, 454)
Screenshot: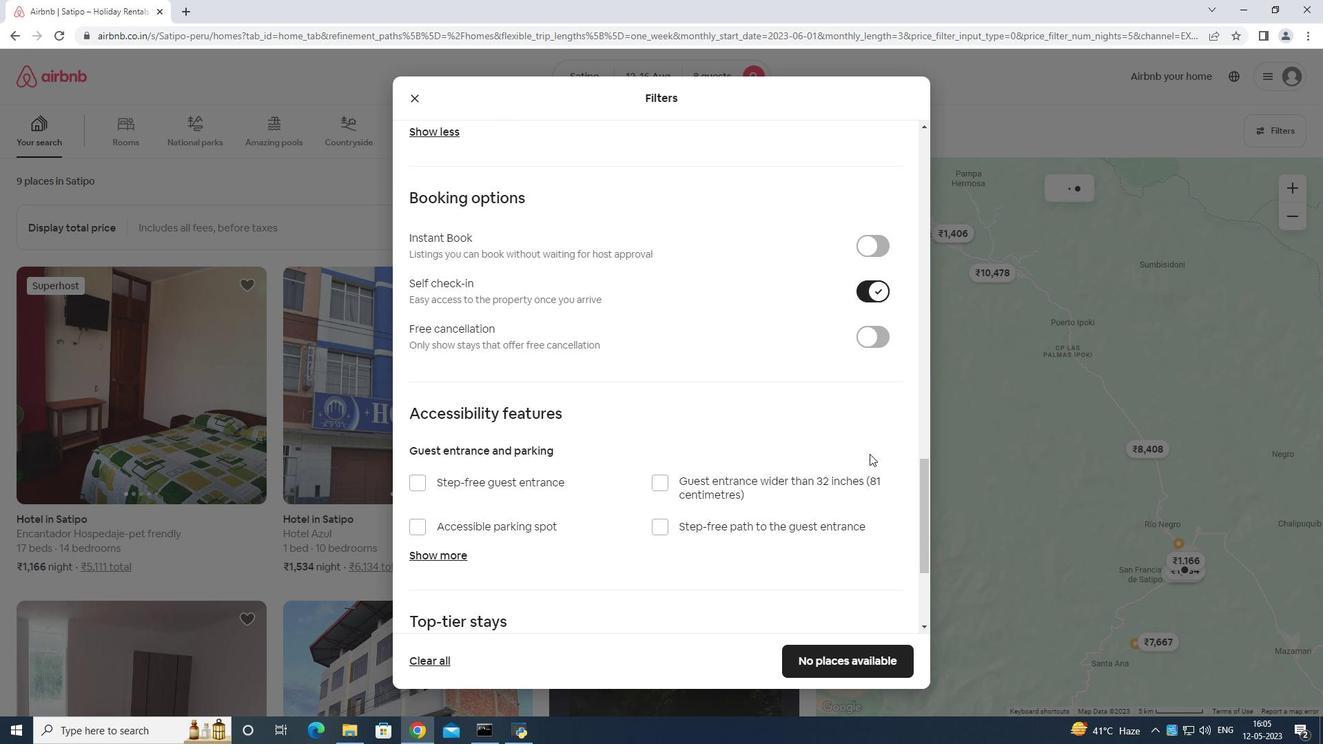 
Action: Mouse scrolled (860, 453) with delta (0, 0)
Screenshot: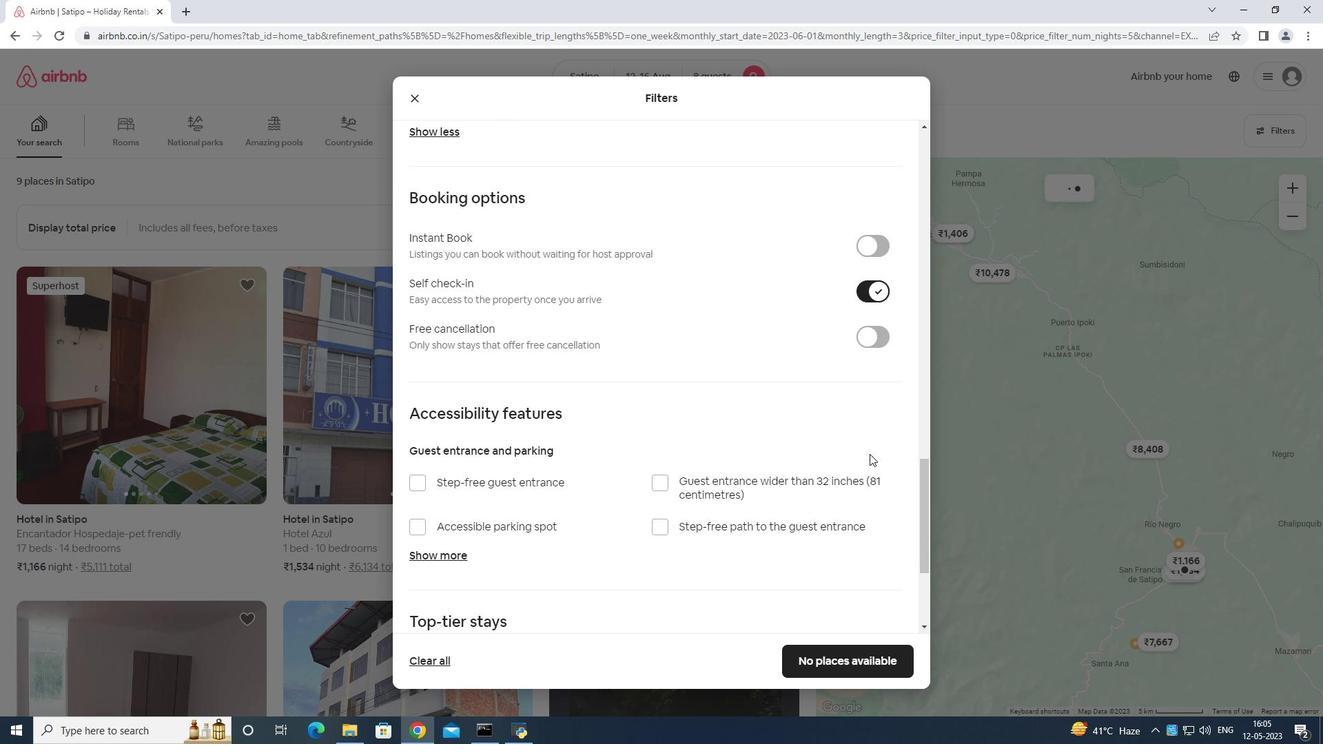 
Action: Mouse moved to (857, 454)
Screenshot: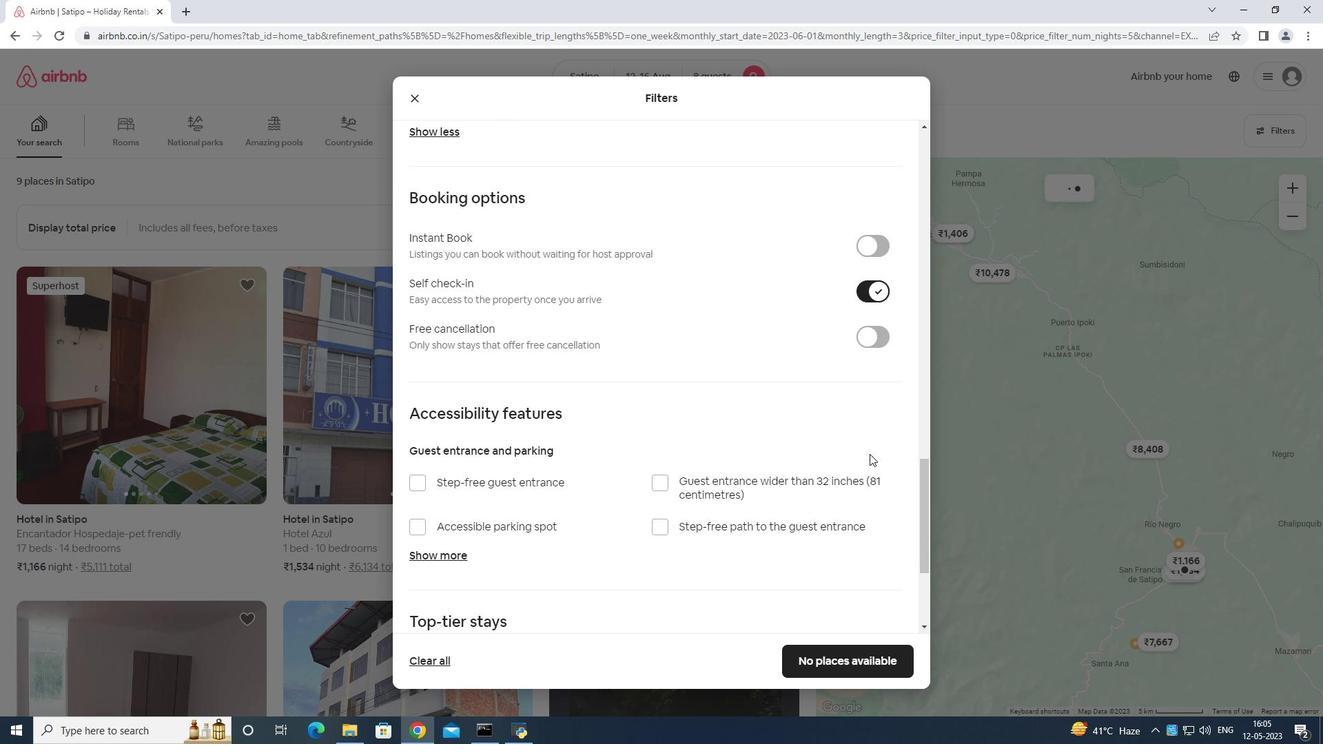 
Action: Mouse scrolled (857, 454) with delta (0, 0)
Screenshot: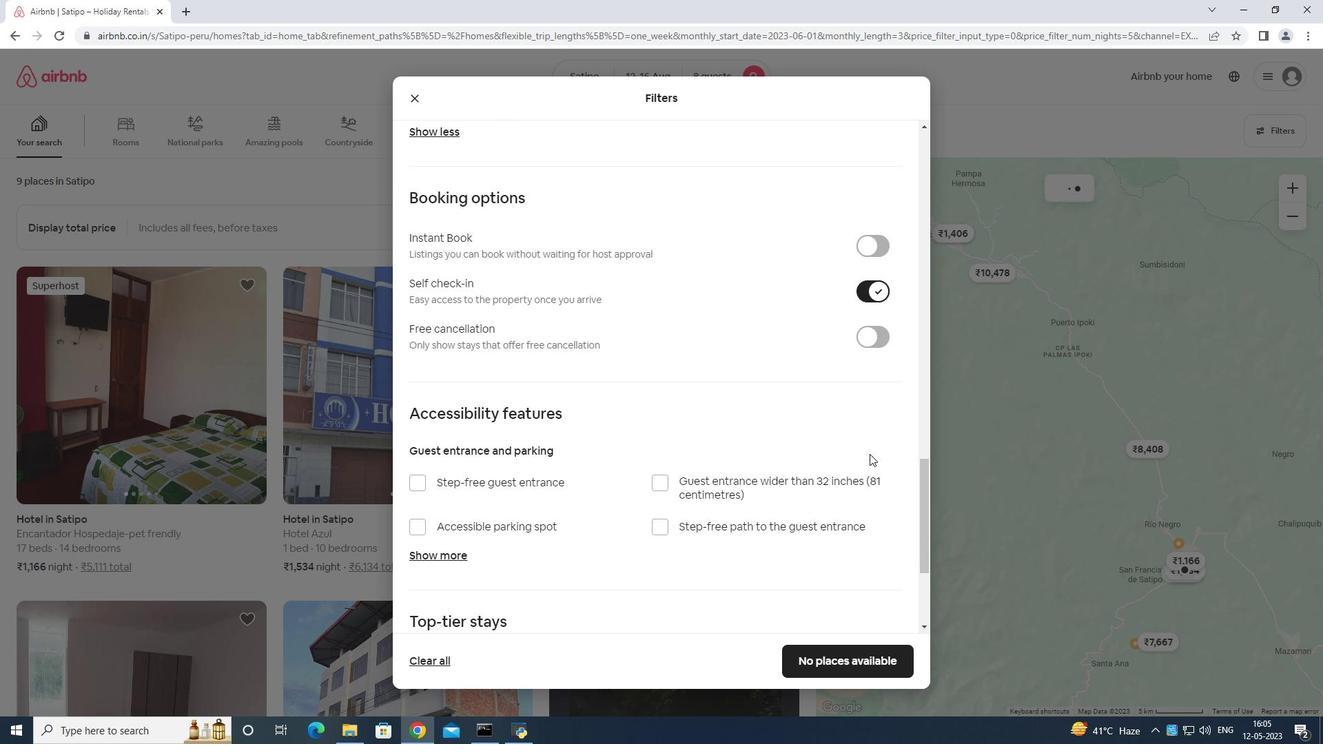 
Action: Mouse moved to (856, 454)
Screenshot: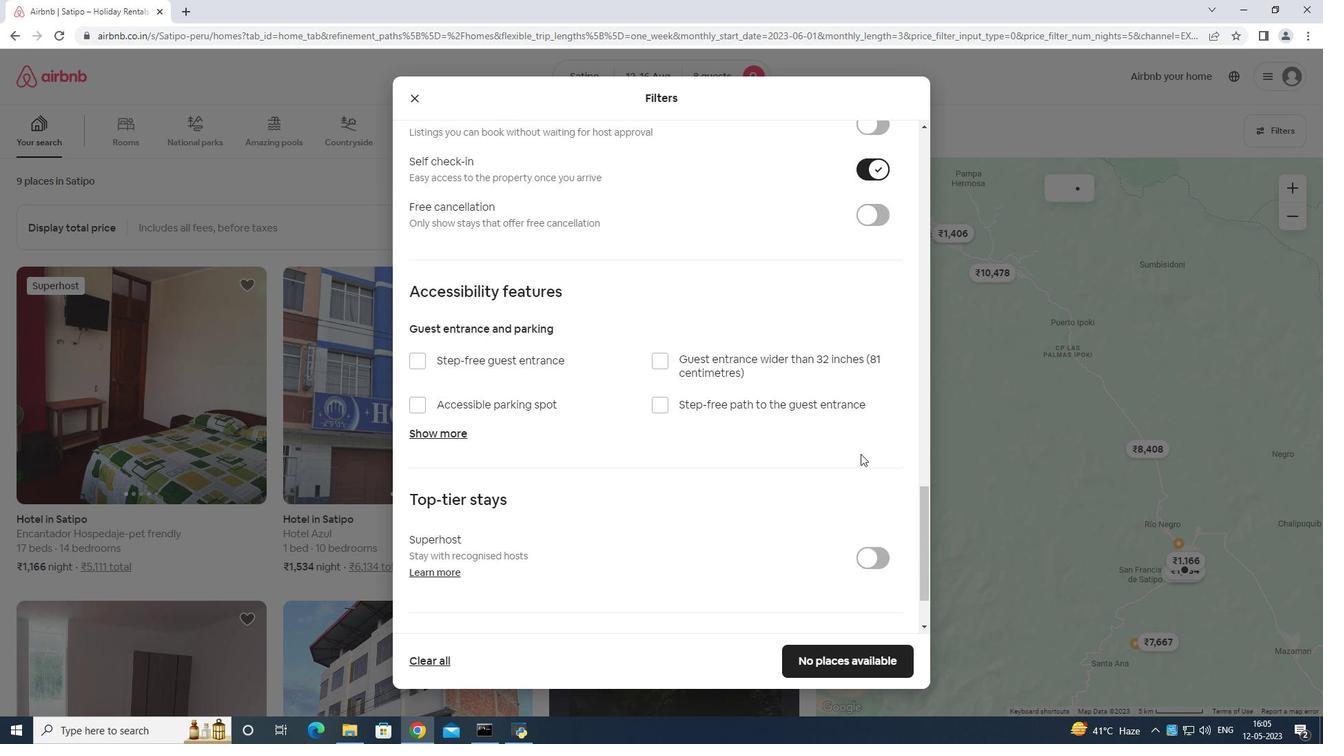 
Action: Mouse scrolled (856, 454) with delta (0, 0)
Screenshot: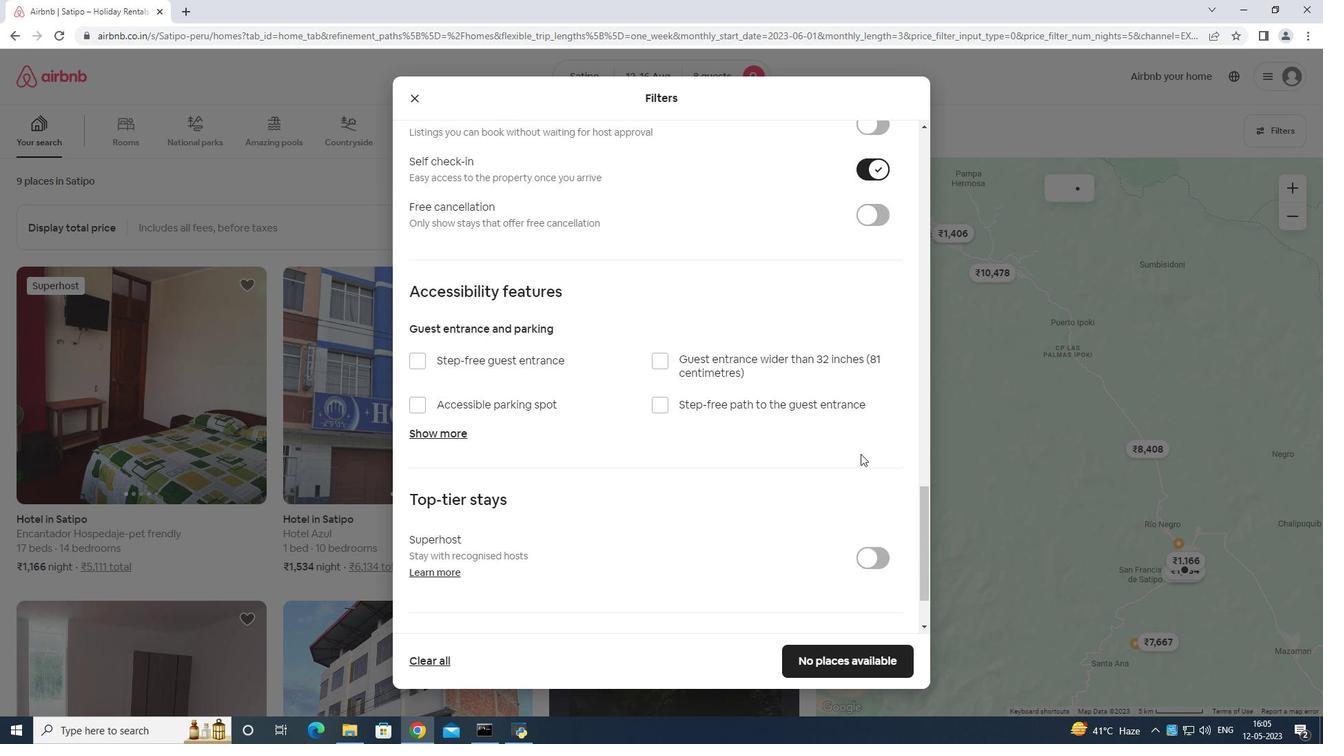 
Action: Mouse moved to (833, 466)
Screenshot: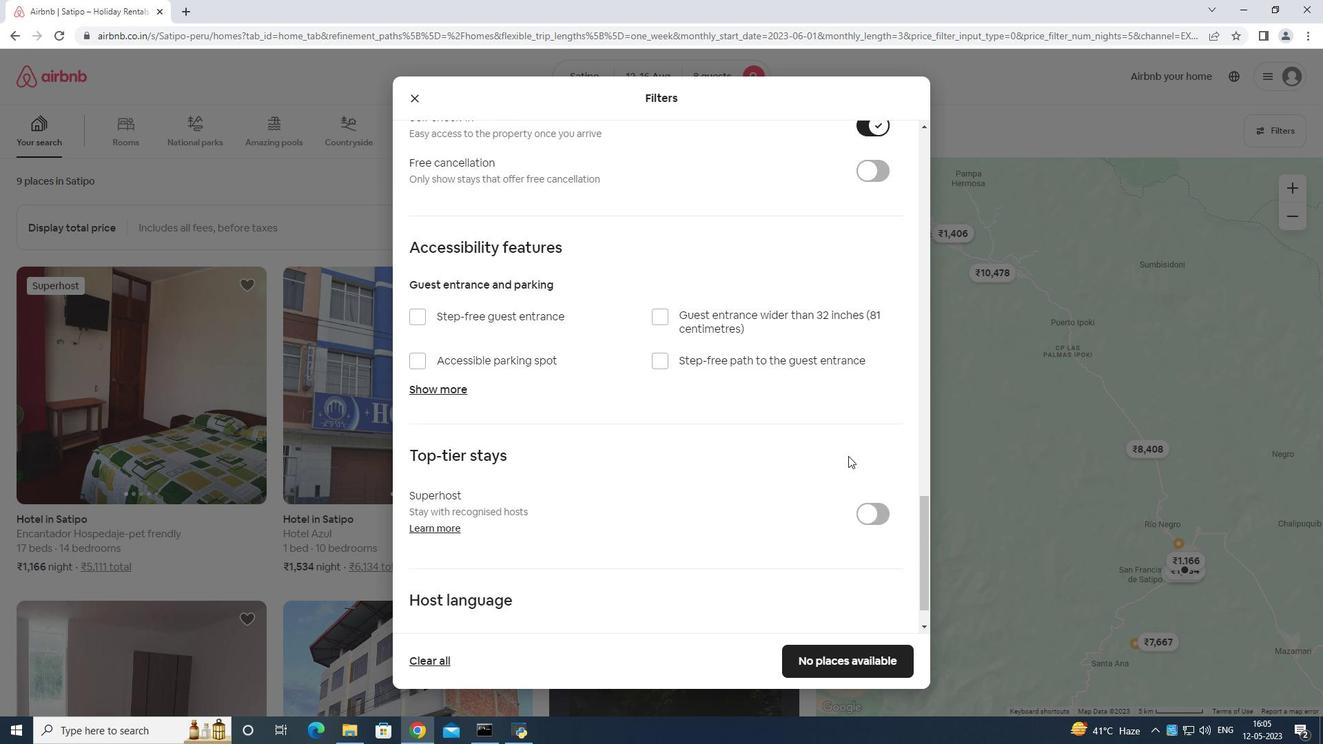 
Action: Mouse scrolled (833, 465) with delta (0, 0)
Screenshot: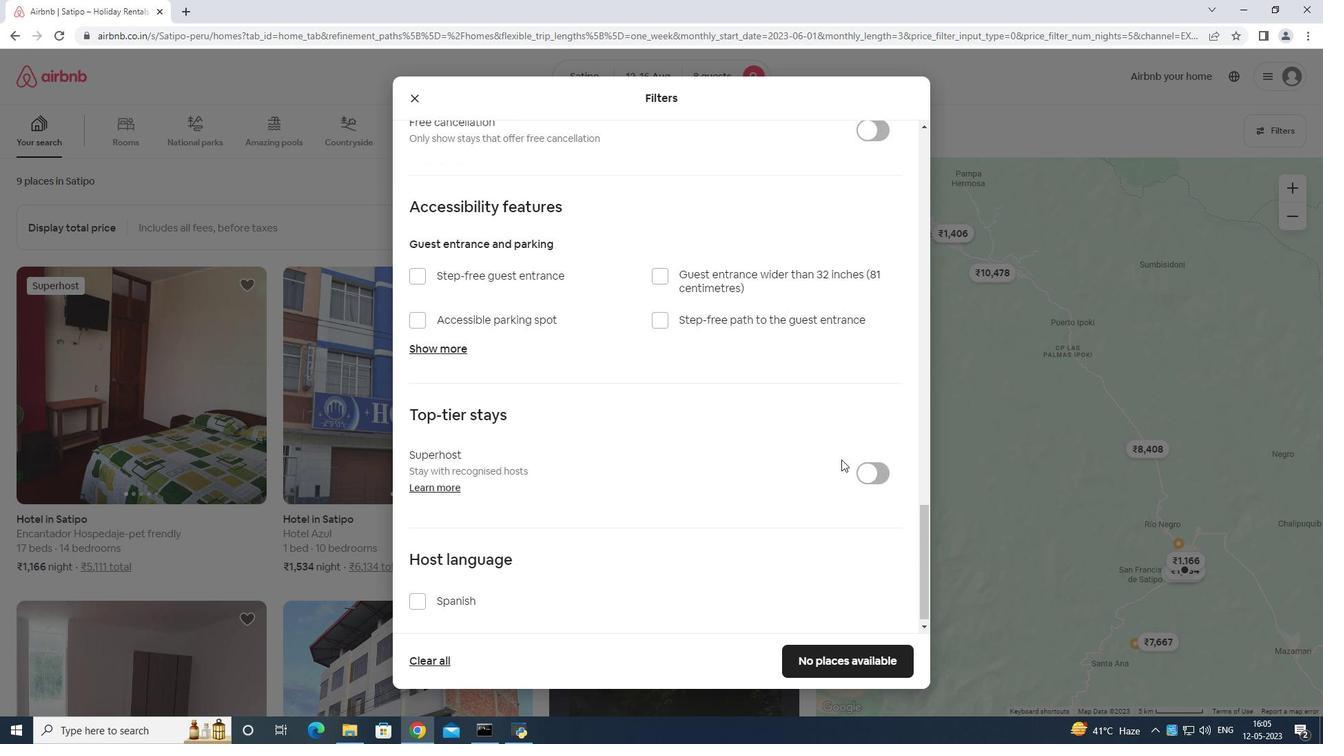 
Action: Mouse moved to (826, 470)
Screenshot: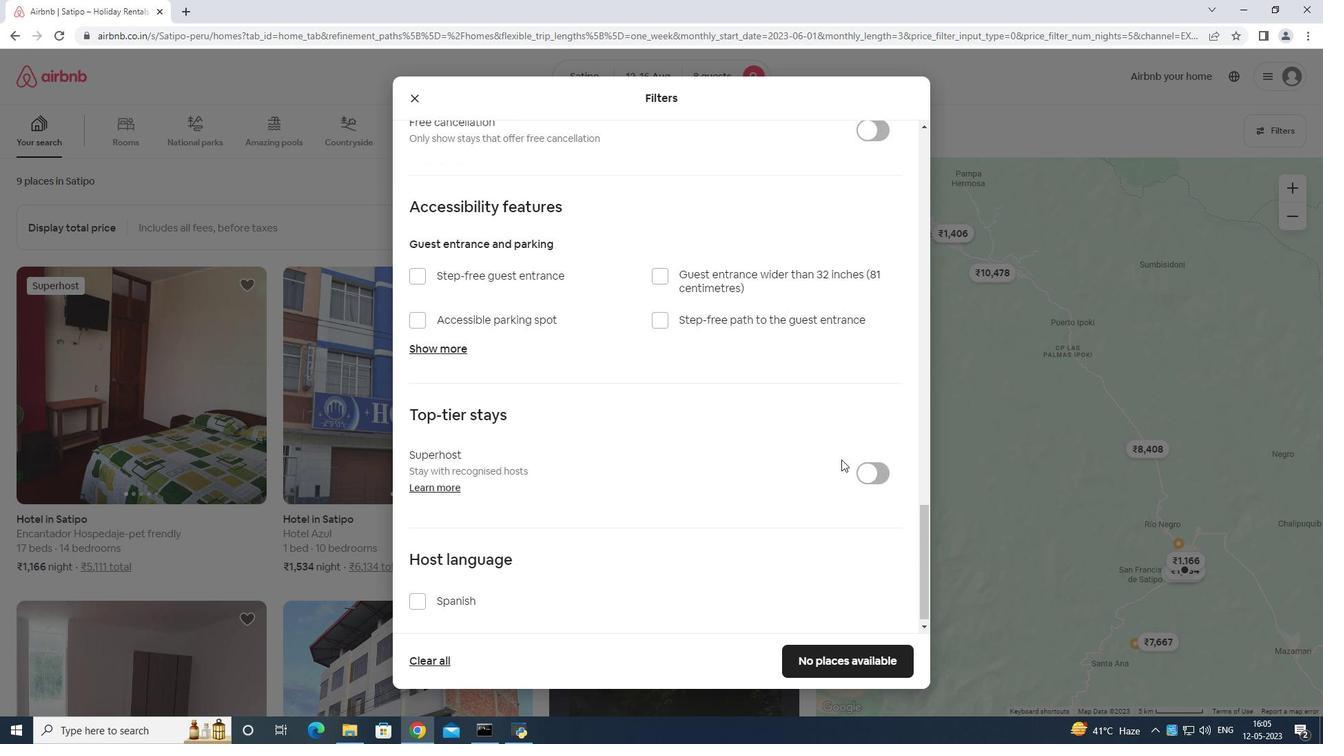 
Action: Mouse scrolled (826, 469) with delta (0, 0)
Screenshot: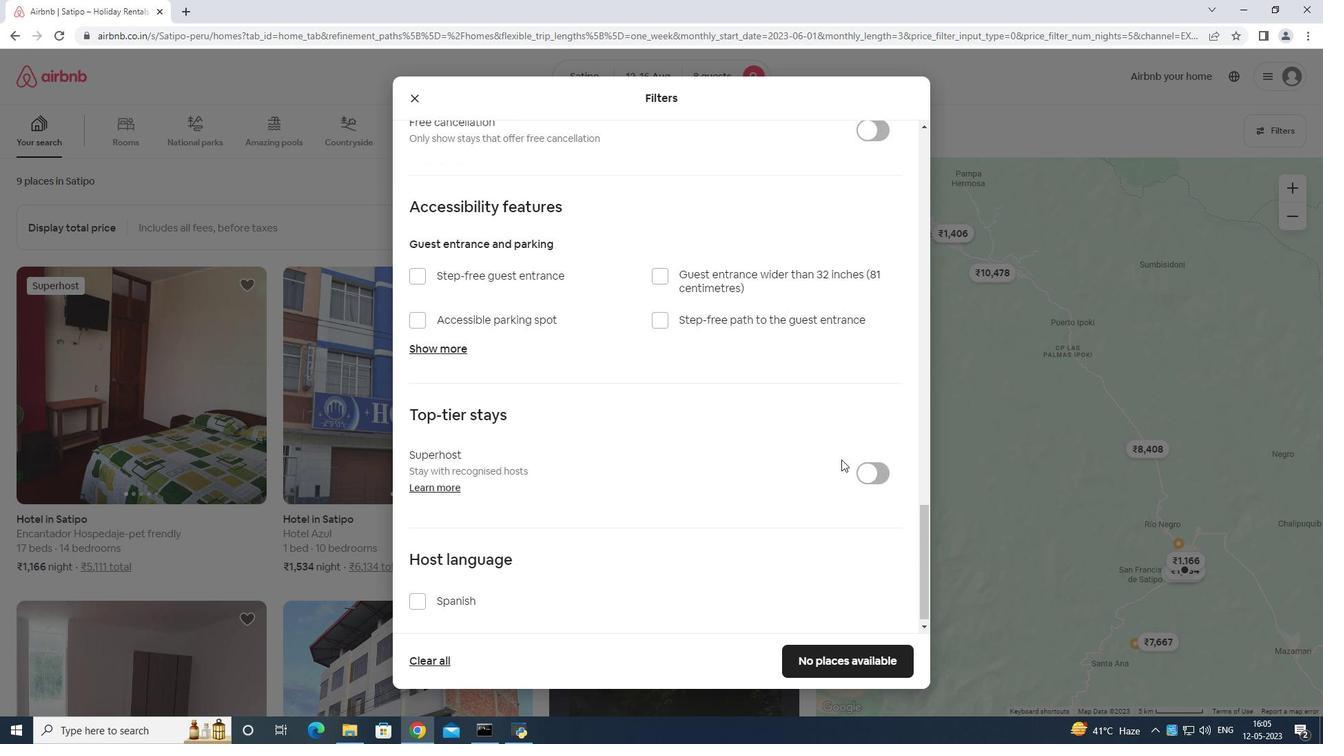 
Action: Mouse moved to (812, 472)
Screenshot: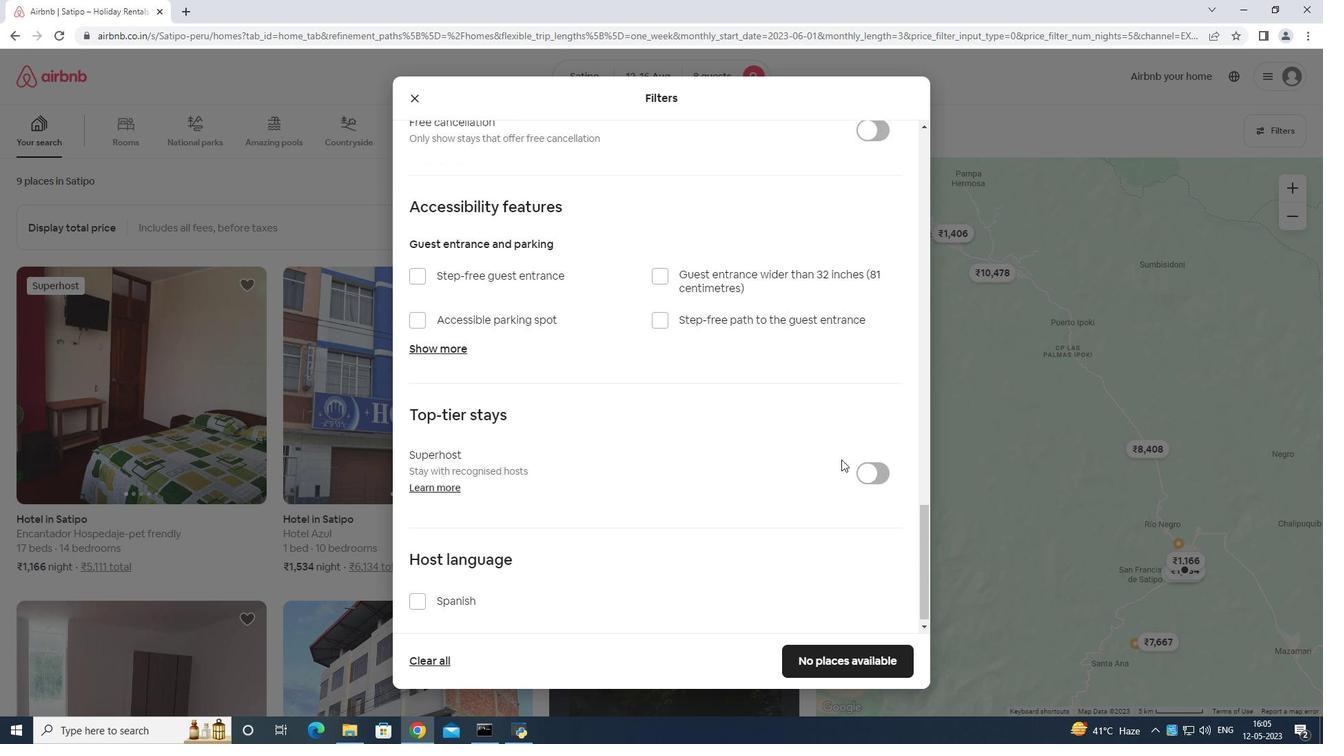 
Action: Mouse scrolled (812, 472) with delta (0, 0)
Screenshot: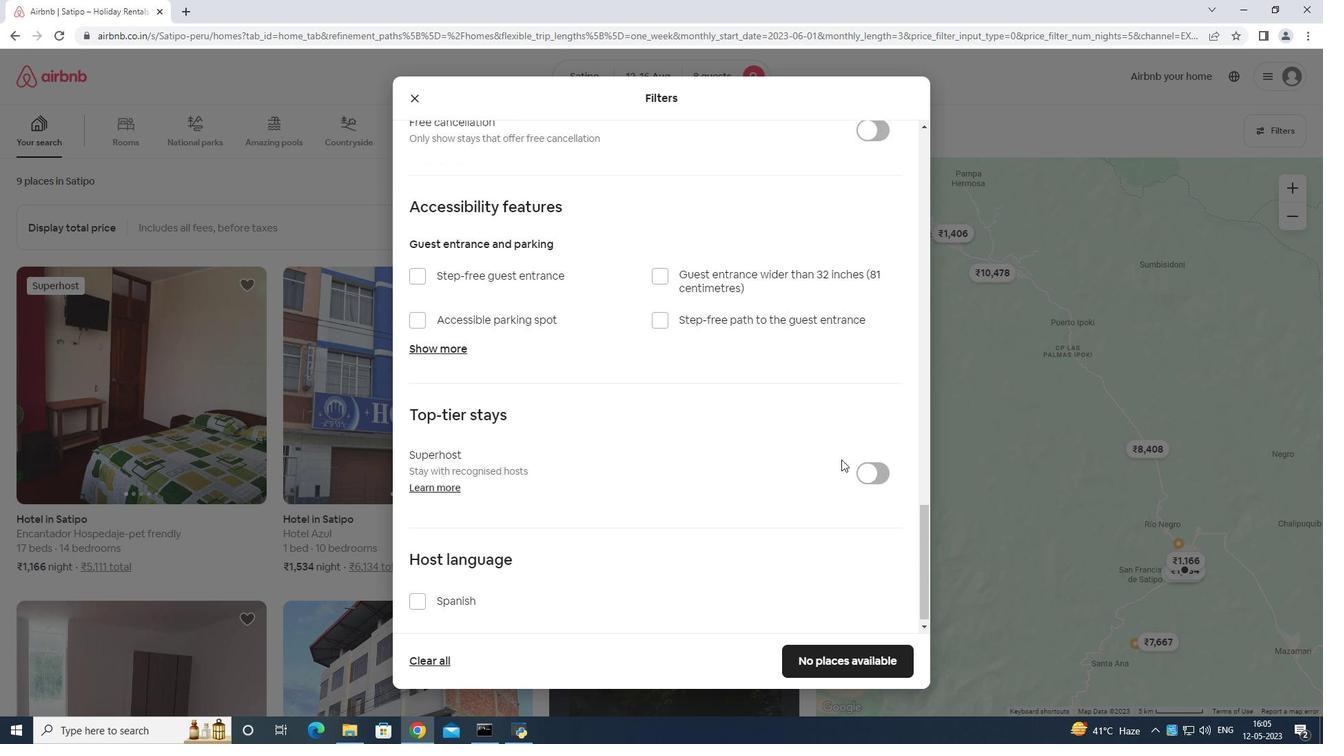 
Action: Mouse moved to (707, 499)
Screenshot: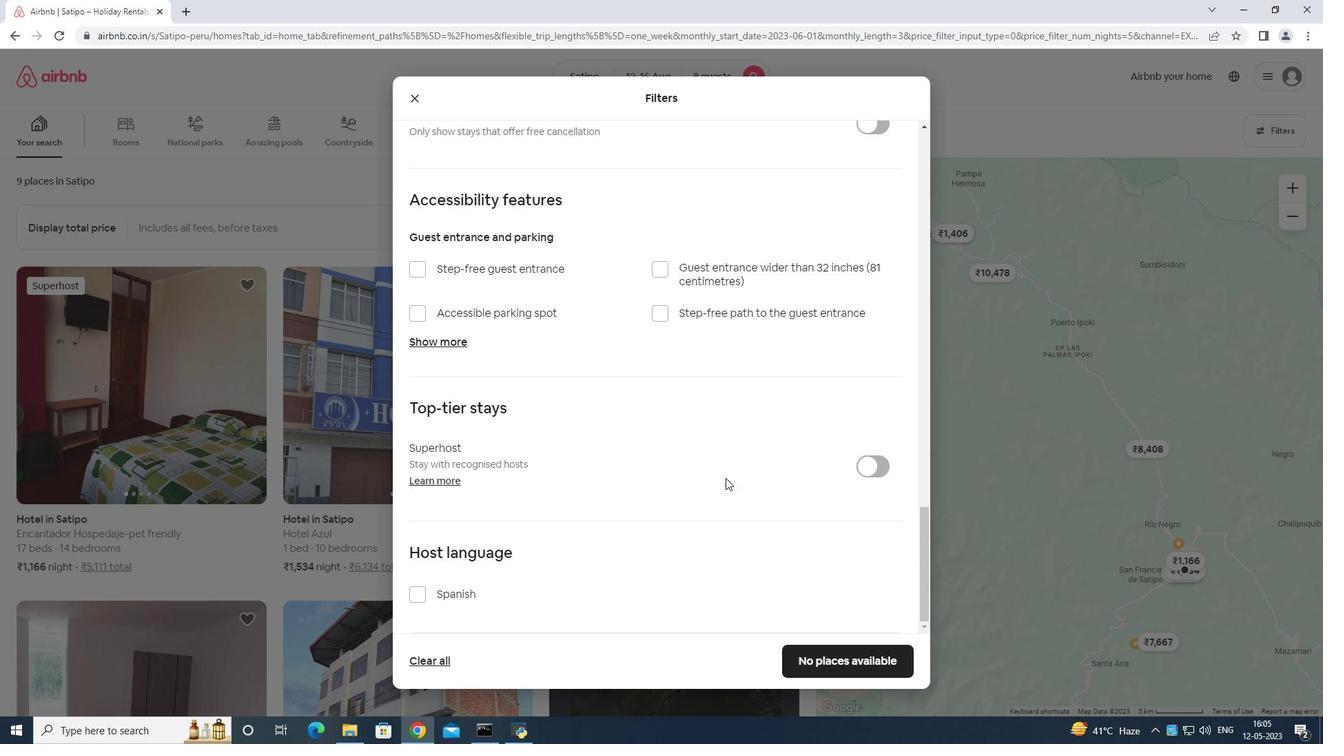 
Action: Mouse scrolled (707, 499) with delta (0, 0)
Screenshot: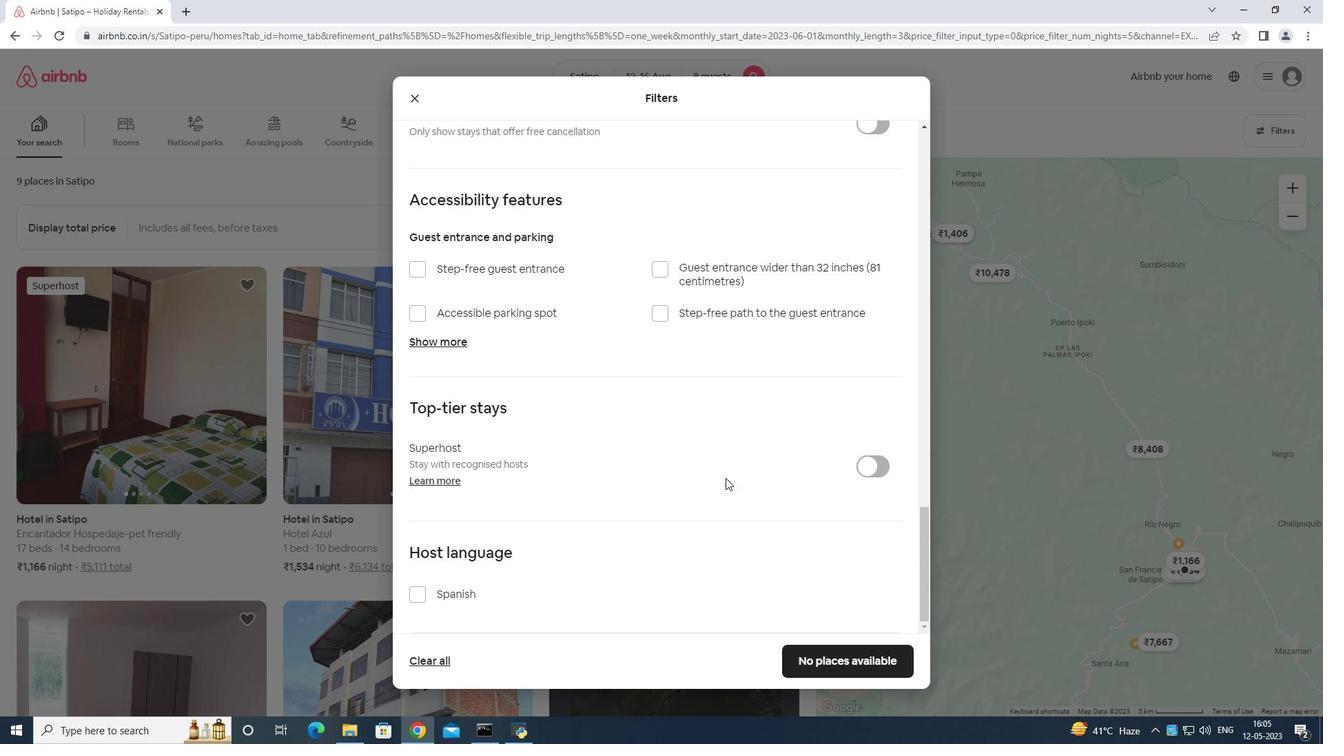
Action: Mouse moved to (702, 504)
Screenshot: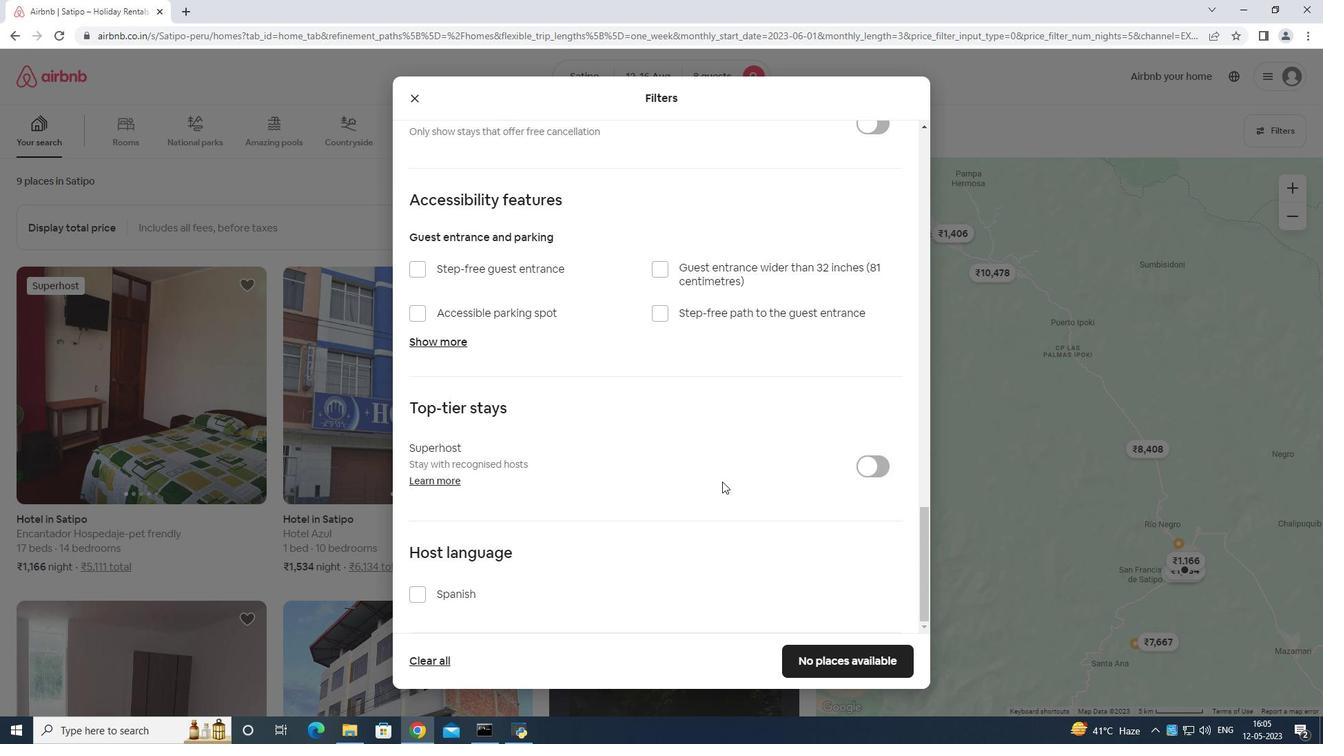 
Action: Mouse scrolled (702, 503) with delta (0, 0)
Screenshot: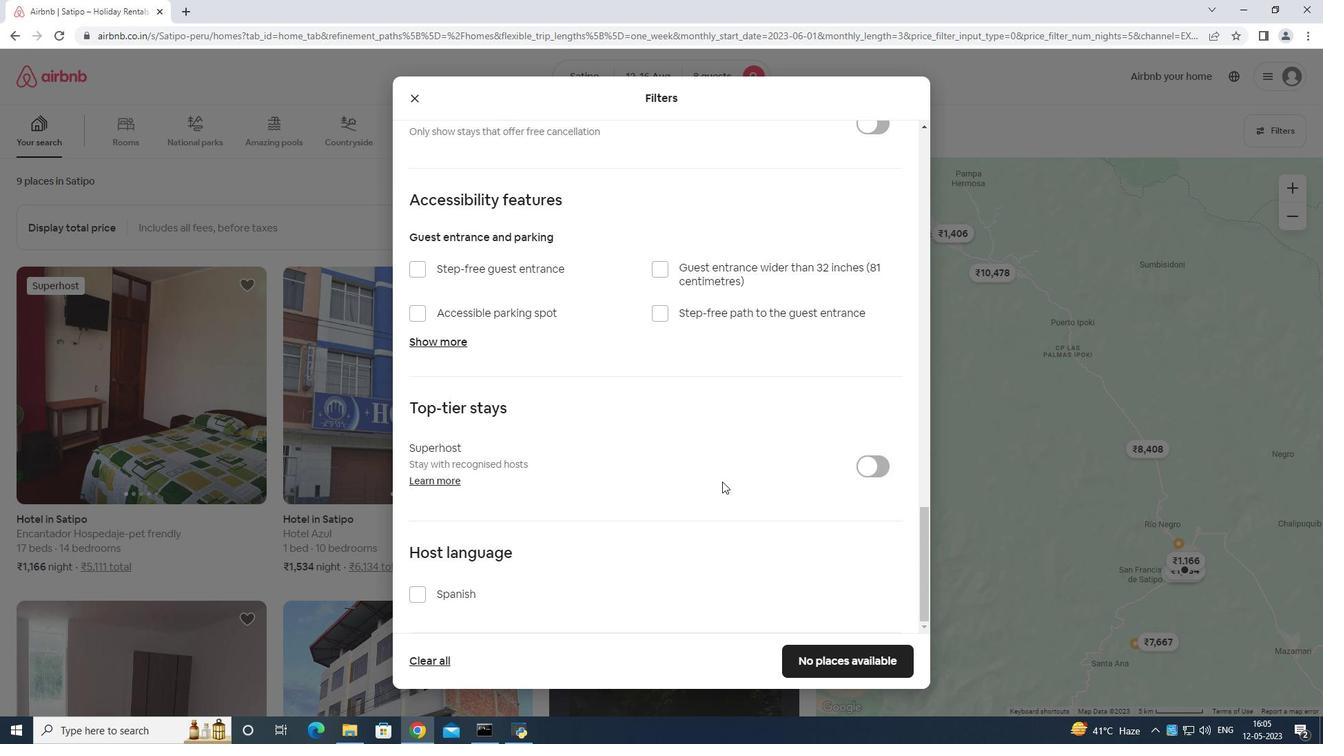 
Action: Mouse moved to (696, 507)
Screenshot: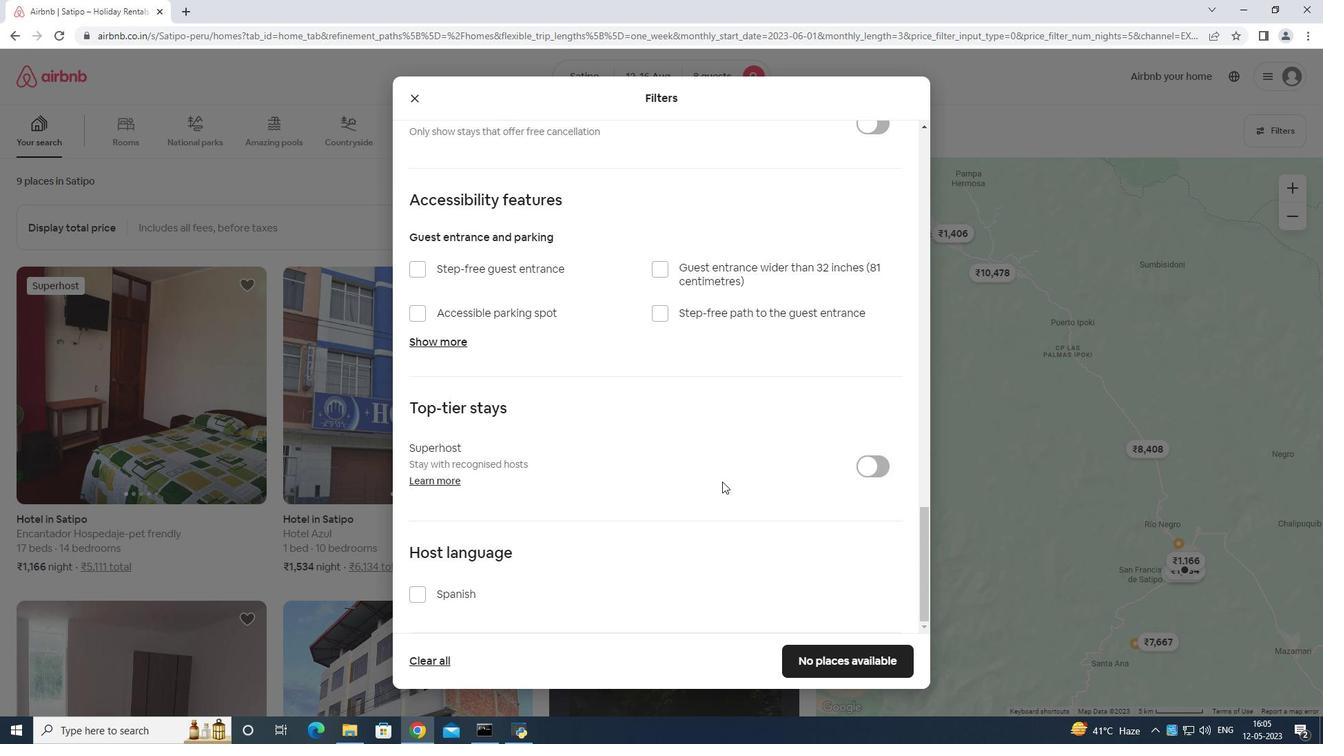 
Action: Mouse scrolled (696, 506) with delta (0, 0)
Screenshot: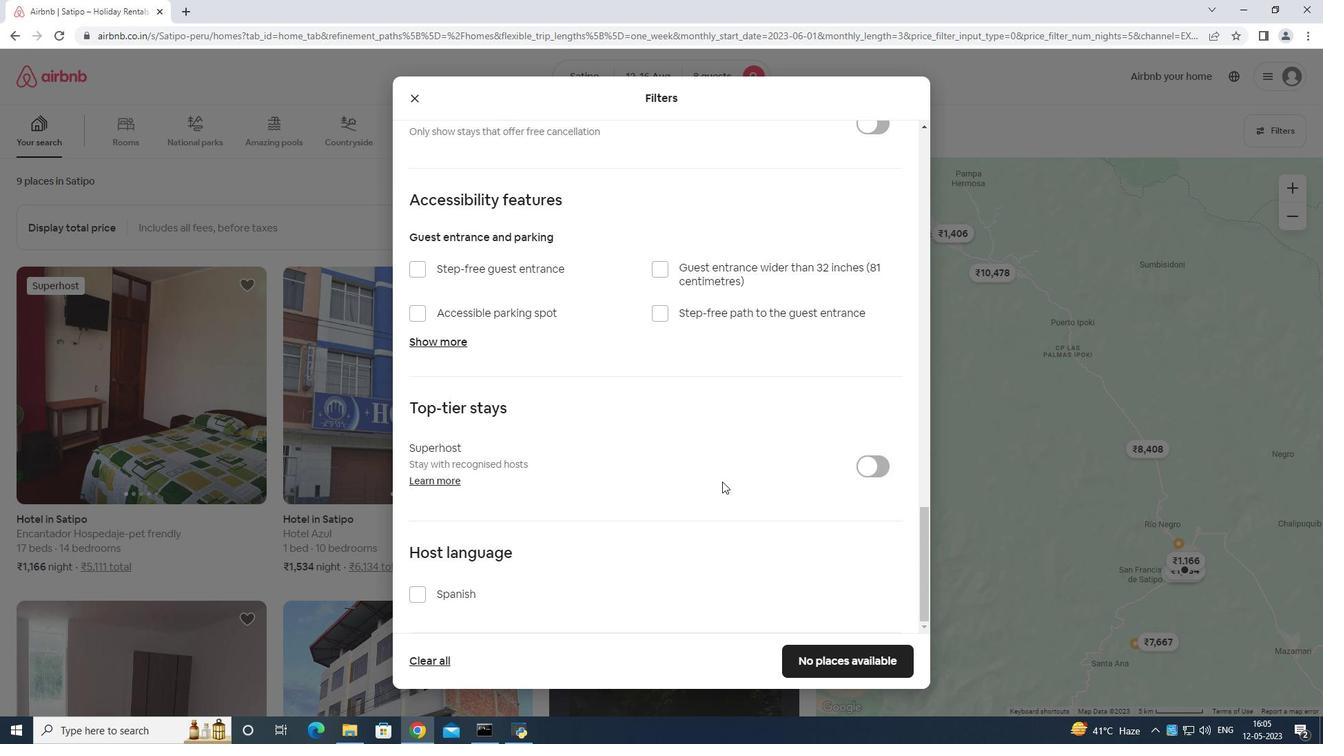 
Action: Mouse moved to (677, 516)
Screenshot: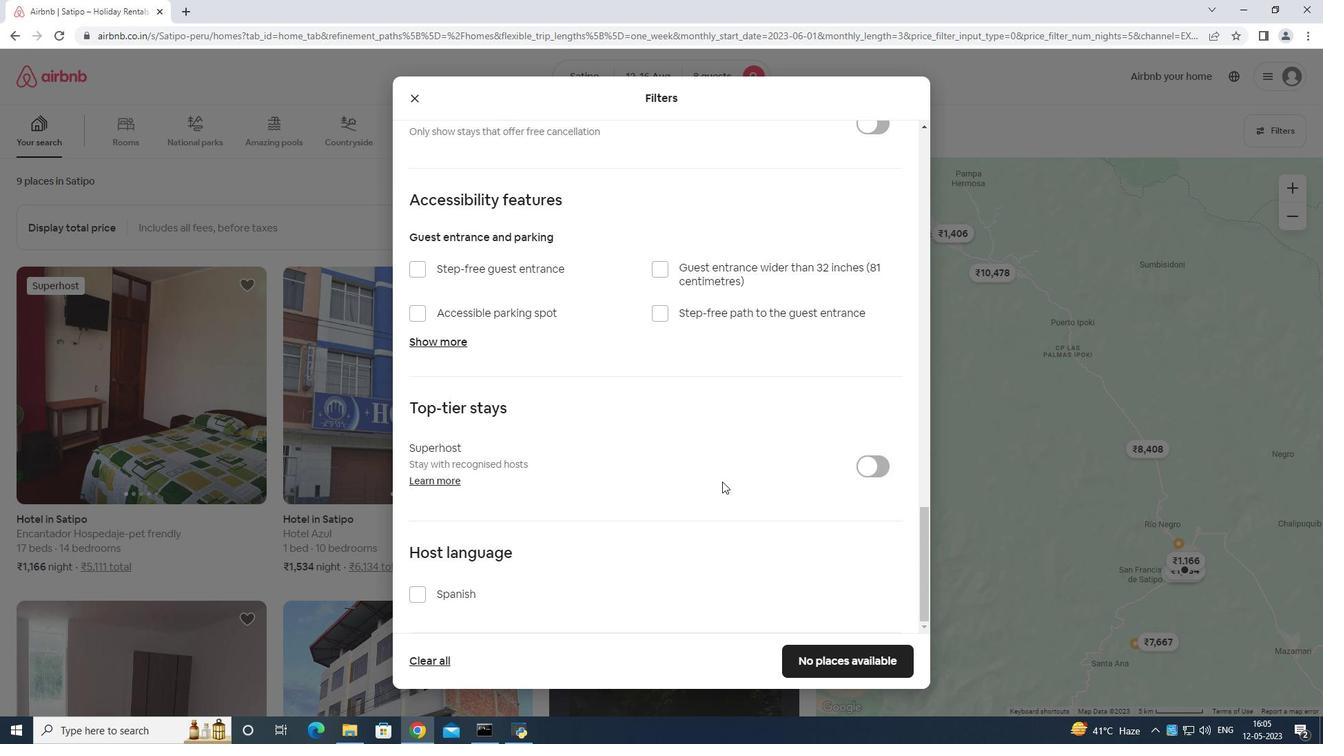 
Action: Mouse scrolled (682, 514) with delta (0, 0)
Screenshot: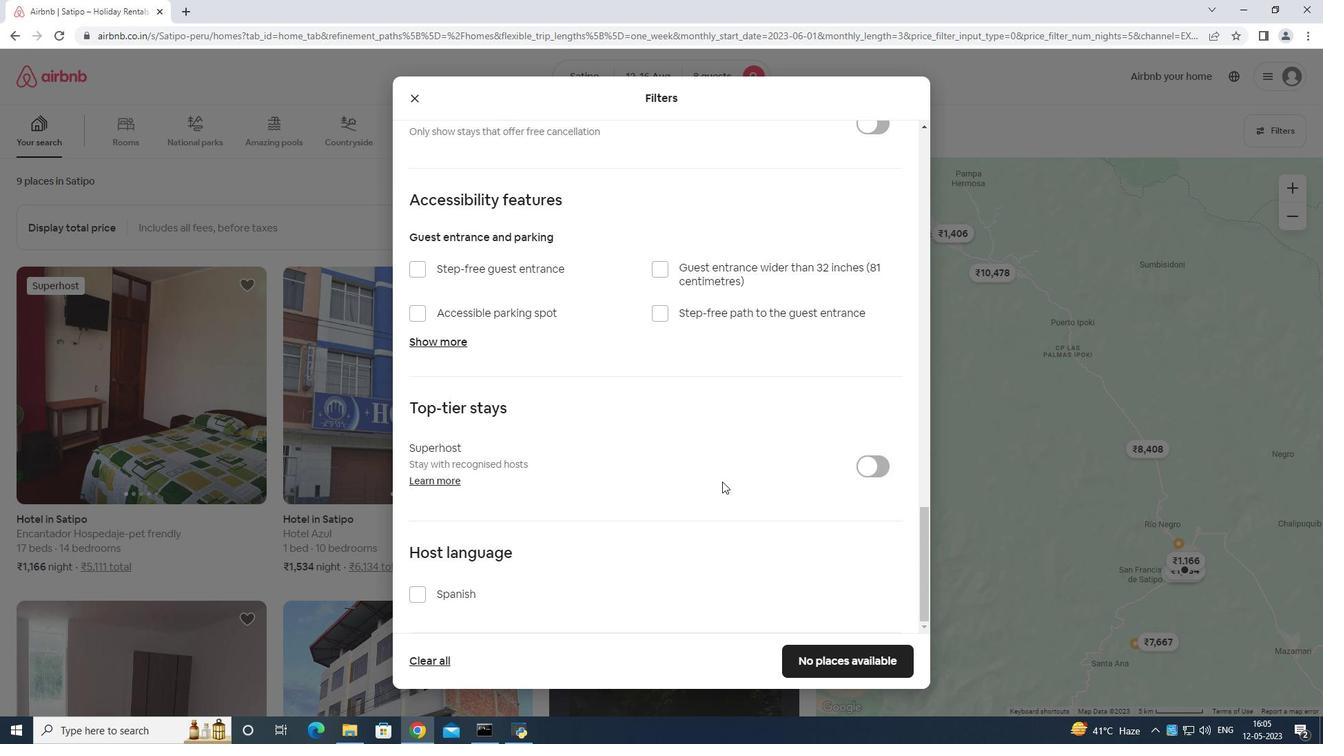 
Action: Mouse moved to (845, 661)
Screenshot: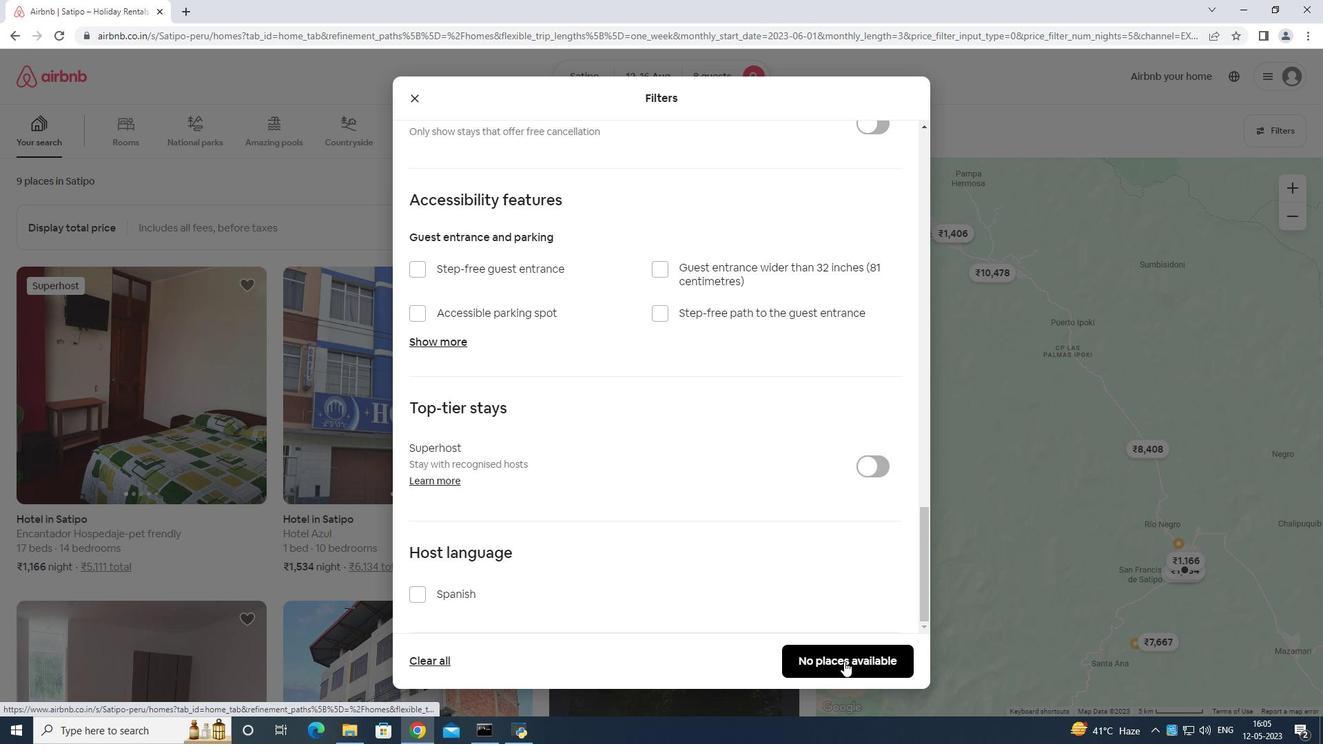 
Action: Mouse pressed left at (845, 661)
Screenshot: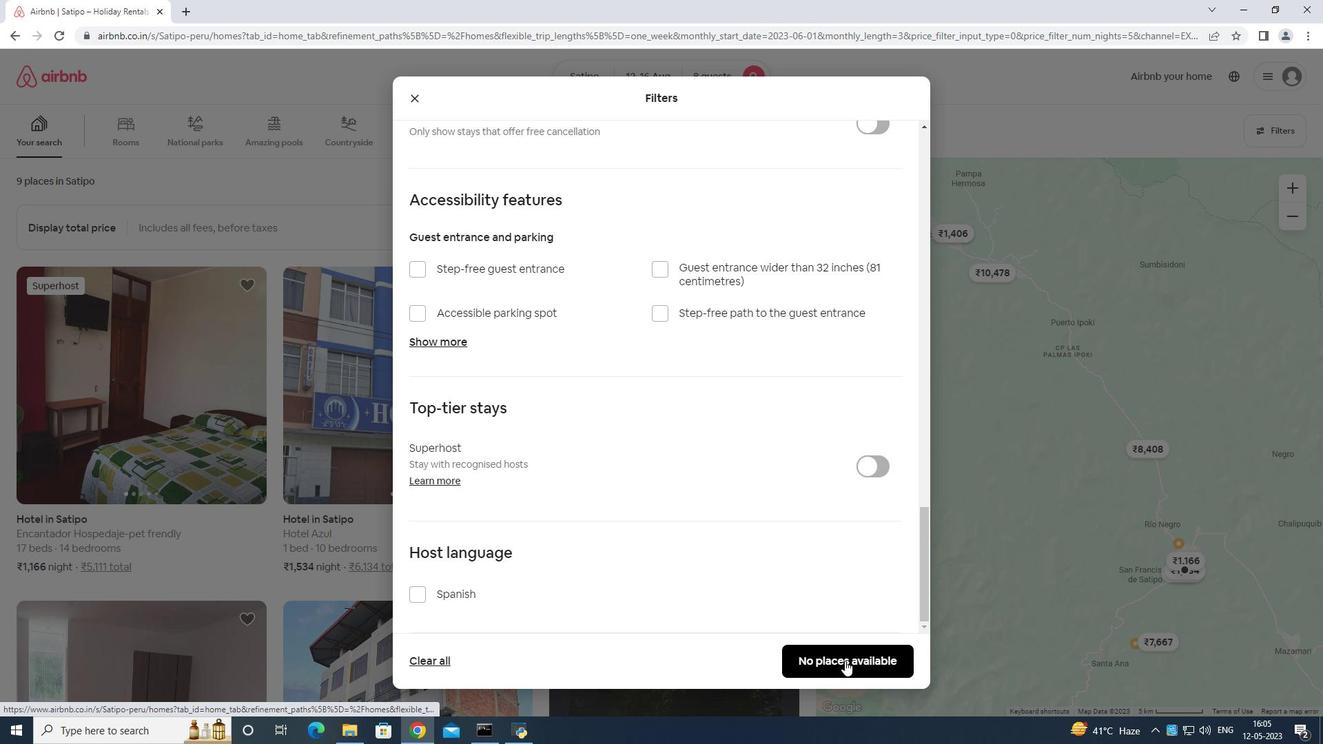 
